 Task: Create a cooking class slide presentation template.
Action: Mouse moved to (49, 46)
Screenshot: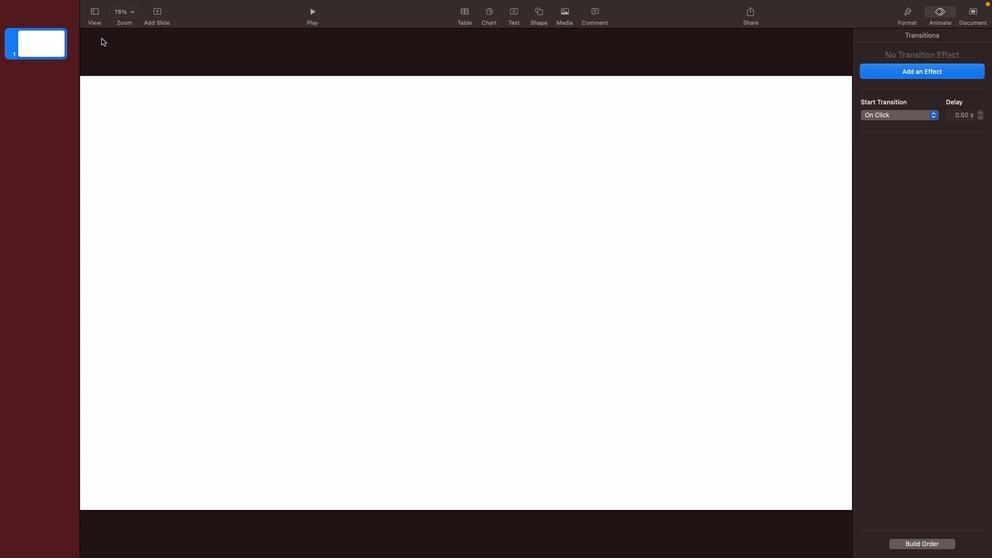 
Action: Mouse pressed left at (49, 46)
Screenshot: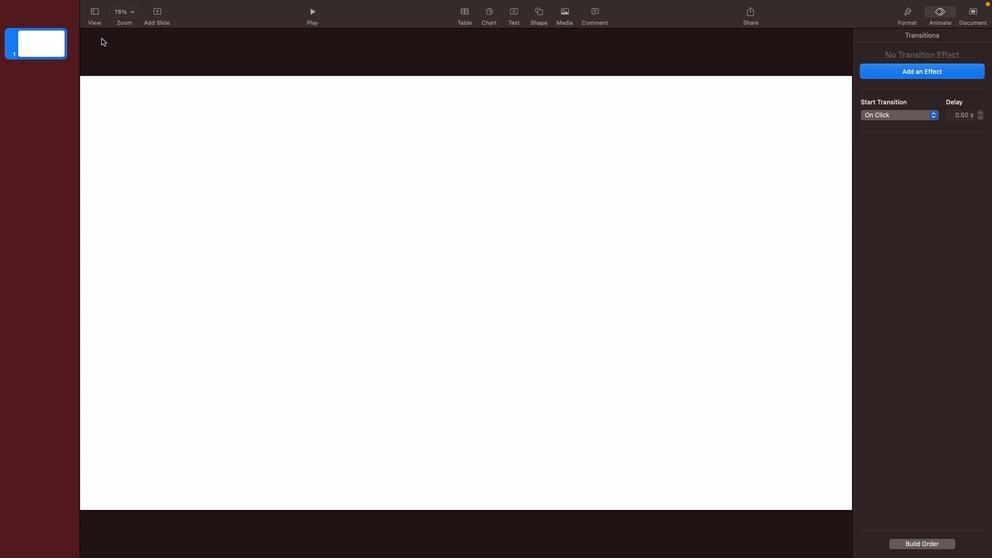 
Action: Mouse moved to (157, 12)
Screenshot: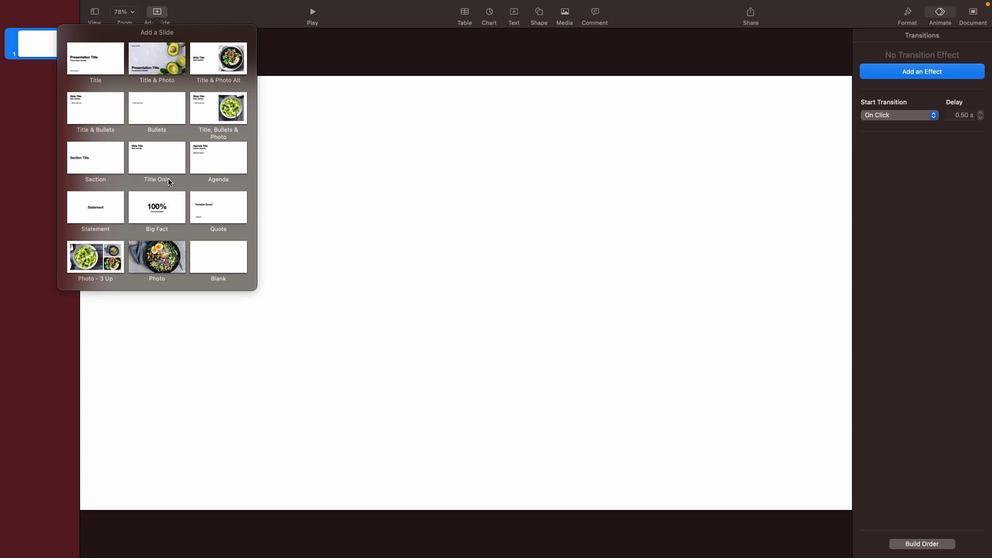 
Action: Mouse pressed left at (157, 12)
Screenshot: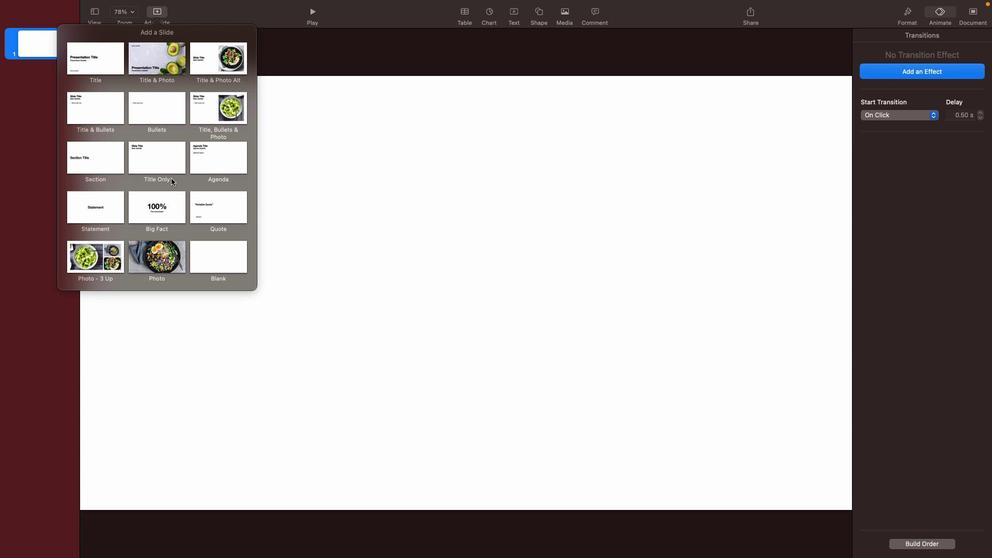 
Action: Mouse moved to (230, 261)
Screenshot: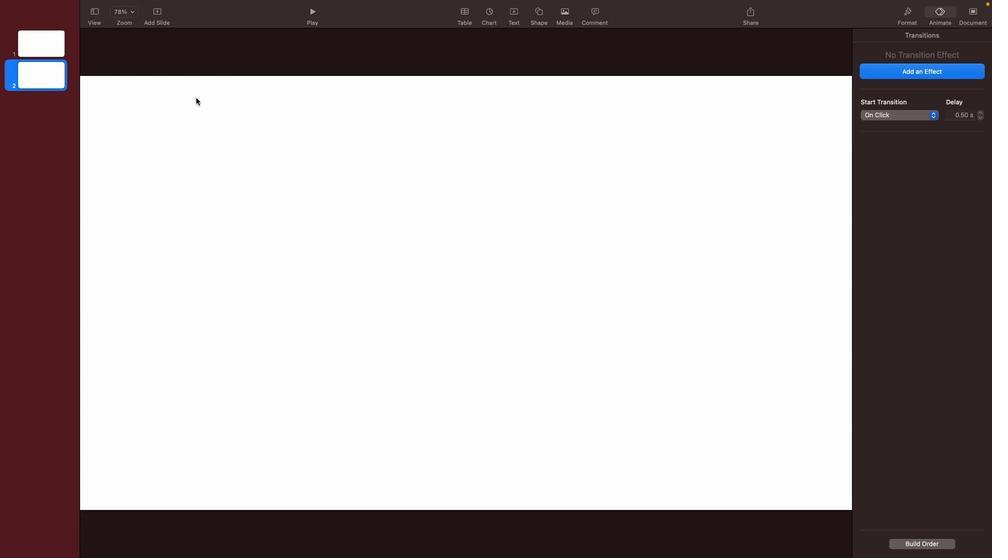 
Action: Mouse pressed left at (230, 261)
Screenshot: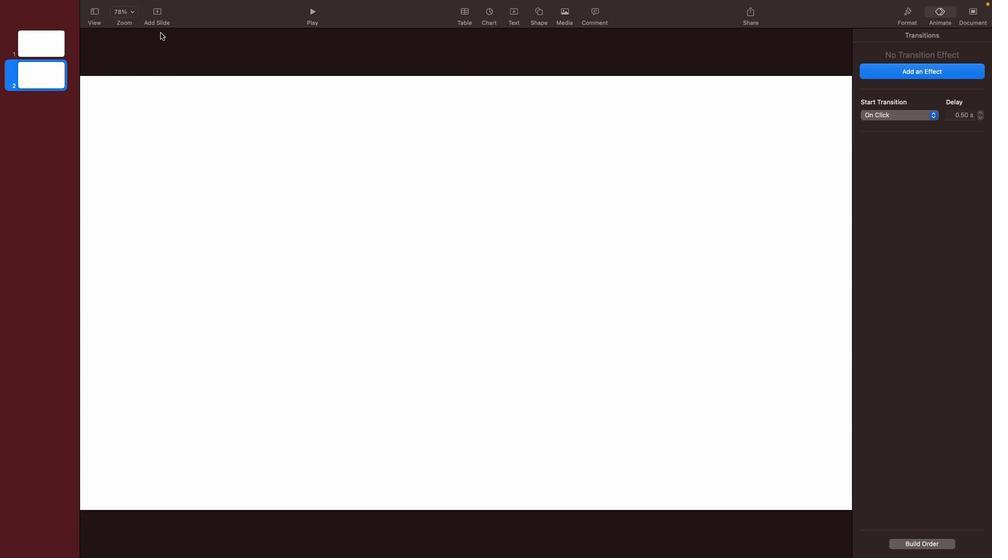 
Action: Mouse moved to (156, 37)
Screenshot: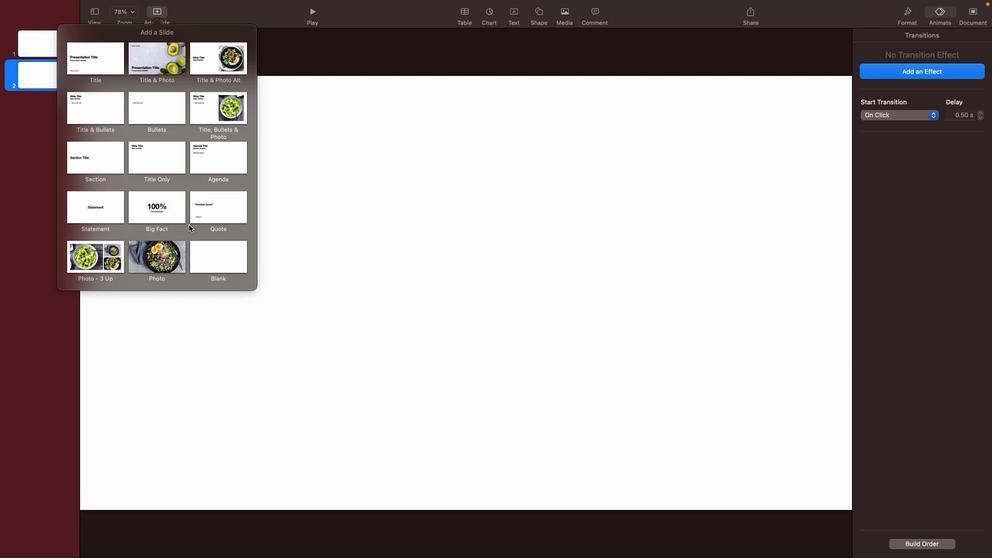 
Action: Mouse pressed left at (156, 37)
Screenshot: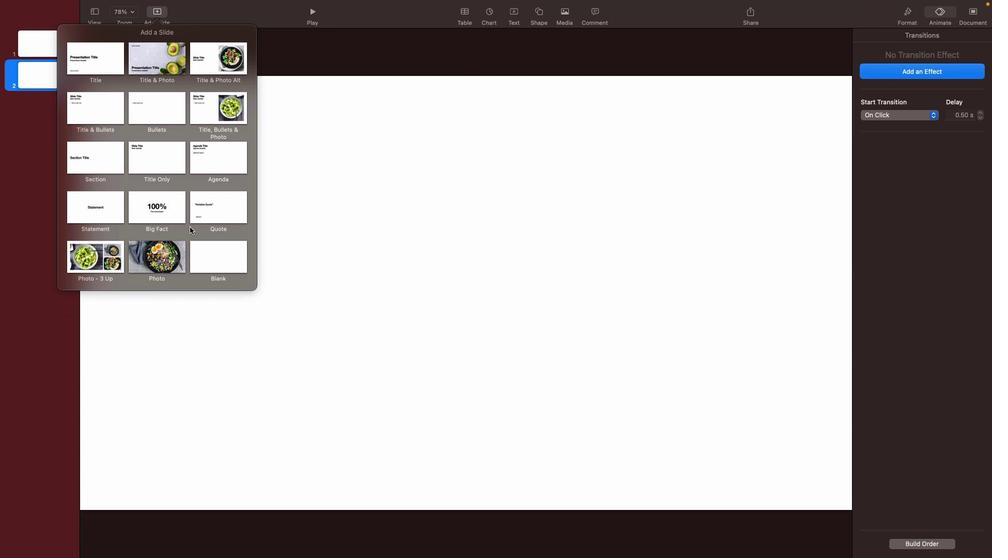 
Action: Mouse moved to (233, 259)
Screenshot: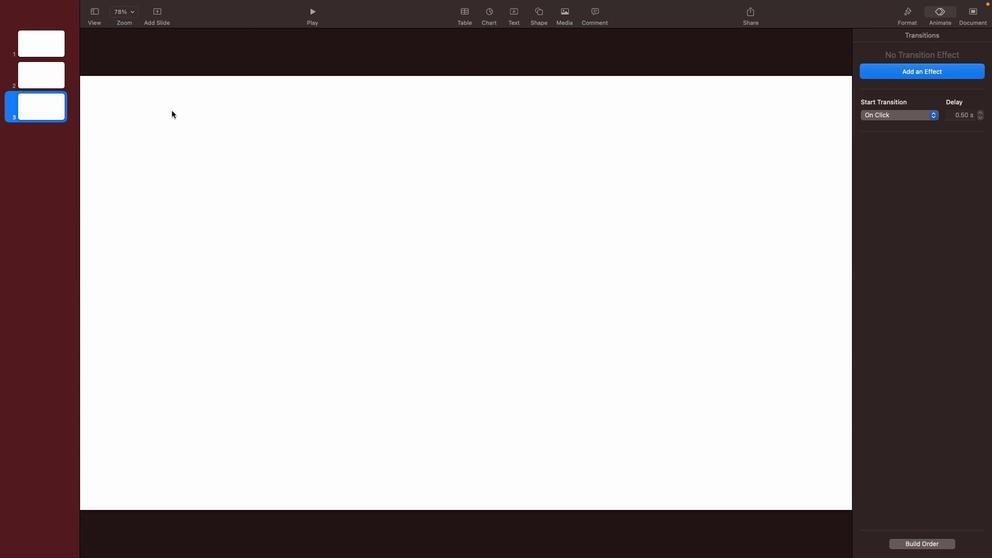 
Action: Mouse pressed left at (233, 259)
Screenshot: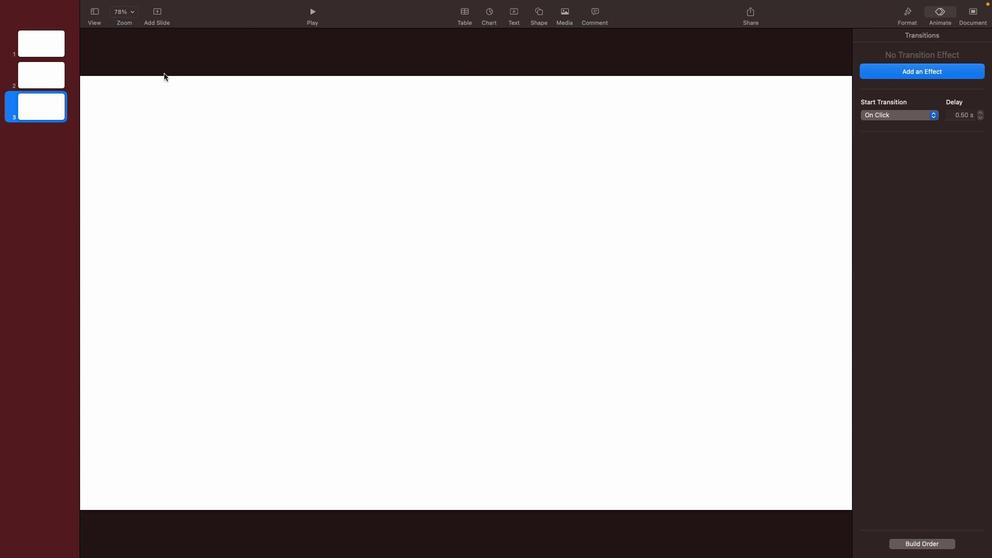 
Action: Mouse moved to (158, 14)
Screenshot: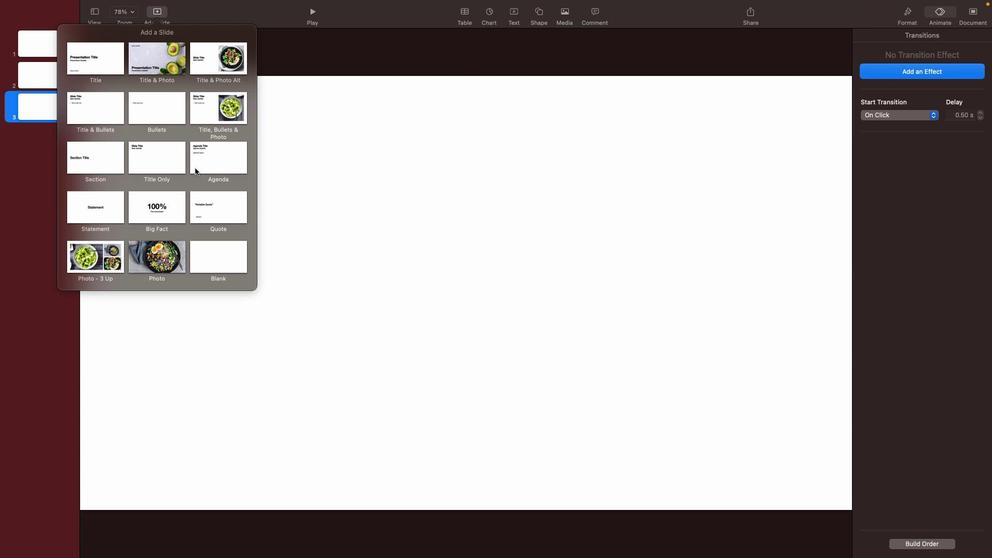 
Action: Mouse pressed left at (158, 14)
Screenshot: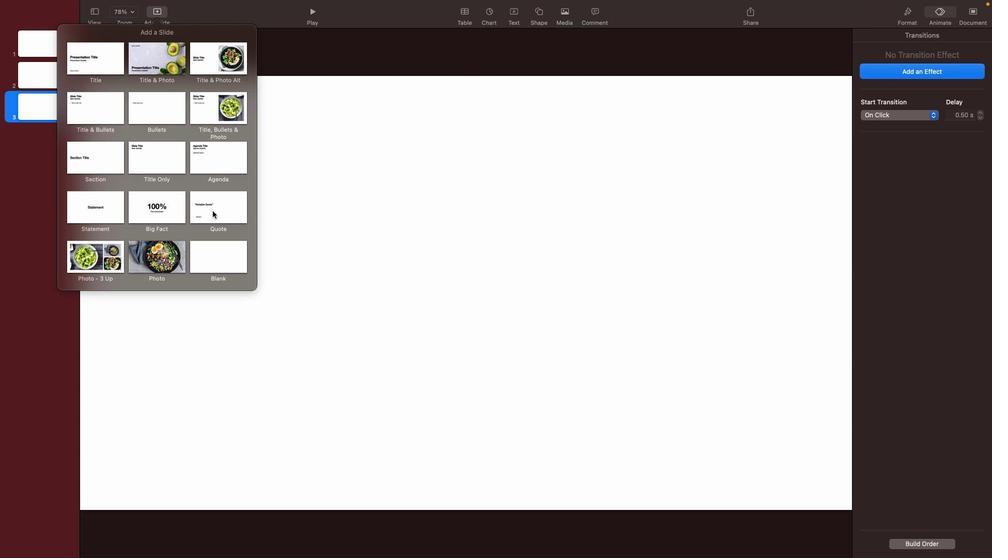 
Action: Mouse moved to (233, 261)
Screenshot: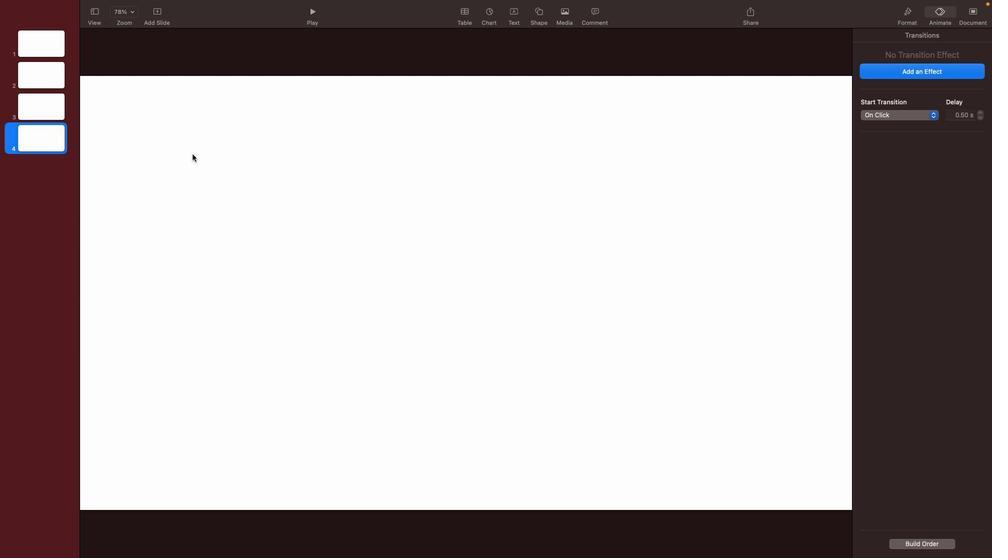 
Action: Mouse pressed left at (233, 261)
Screenshot: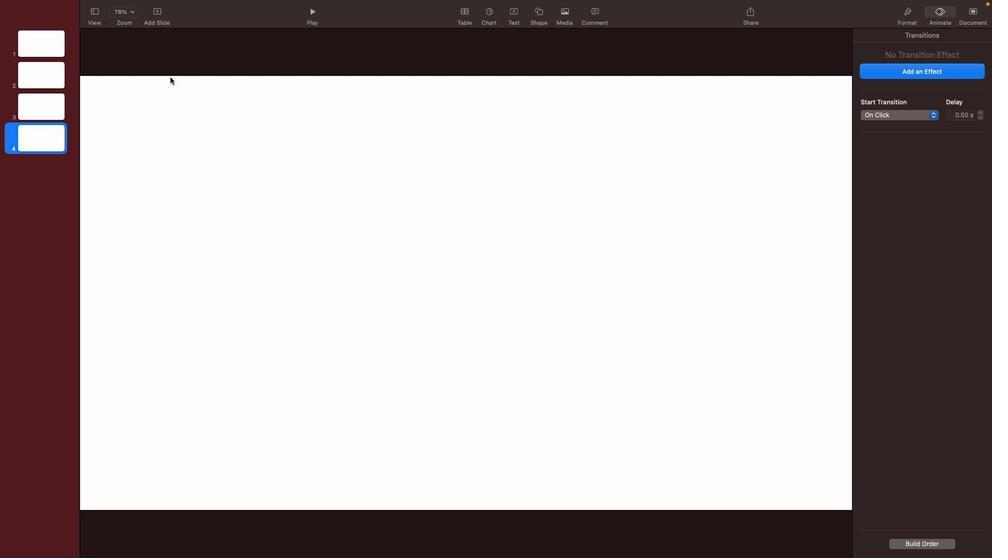 
Action: Mouse moved to (156, 10)
Screenshot: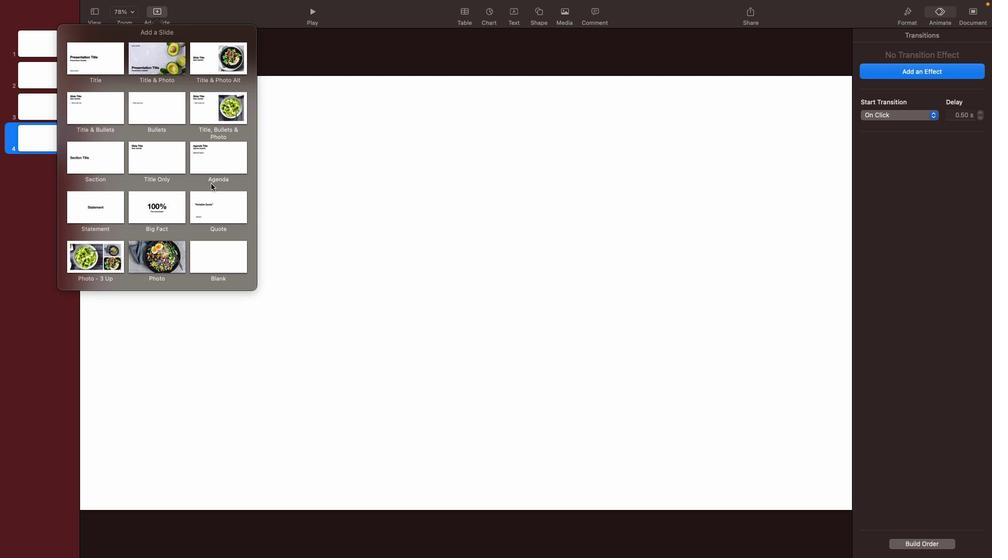 
Action: Mouse pressed left at (156, 10)
Screenshot: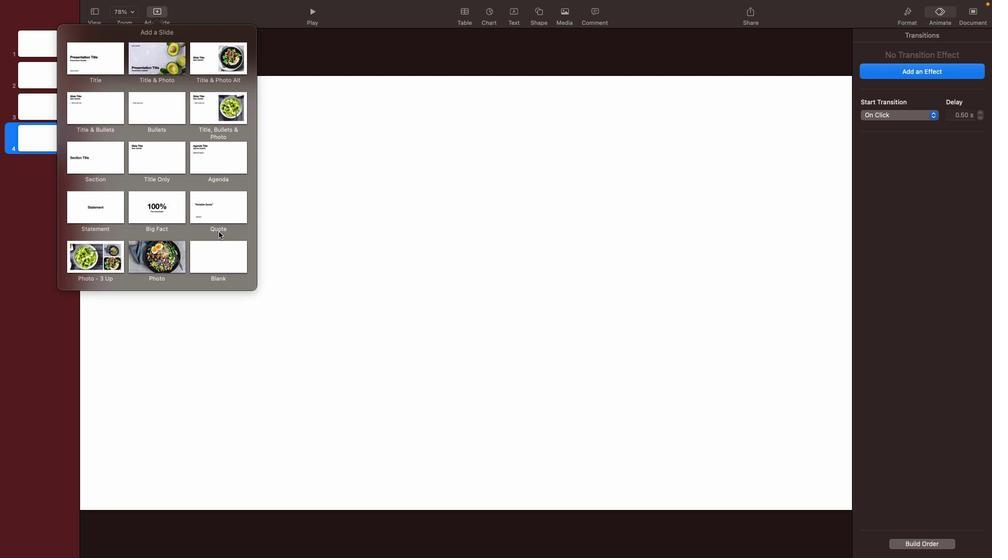
Action: Mouse moved to (229, 252)
Screenshot: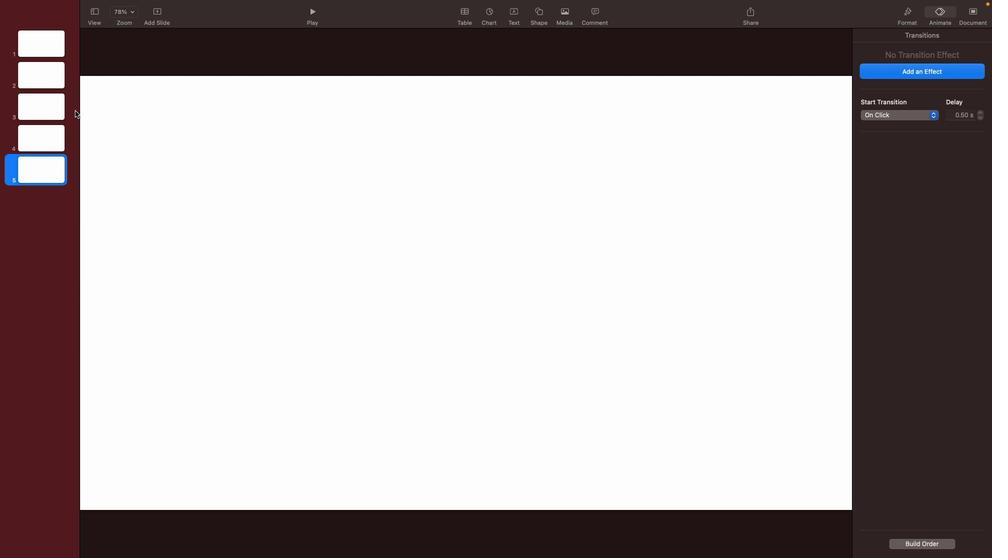 
Action: Mouse pressed left at (229, 252)
Screenshot: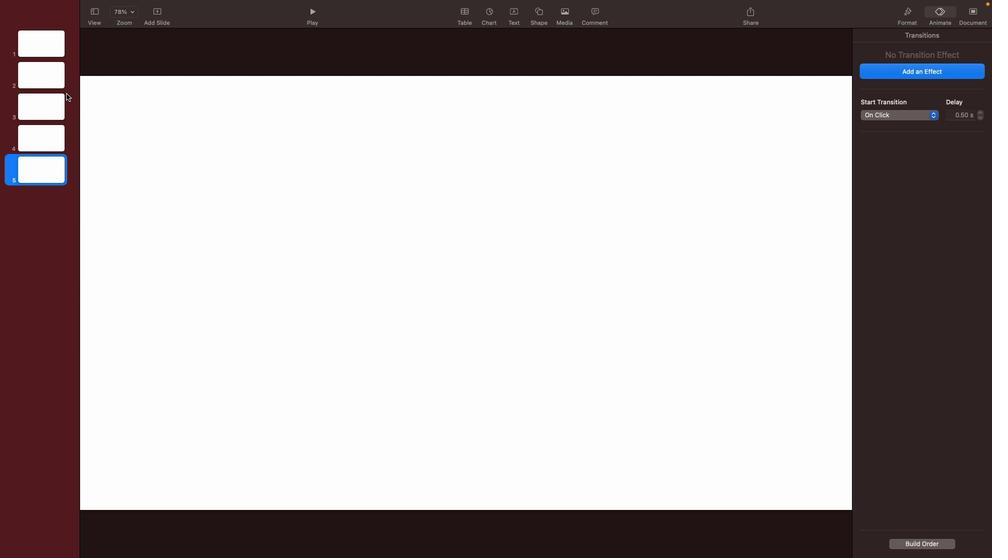
Action: Mouse moved to (151, 6)
Screenshot: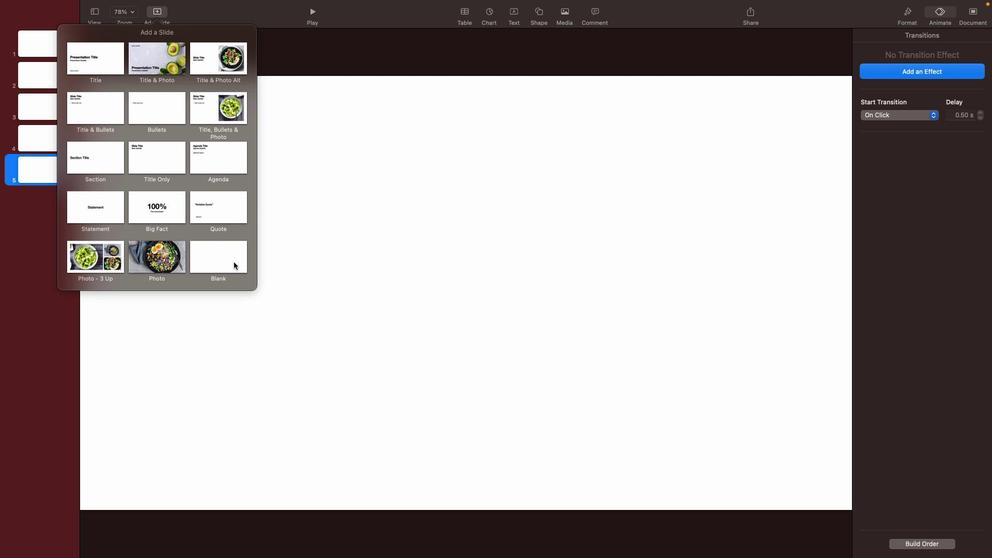 
Action: Mouse pressed left at (151, 6)
Screenshot: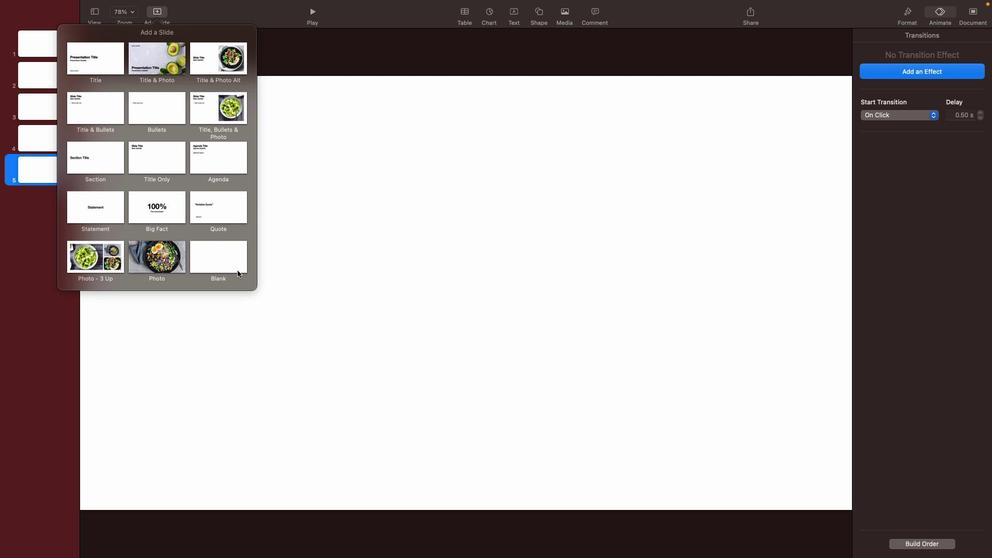 
Action: Mouse moved to (38, 34)
Screenshot: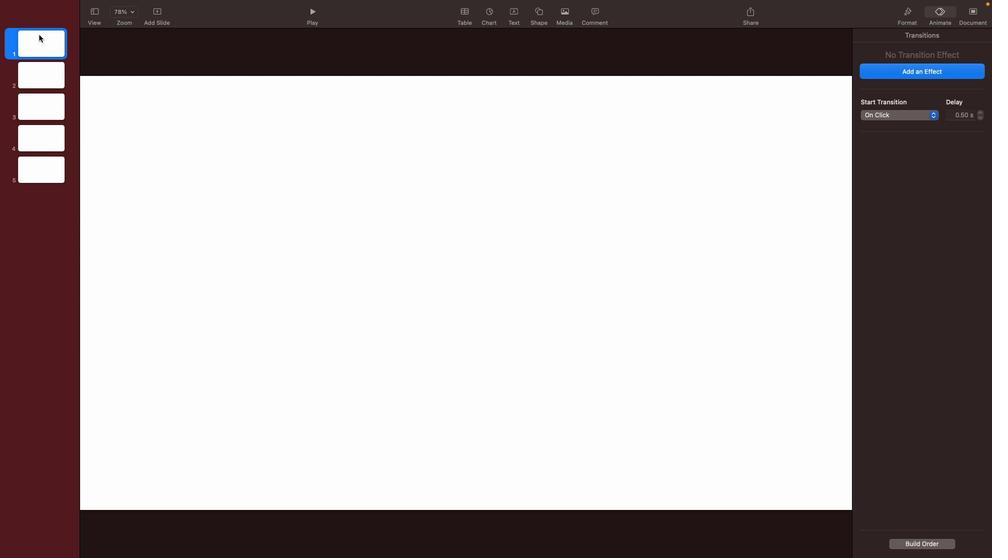 
Action: Mouse pressed left at (38, 34)
Screenshot: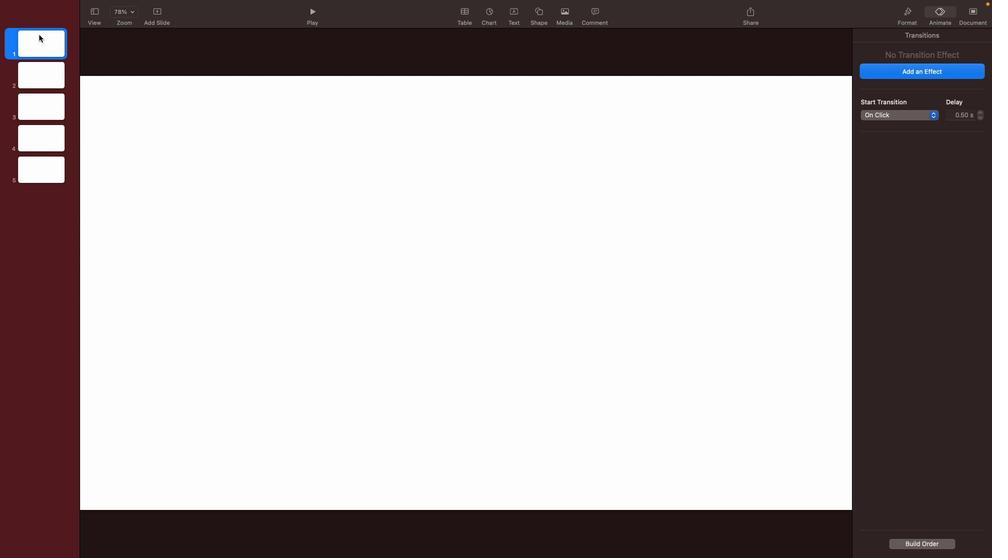 
Action: Mouse moved to (39, 34)
Screenshot: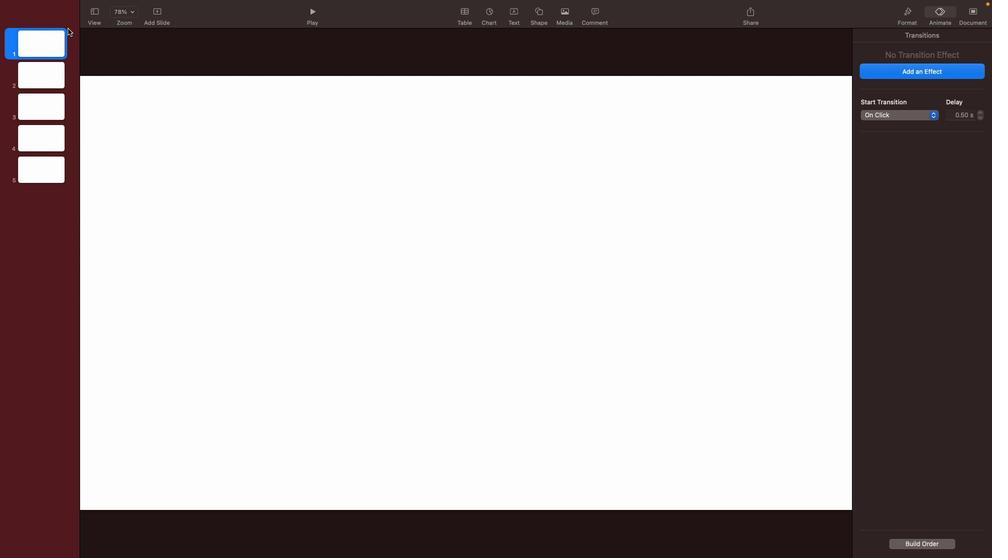 
Action: Mouse pressed left at (39, 34)
Screenshot: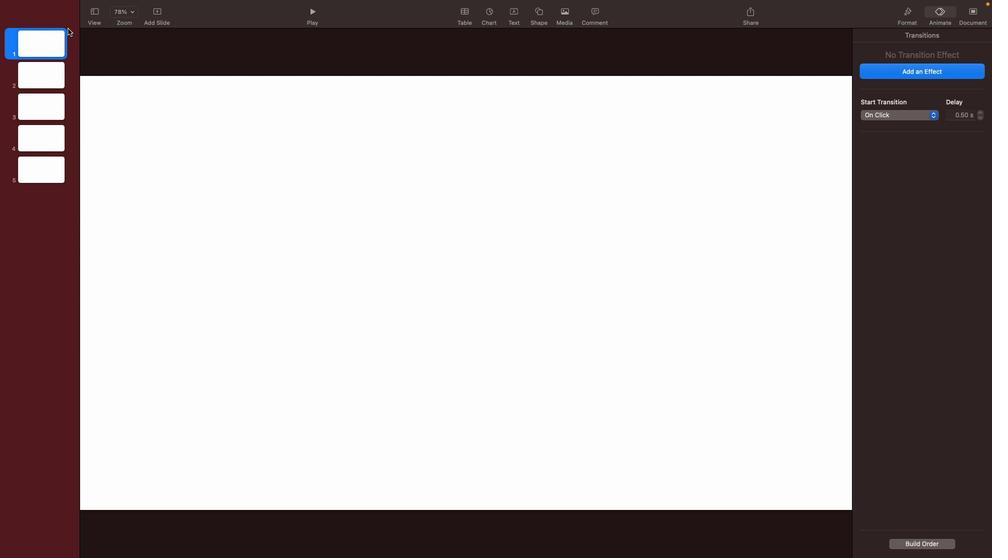 
Action: Mouse moved to (563, 31)
Screenshot: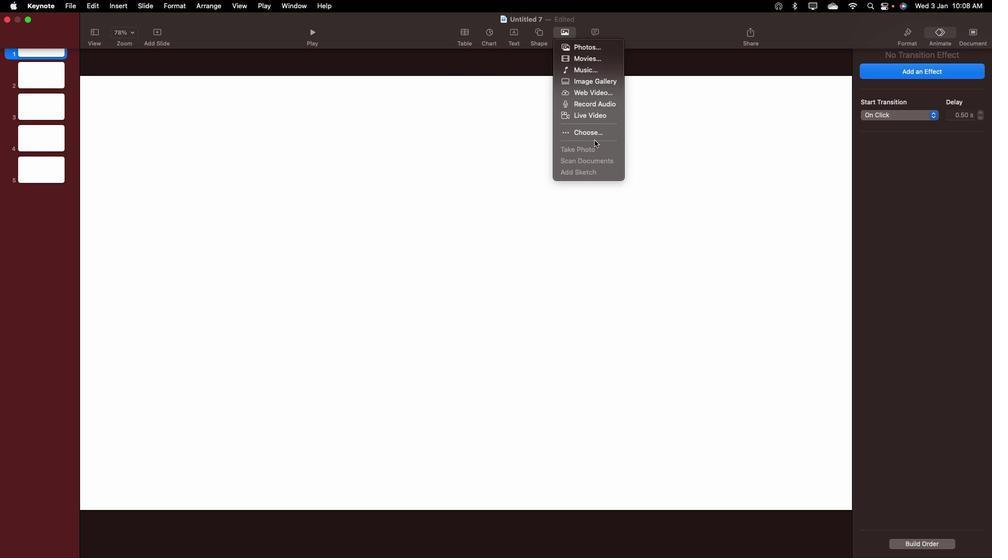 
Action: Mouse pressed left at (563, 31)
Screenshot: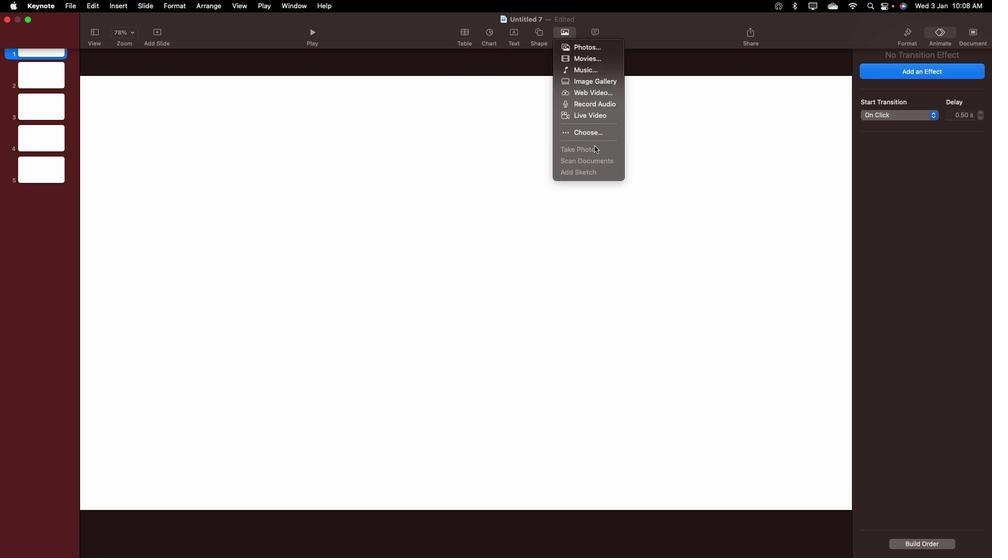 
Action: Mouse moved to (600, 80)
Screenshot: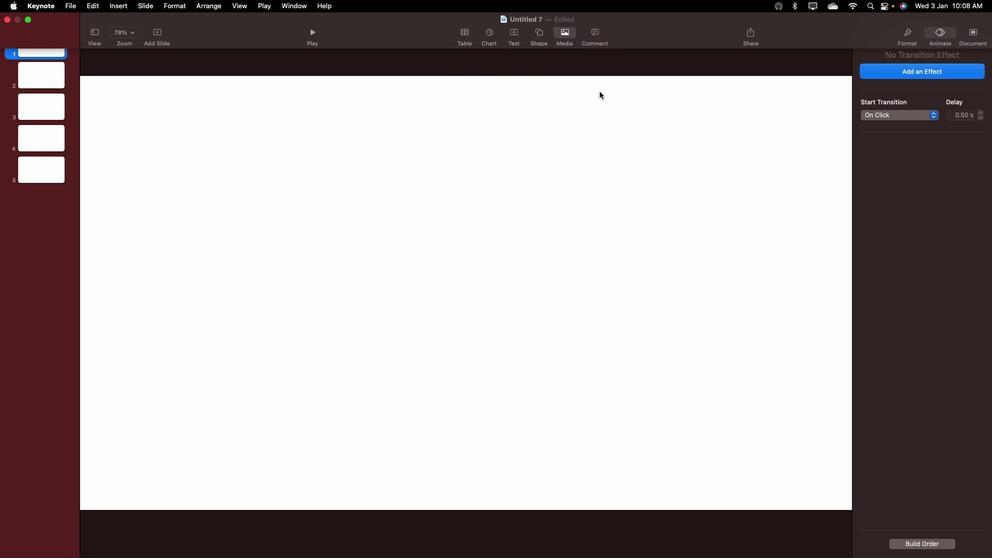 
Action: Mouse pressed left at (600, 80)
Screenshot: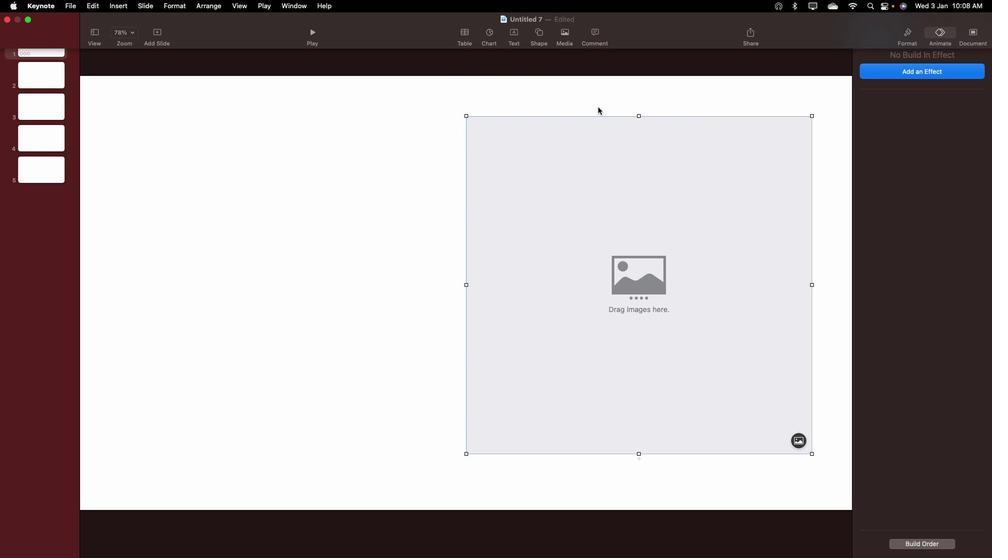 
Action: Mouse moved to (803, 442)
Screenshot: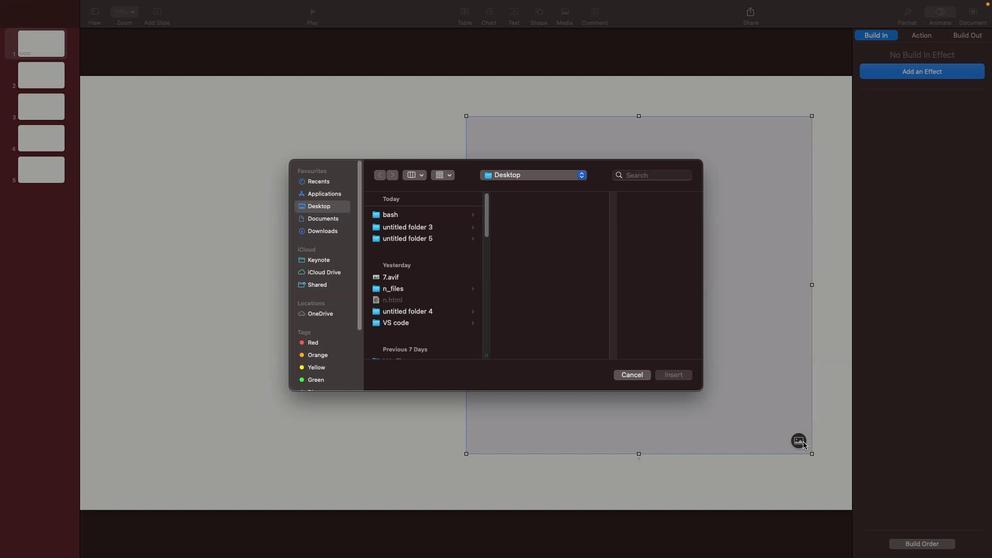 
Action: Mouse pressed left at (803, 442)
Screenshot: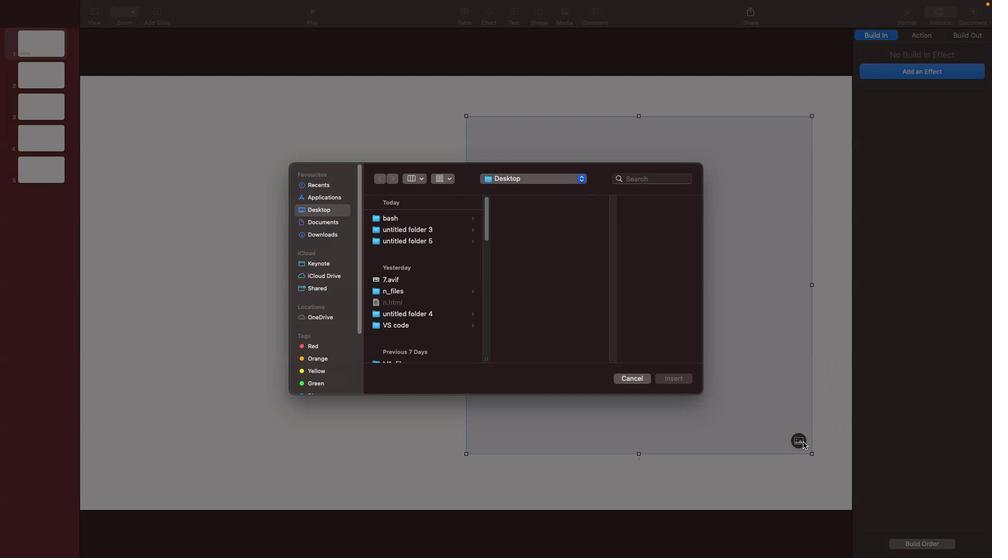
Action: Mouse moved to (425, 241)
Screenshot: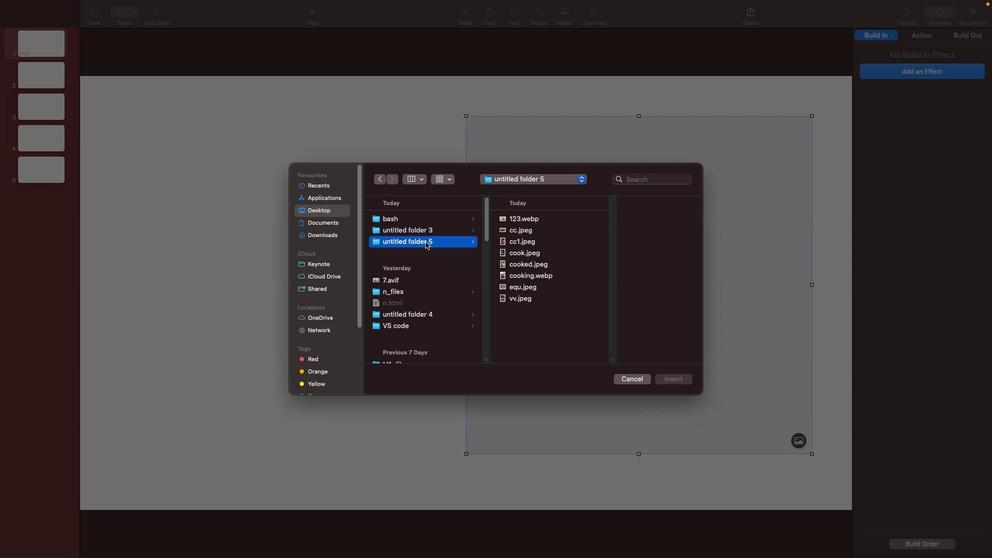 
Action: Mouse pressed left at (425, 241)
Screenshot: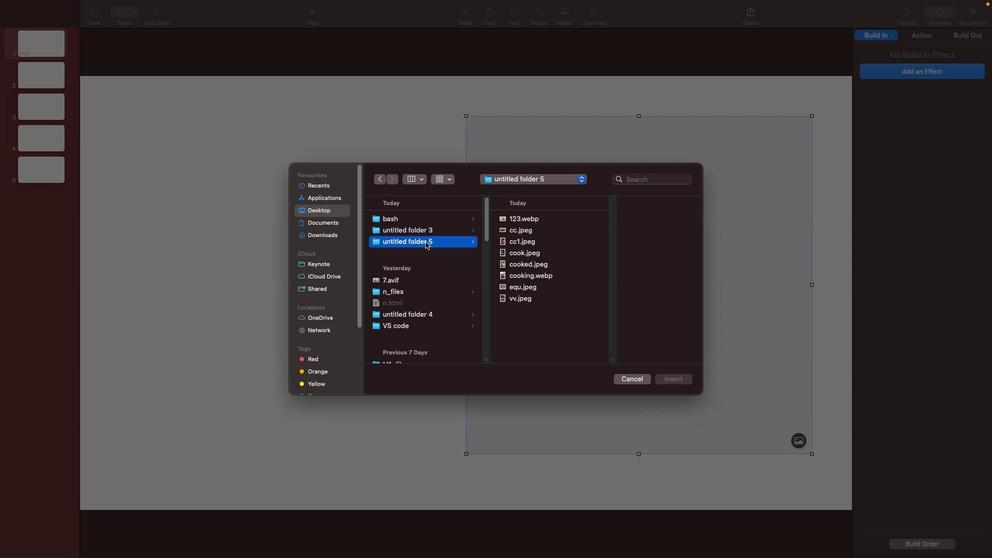
Action: Mouse moved to (527, 255)
Screenshot: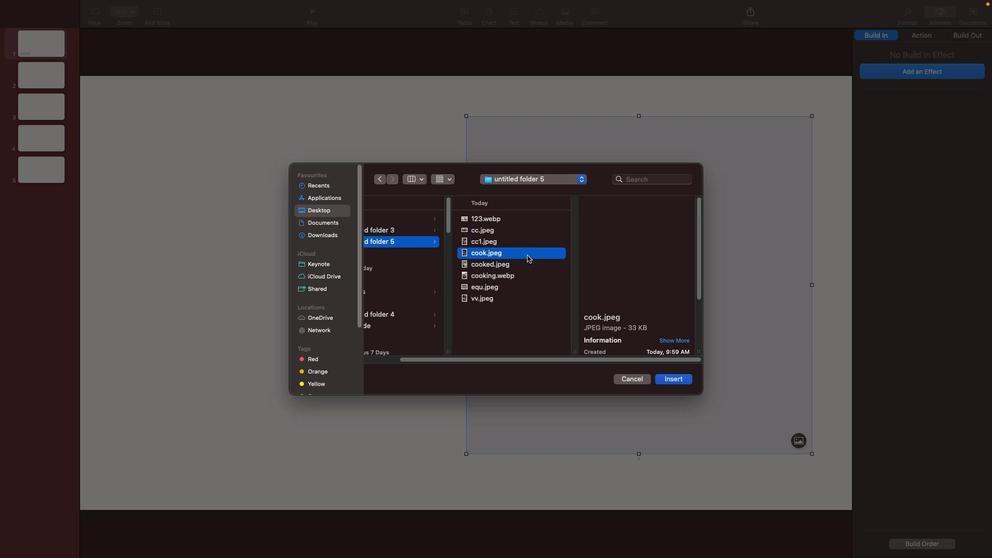 
Action: Mouse pressed left at (527, 255)
Screenshot: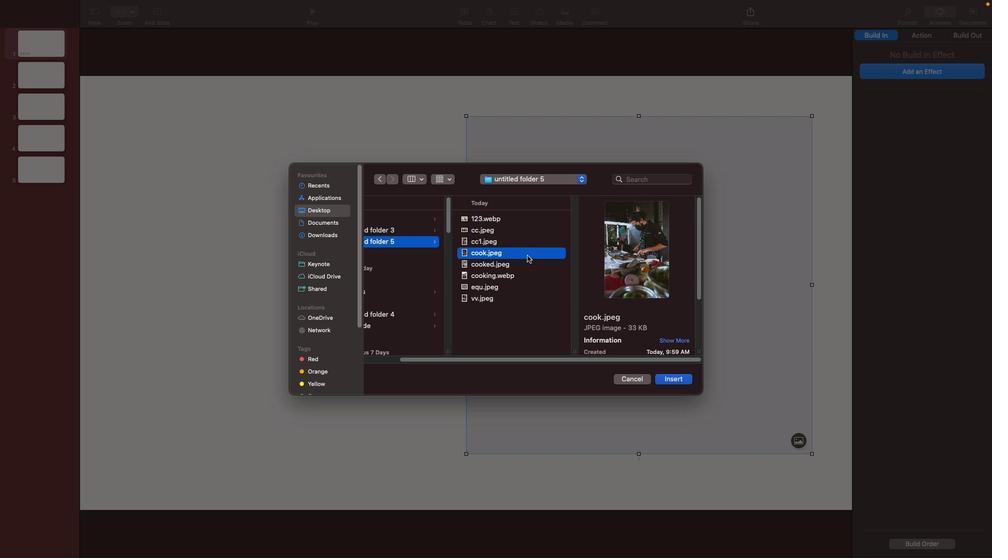 
Action: Mouse moved to (480, 244)
Screenshot: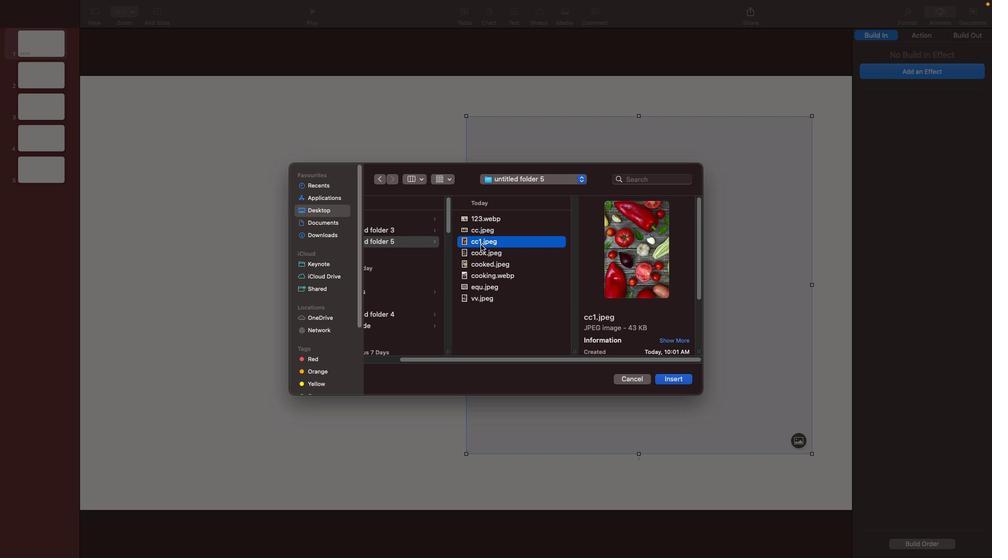 
Action: Mouse pressed left at (480, 244)
Screenshot: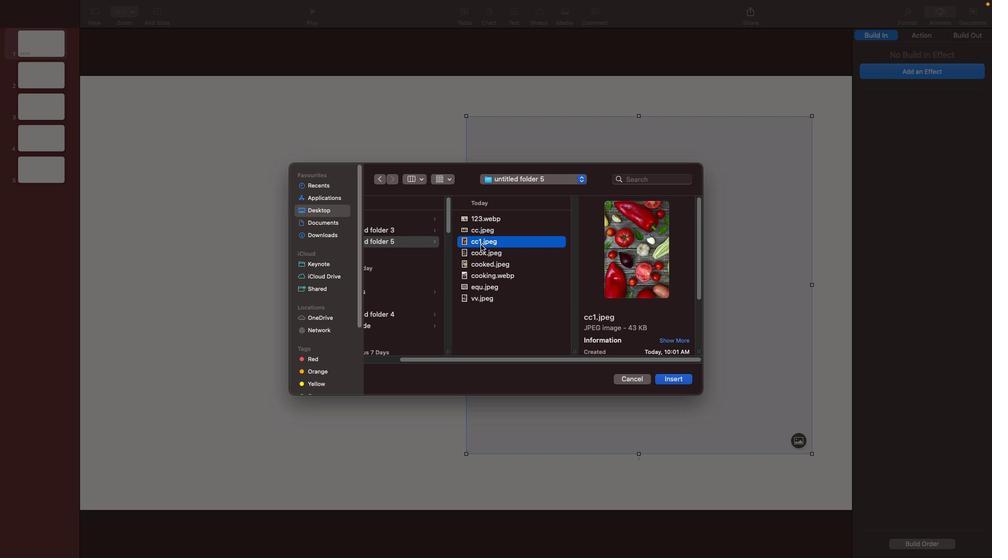 
Action: Mouse moved to (484, 262)
Screenshot: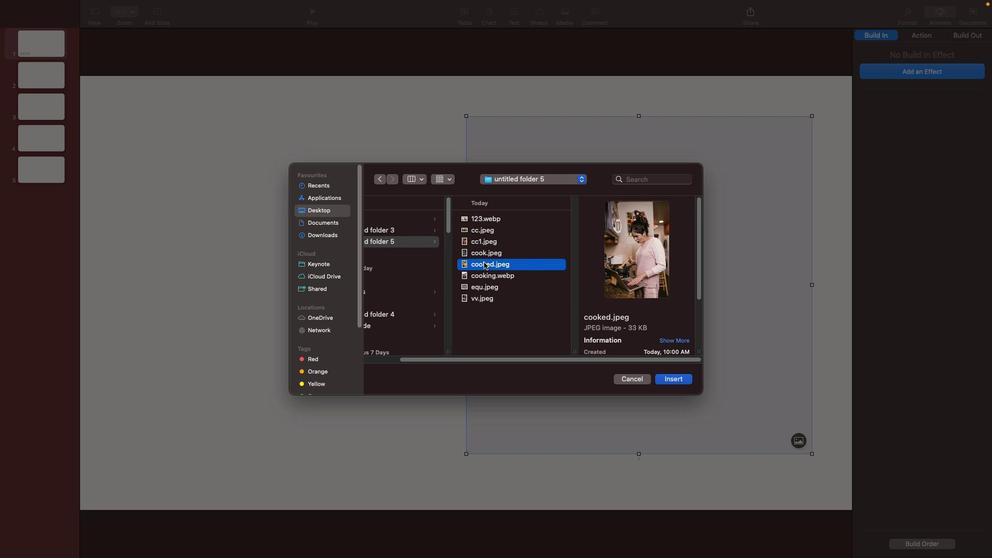 
Action: Mouse pressed left at (484, 262)
Screenshot: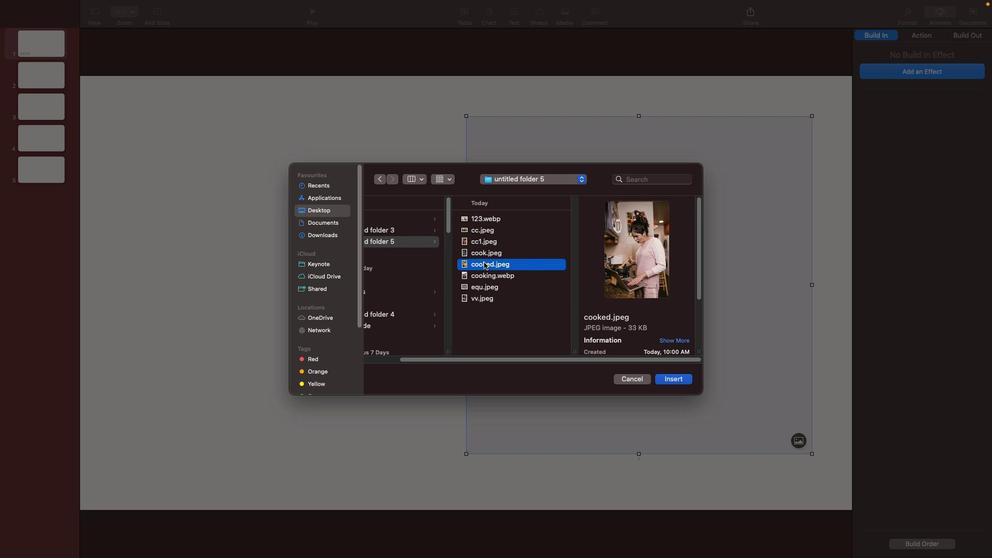 
Action: Mouse moved to (489, 278)
Screenshot: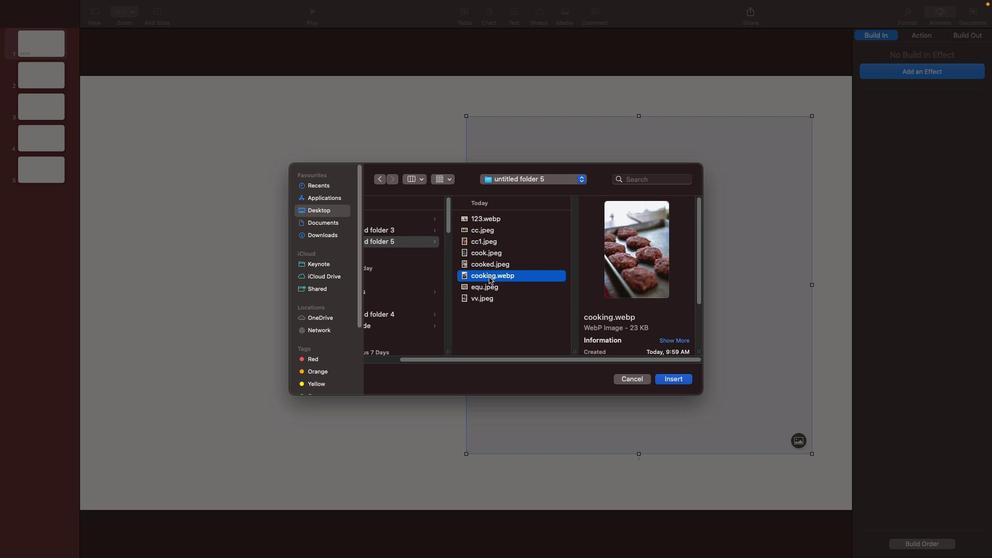 
Action: Mouse pressed left at (489, 278)
Screenshot: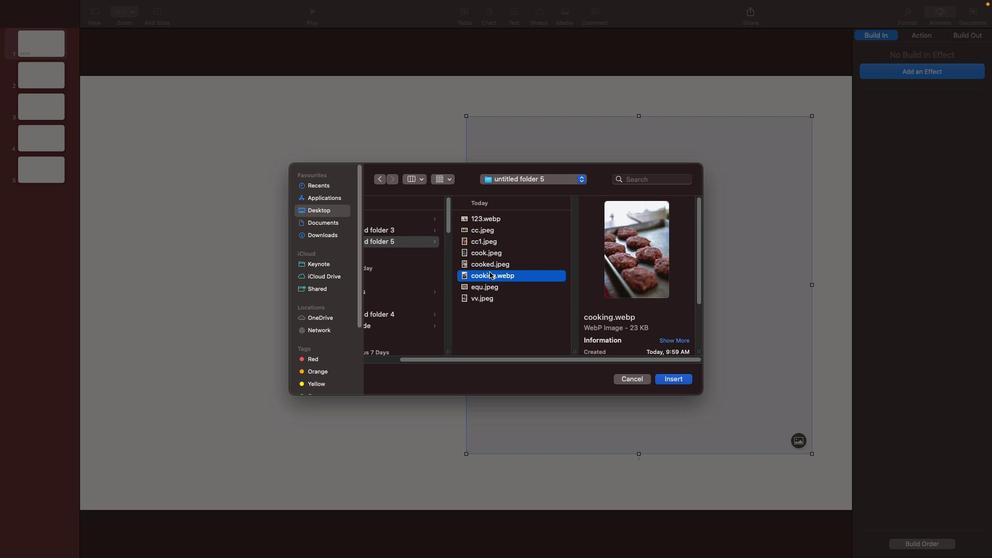
Action: Mouse moved to (485, 234)
Screenshot: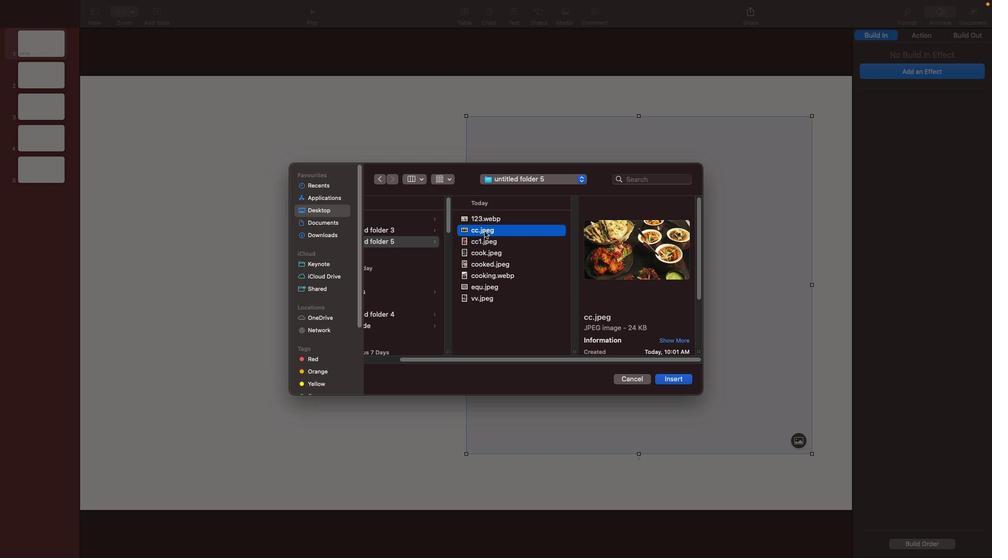 
Action: Mouse pressed left at (485, 234)
Screenshot: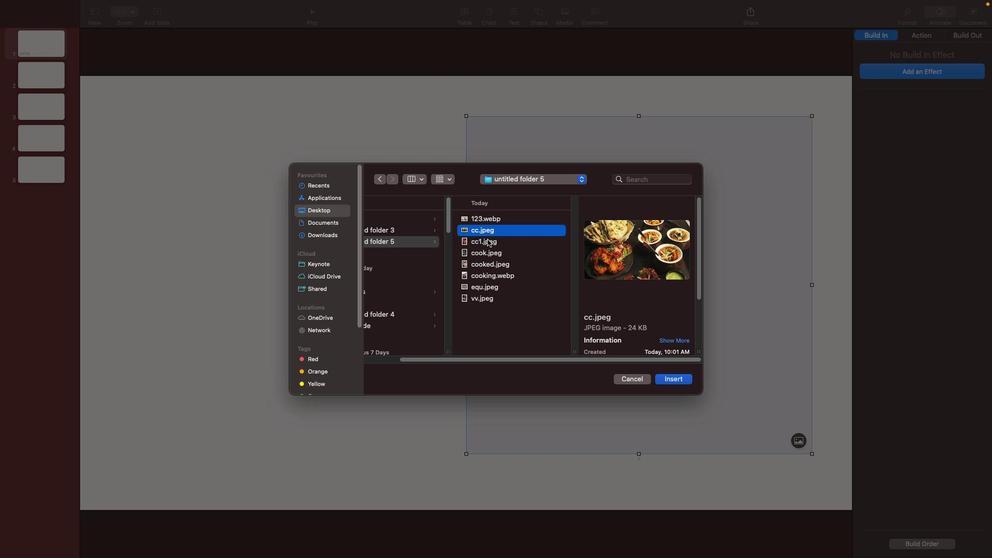 
Action: Mouse moved to (490, 248)
Screenshot: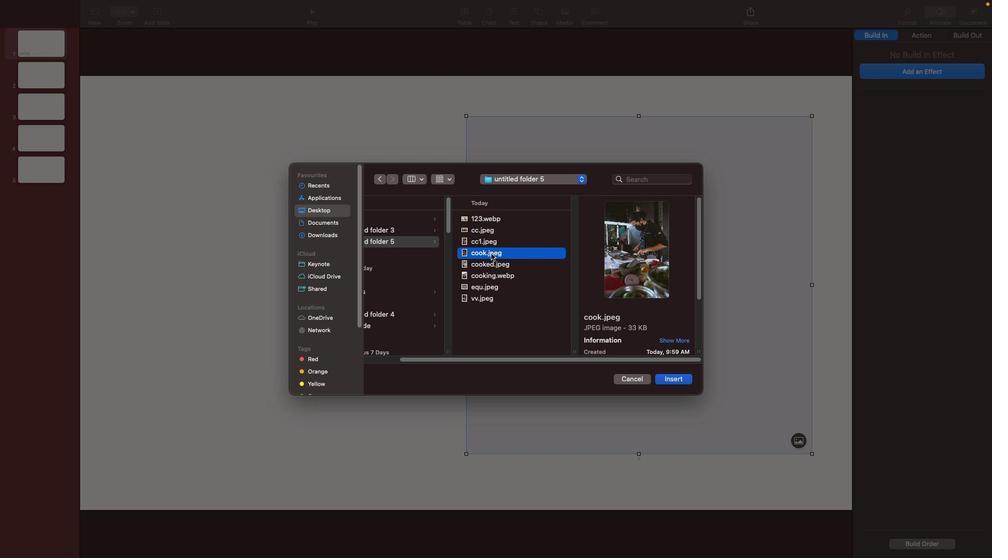 
Action: Mouse pressed left at (490, 248)
Screenshot: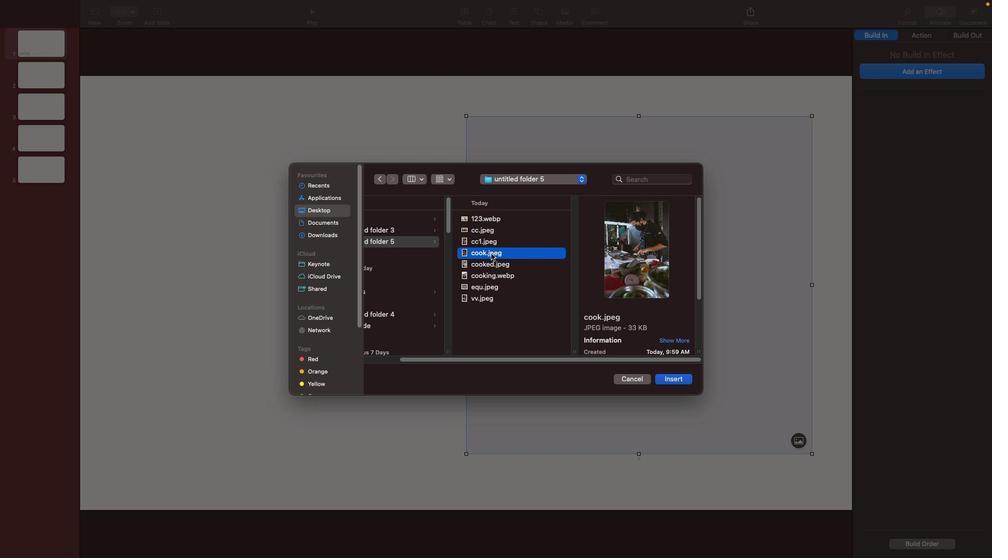
Action: Mouse moved to (670, 381)
Screenshot: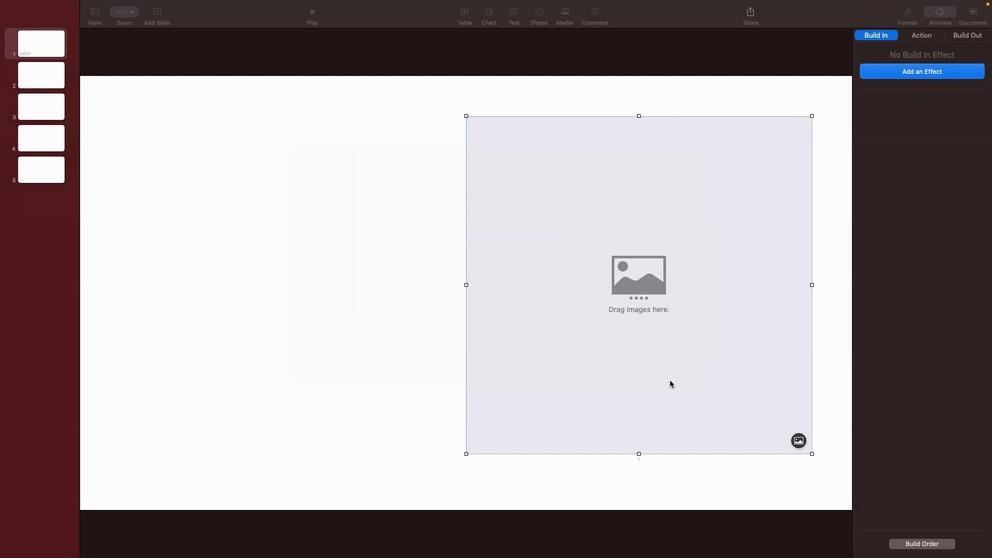 
Action: Mouse pressed left at (670, 381)
Screenshot: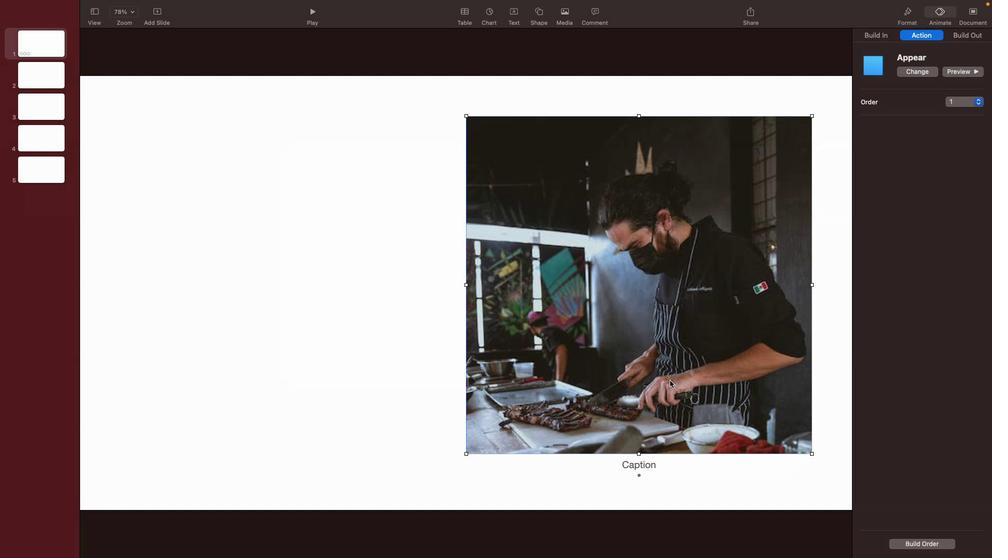 
Action: Mouse moved to (464, 284)
Screenshot: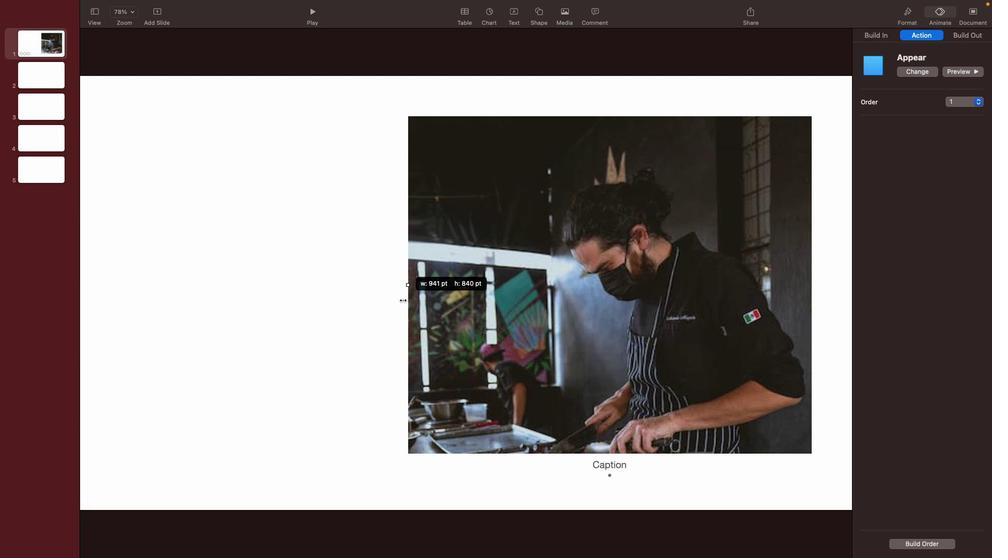 
Action: Mouse pressed left at (464, 284)
Screenshot: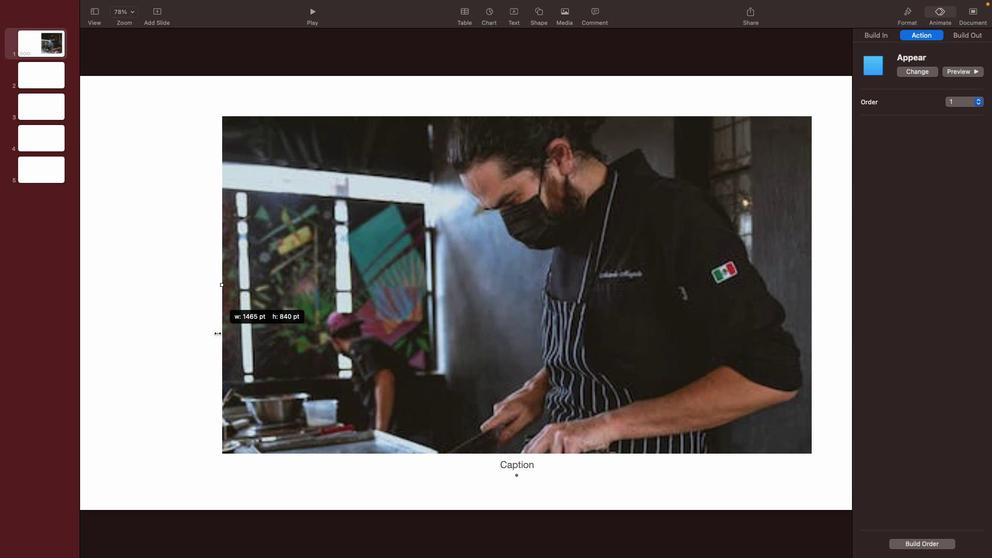 
Action: Mouse moved to (692, 153)
Screenshot: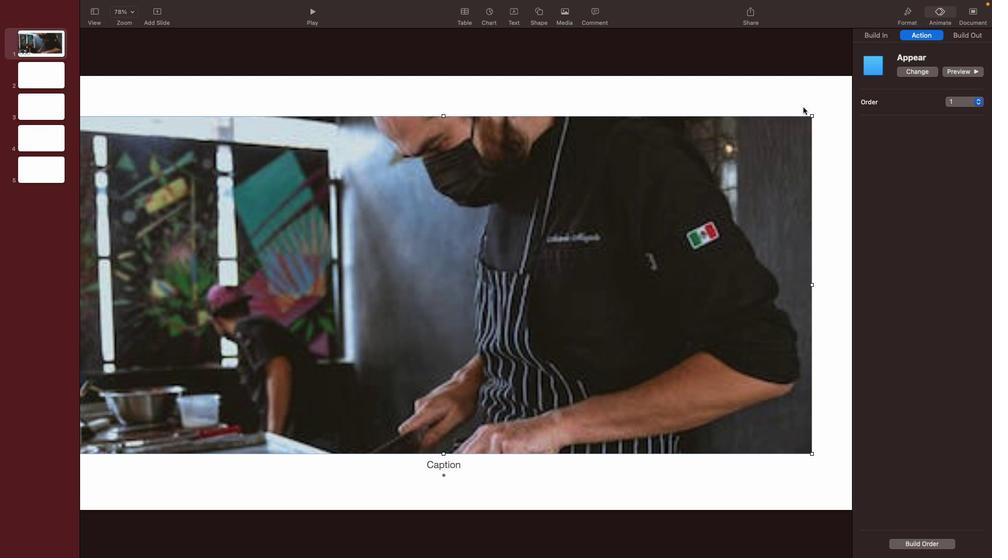
Action: Mouse pressed left at (692, 153)
Screenshot: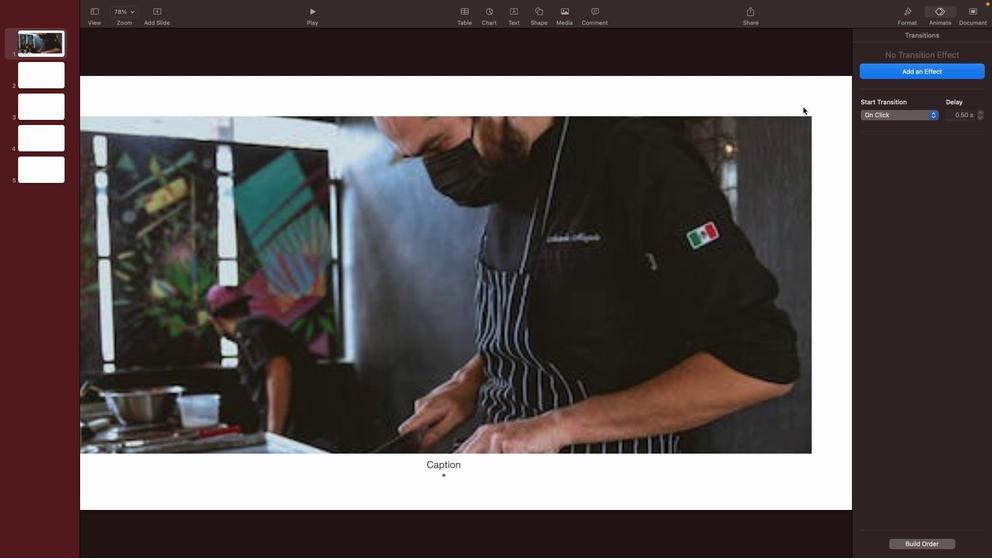 
Action: Mouse moved to (803, 107)
Screenshot: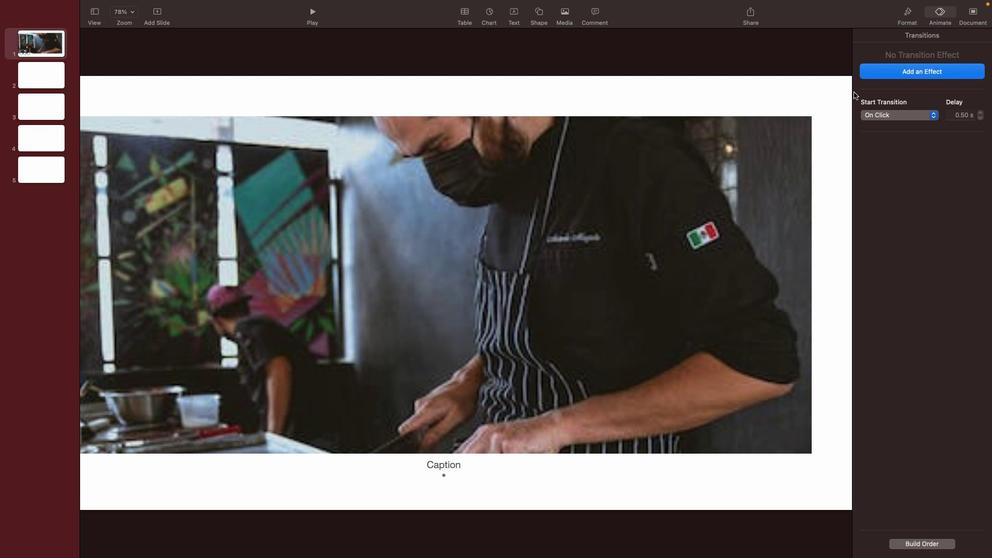 
Action: Mouse pressed left at (803, 107)
Screenshot: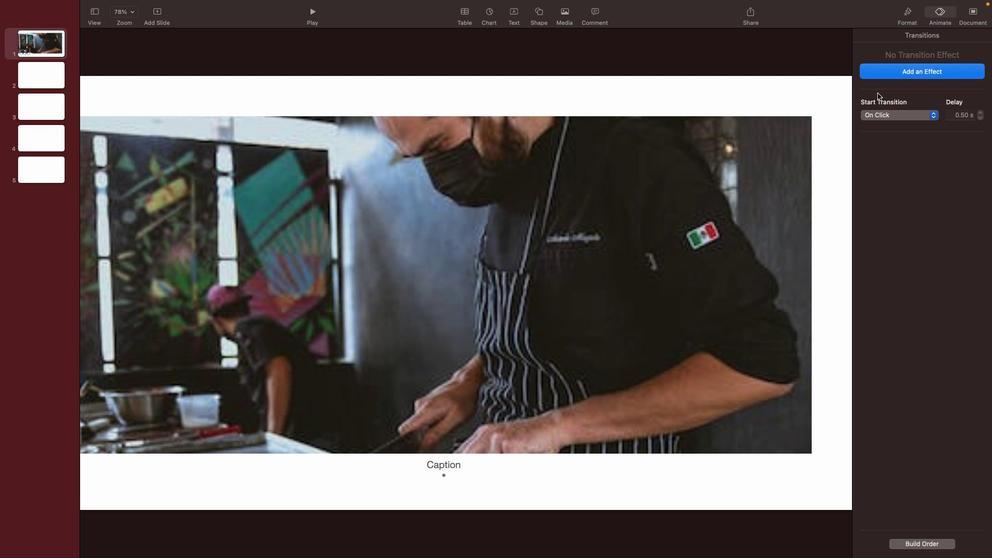 
Action: Mouse moved to (691, 178)
Screenshot: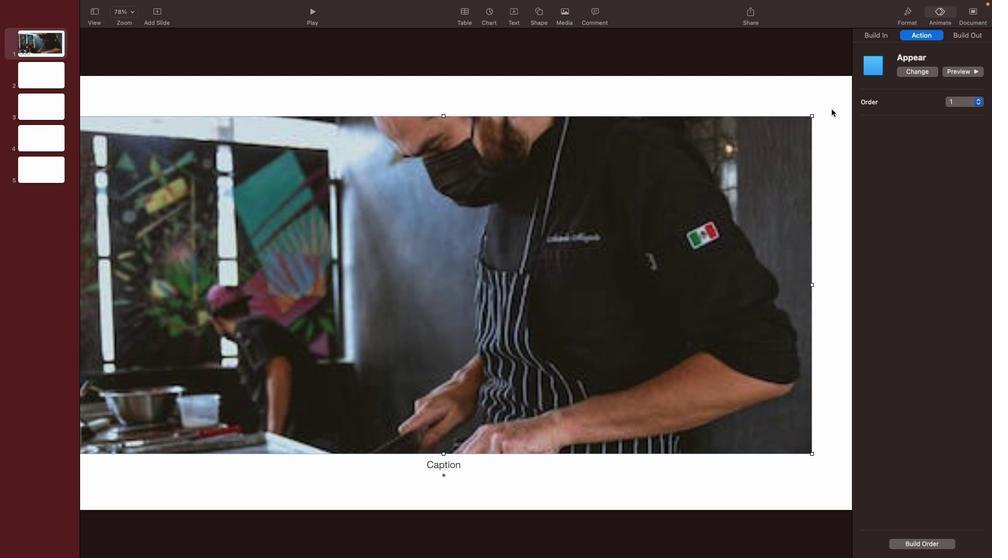 
Action: Mouse pressed left at (691, 178)
Screenshot: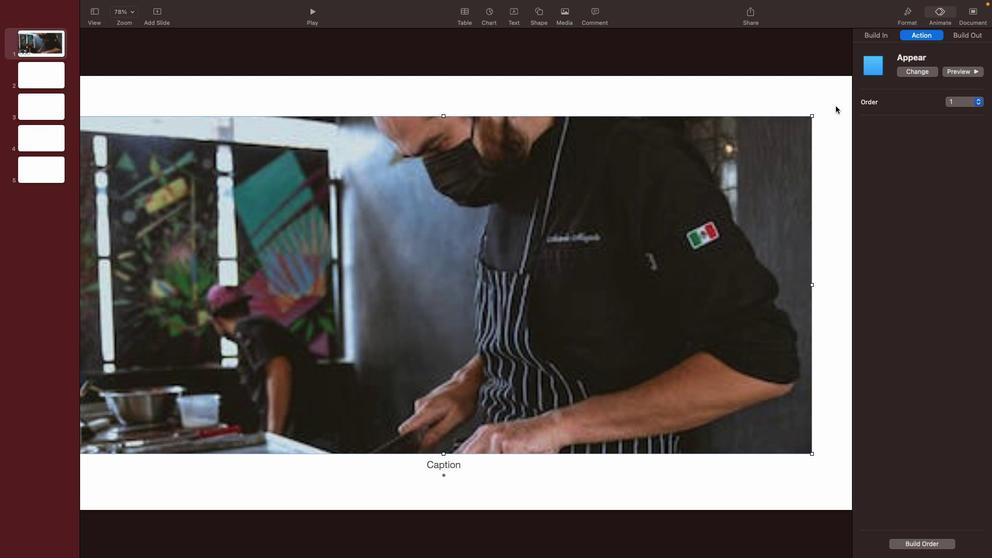 
Action: Mouse moved to (732, 206)
Screenshot: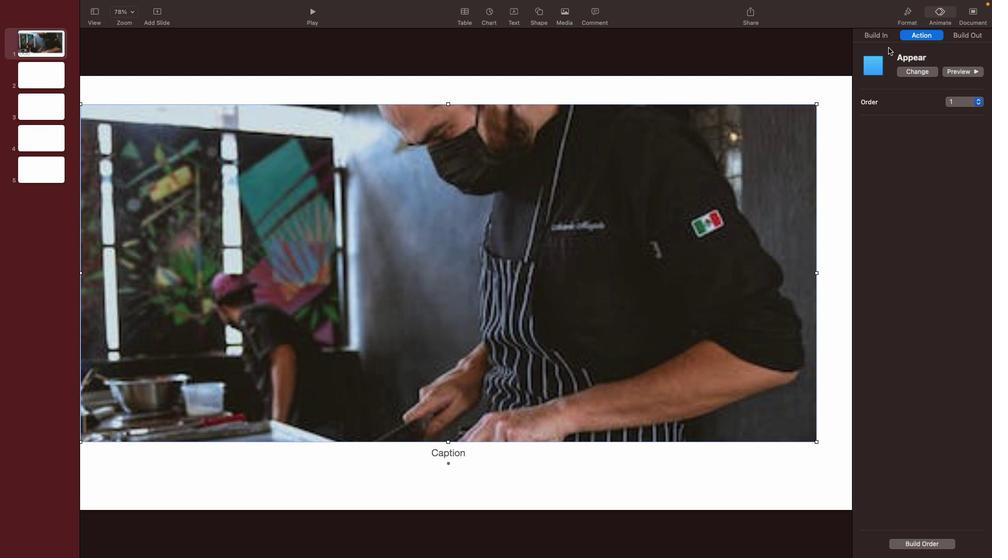 
Action: Mouse pressed left at (732, 206)
Screenshot: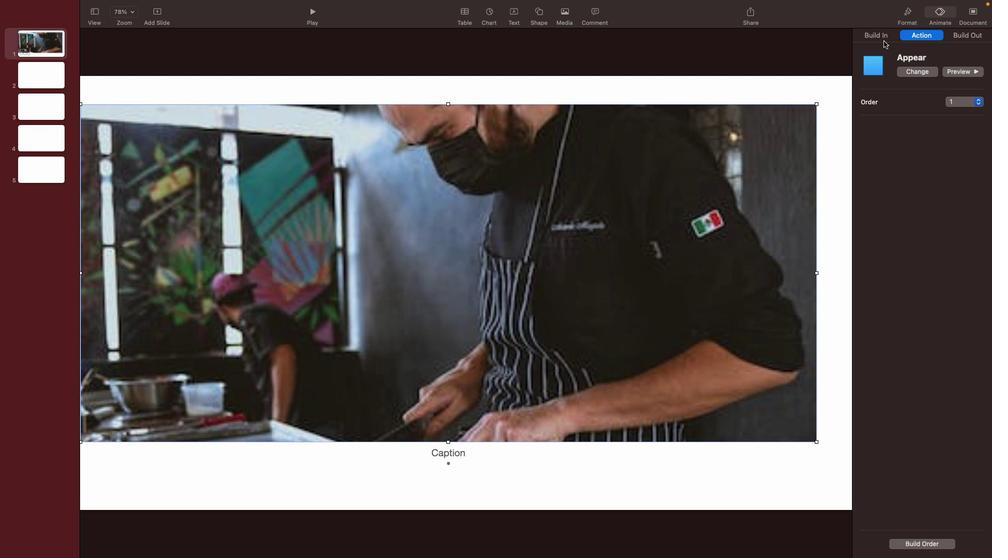 
Action: Mouse moved to (910, 9)
Screenshot: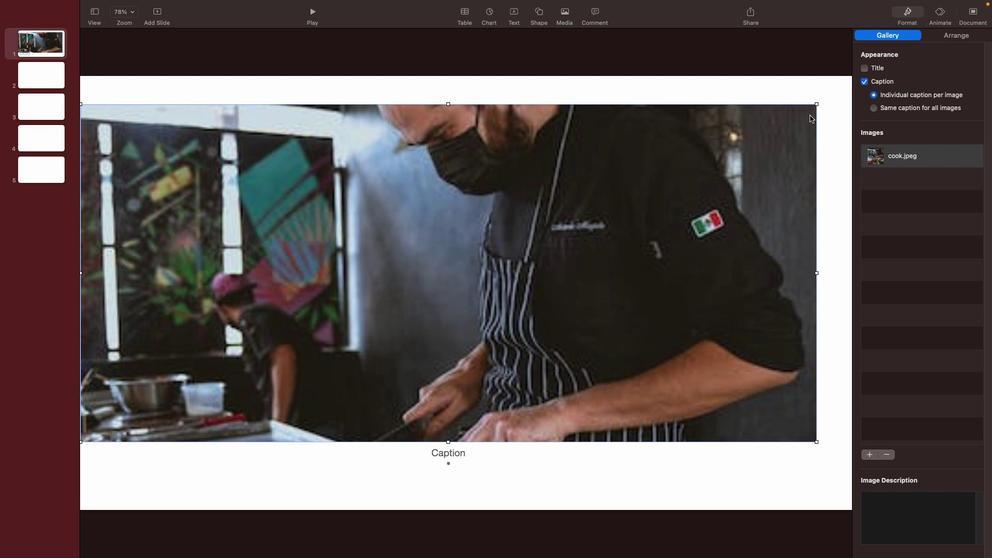 
Action: Mouse pressed left at (910, 9)
Screenshot: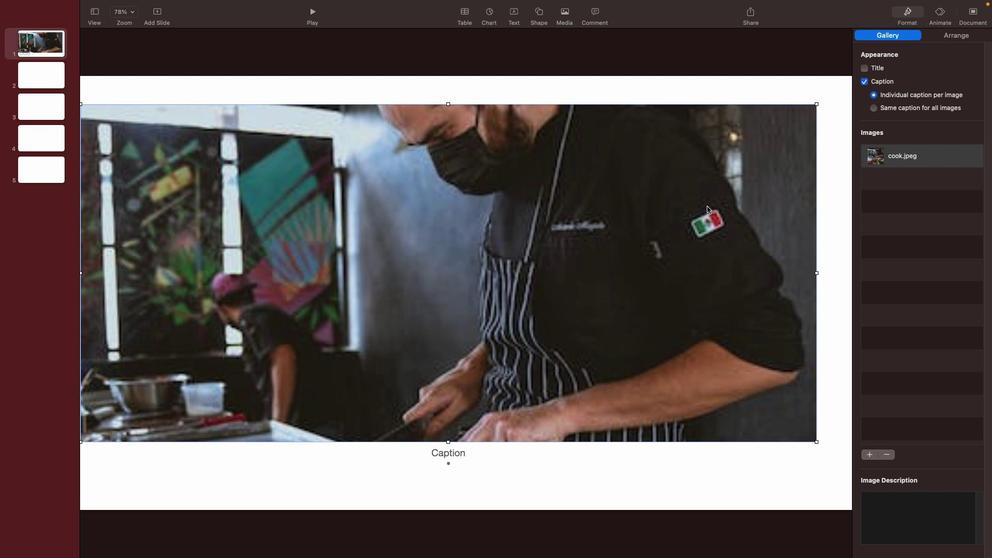 
Action: Mouse moved to (869, 80)
Screenshot: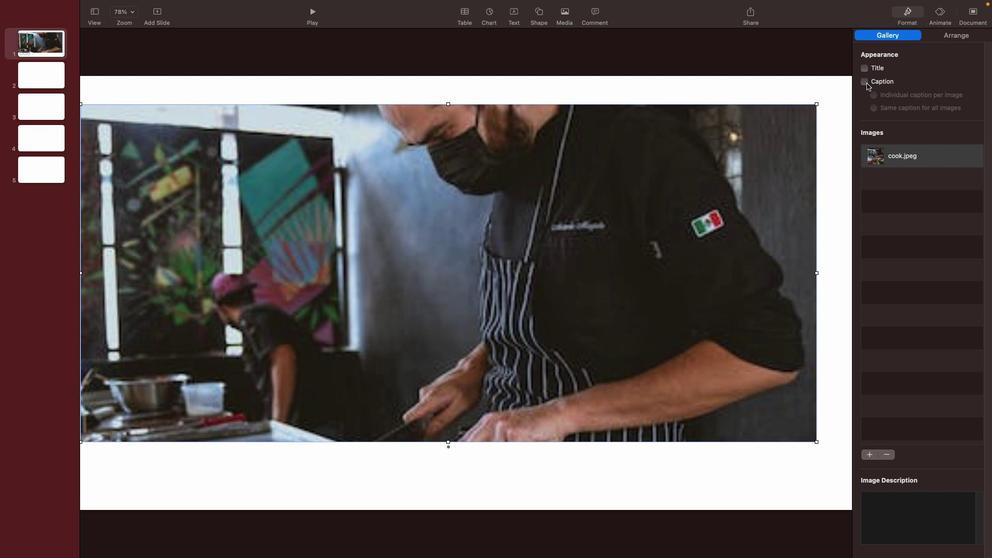 
Action: Mouse pressed left at (869, 80)
Screenshot: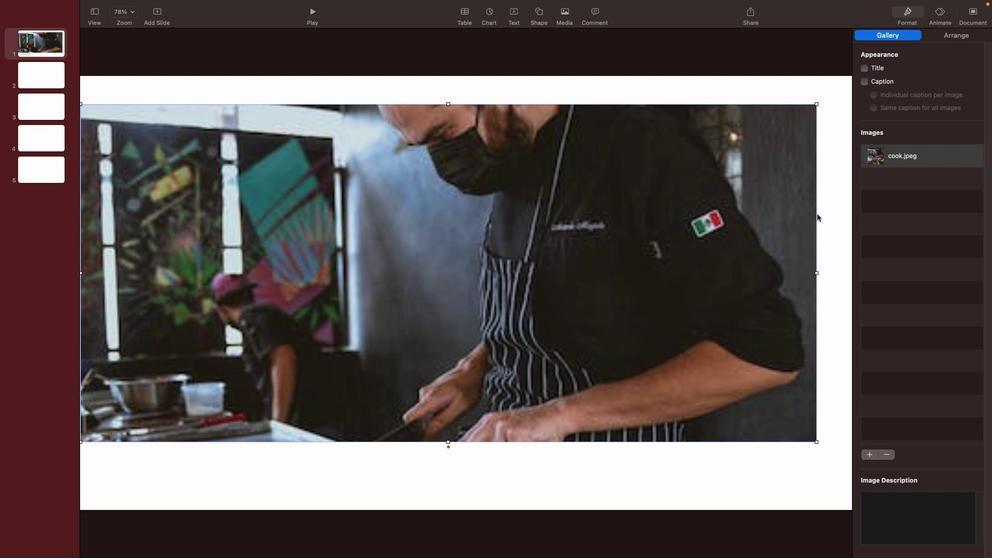 
Action: Mouse moved to (818, 274)
Screenshot: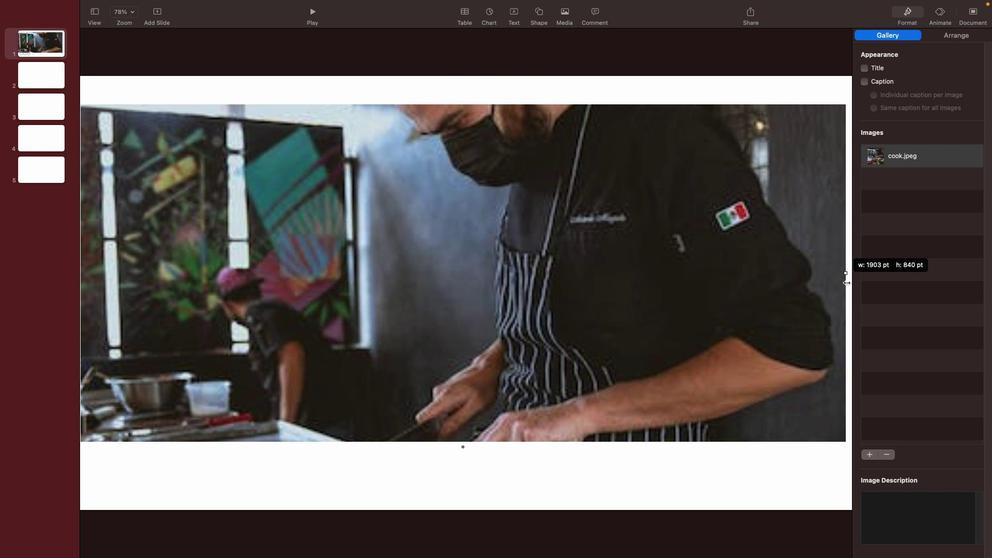 
Action: Mouse pressed left at (818, 274)
Screenshot: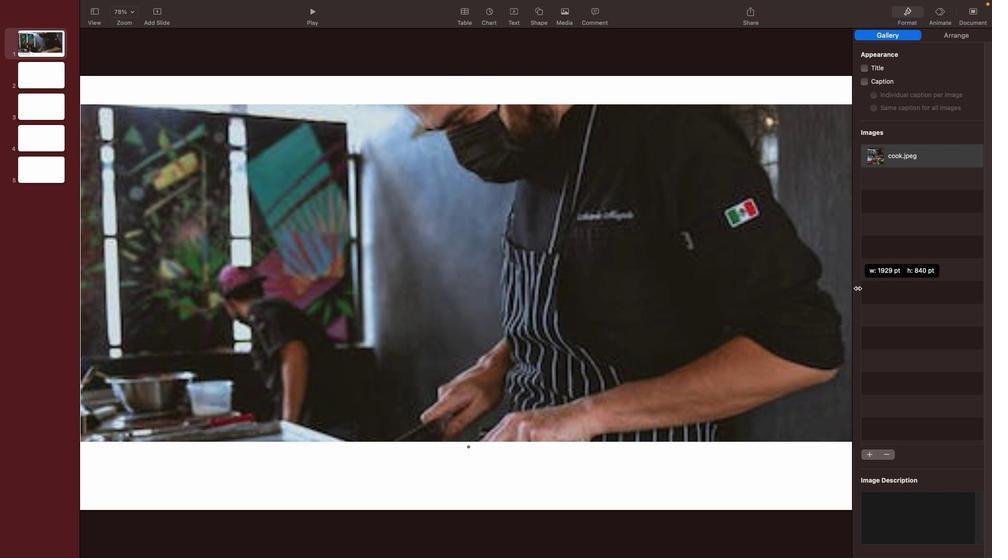 
Action: Mouse moved to (468, 102)
Screenshot: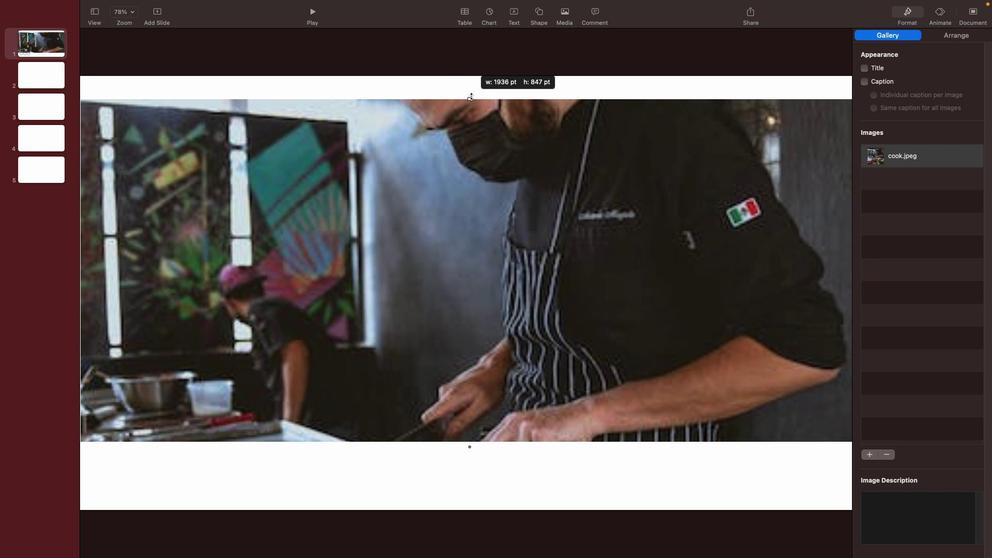 
Action: Mouse pressed left at (468, 102)
Screenshot: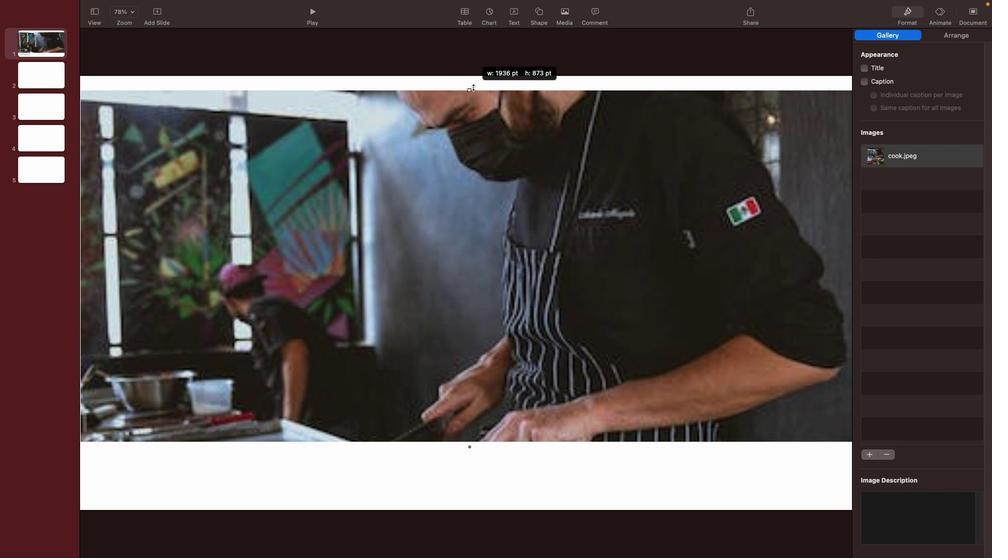 
Action: Mouse moved to (470, 440)
Screenshot: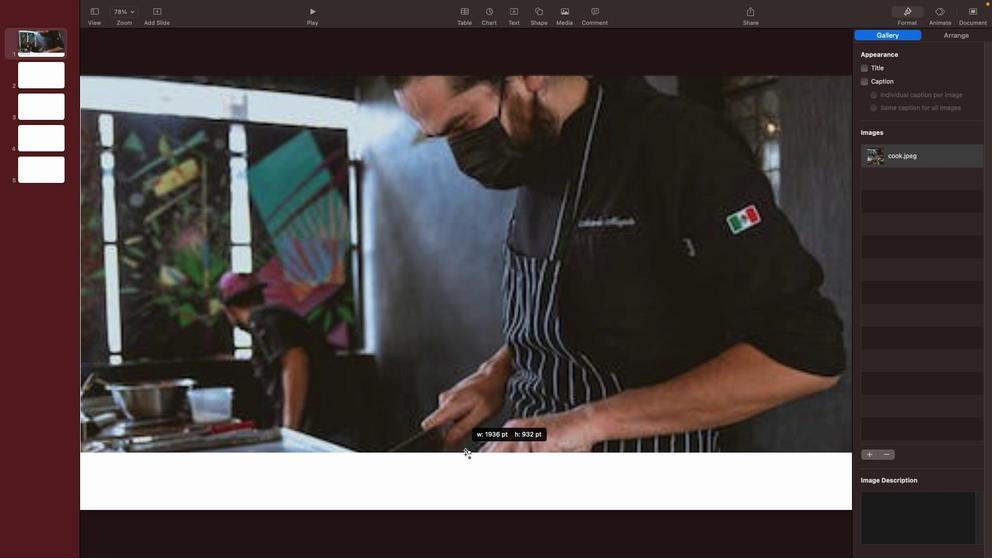 
Action: Mouse pressed left at (470, 440)
Screenshot: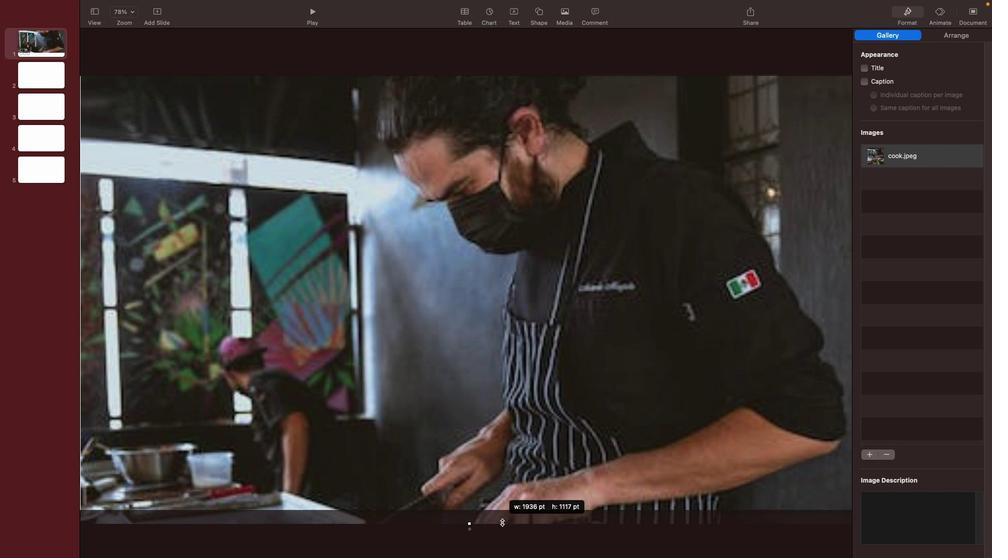 
Action: Mouse moved to (80, 292)
Screenshot: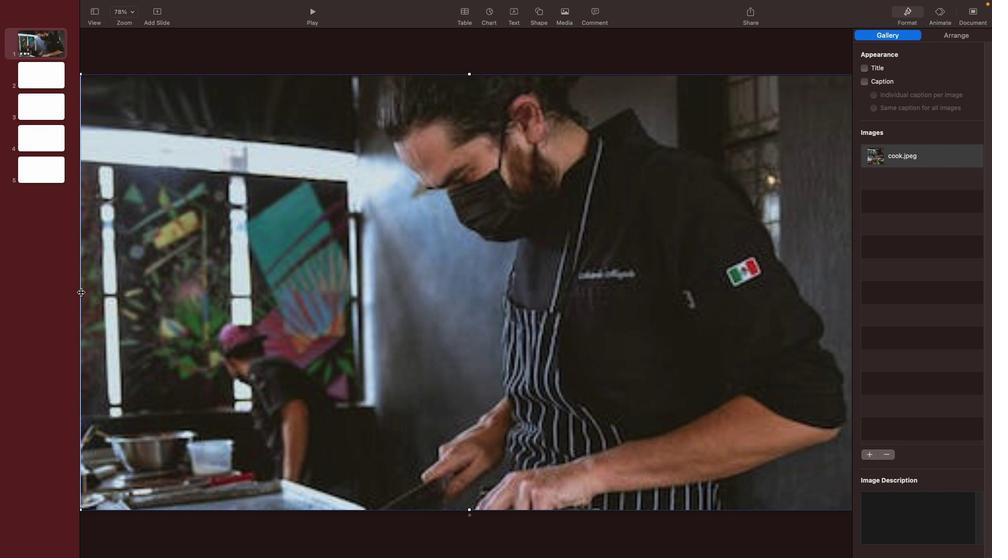 
Action: Mouse pressed left at (80, 292)
Screenshot: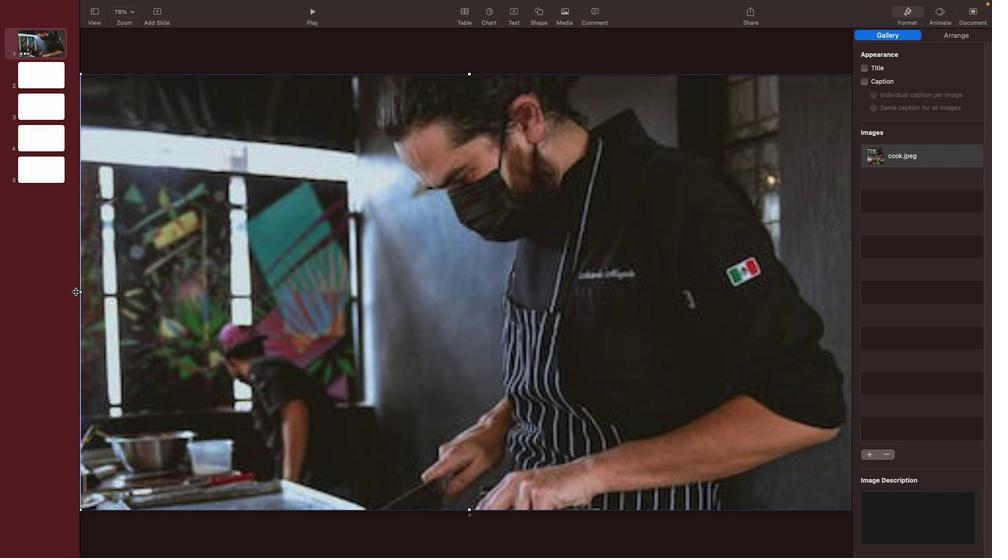 
Action: Mouse moved to (81, 292)
Screenshot: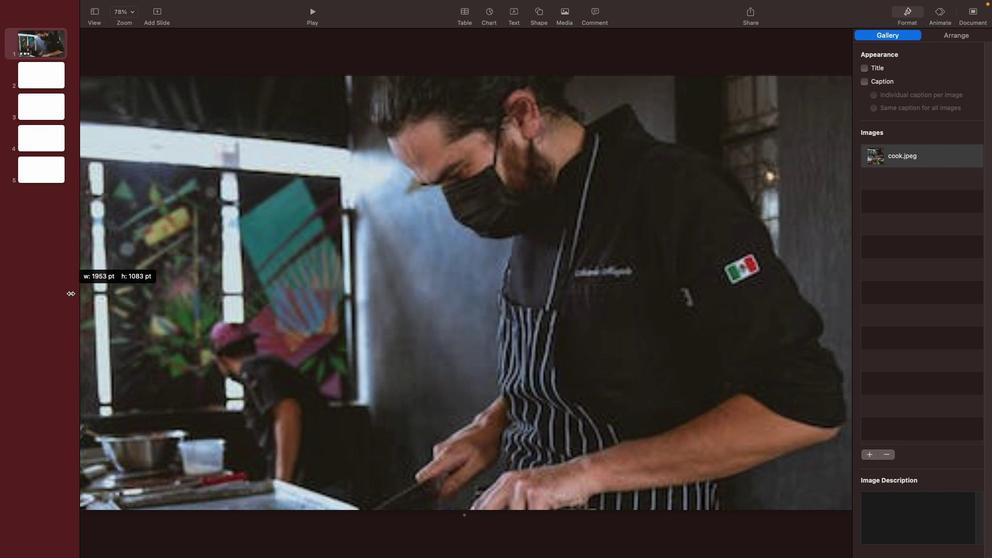 
Action: Mouse pressed left at (81, 292)
Screenshot: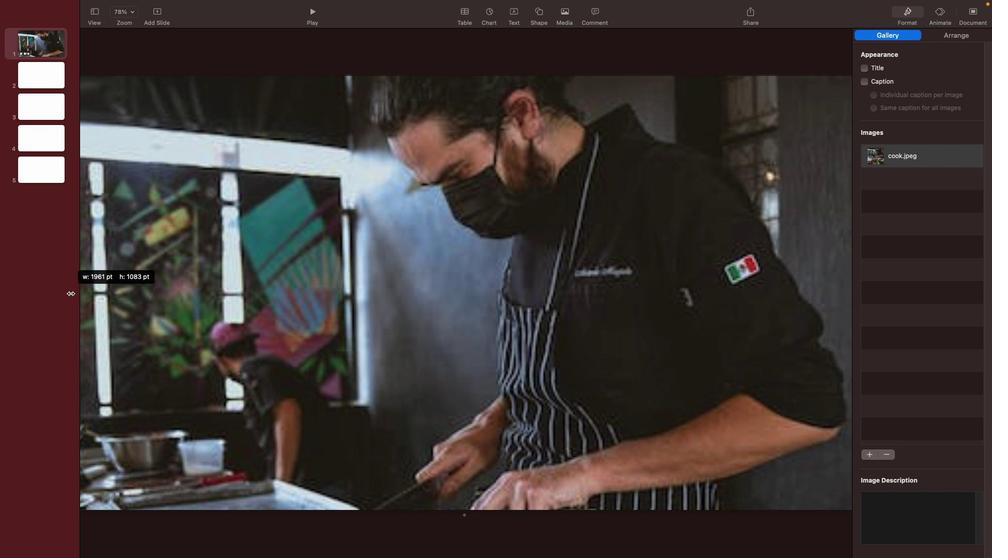 
Action: Mouse moved to (427, 271)
Screenshot: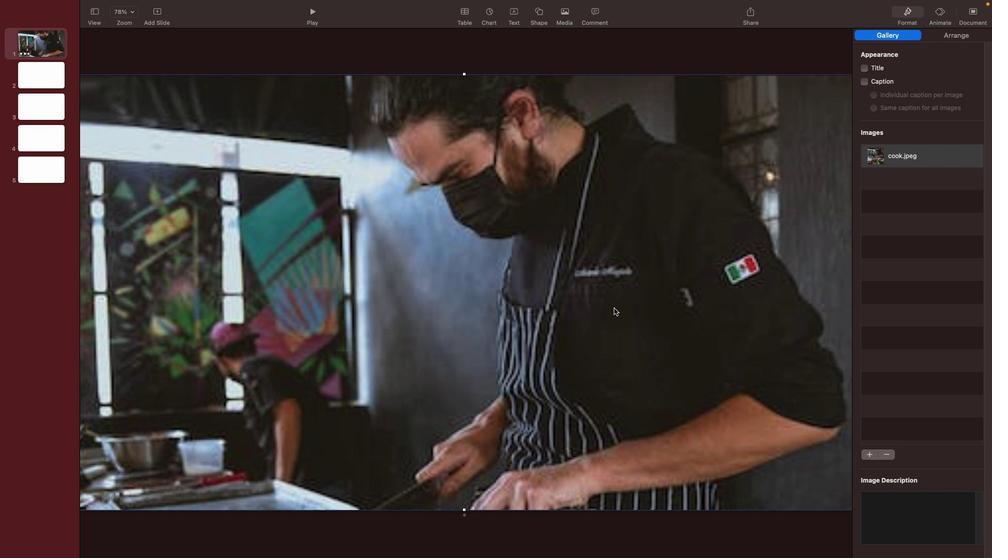 
Action: Mouse pressed left at (427, 271)
Screenshot: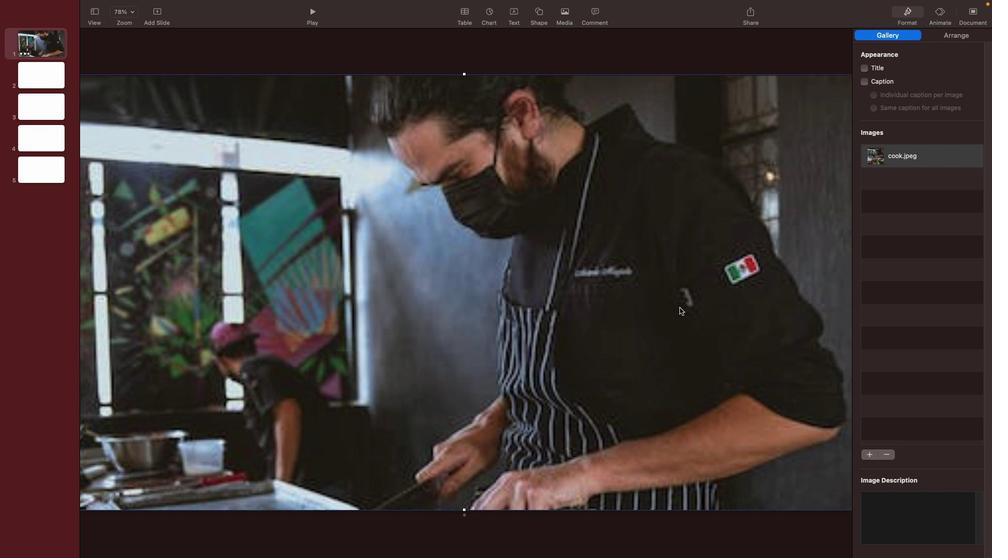
Action: Mouse moved to (767, 204)
Screenshot: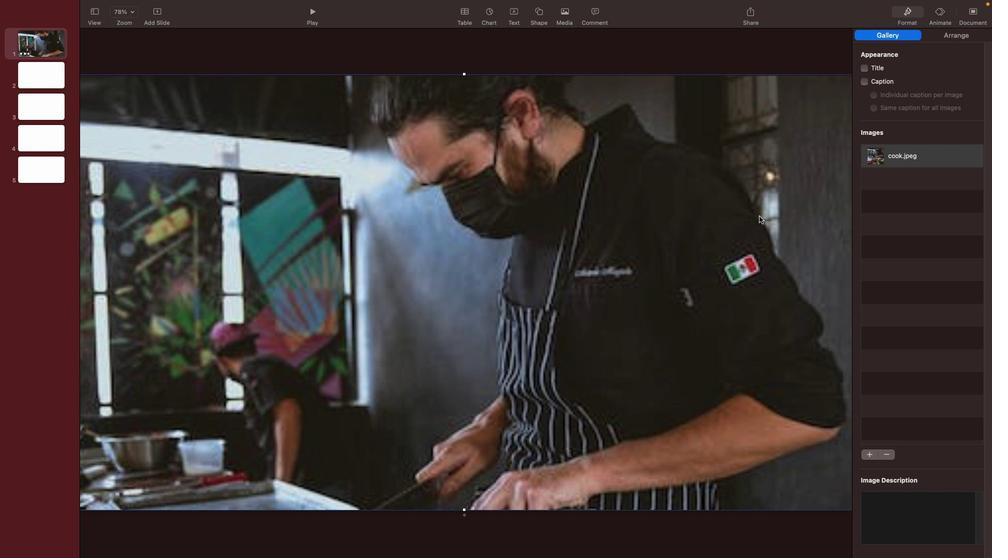 
Action: Mouse pressed left at (767, 204)
Screenshot: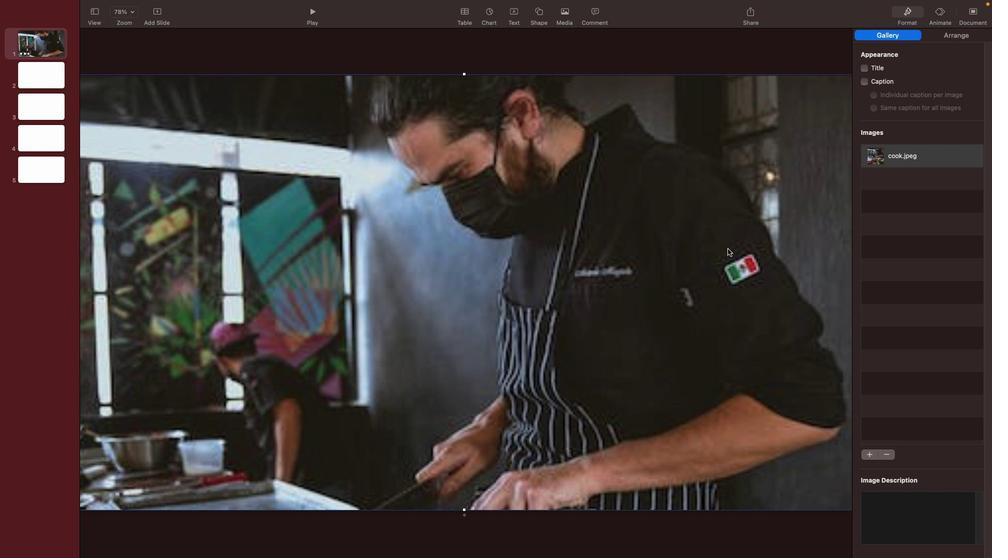 
Action: Mouse moved to (511, 244)
Screenshot: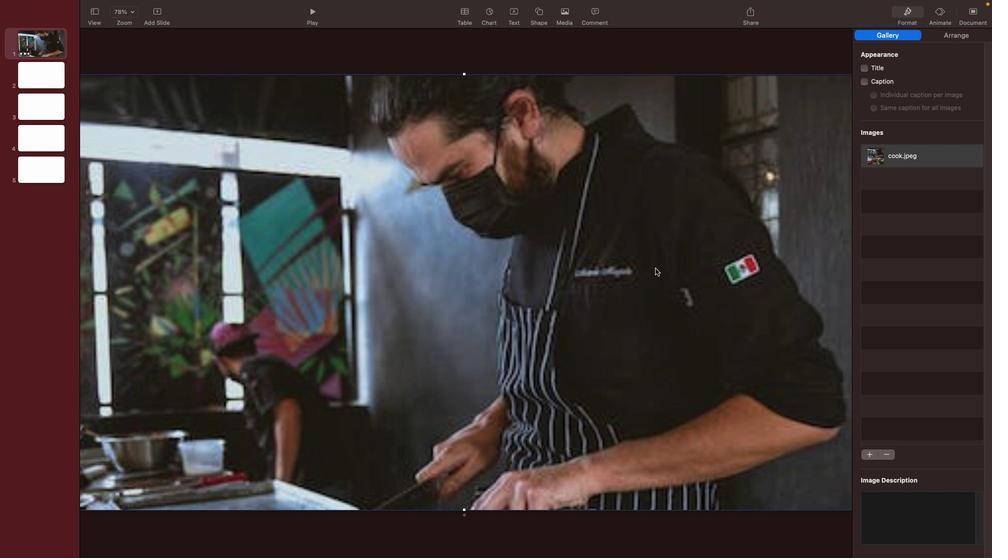 
Action: Mouse pressed left at (511, 244)
Screenshot: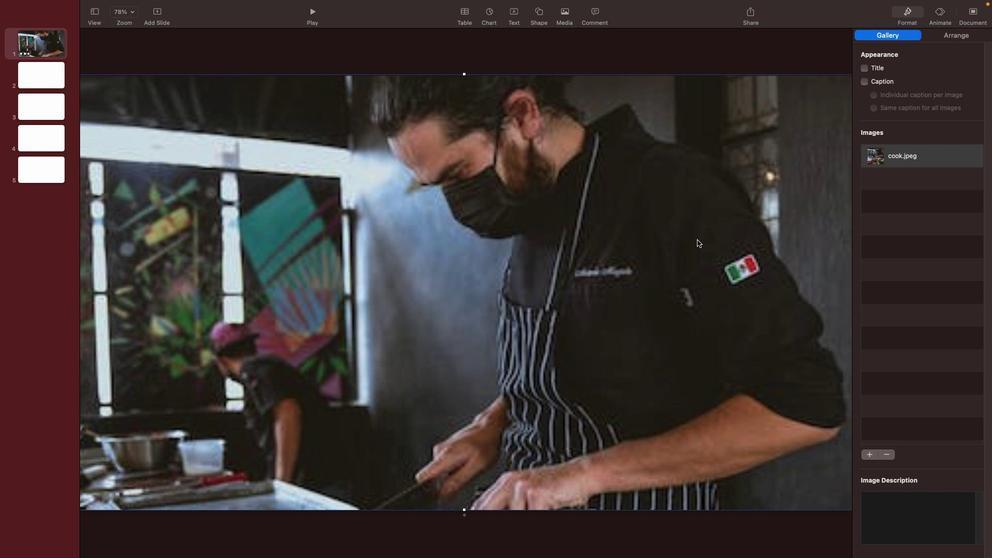 
Action: Mouse moved to (814, 121)
Screenshot: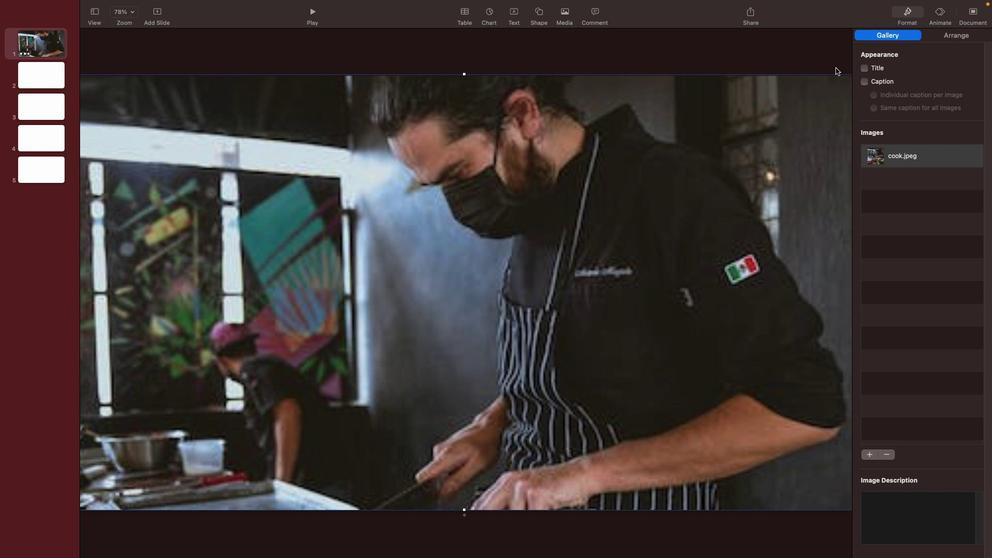 
Action: Mouse pressed left at (814, 121)
Screenshot: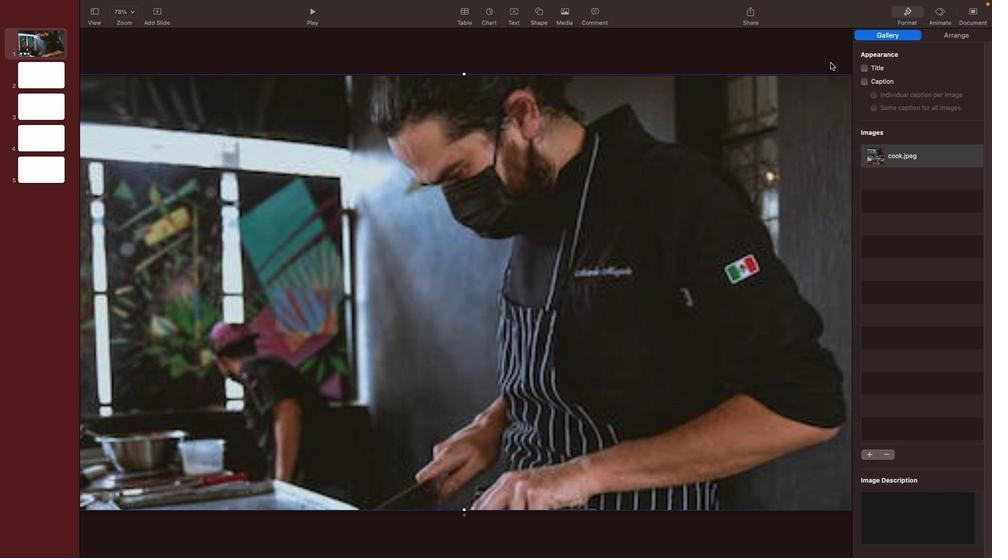 
Action: Mouse moved to (828, 59)
Screenshot: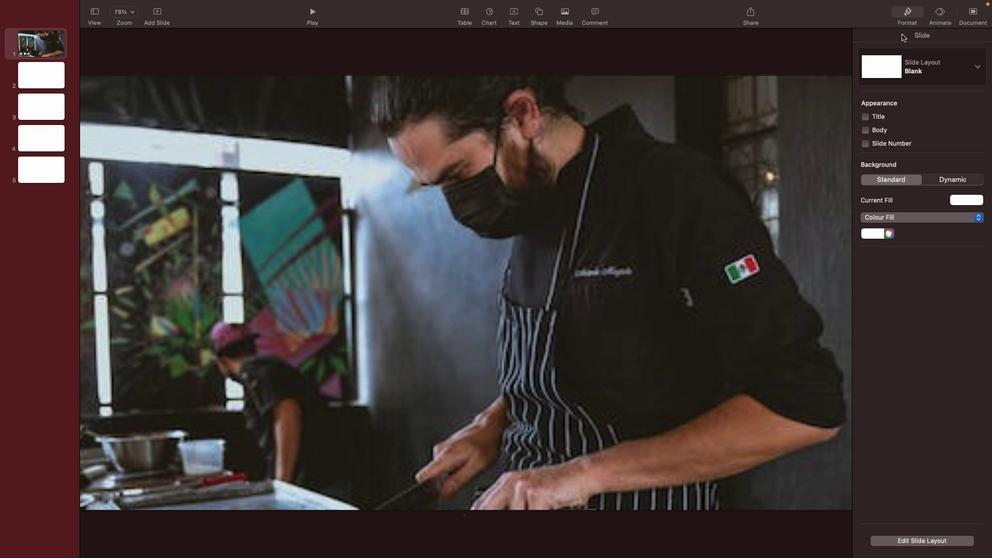 
Action: Mouse pressed left at (828, 59)
Screenshot: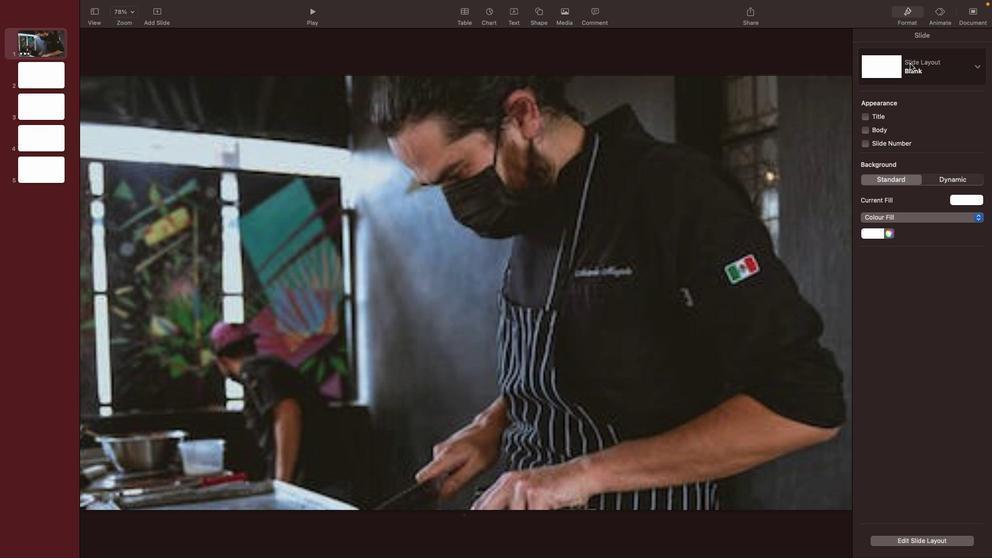 
Action: Mouse moved to (861, 115)
Screenshot: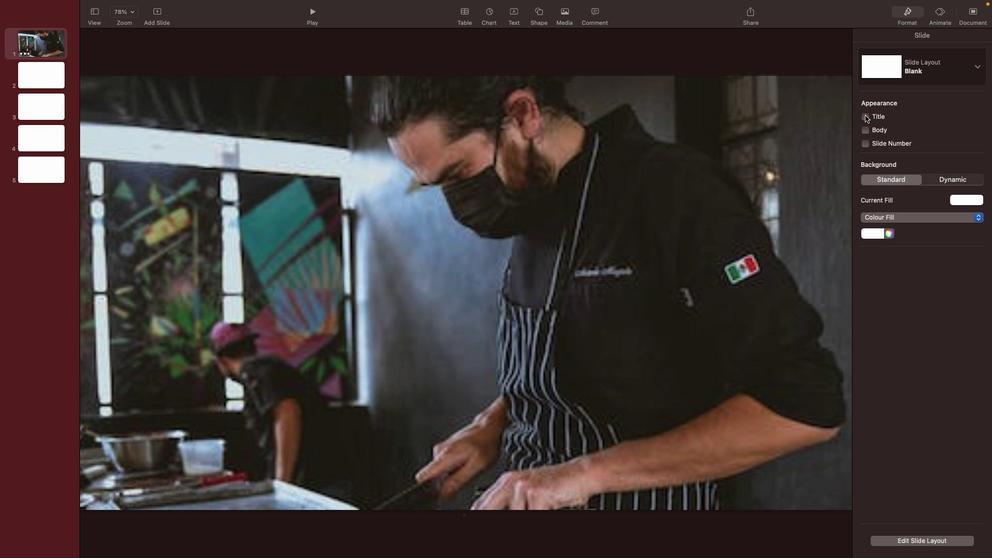 
Action: Mouse pressed left at (861, 115)
Screenshot: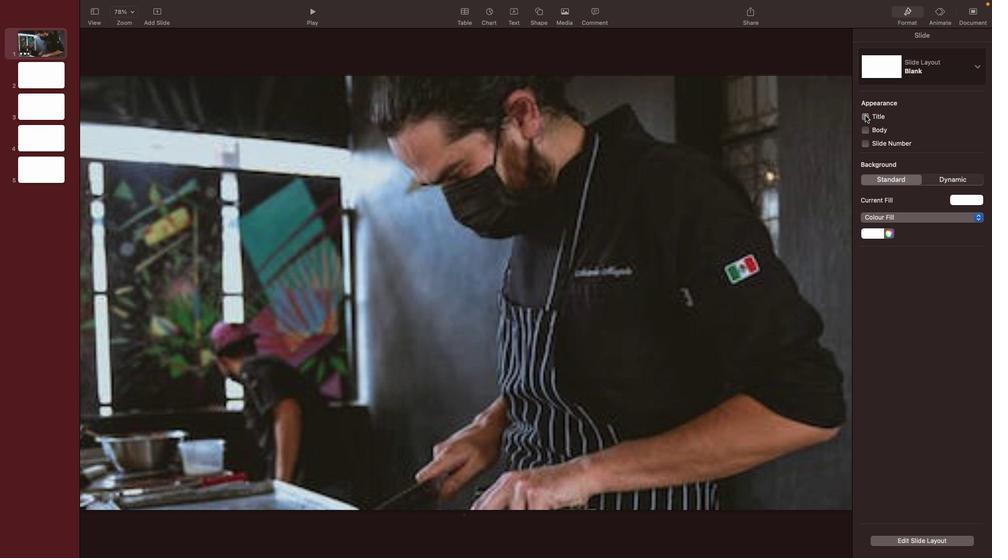 
Action: Mouse moved to (865, 115)
Screenshot: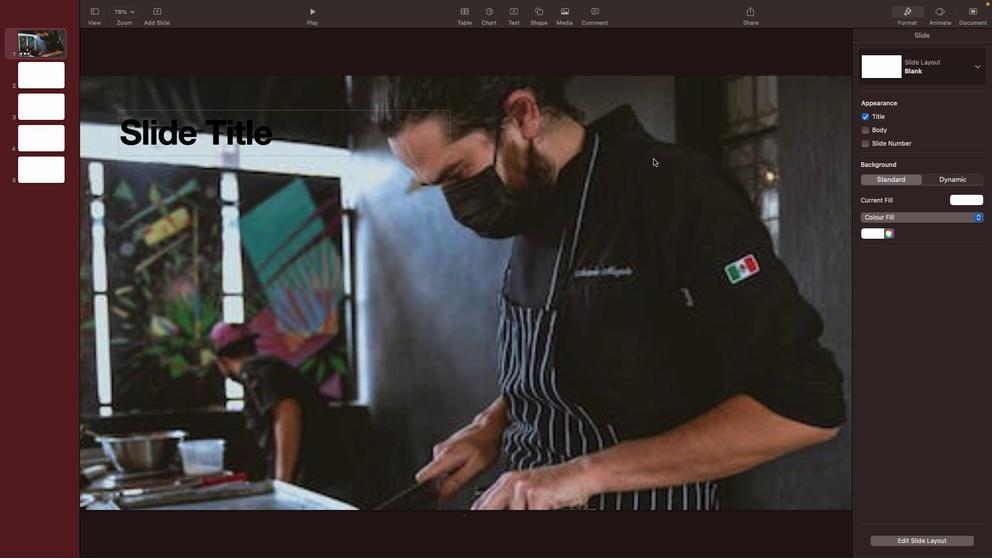
Action: Mouse pressed left at (865, 115)
Screenshot: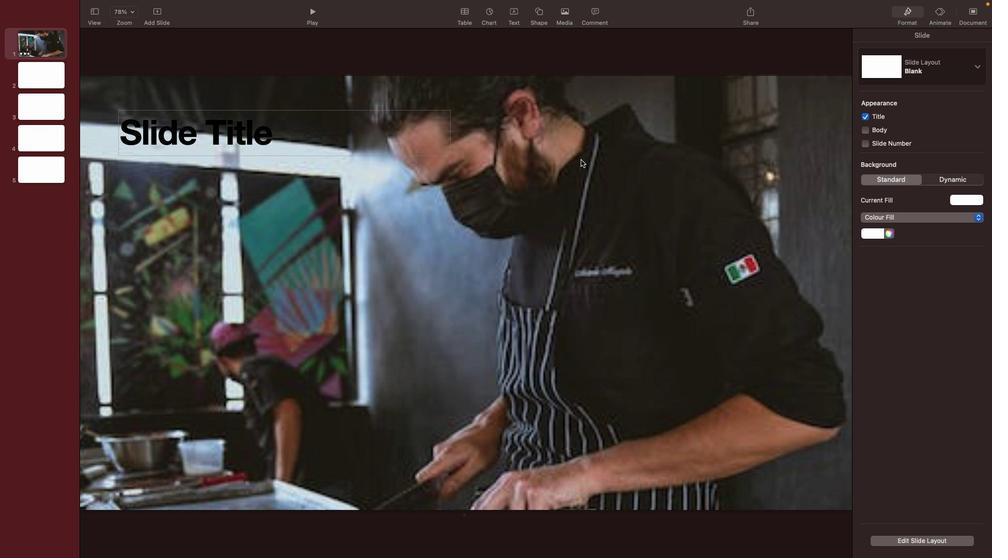 
Action: Mouse moved to (448, 130)
Screenshot: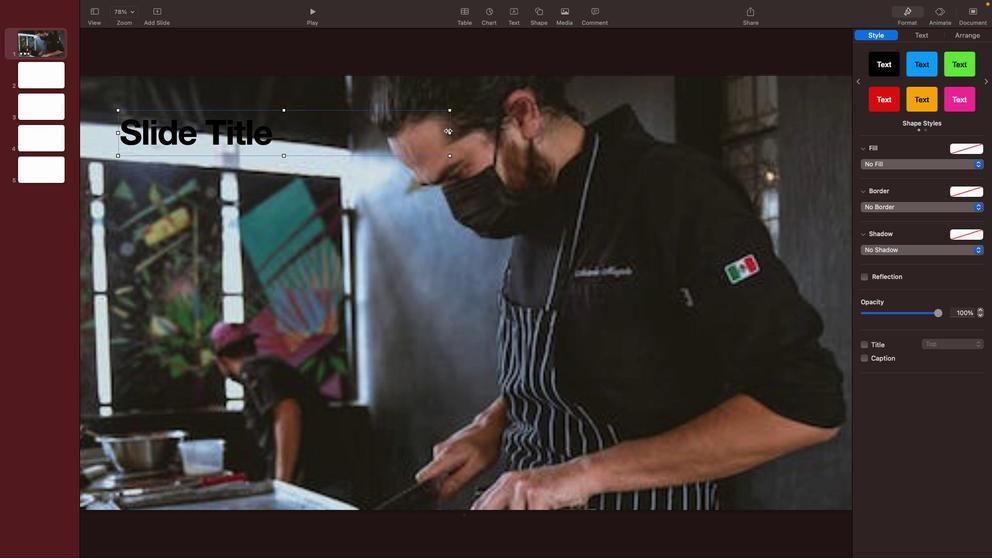 
Action: Mouse pressed left at (448, 130)
Screenshot: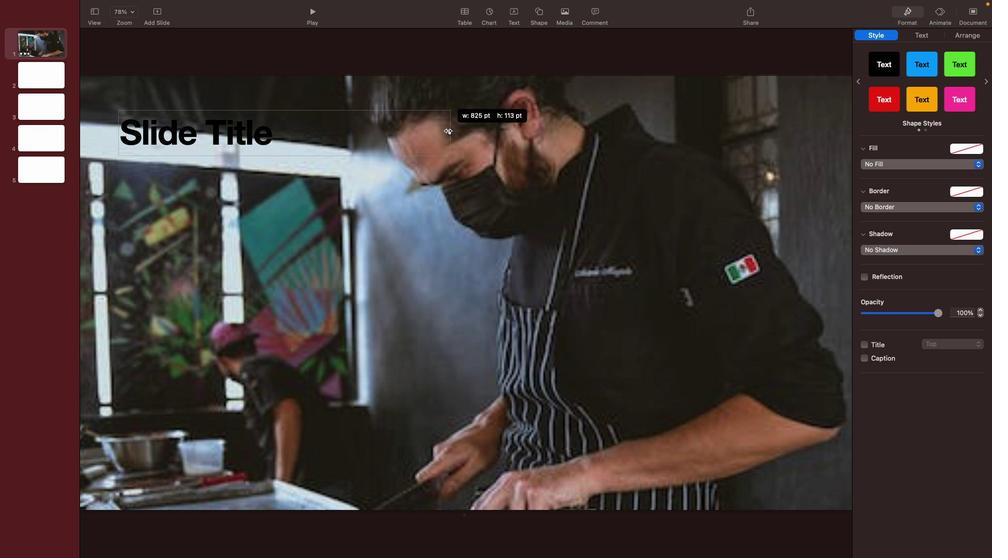 
Action: Mouse pressed left at (448, 130)
Screenshot: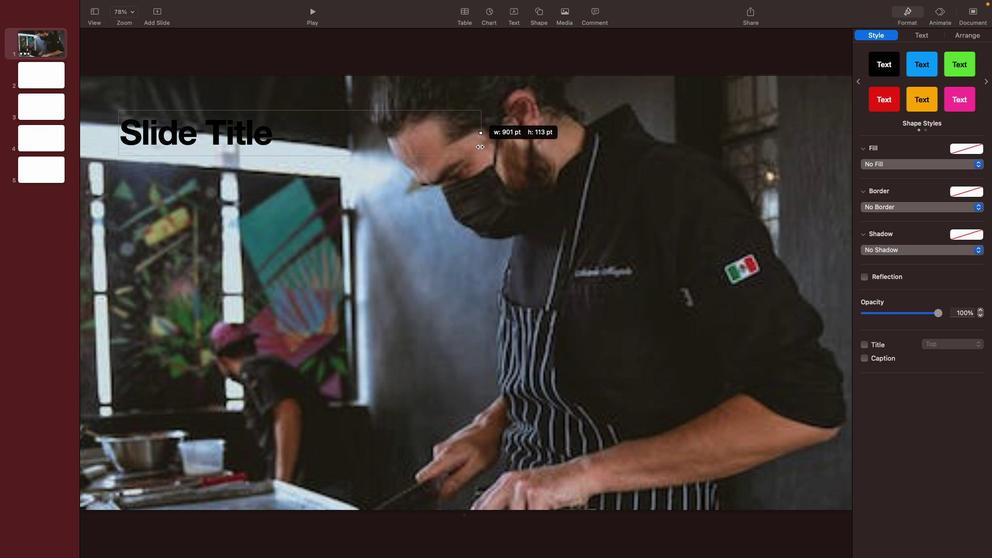 
Action: Mouse moved to (315, 154)
Screenshot: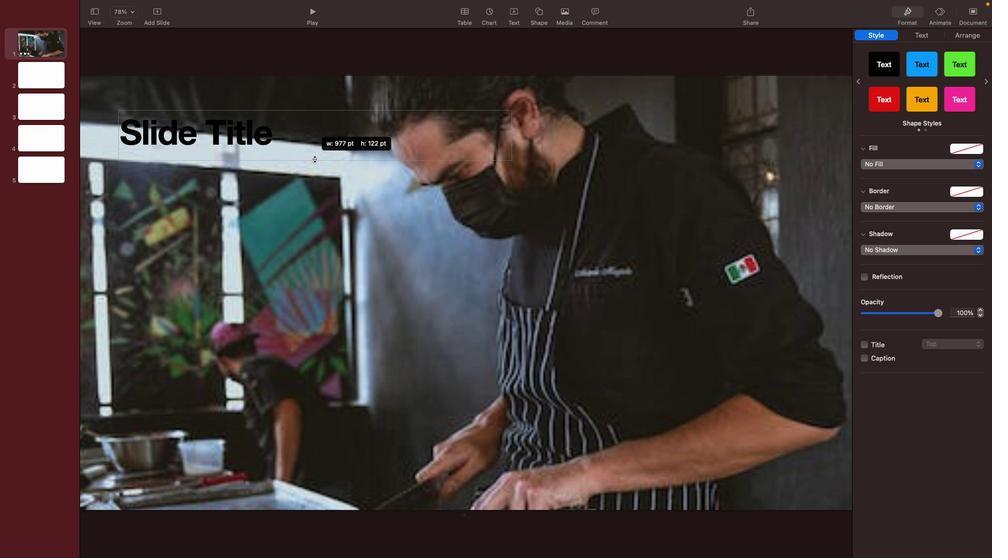 
Action: Mouse pressed left at (315, 154)
Screenshot: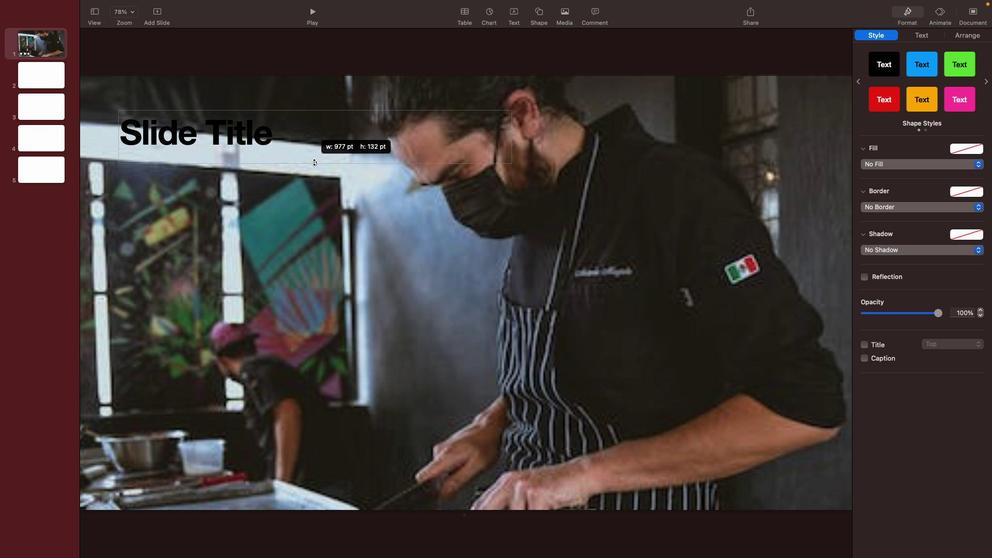 
Action: Mouse moved to (313, 146)
Screenshot: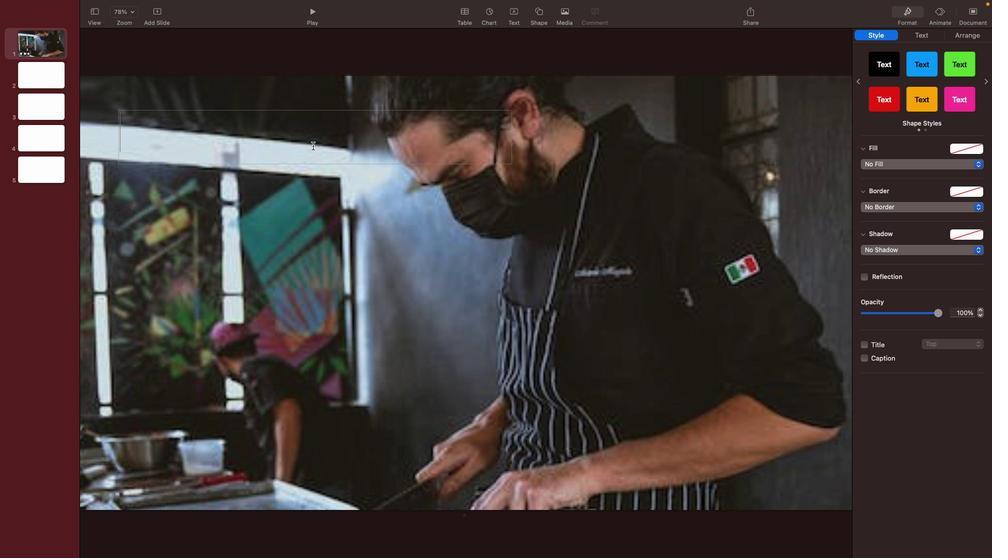 
Action: Mouse pressed left at (313, 146)
Screenshot: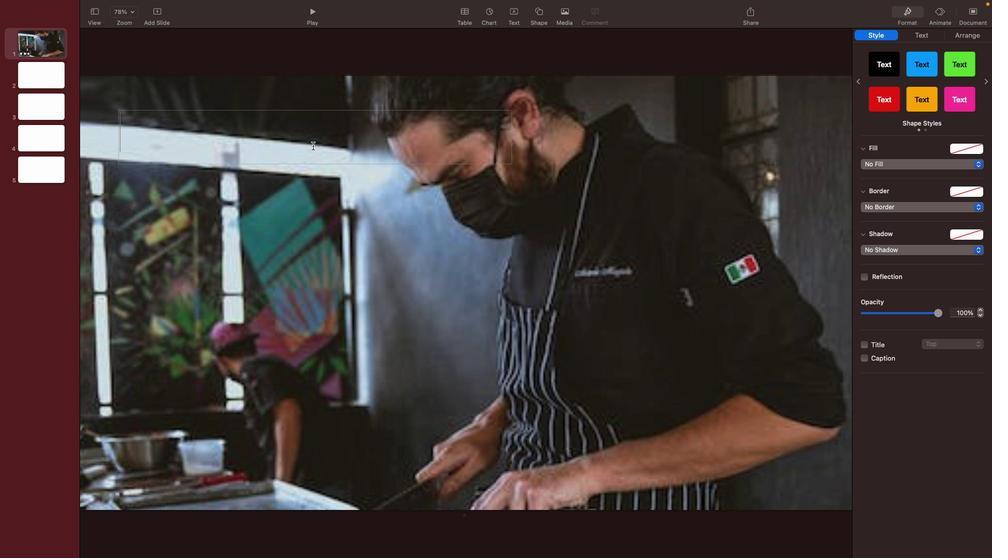 
Action: Key pressed Key.shiftKey.caps_lock'C''O''O''K''I''N''G'Key.spaceKey.spaceKey.space'C''L''A''S''S''S'Key.backspace
Screenshot: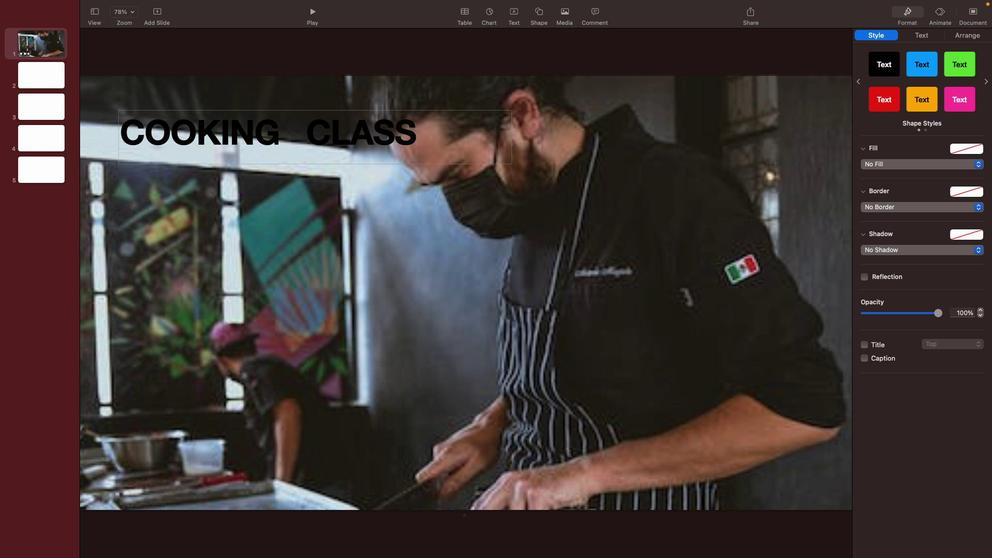 
Action: Mouse moved to (541, 12)
Screenshot: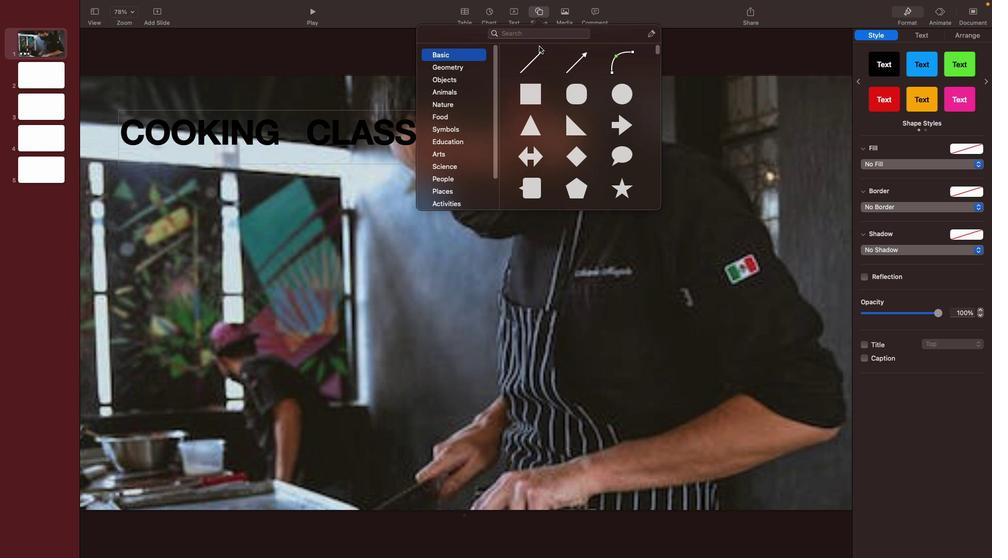 
Action: Mouse pressed left at (541, 12)
Screenshot: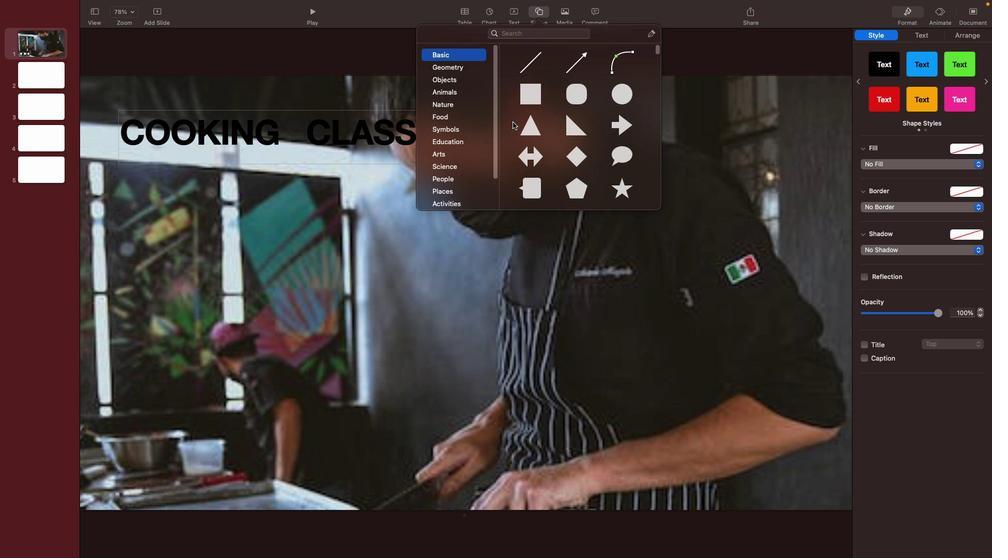 
Action: Mouse moved to (443, 118)
Screenshot: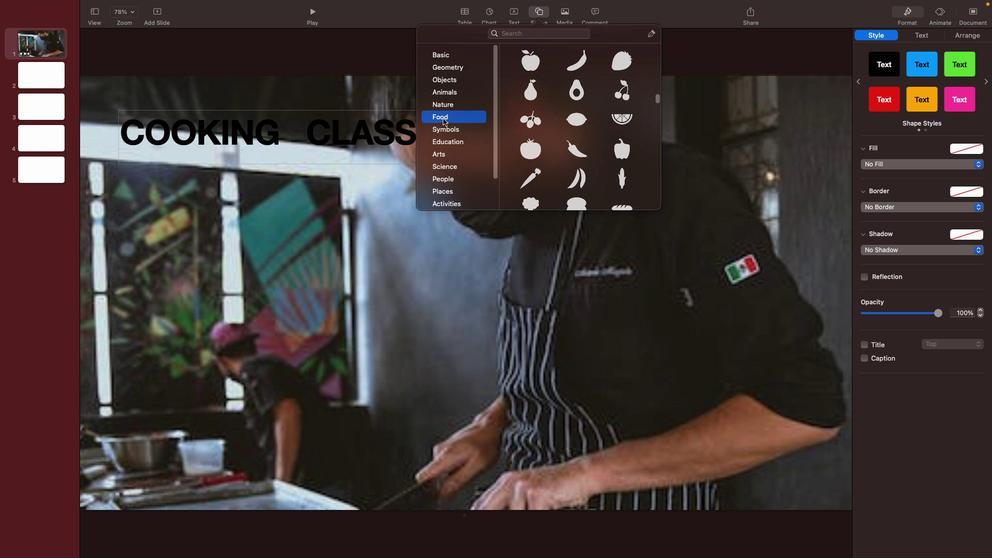
Action: Mouse pressed left at (443, 118)
Screenshot: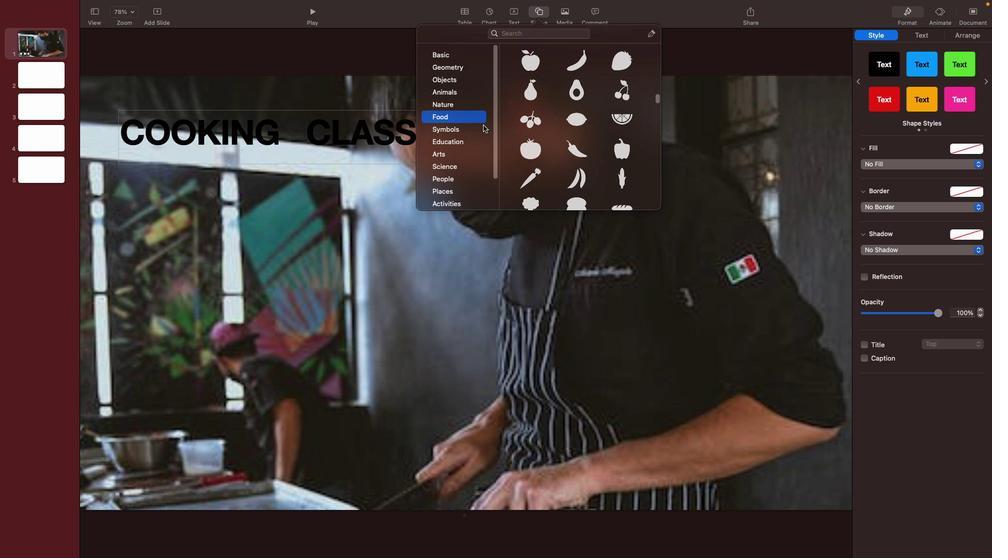 
Action: Mouse moved to (577, 162)
Screenshot: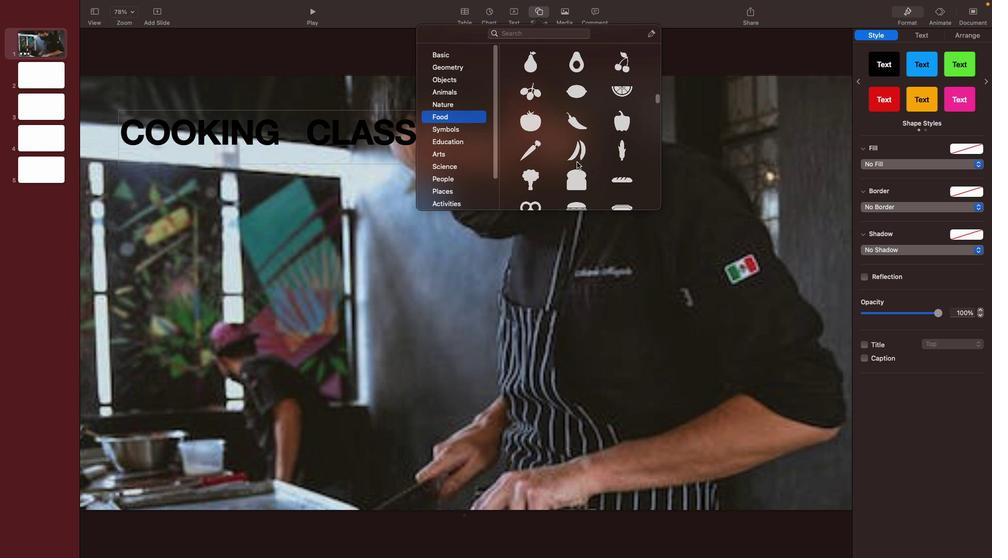 
Action: Mouse scrolled (577, 162) with delta (0, 0)
Screenshot: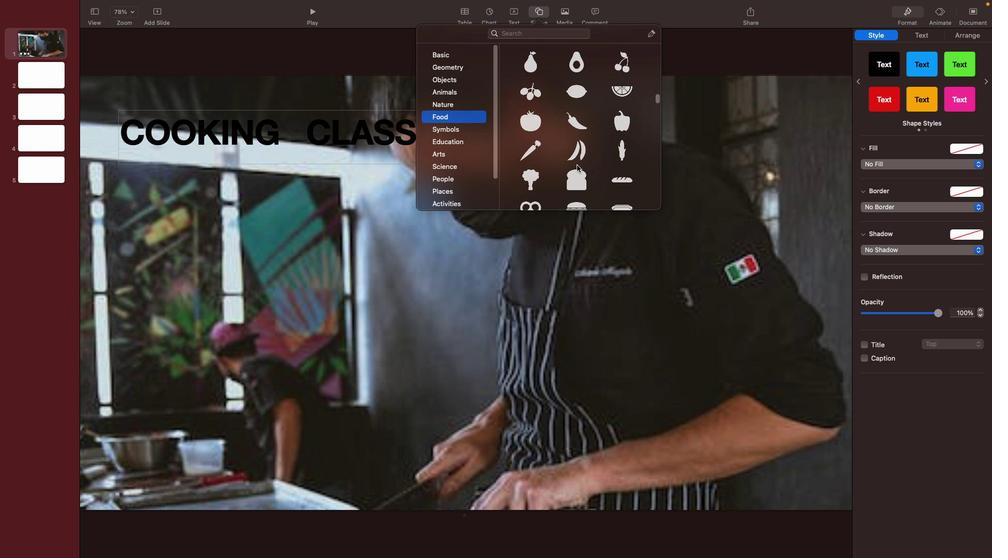 
Action: Mouse scrolled (577, 162) with delta (0, 0)
Screenshot: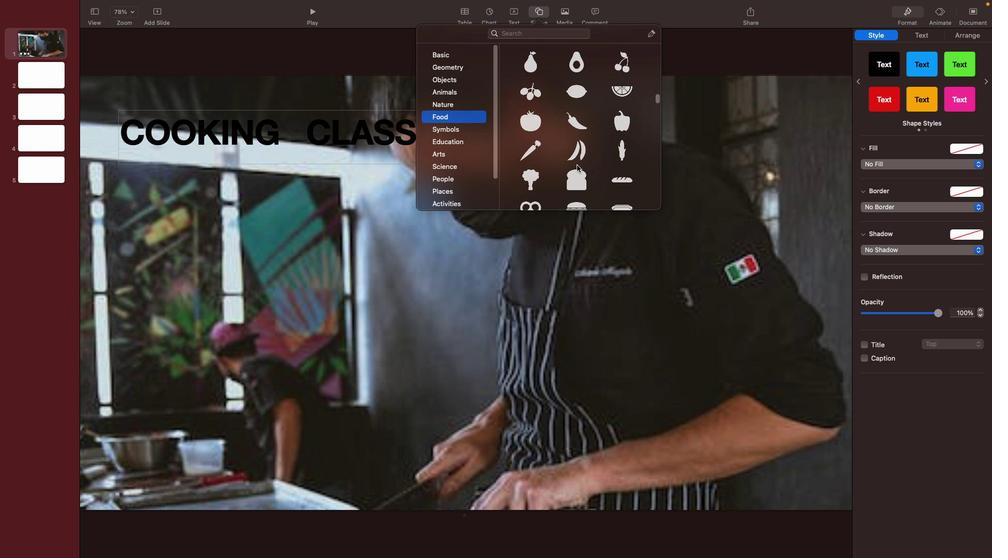 
Action: Mouse scrolled (577, 162) with delta (0, -1)
Screenshot: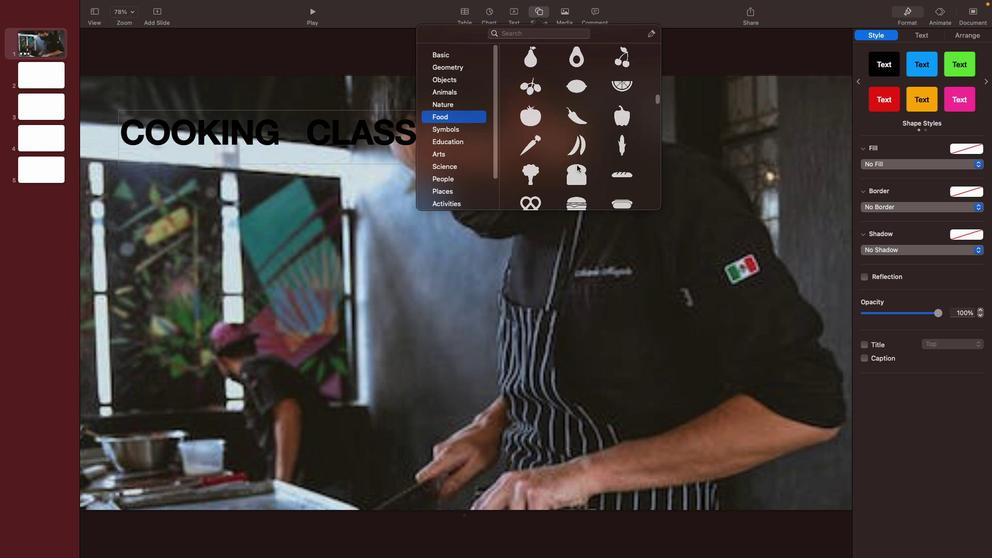 
Action: Mouse scrolled (577, 162) with delta (0, -1)
Screenshot: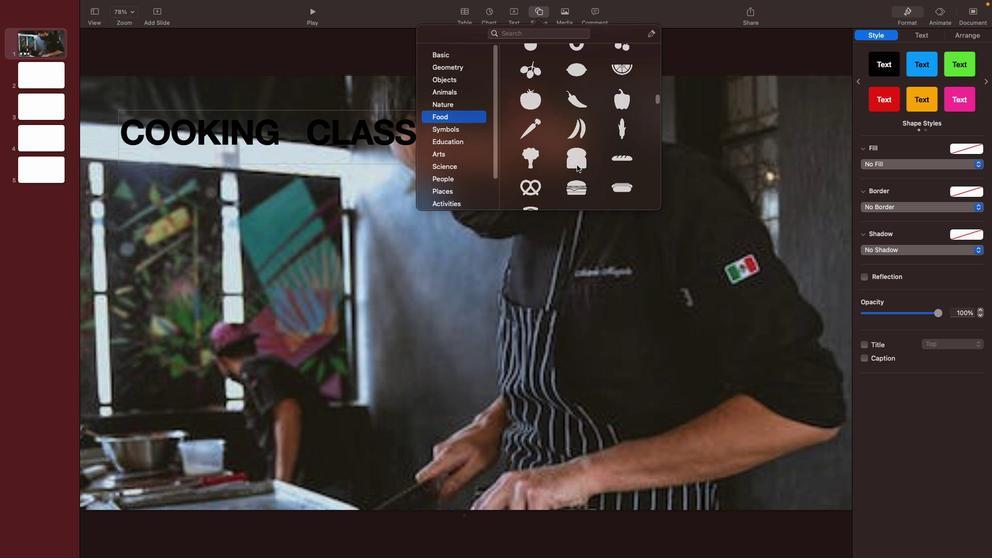 
Action: Mouse moved to (577, 165)
Screenshot: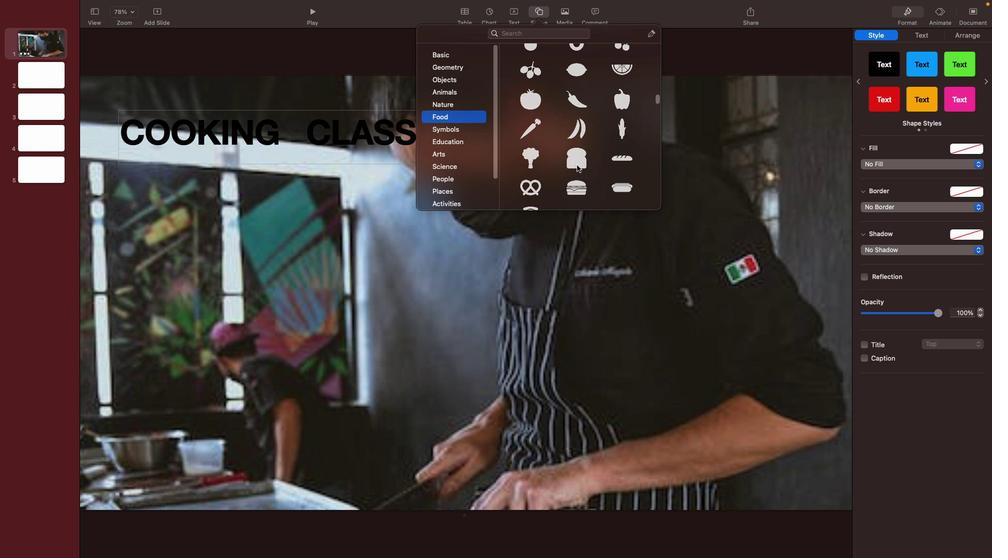 
Action: Mouse scrolled (577, 165) with delta (0, 0)
Screenshot: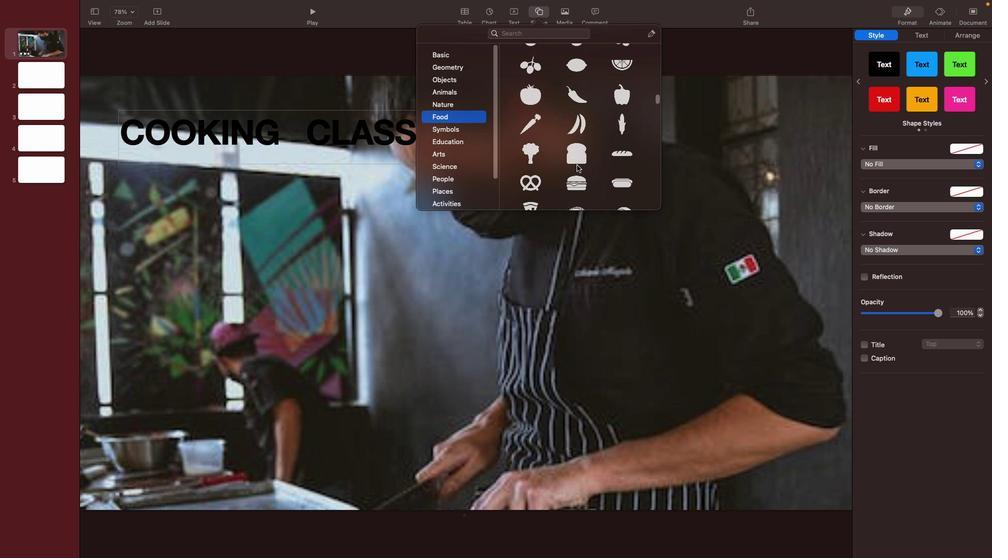 
Action: Mouse scrolled (577, 165) with delta (0, 0)
Screenshot: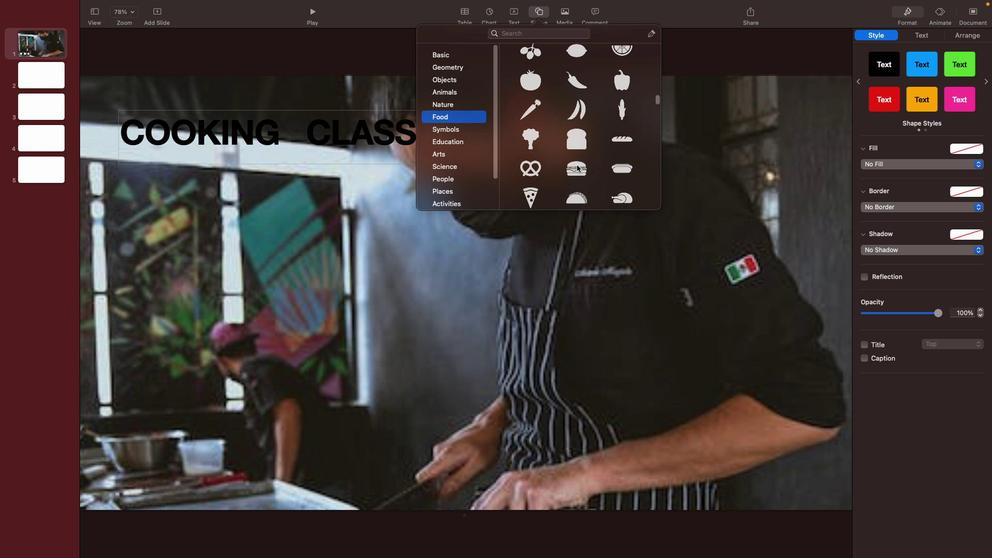 
Action: Mouse scrolled (577, 165) with delta (0, -1)
Screenshot: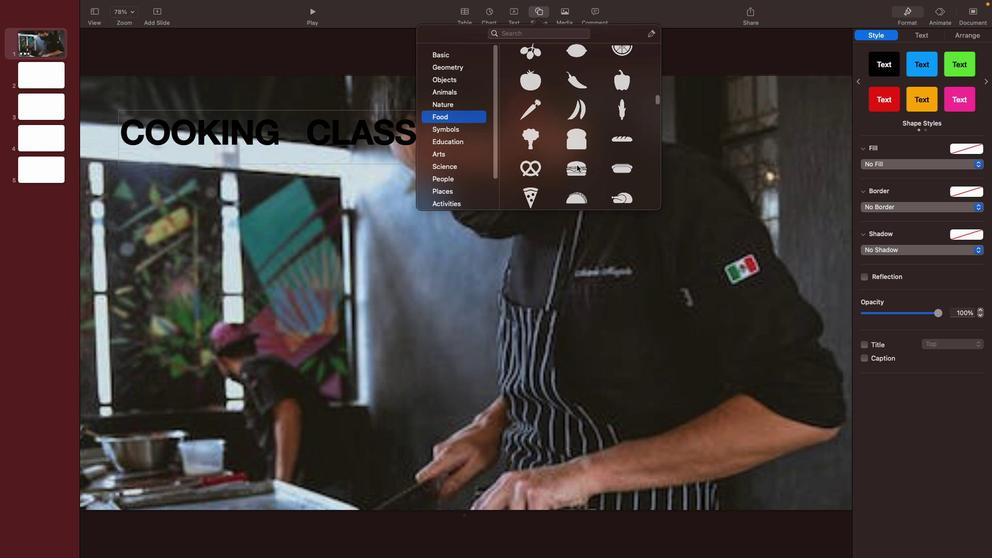 
Action: Mouse scrolled (577, 165) with delta (0, 0)
Screenshot: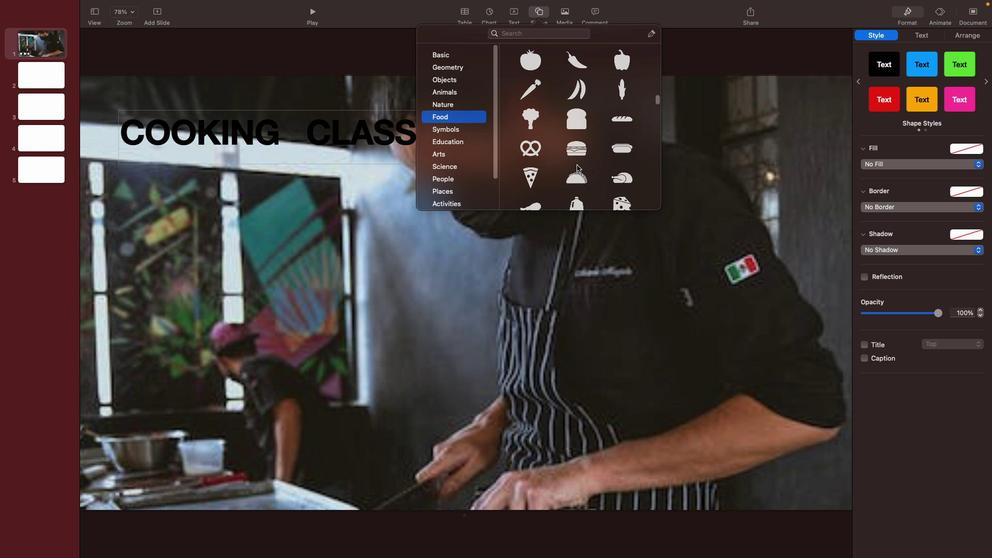 
Action: Mouse scrolled (577, 165) with delta (0, 0)
Screenshot: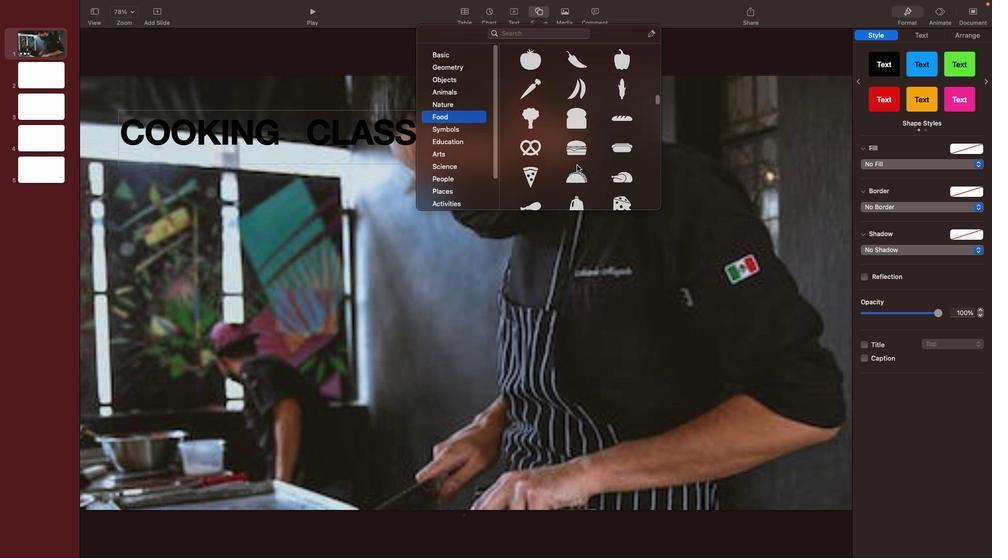 
Action: Mouse scrolled (577, 165) with delta (0, -1)
Screenshot: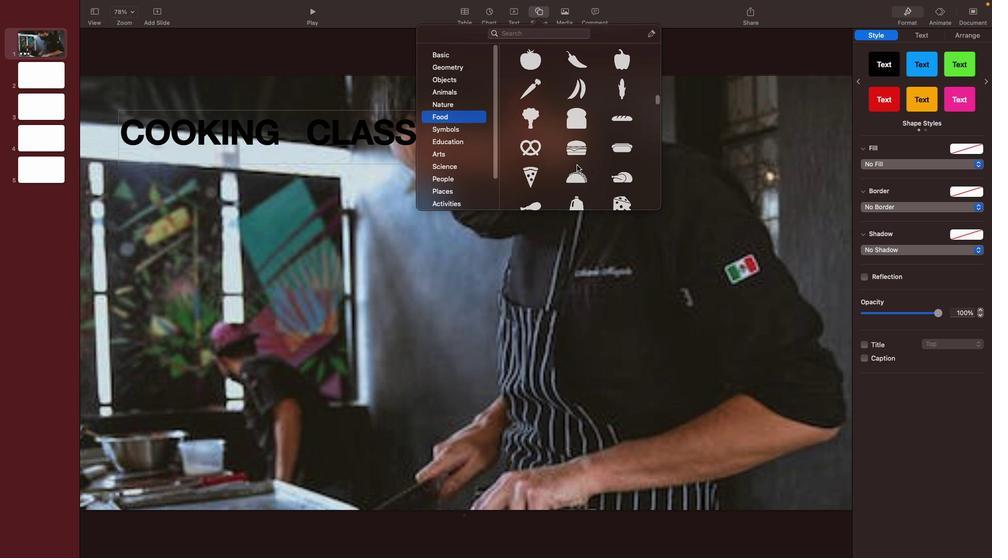 
Action: Mouse scrolled (577, 165) with delta (0, -1)
Screenshot: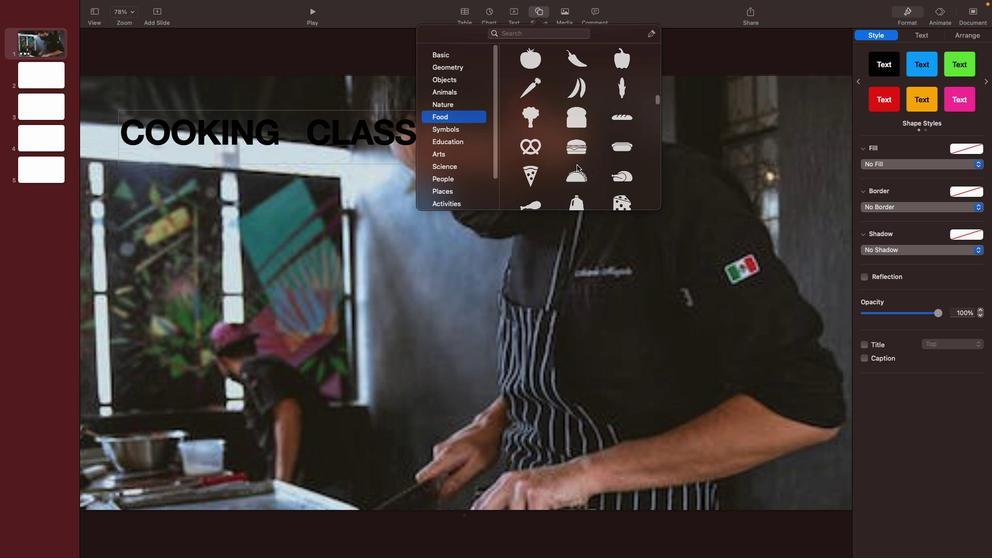 
Action: Mouse scrolled (577, 165) with delta (0, 0)
Screenshot: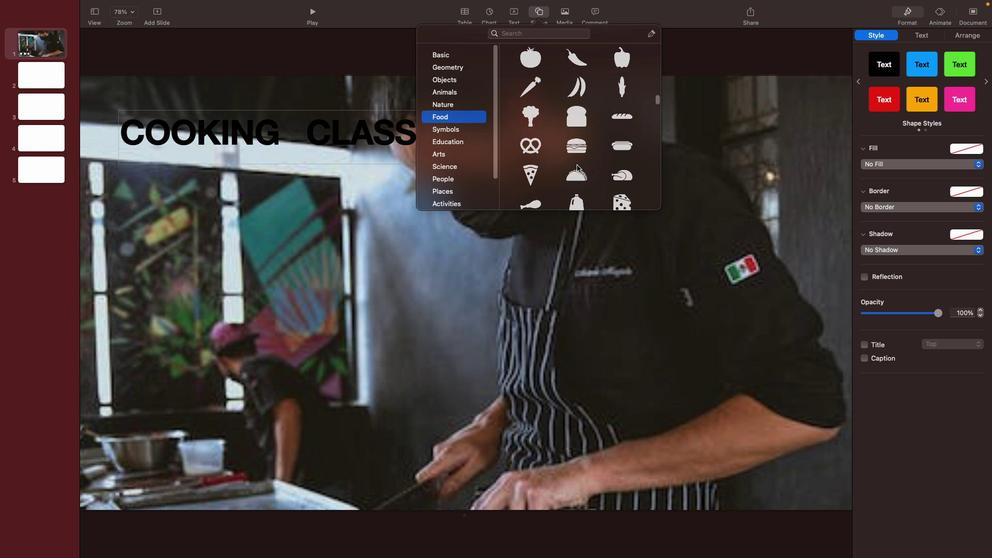 
Action: Mouse scrolled (577, 165) with delta (0, 0)
Screenshot: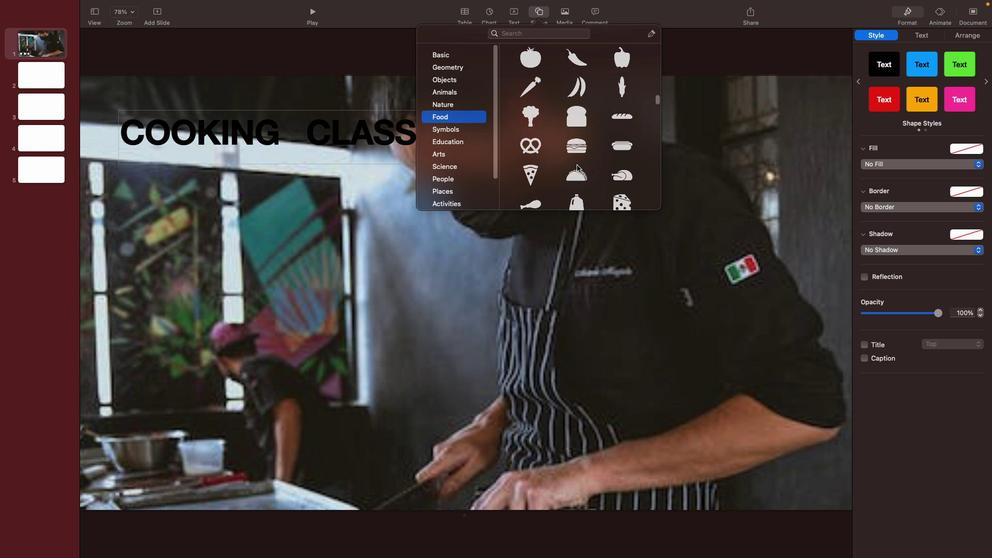 
Action: Mouse scrolled (577, 165) with delta (0, 0)
Screenshot: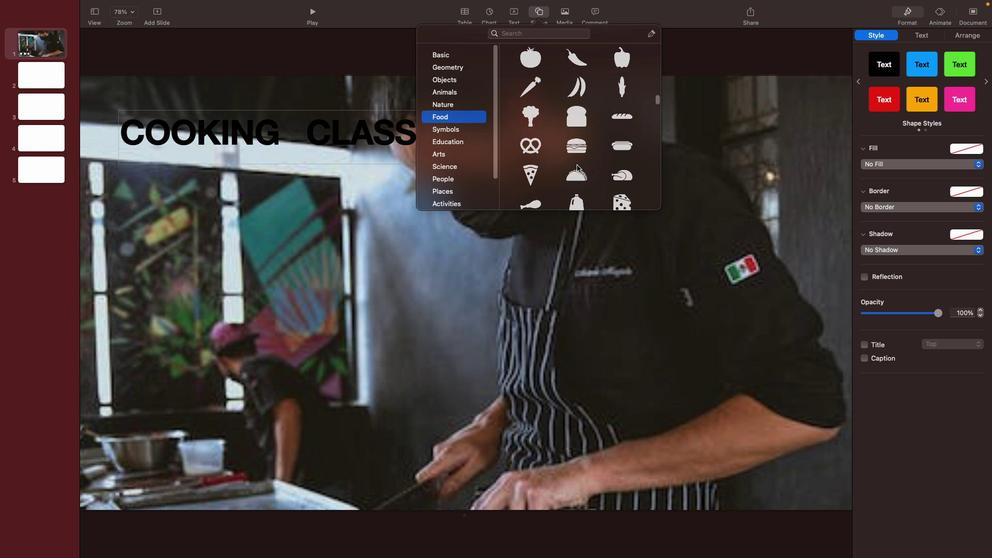 
Action: Mouse scrolled (577, 165) with delta (0, 0)
Screenshot: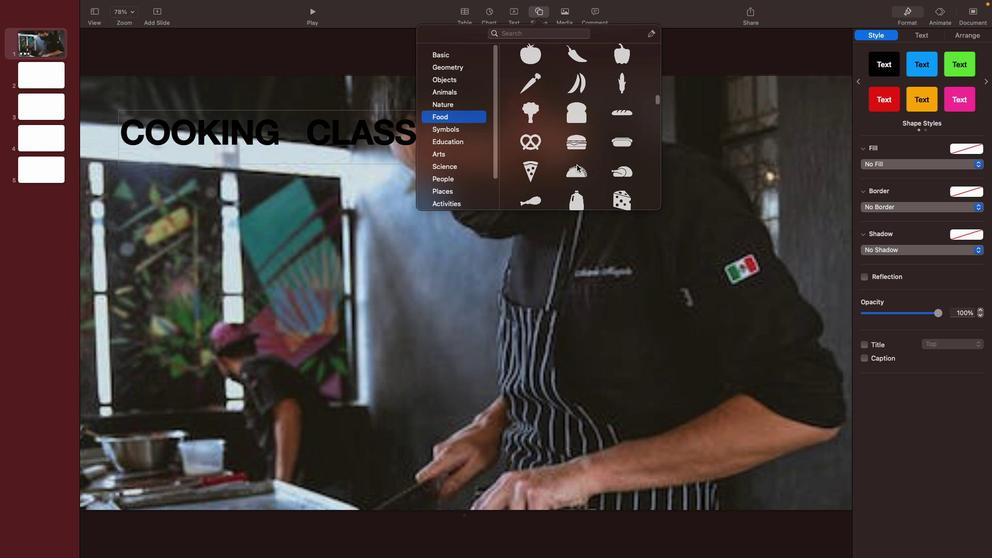 
Action: Mouse scrolled (577, 165) with delta (0, 0)
Screenshot: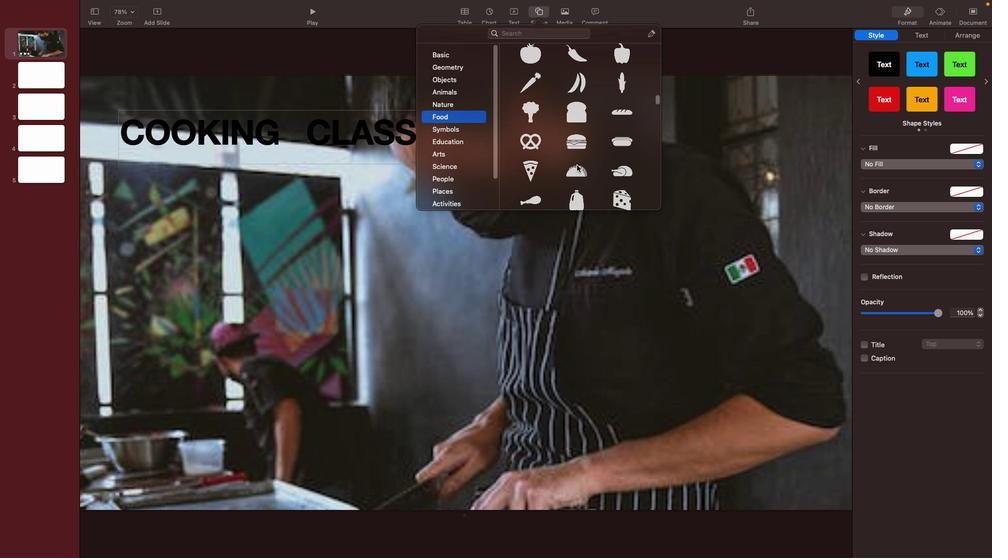
Action: Mouse scrolled (577, 165) with delta (0, 0)
Screenshot: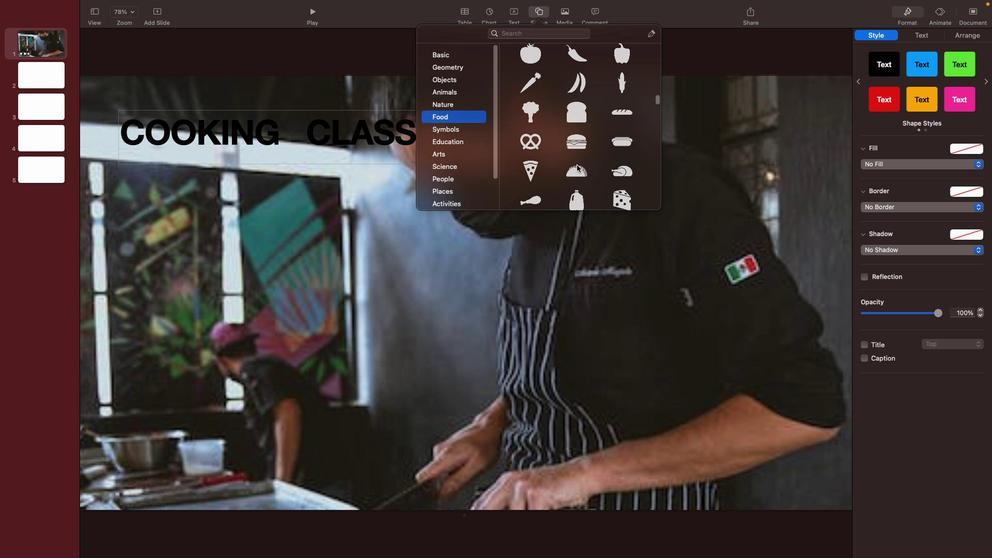 
Action: Mouse scrolled (577, 165) with delta (0, 0)
Screenshot: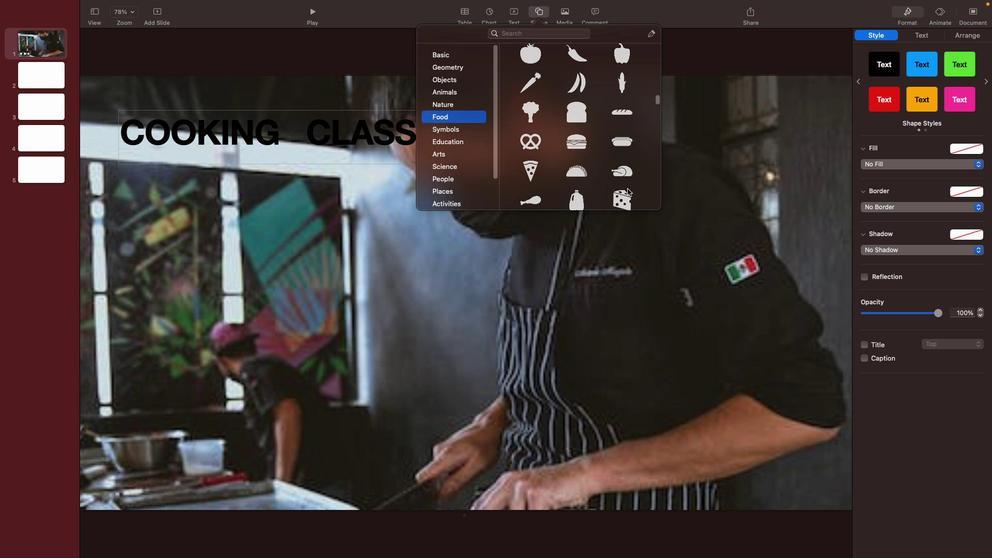 
Action: Mouse moved to (579, 140)
Screenshot: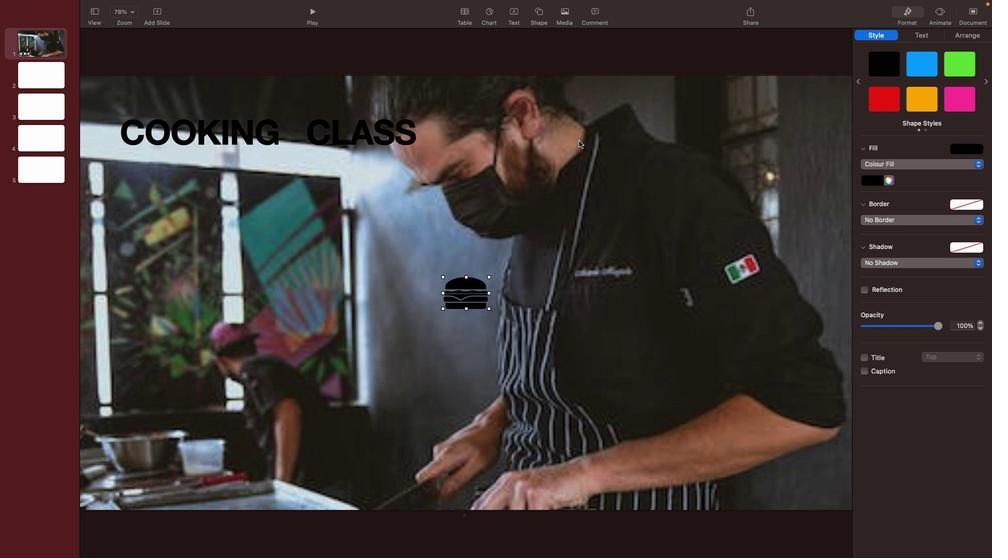 
Action: Mouse pressed left at (579, 140)
Screenshot: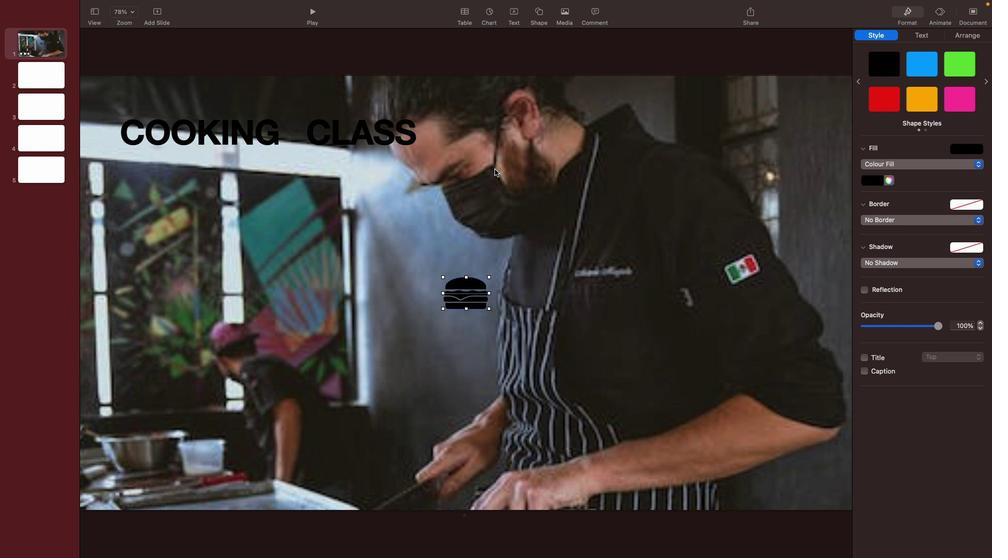 
Action: Mouse moved to (482, 295)
Screenshot: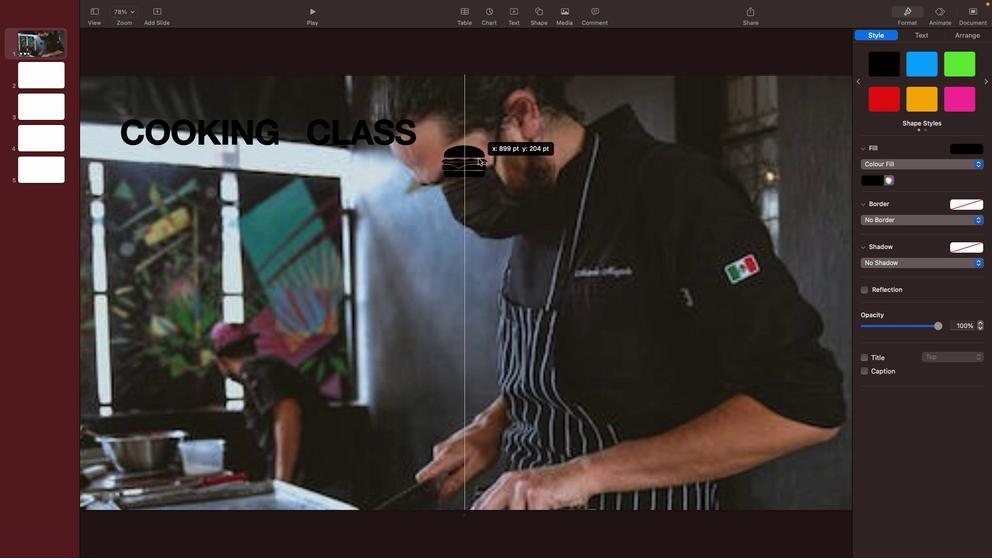 
Action: Mouse pressed left at (482, 295)
Screenshot: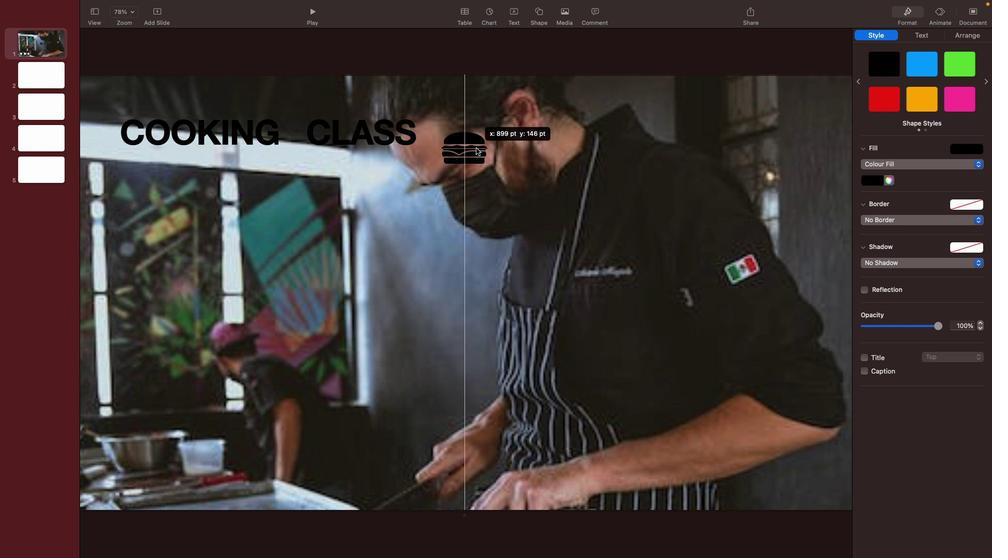 
Action: Mouse moved to (355, 134)
Screenshot: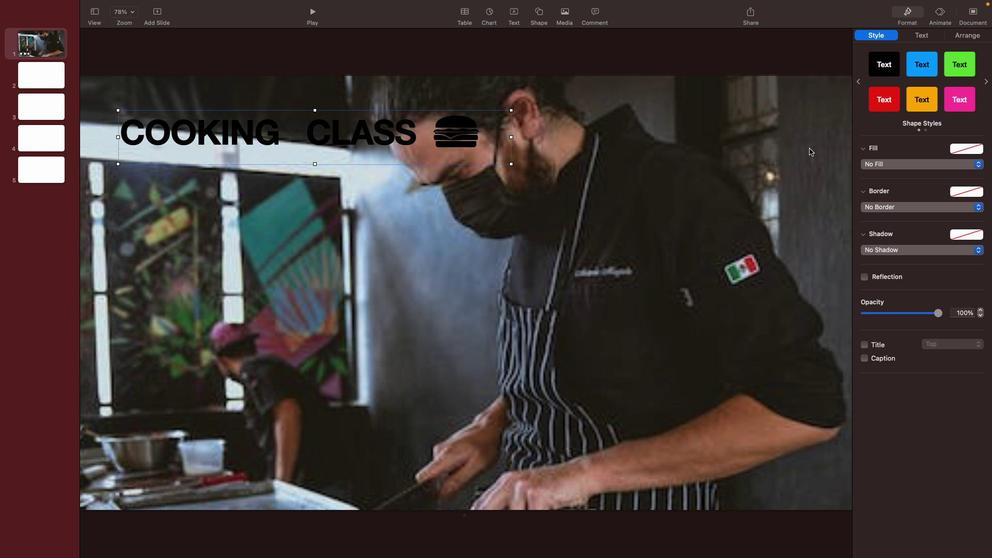 
Action: Mouse pressed left at (355, 134)
Screenshot: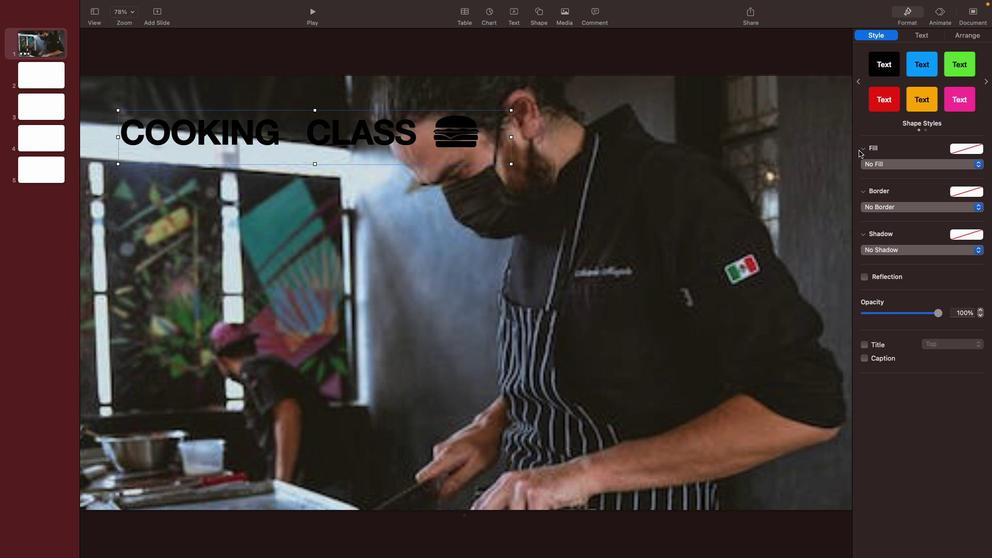 
Action: Mouse moved to (864, 191)
Screenshot: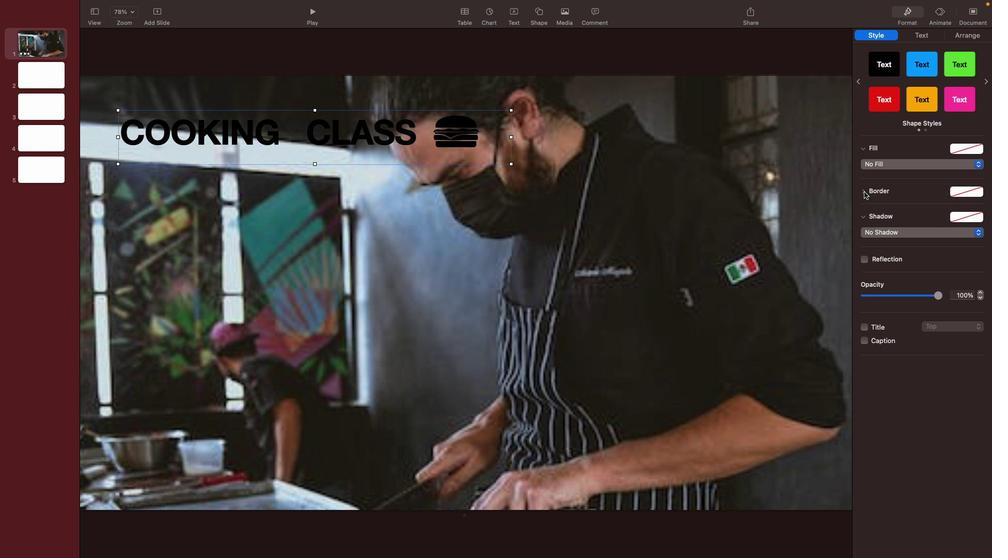 
Action: Mouse pressed left at (864, 191)
Screenshot: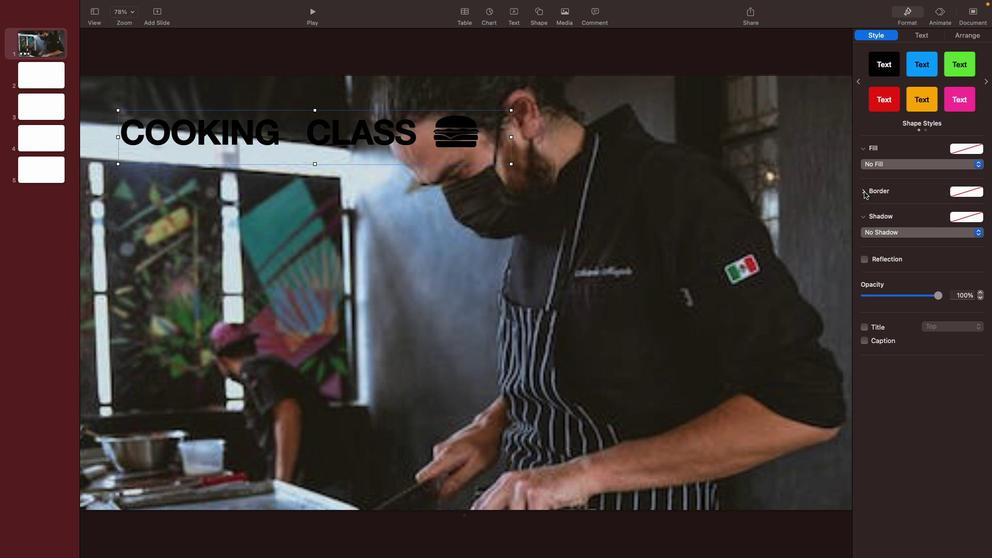 
Action: Mouse moved to (864, 192)
Screenshot: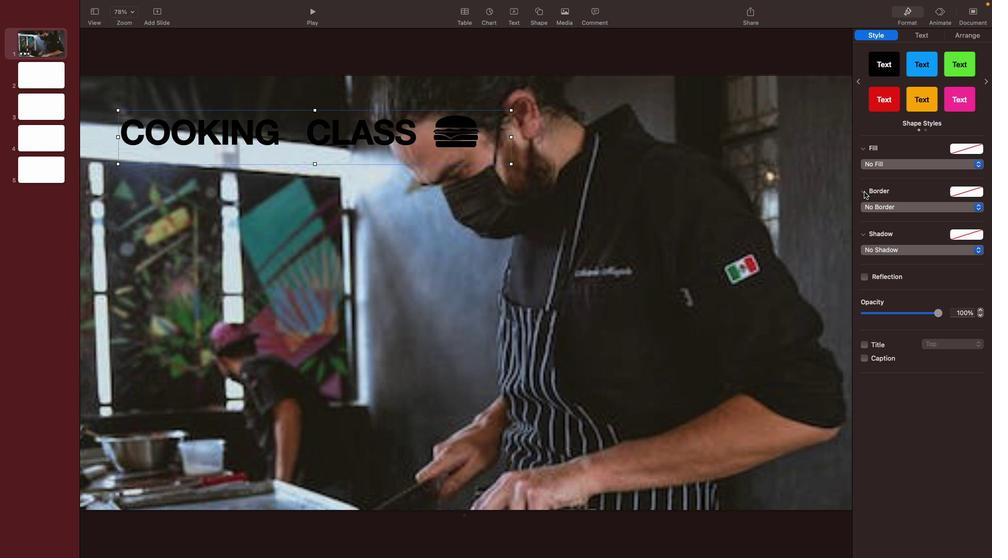 
Action: Mouse pressed left at (864, 192)
Screenshot: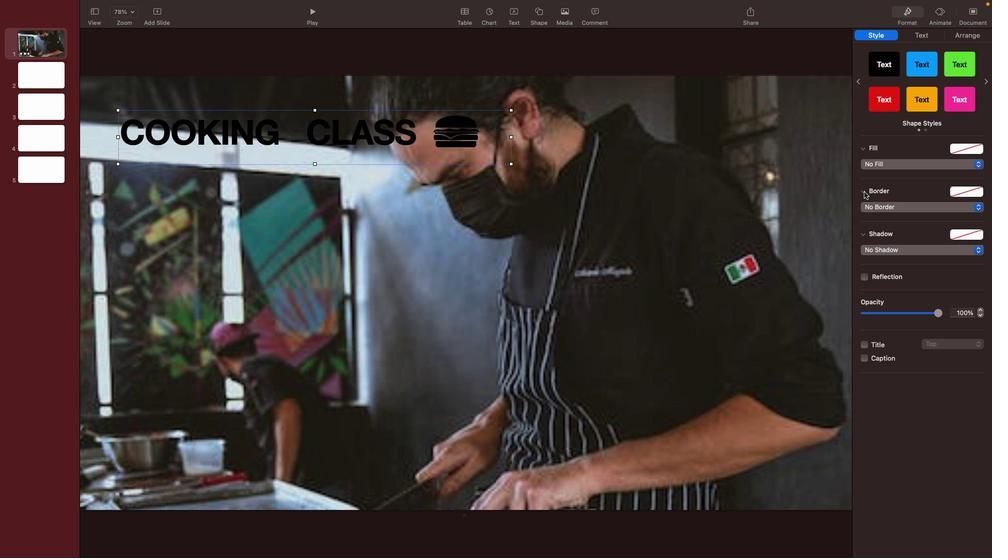 
Action: Mouse pressed left at (864, 192)
Screenshot: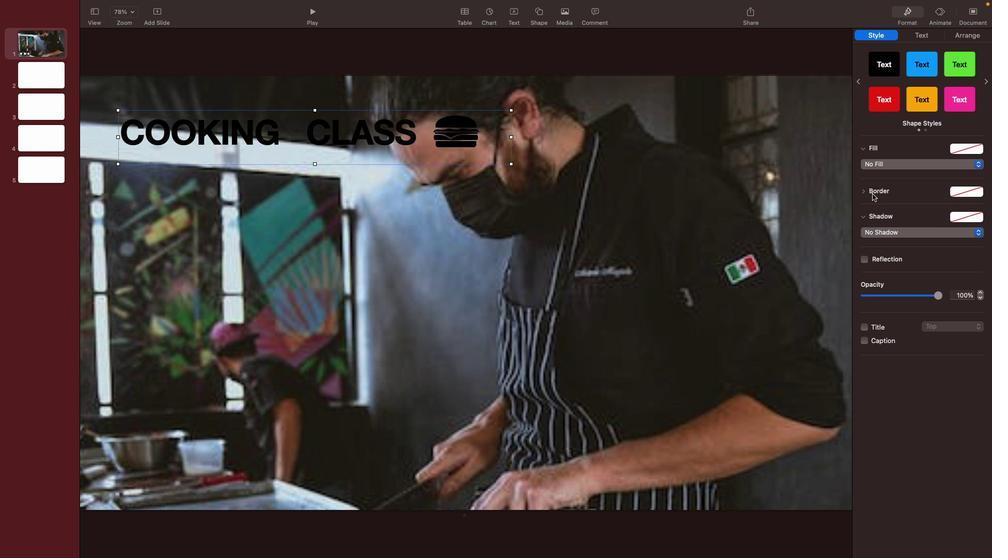 
Action: Mouse moved to (862, 190)
Screenshot: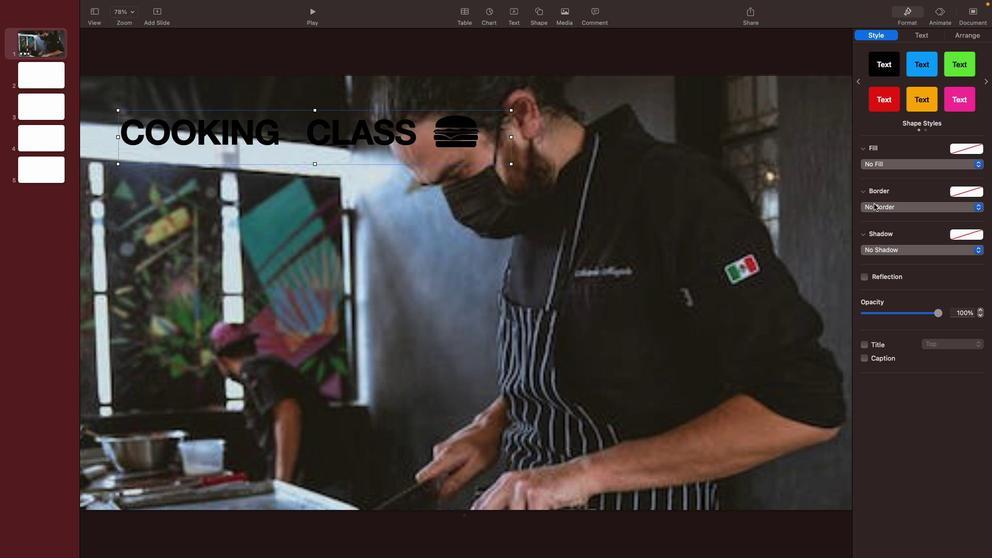 
Action: Mouse pressed left at (862, 190)
Screenshot: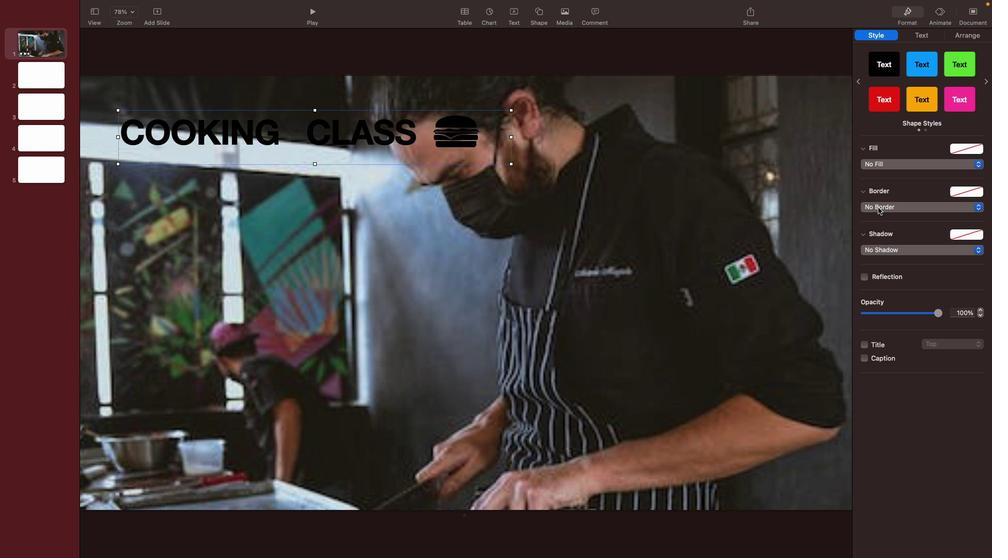 
Action: Mouse moved to (979, 207)
Screenshot: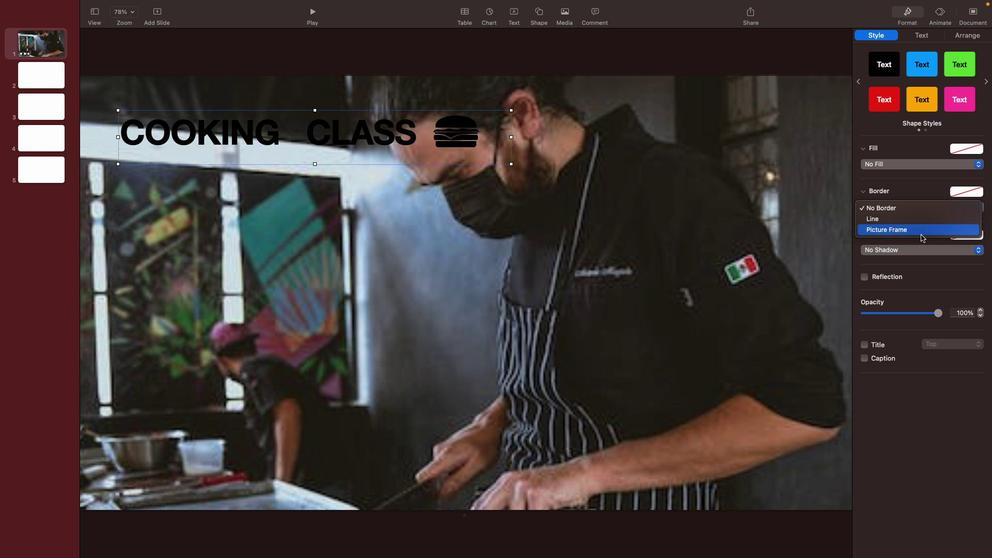 
Action: Mouse pressed left at (979, 207)
Screenshot: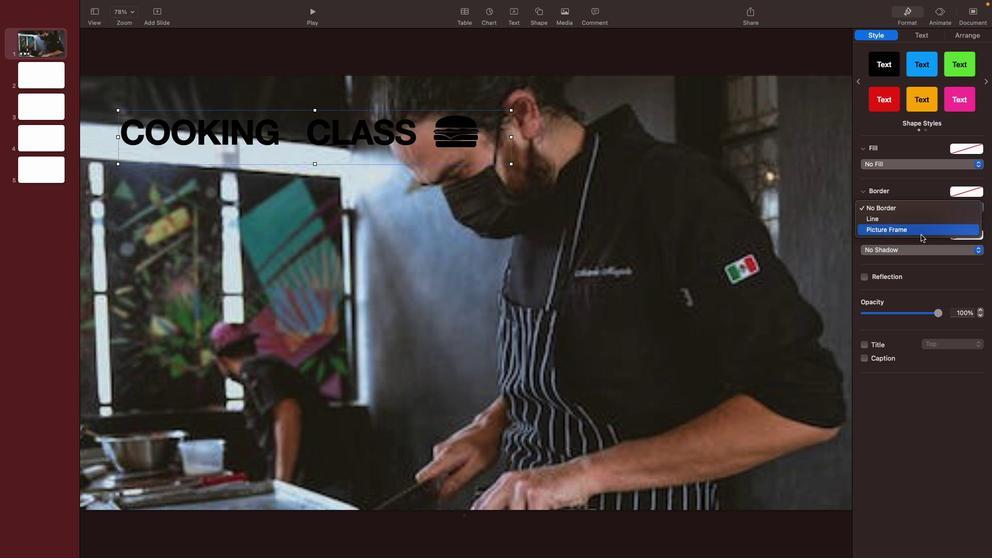 
Action: Mouse moved to (919, 234)
Screenshot: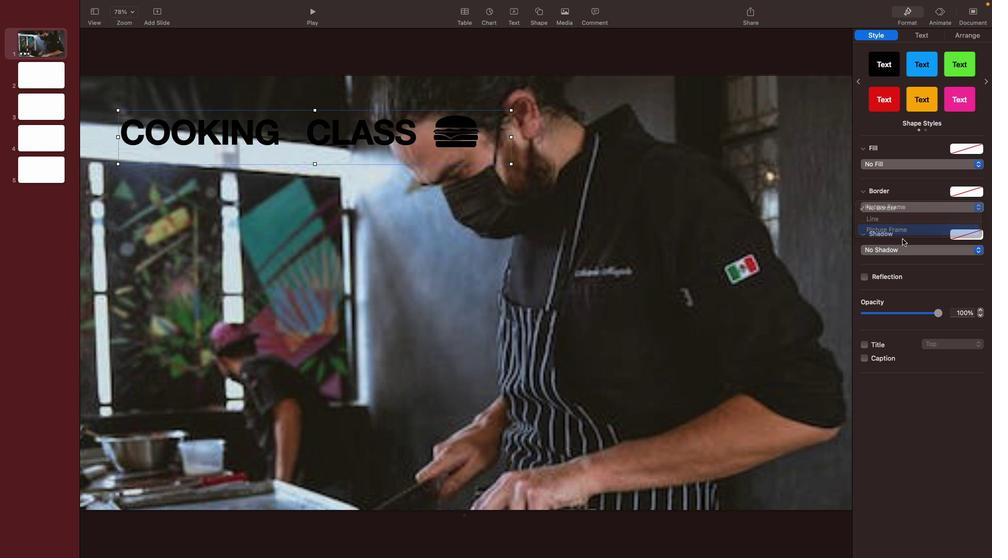 
Action: Mouse pressed left at (919, 234)
Screenshot: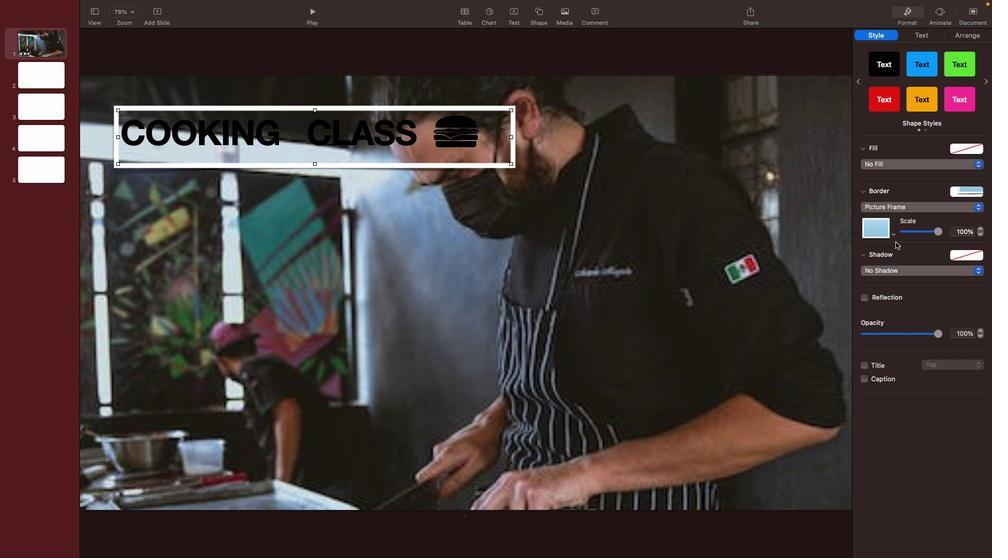
Action: Mouse moved to (898, 235)
Screenshot: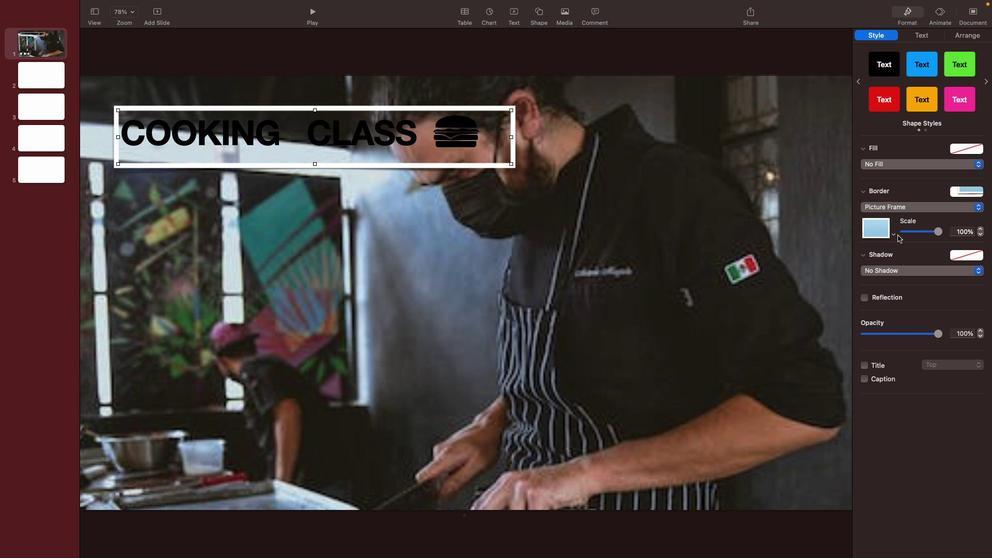 
Action: Mouse pressed left at (898, 235)
Screenshot: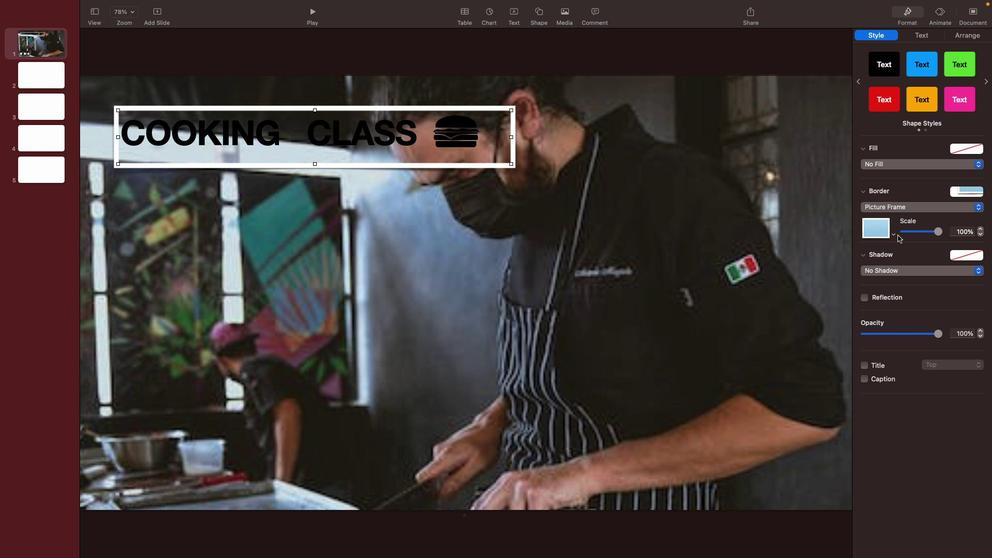 
Action: Mouse moved to (893, 236)
Screenshot: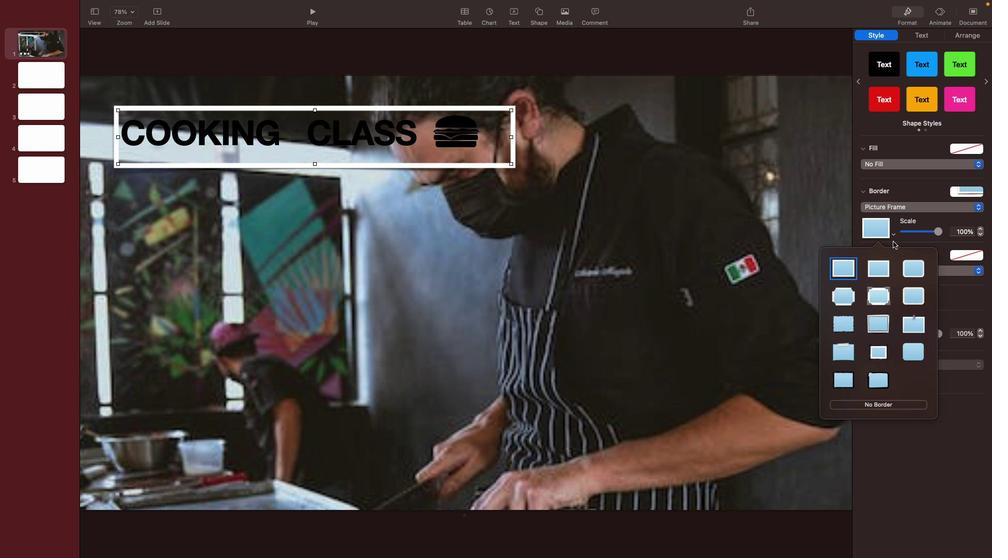 
Action: Mouse pressed left at (893, 236)
Screenshot: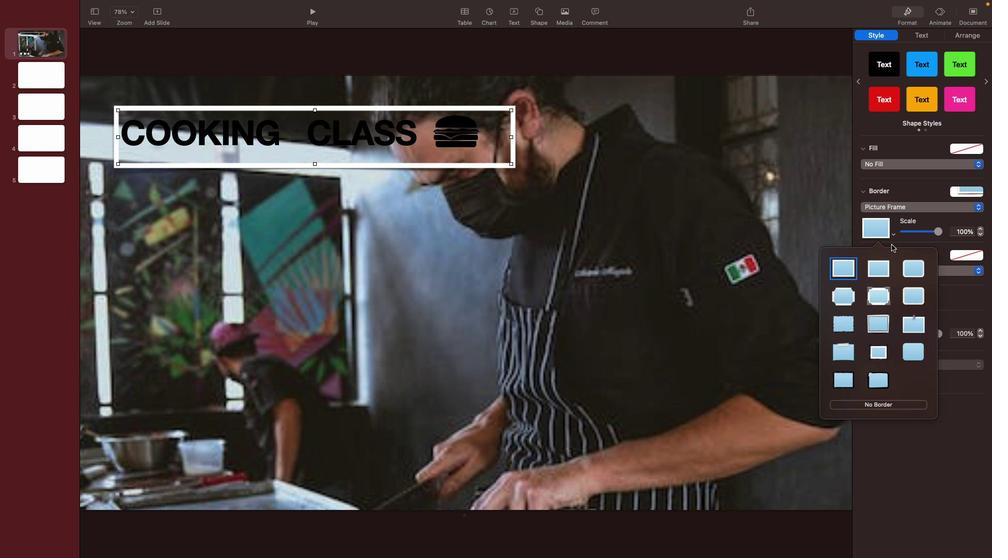 
Action: Mouse moved to (880, 356)
Screenshot: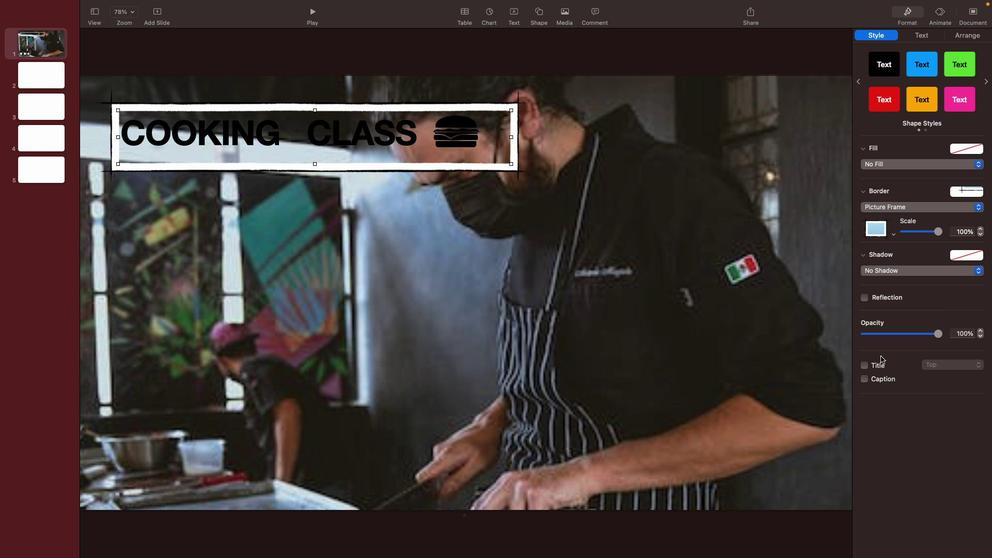 
Action: Mouse pressed left at (880, 356)
Screenshot: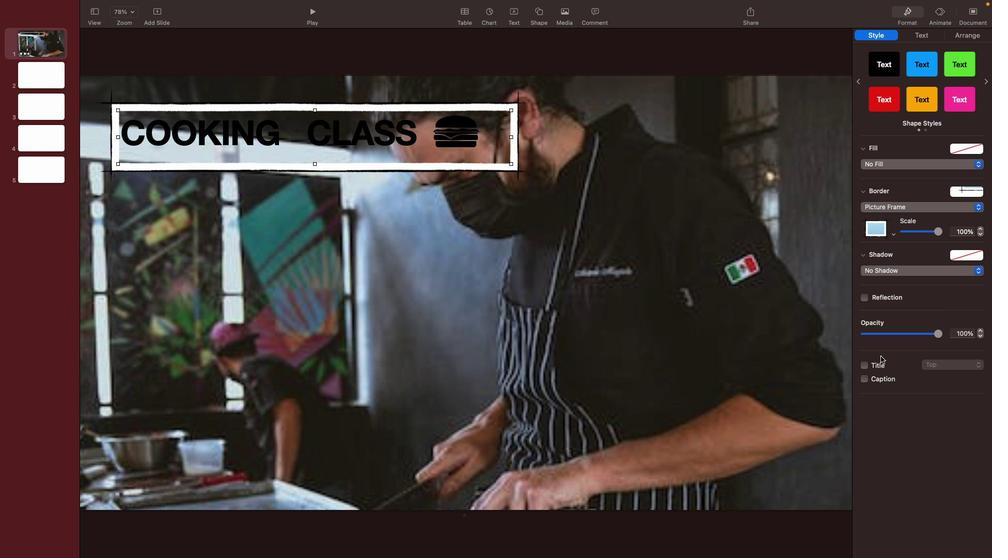 
Action: Mouse moved to (497, 151)
Screenshot: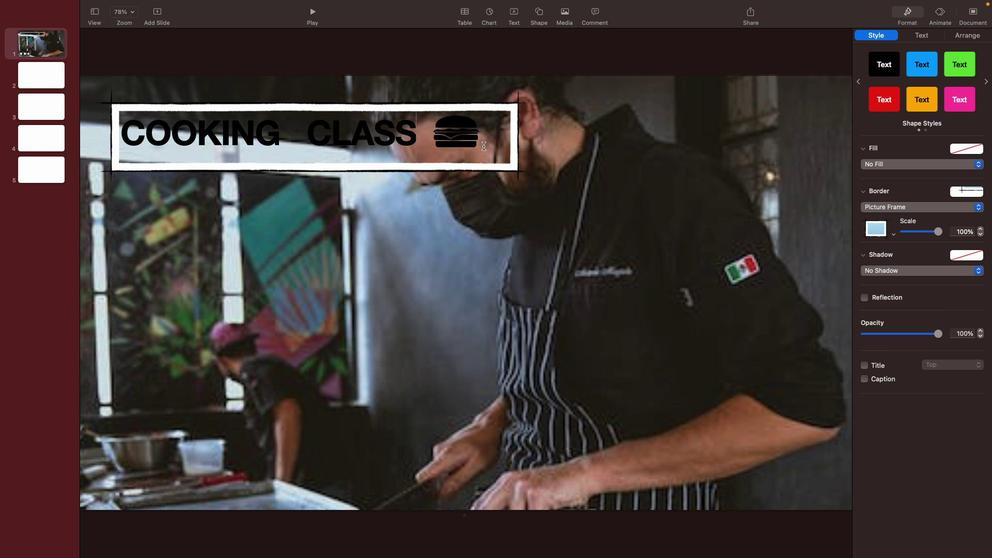 
Action: Mouse pressed left at (497, 151)
Screenshot: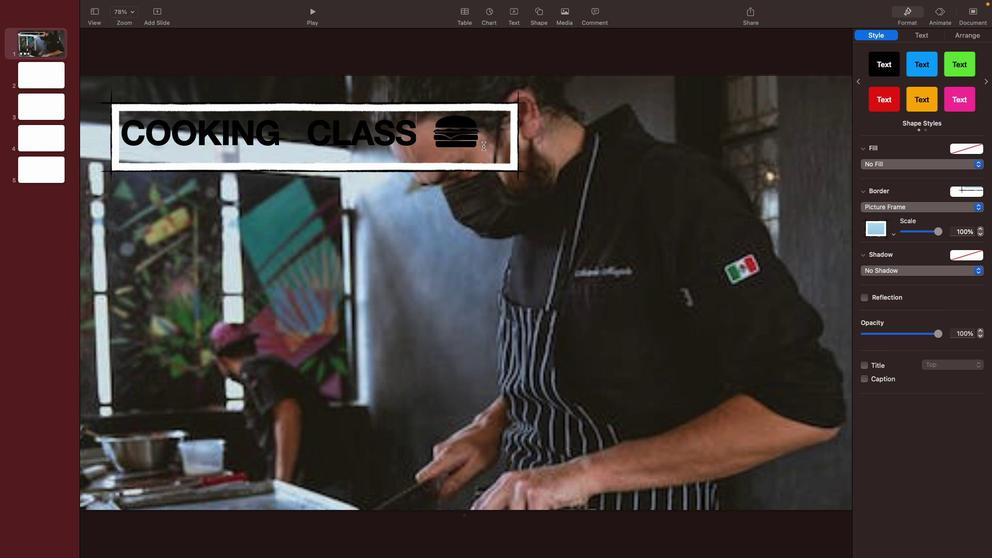 
Action: Mouse moved to (865, 258)
Screenshot: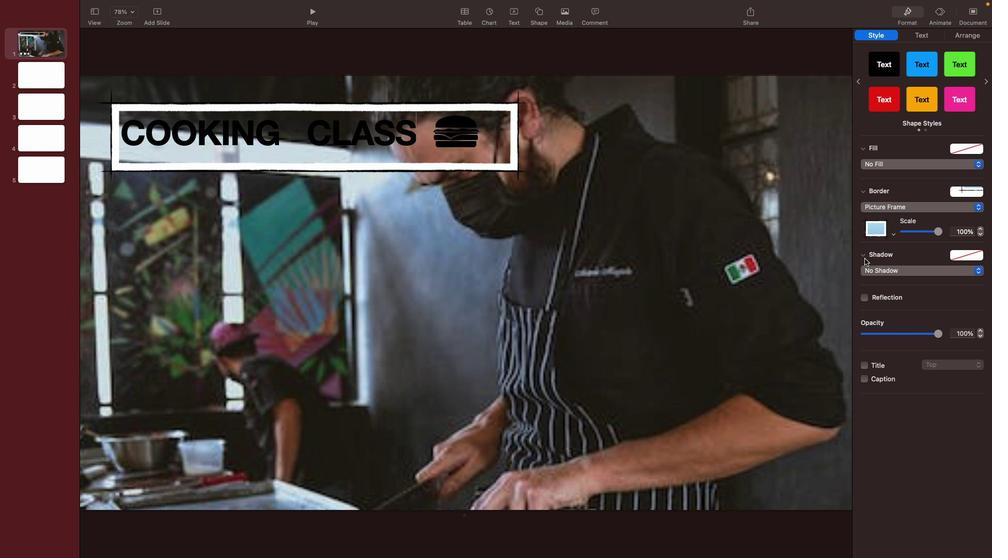 
Action: Mouse pressed left at (865, 258)
Screenshot: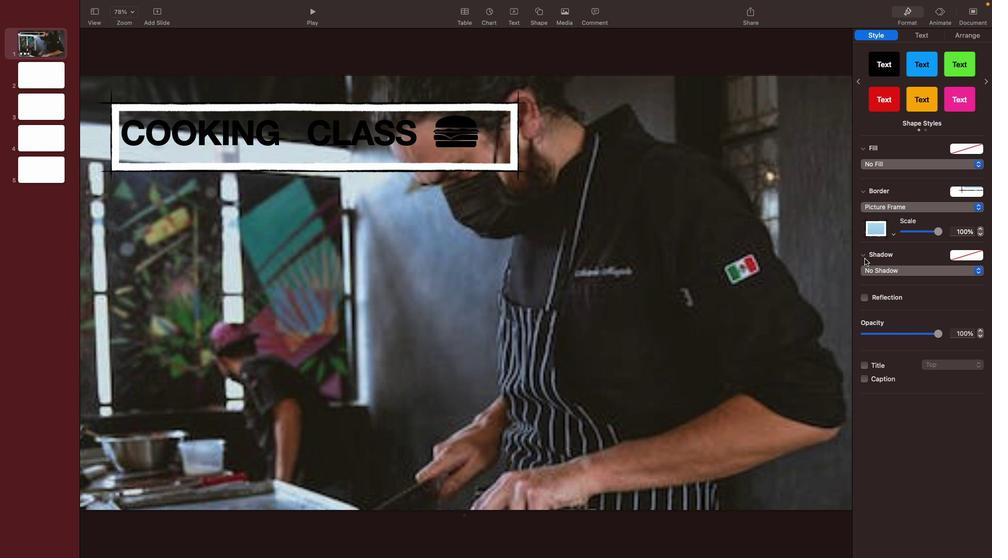 
Action: Mouse moved to (863, 254)
Screenshot: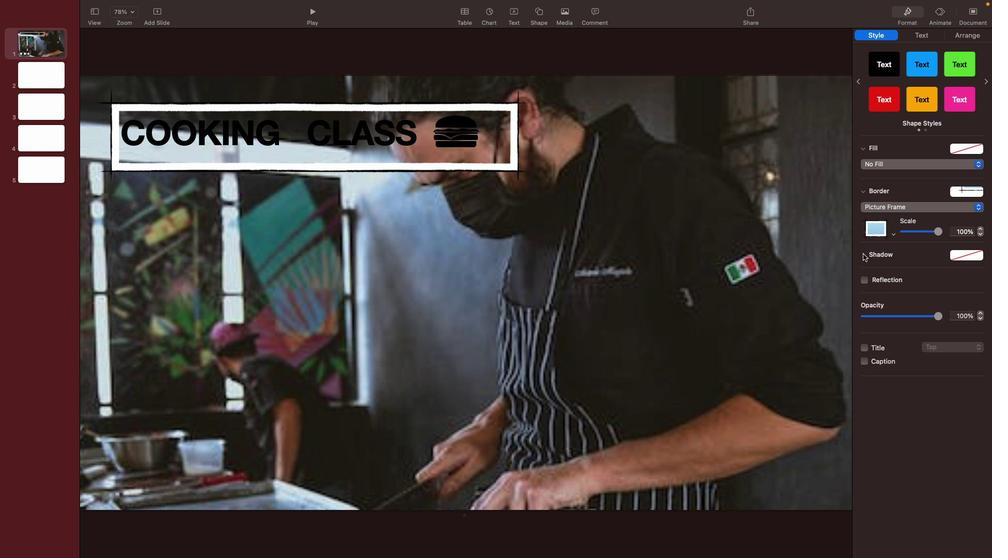 
Action: Mouse pressed left at (863, 254)
Screenshot: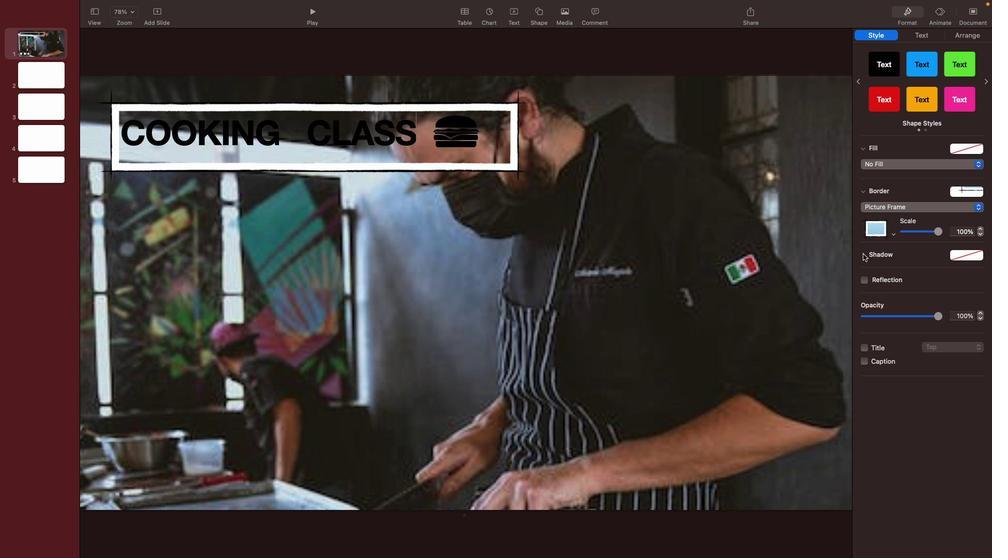 
Action: Mouse pressed left at (863, 254)
Screenshot: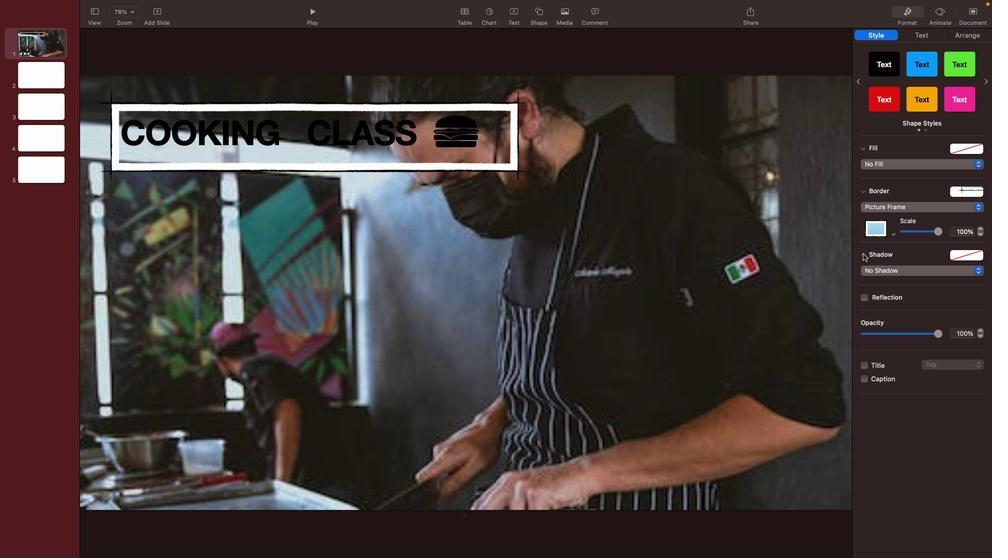 
Action: Mouse moved to (592, 271)
Screenshot: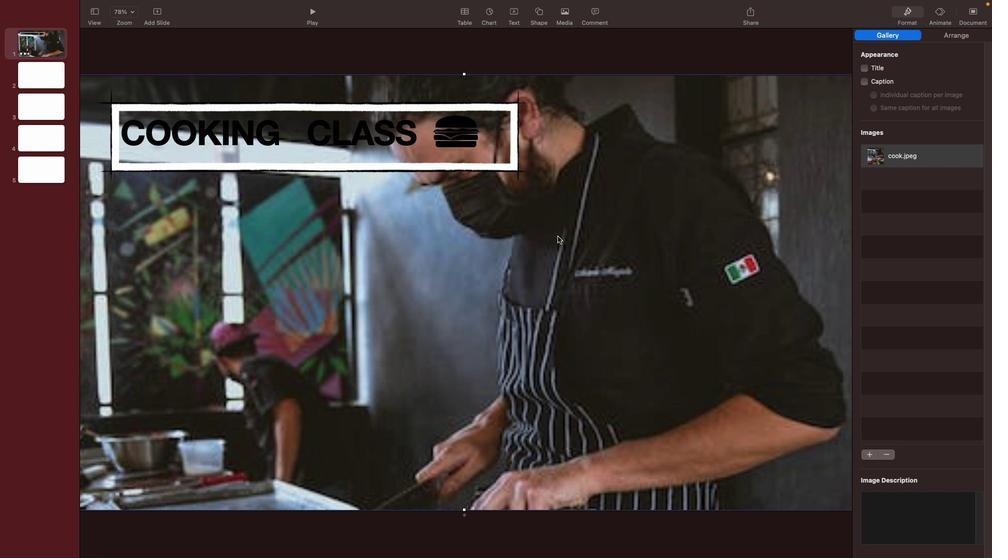 
Action: Mouse pressed left at (592, 271)
Screenshot: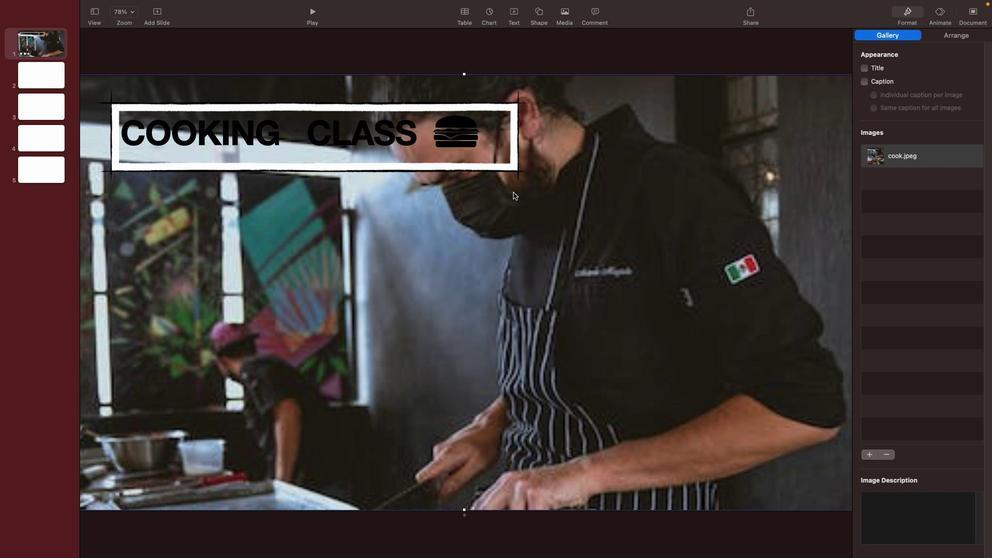 
Action: Mouse moved to (492, 137)
Screenshot: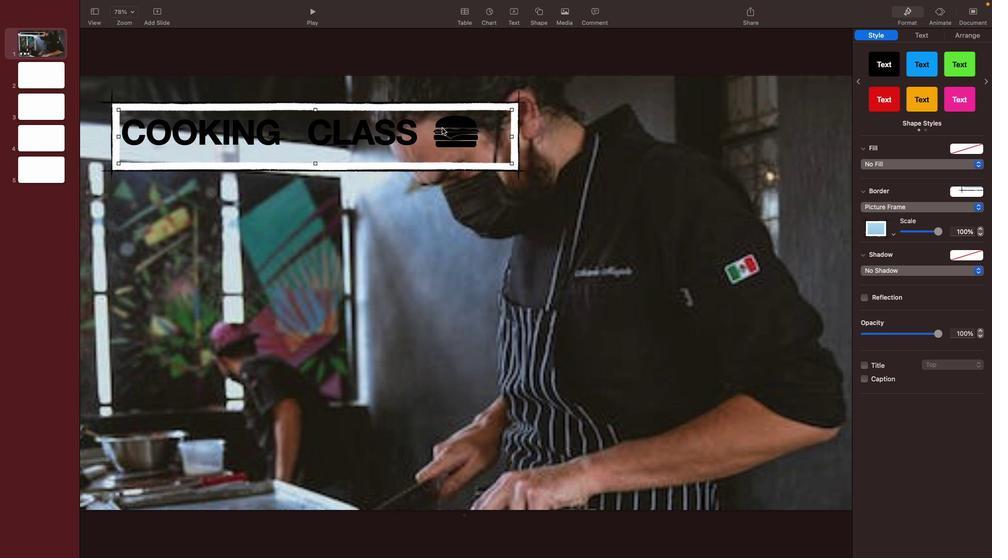 
Action: Mouse pressed left at (492, 137)
Screenshot: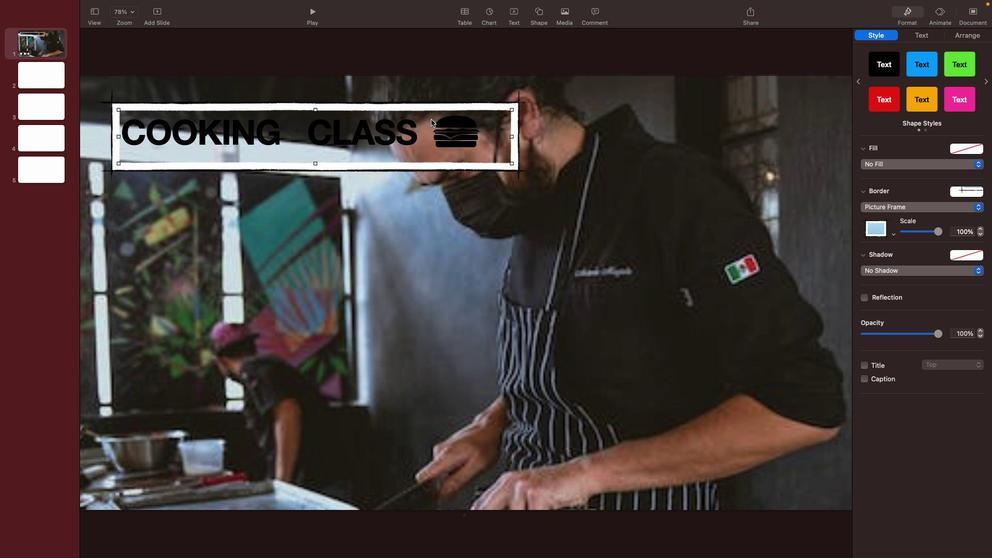 
Action: Mouse moved to (120, 124)
Screenshot: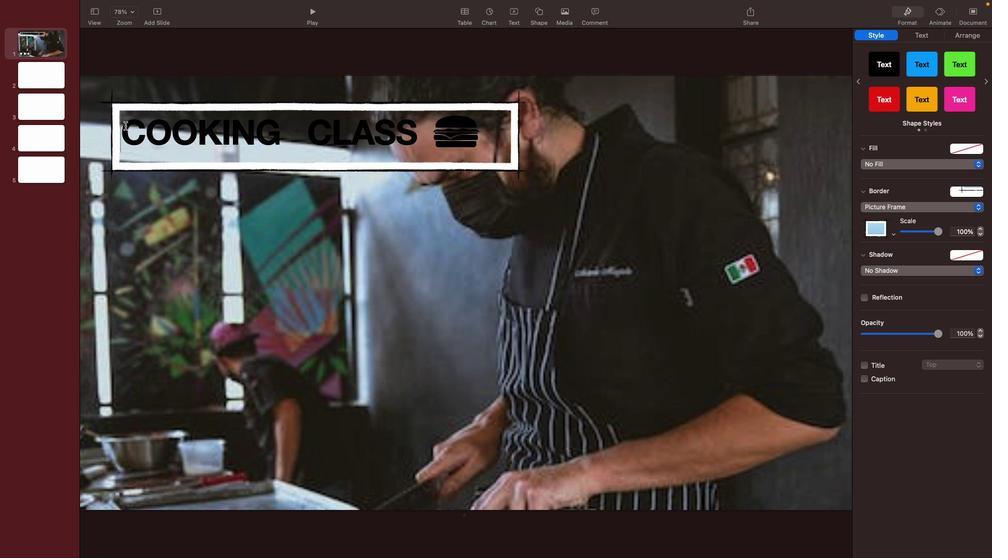 
Action: Mouse pressed left at (120, 124)
Screenshot: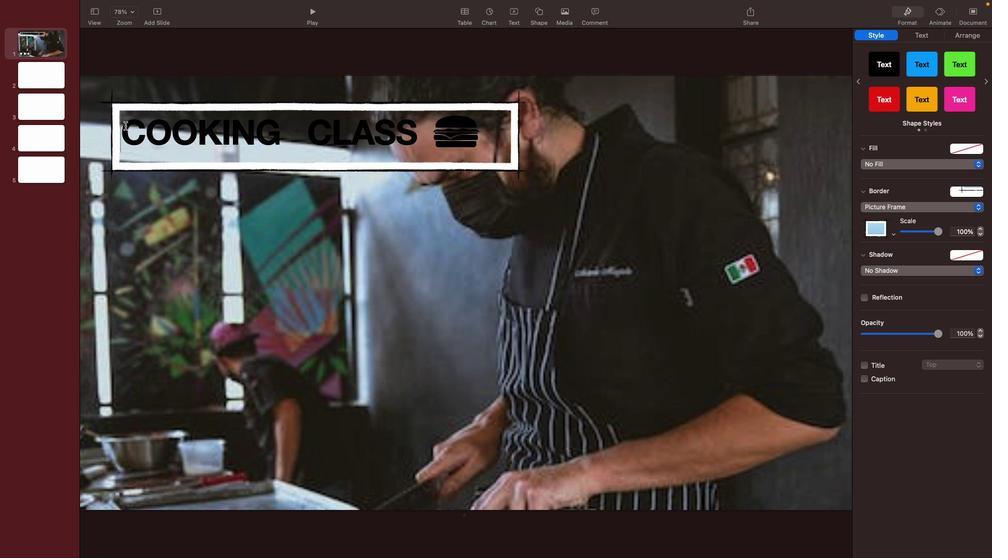 
Action: Mouse moved to (206, 122)
Screenshot: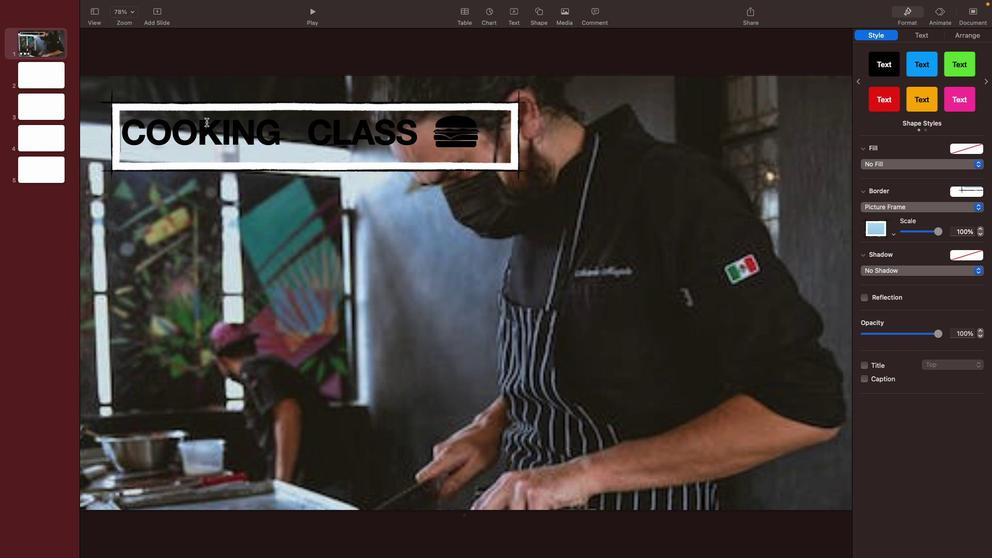 
Action: Key pressed Key.spaceKey.spaceKey.spaceKey.backspaceKey.backspace
Screenshot: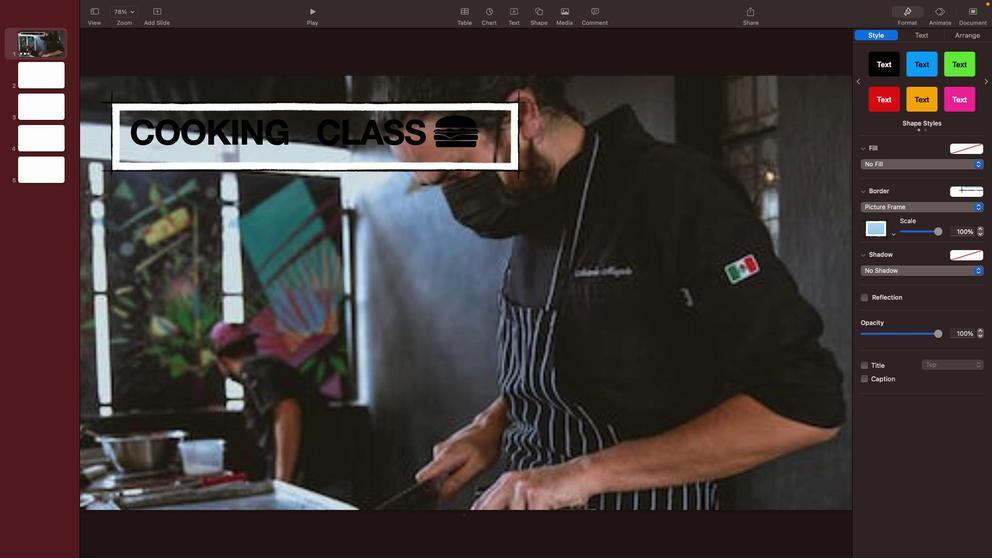 
Action: Mouse moved to (458, 137)
Screenshot: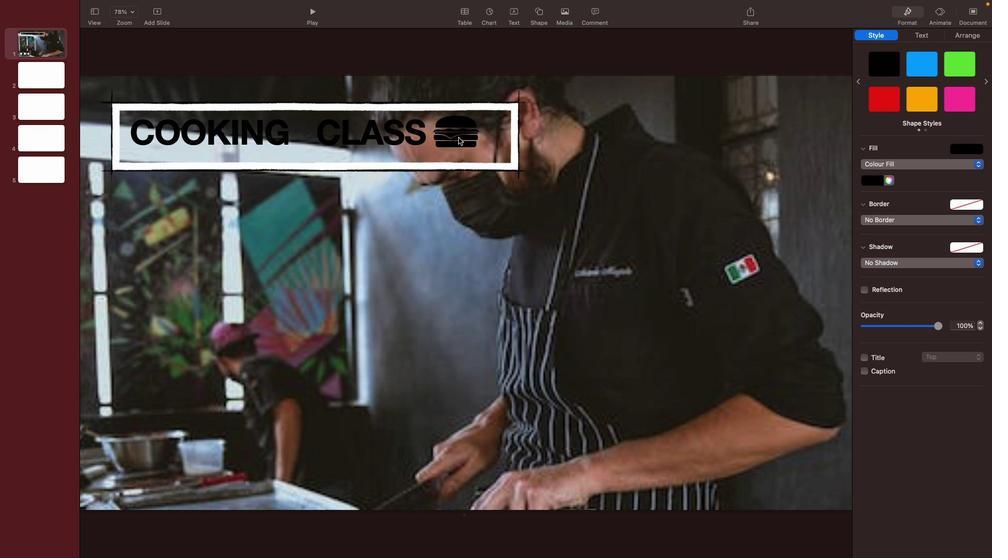 
Action: Mouse pressed left at (458, 137)
Screenshot: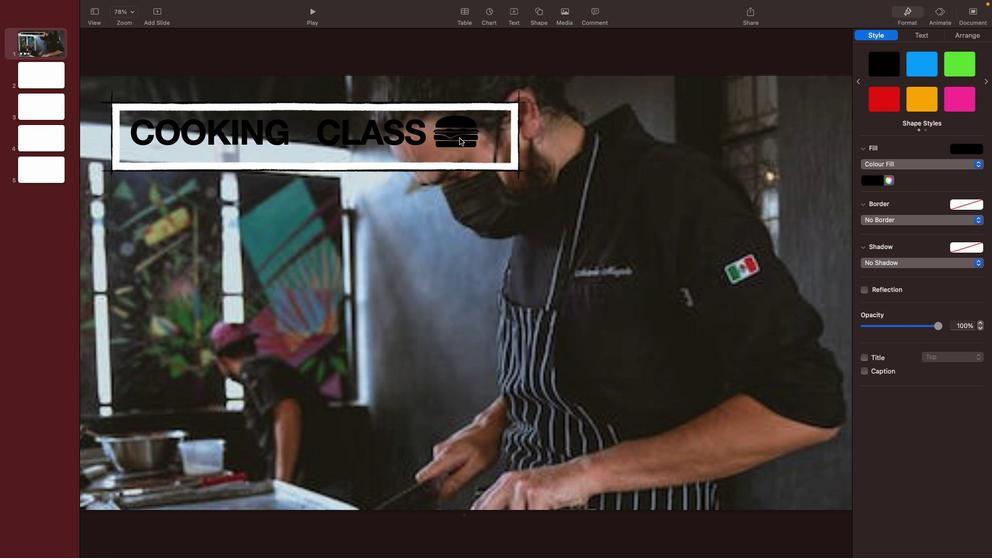 
Action: Mouse pressed left at (458, 137)
Screenshot: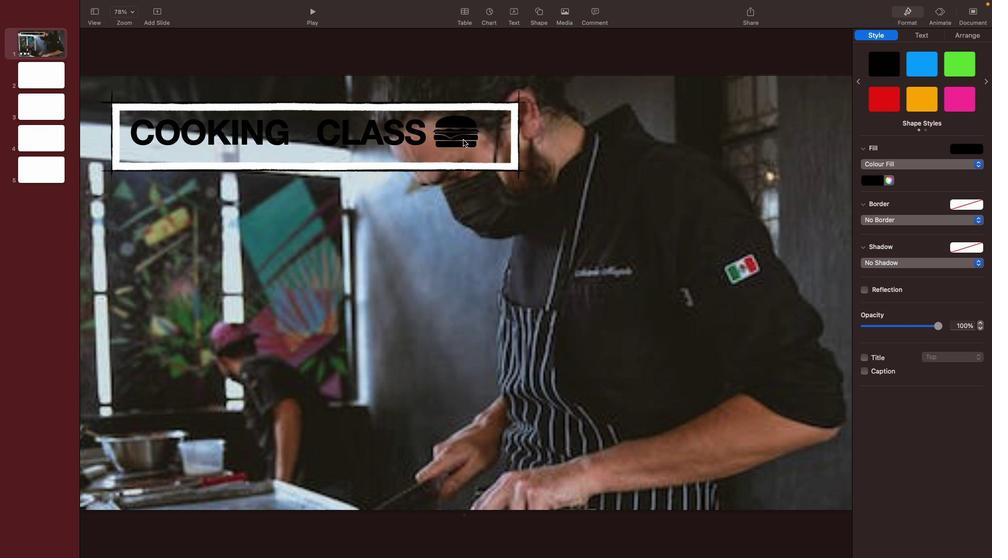 
Action: Mouse moved to (465, 139)
Screenshot: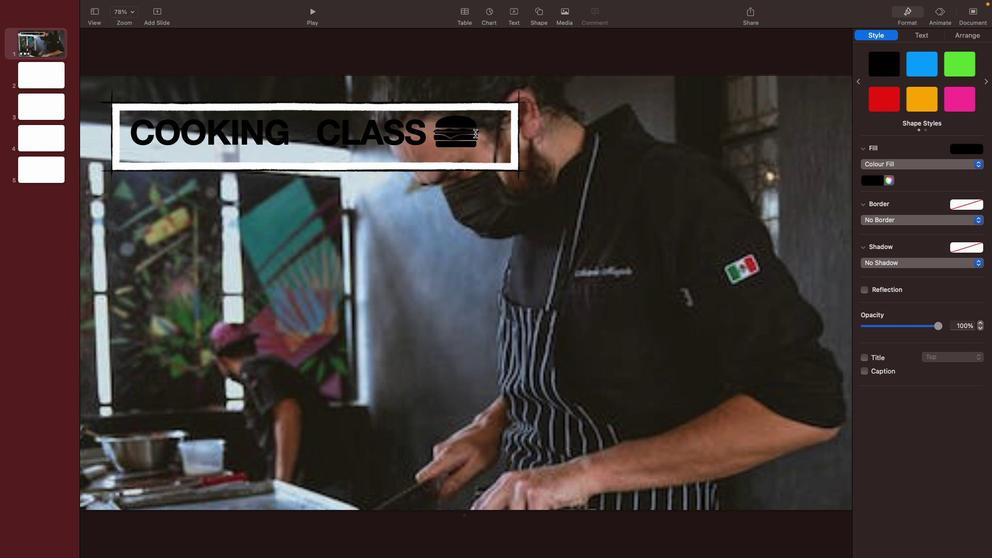 
Action: Mouse pressed left at (465, 139)
Screenshot: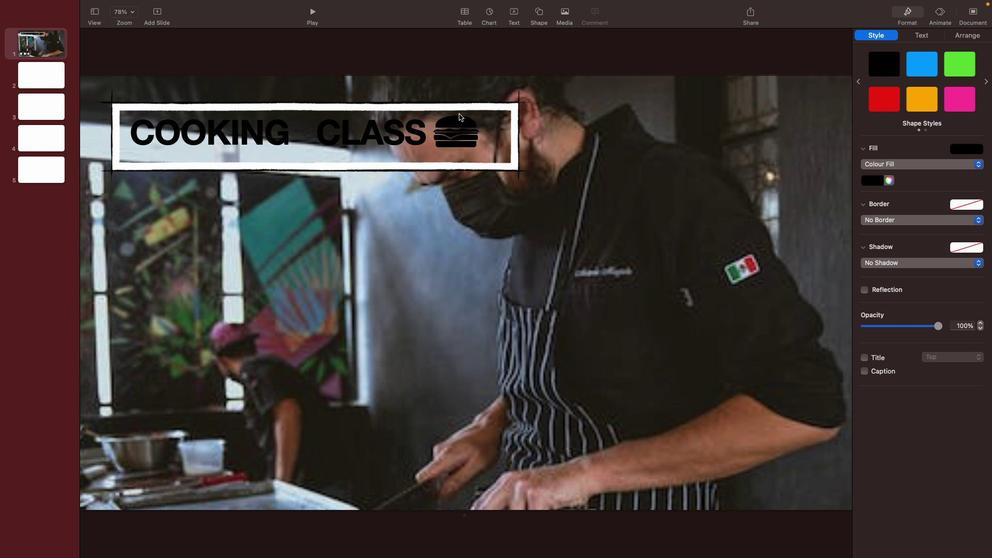 
Action: Mouse moved to (458, 113)
Screenshot: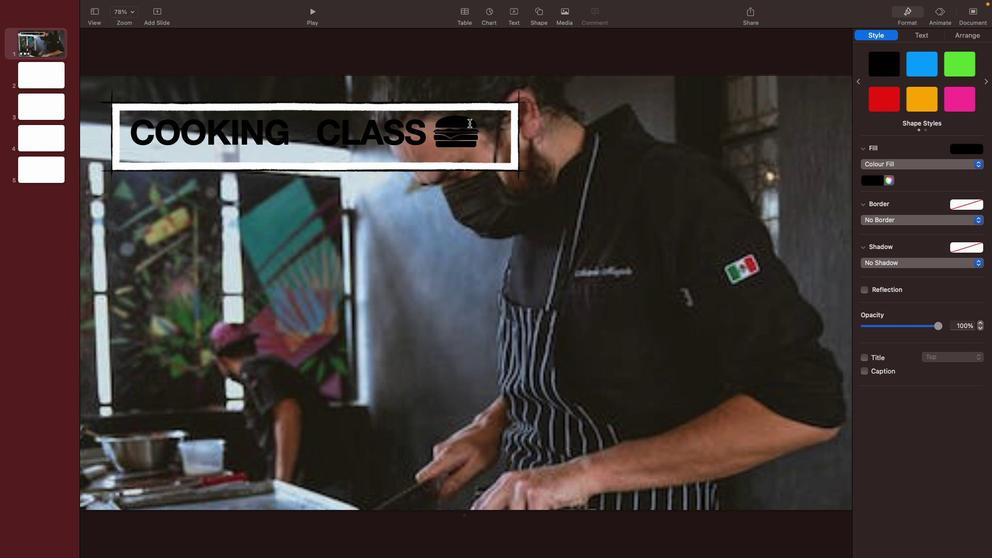 
Action: Mouse pressed left at (458, 113)
Screenshot: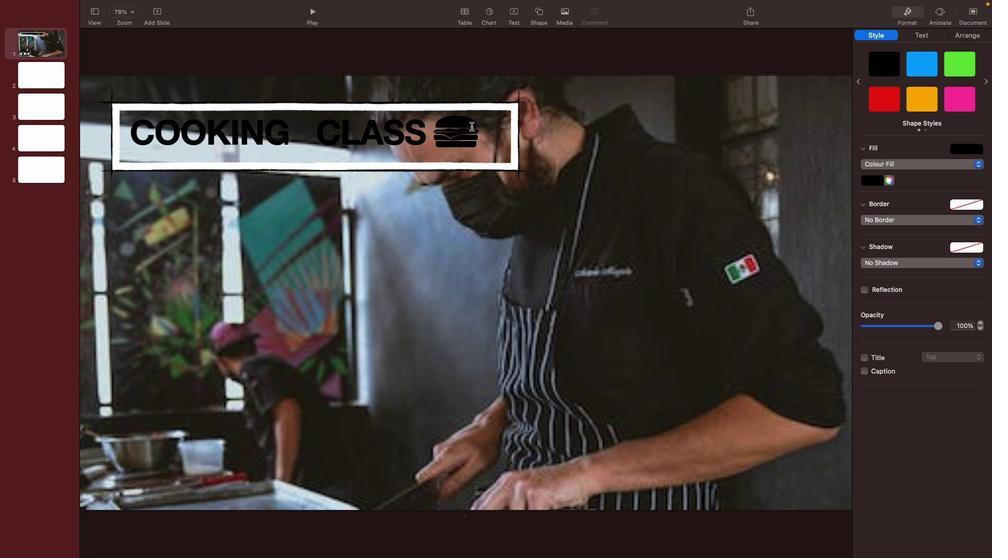 
Action: Mouse moved to (471, 126)
Screenshot: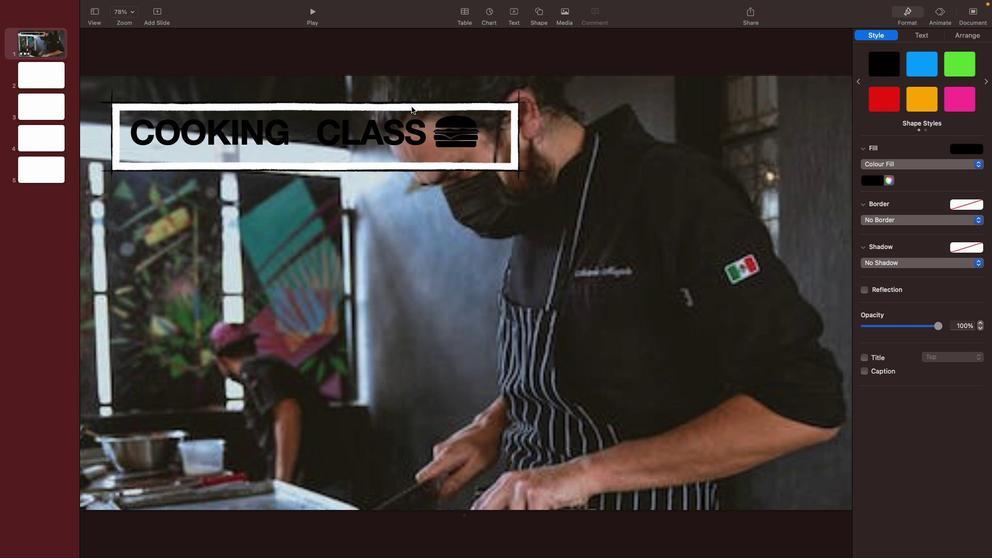 
Action: Mouse pressed left at (471, 126)
Screenshot: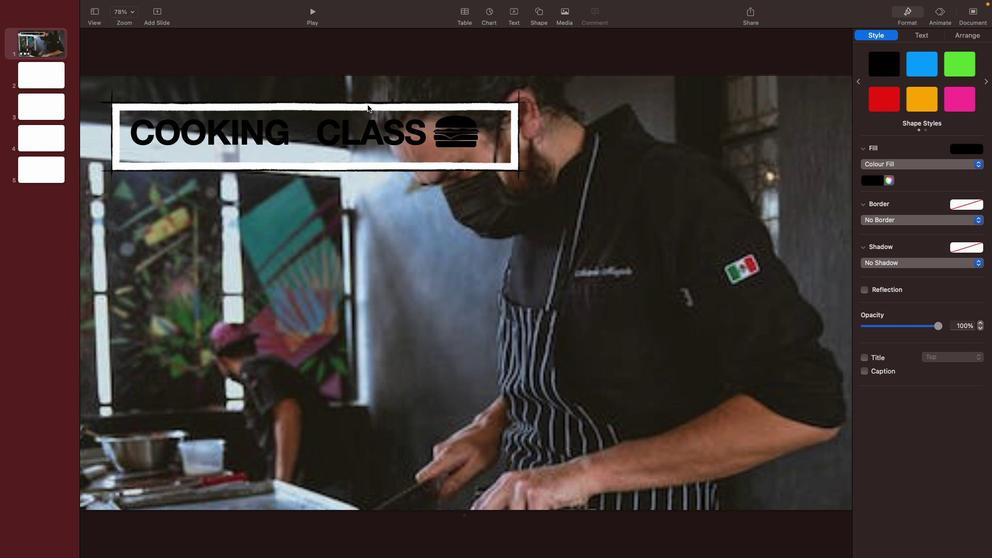 
Action: Mouse moved to (367, 104)
Screenshot: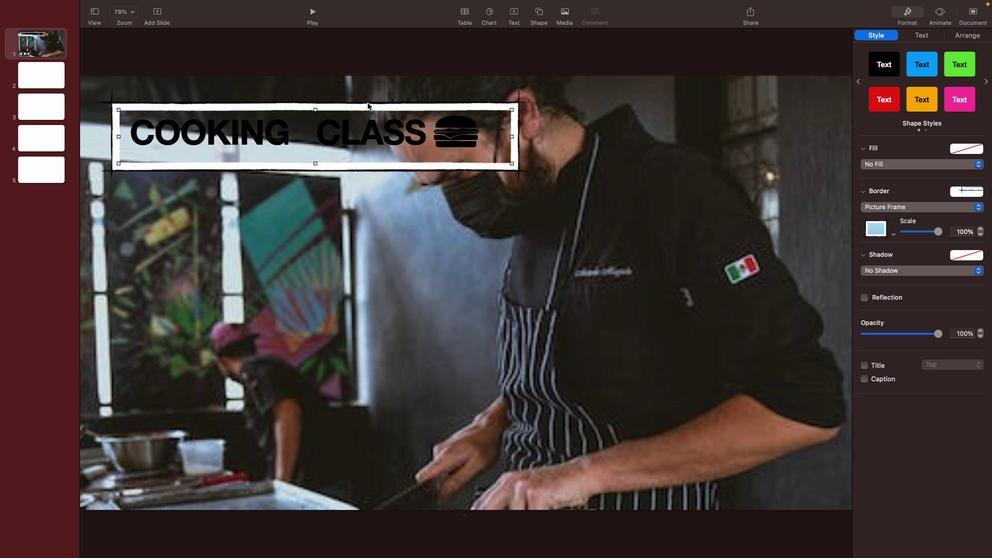 
Action: Mouse pressed left at (367, 104)
Screenshot: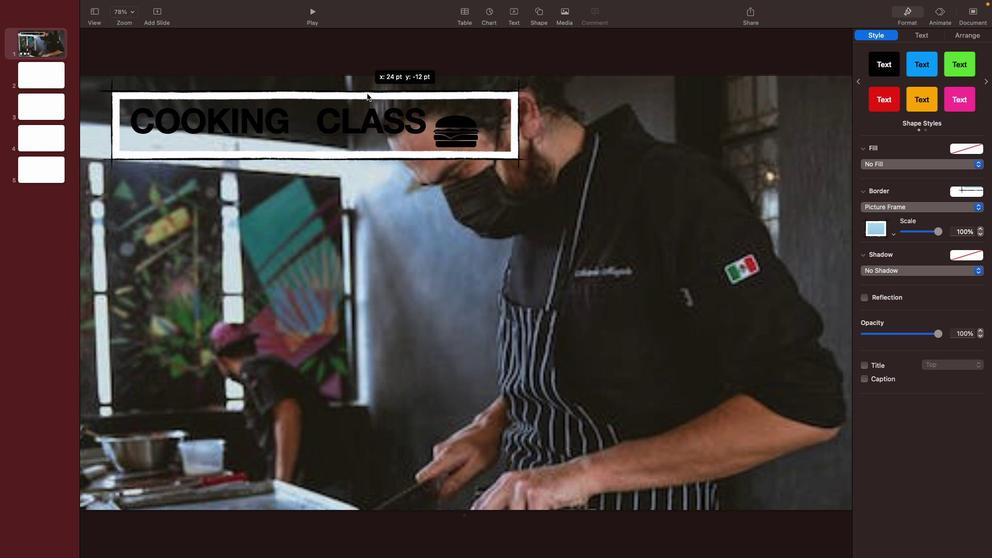 
Action: Mouse moved to (482, 147)
Screenshot: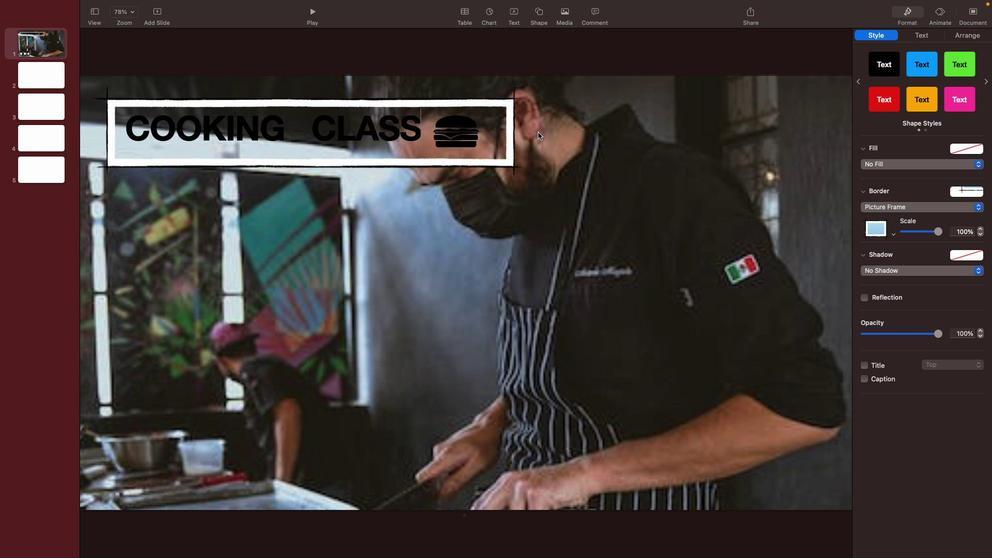
Action: Mouse pressed left at (482, 147)
Screenshot: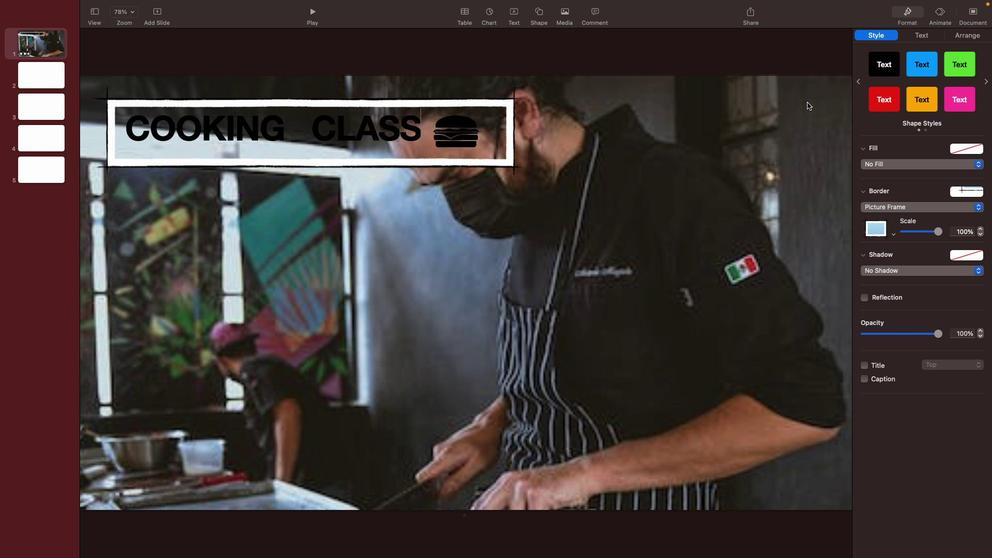 
Action: Mouse moved to (958, 68)
Screenshot: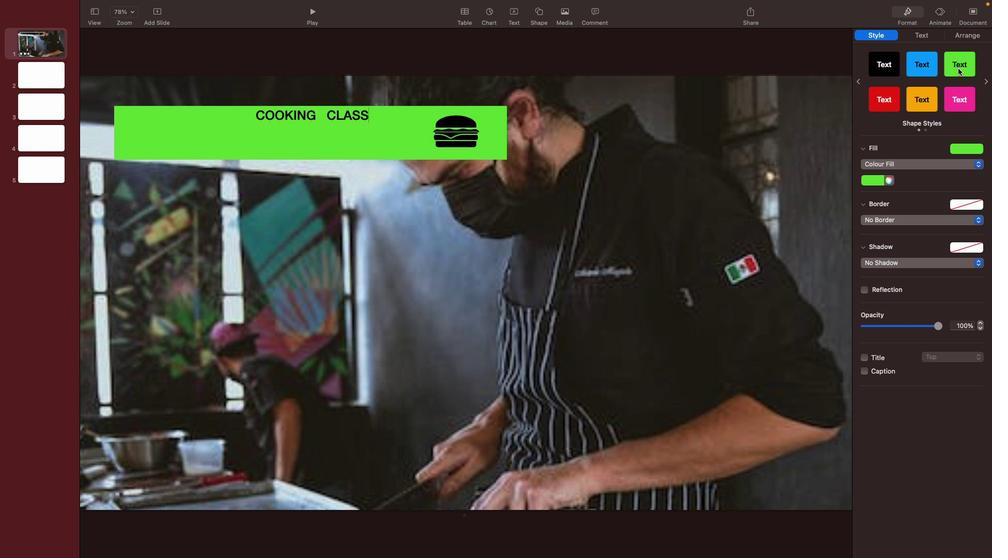 
Action: Mouse pressed left at (958, 68)
Screenshot: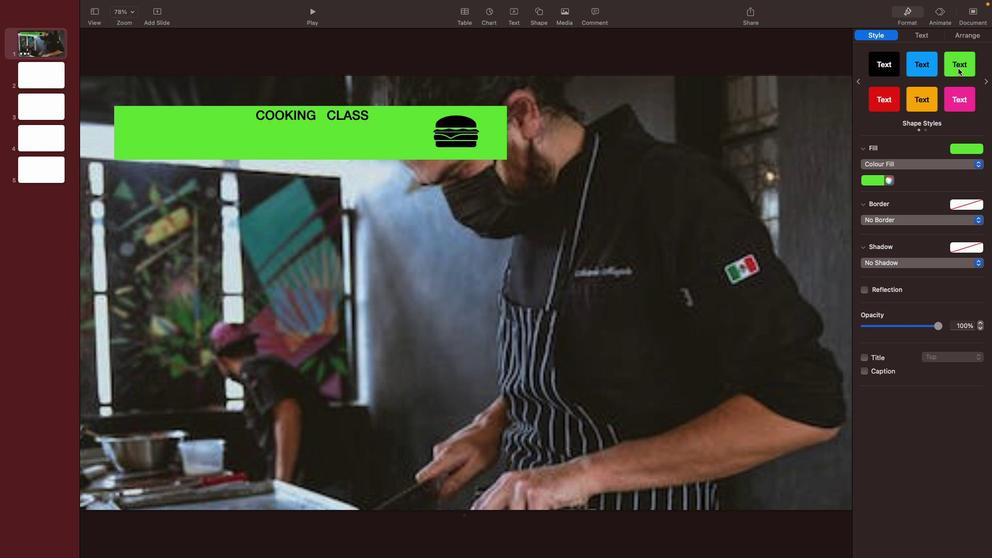 
Action: Mouse moved to (855, 80)
Screenshot: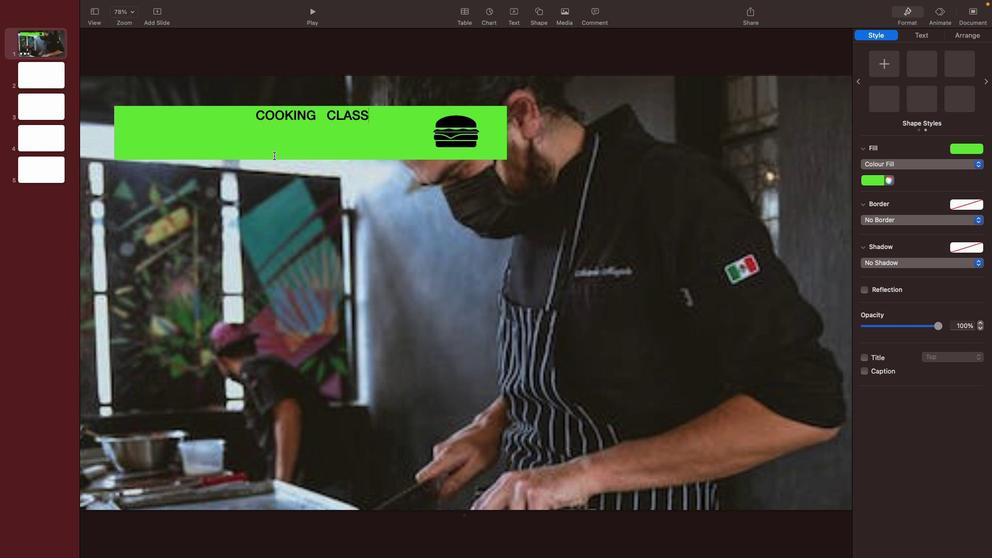 
Action: Mouse pressed left at (855, 80)
Screenshot: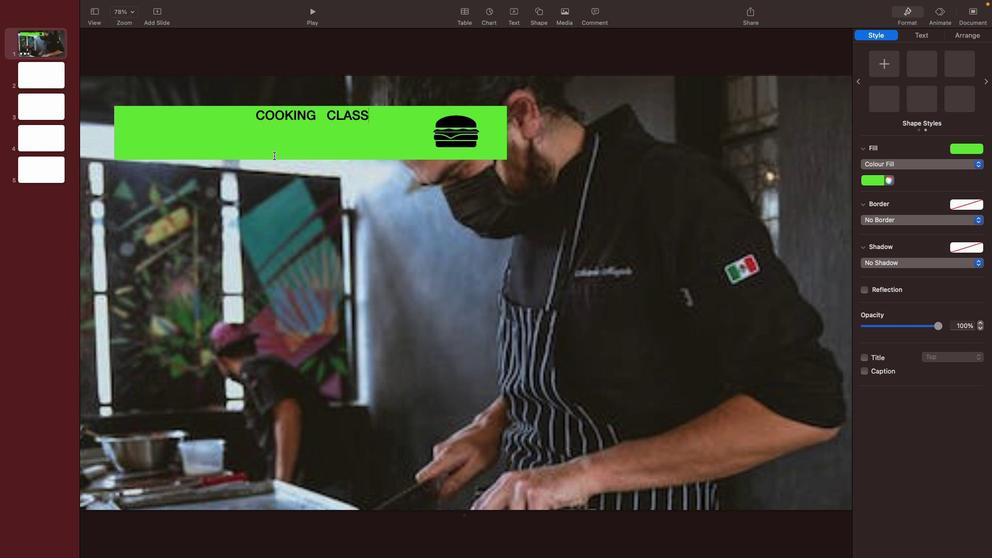 
Action: Mouse moved to (264, 146)
Screenshot: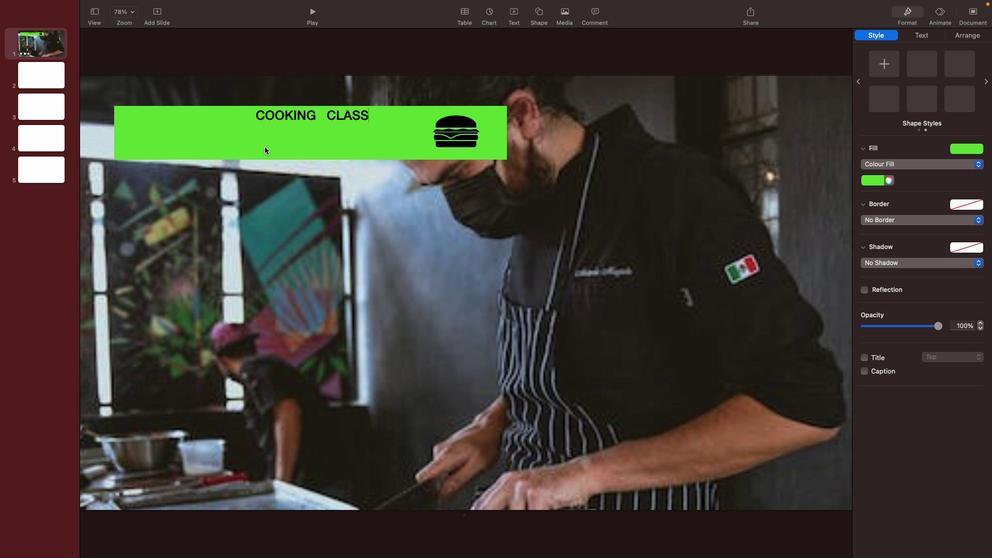 
Action: Mouse pressed left at (264, 146)
Screenshot: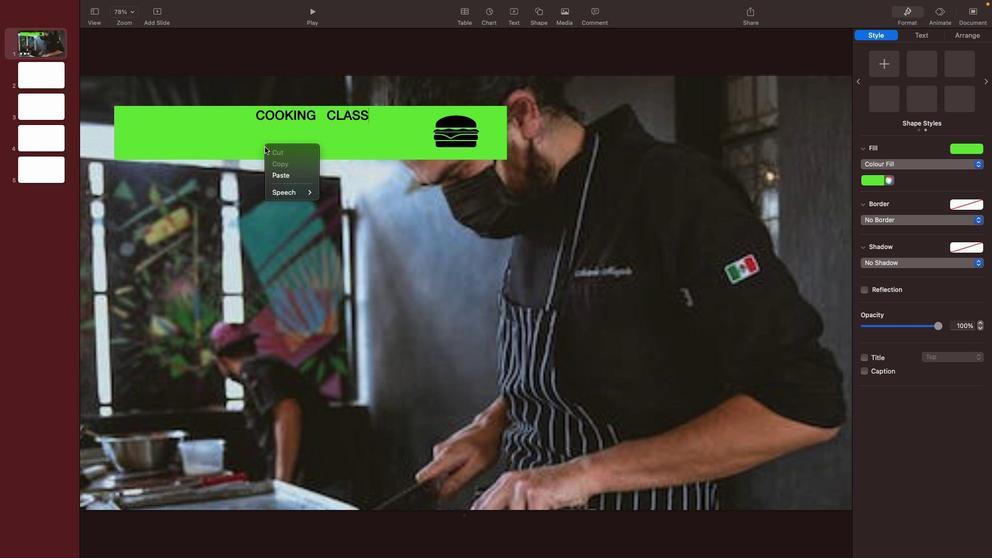 
Action: Mouse moved to (264, 146)
Screenshot: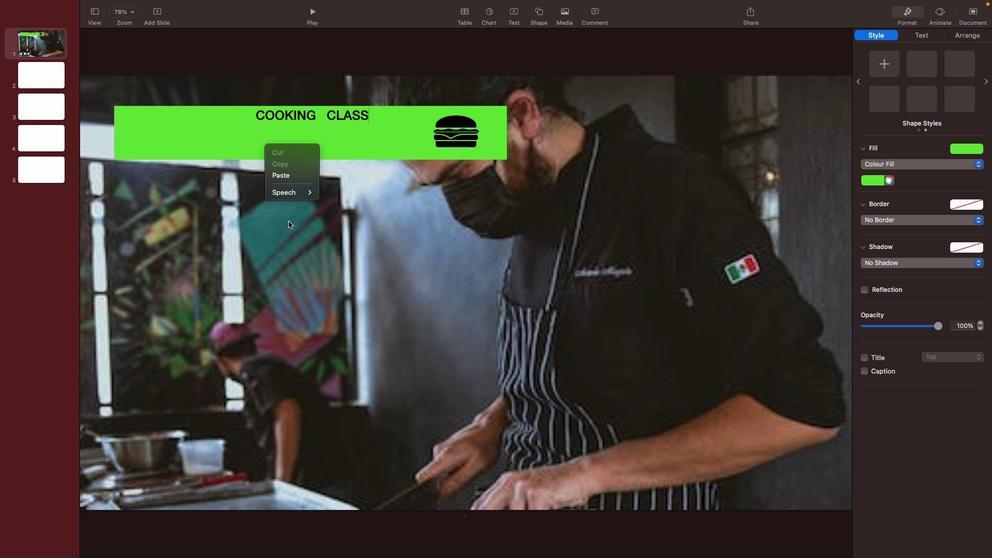 
Action: Mouse pressed right at (264, 146)
Screenshot: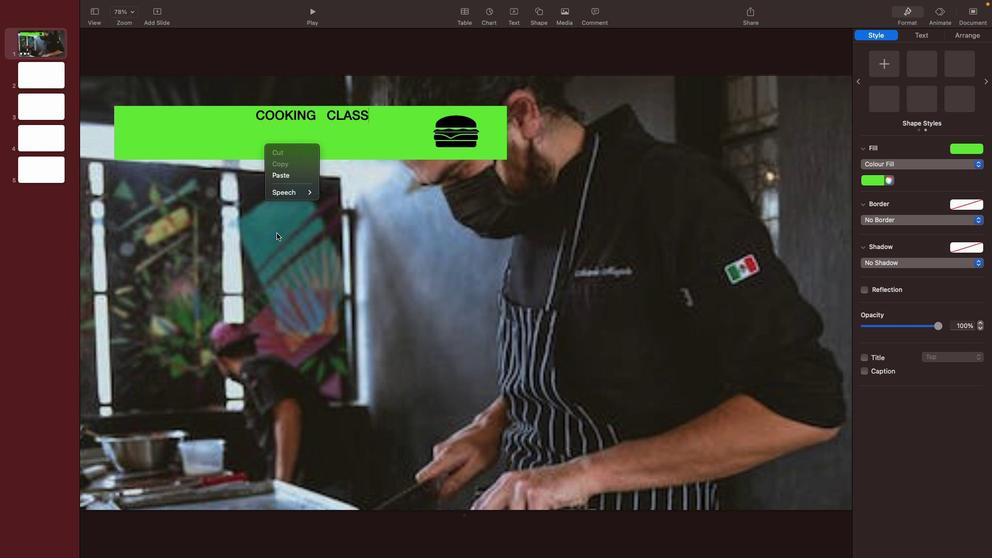 
Action: Mouse moved to (377, 169)
Screenshot: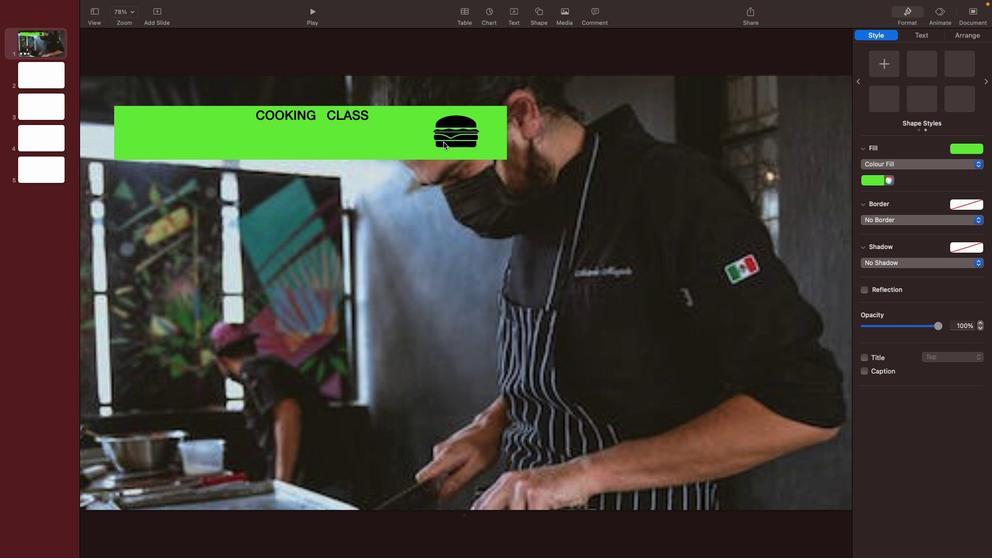 
Action: Mouse pressed left at (377, 169)
Screenshot: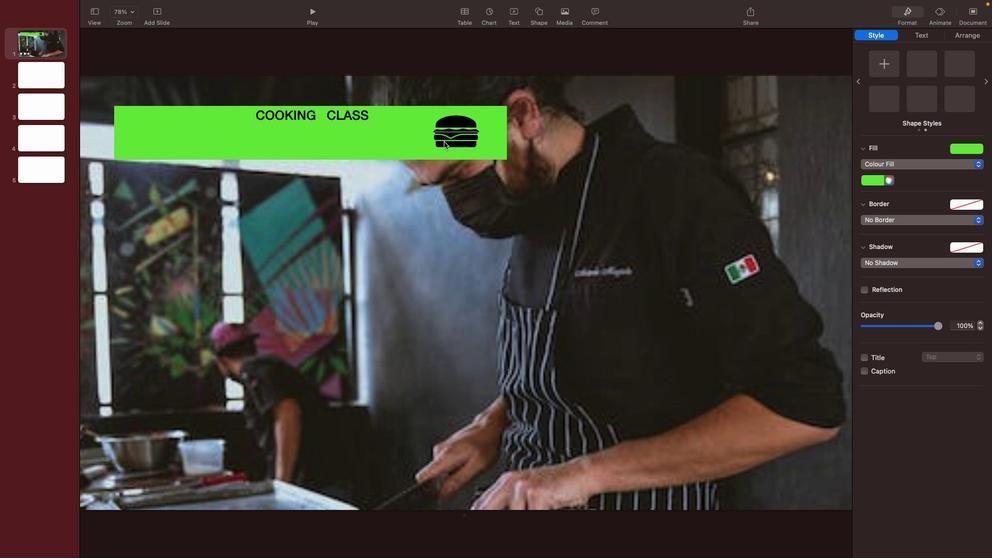 
Action: Mouse moved to (444, 142)
Screenshot: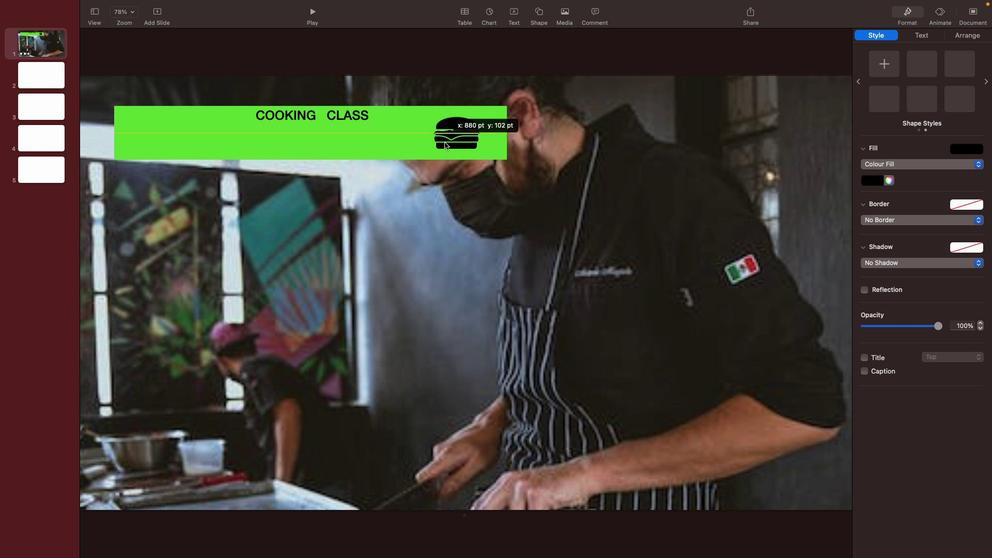 
Action: Mouse pressed left at (444, 142)
Screenshot: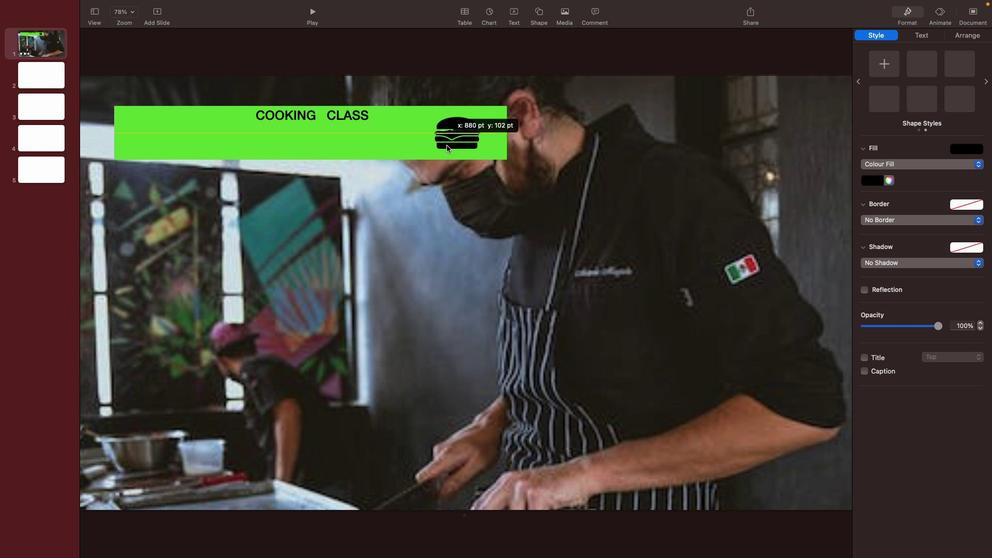 
Action: Mouse moved to (341, 116)
Screenshot: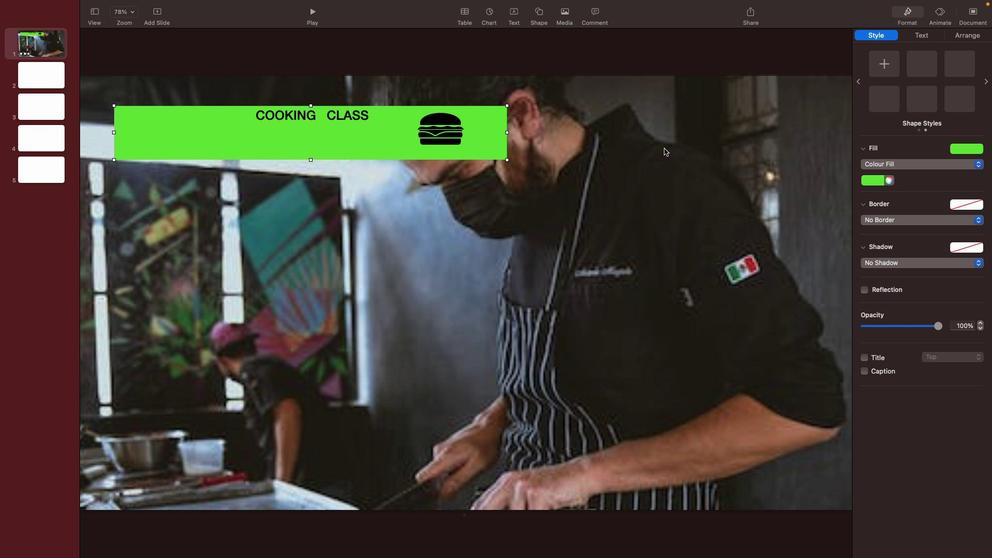 
Action: Mouse pressed left at (341, 116)
Screenshot: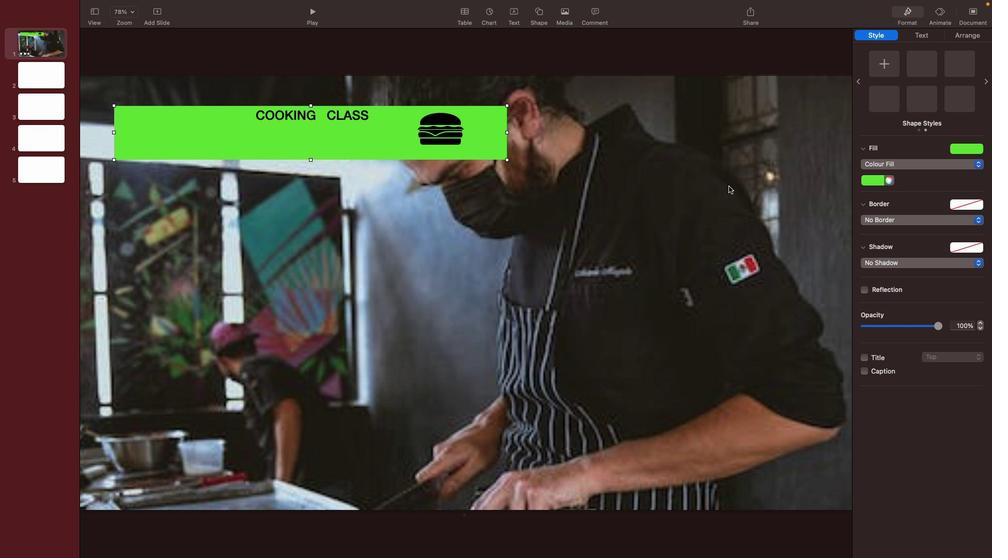 
Action: Mouse moved to (890, 178)
Screenshot: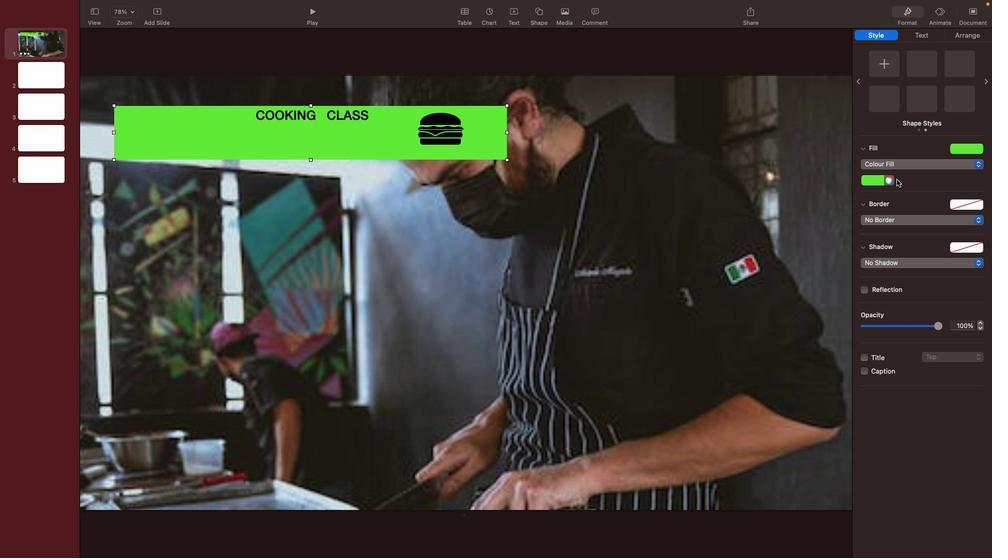 
Action: Mouse pressed left at (890, 178)
Screenshot: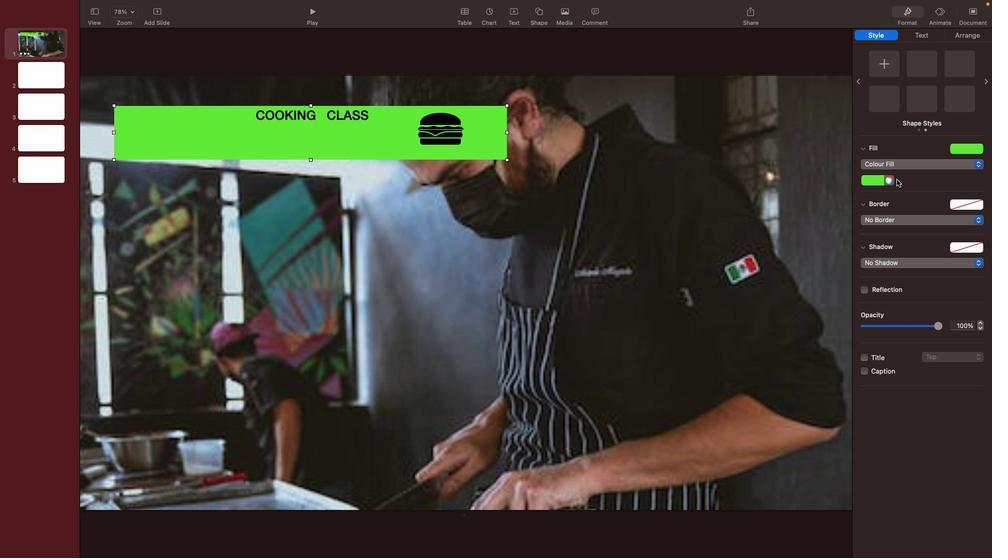 
Action: Mouse moved to (893, 181)
Screenshot: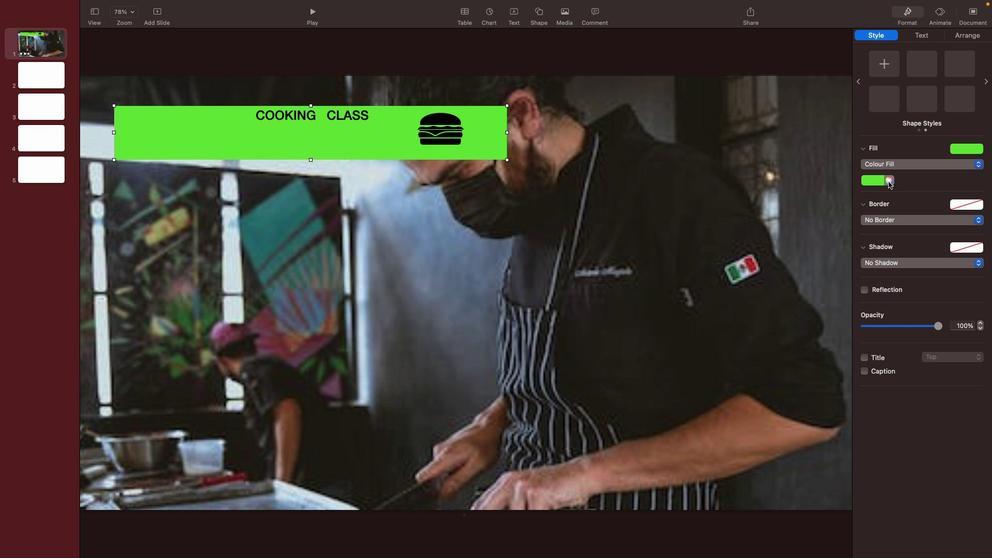 
Action: Mouse pressed left at (893, 181)
Screenshot: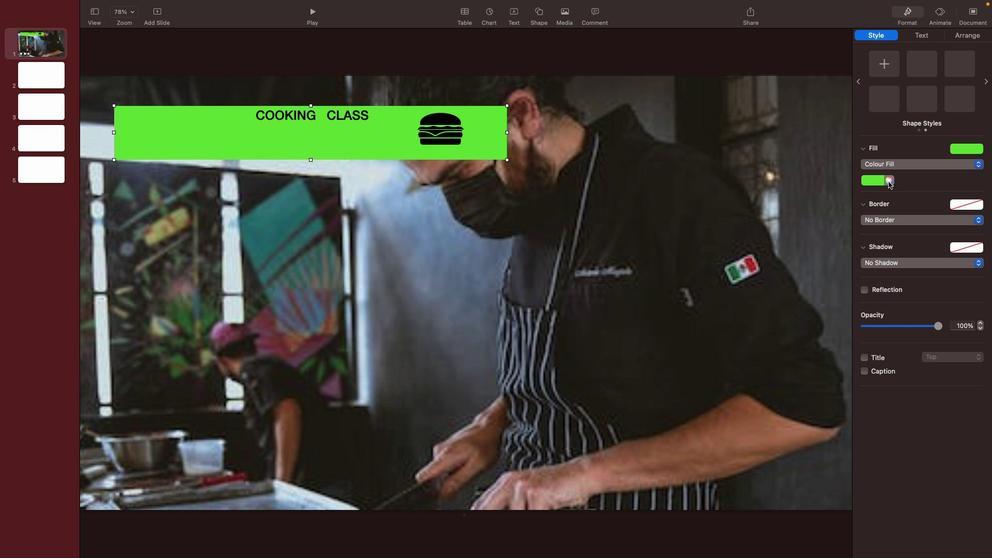 
Action: Mouse moved to (890, 180)
Screenshot: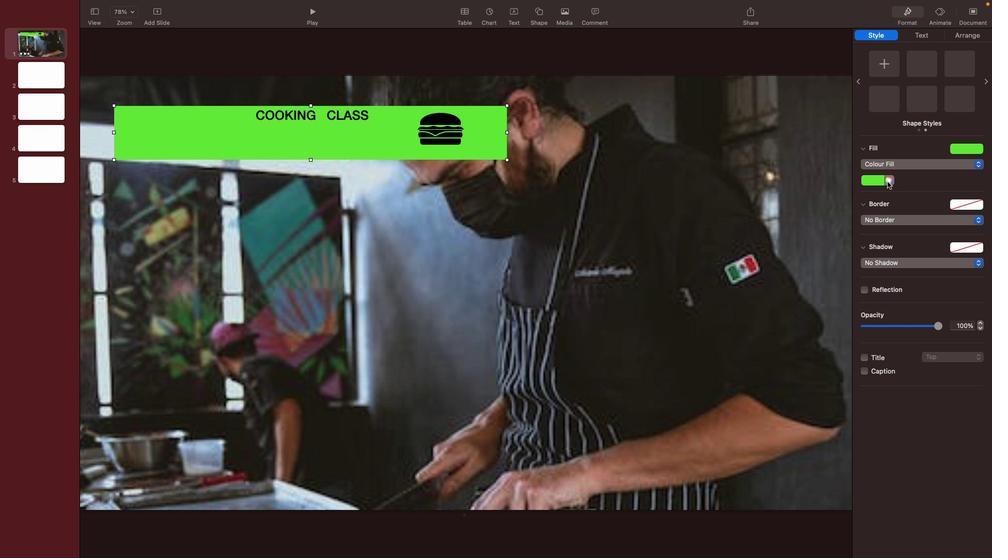 
Action: Mouse pressed left at (890, 180)
Screenshot: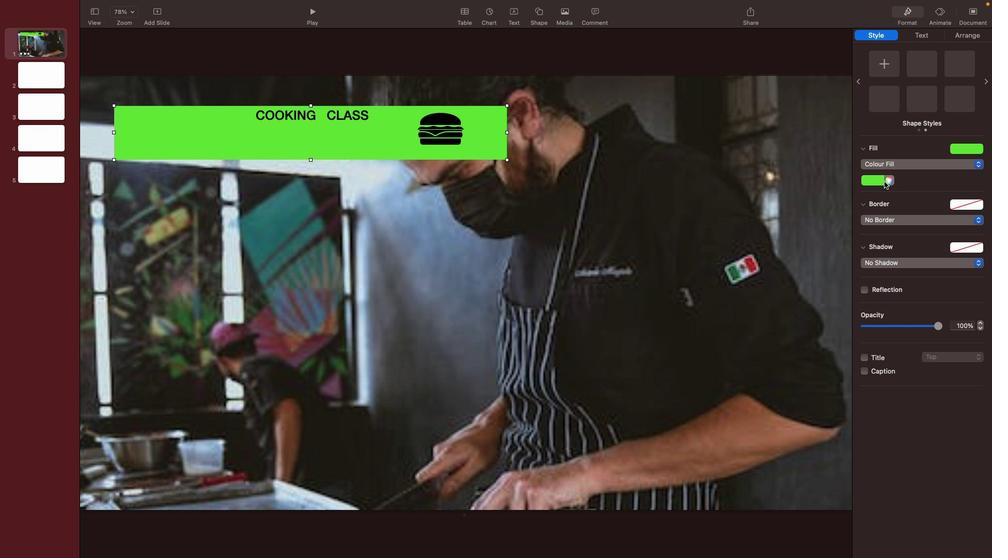 
Action: Mouse moved to (885, 181)
Screenshot: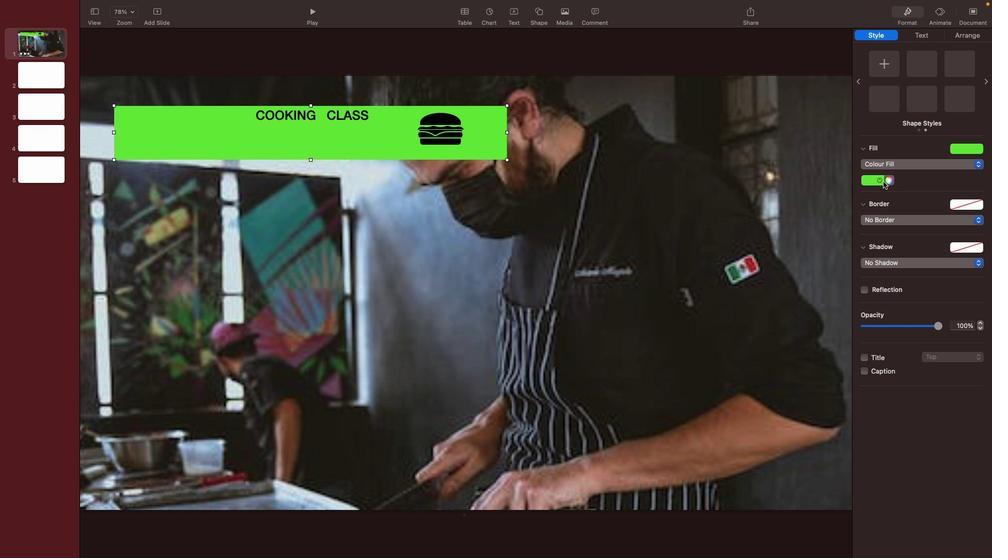 
Action: Mouse pressed left at (885, 181)
Screenshot: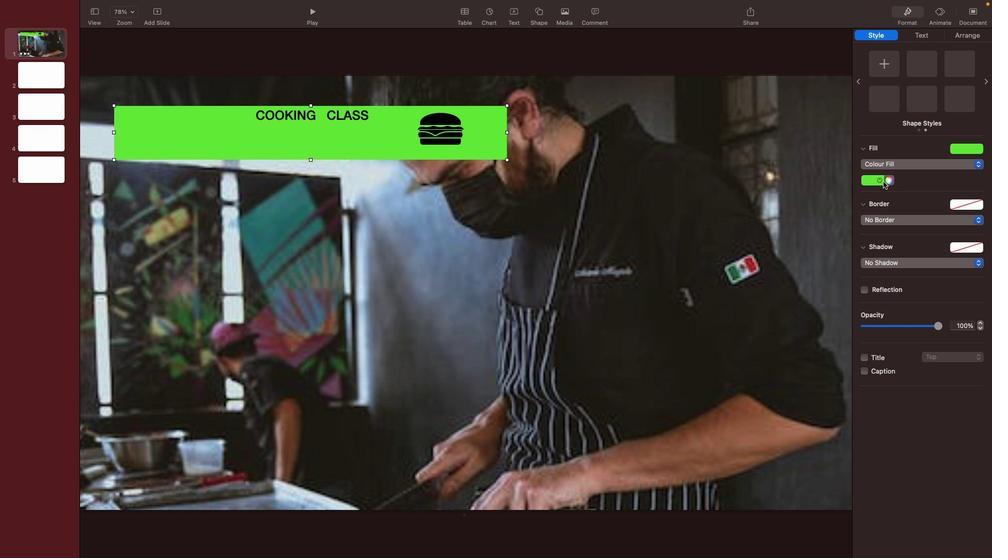 
Action: Mouse moved to (879, 181)
Screenshot: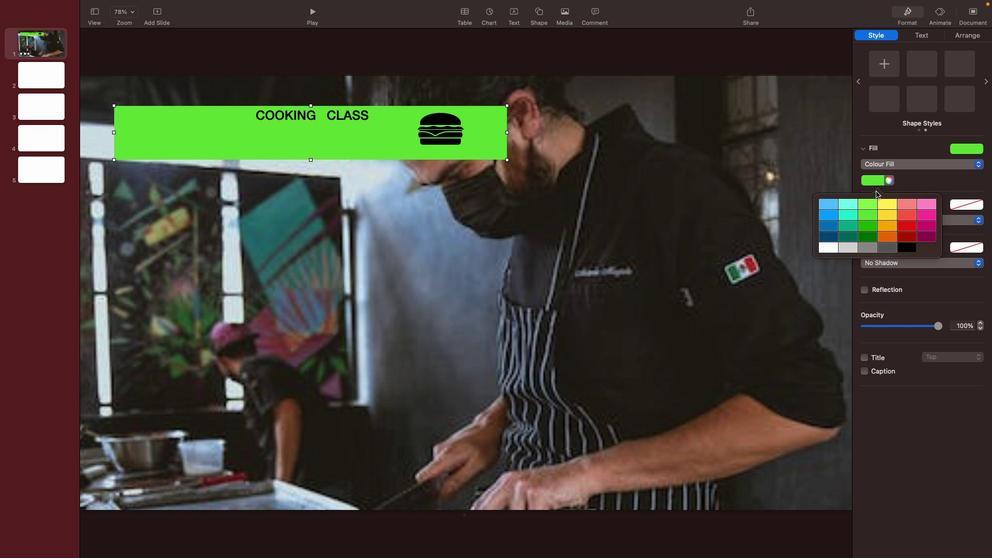 
Action: Mouse pressed left at (879, 181)
Screenshot: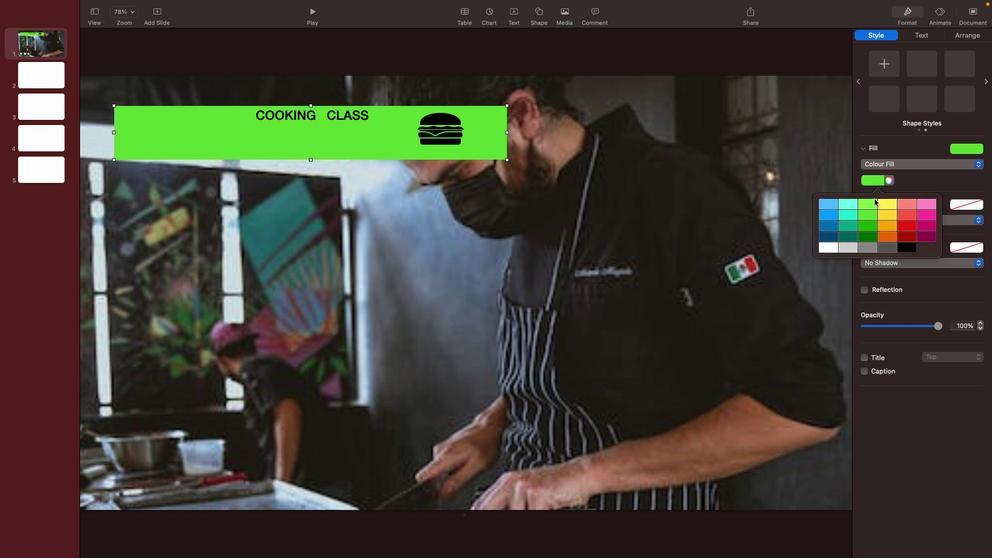 
Action: Mouse moved to (834, 203)
Screenshot: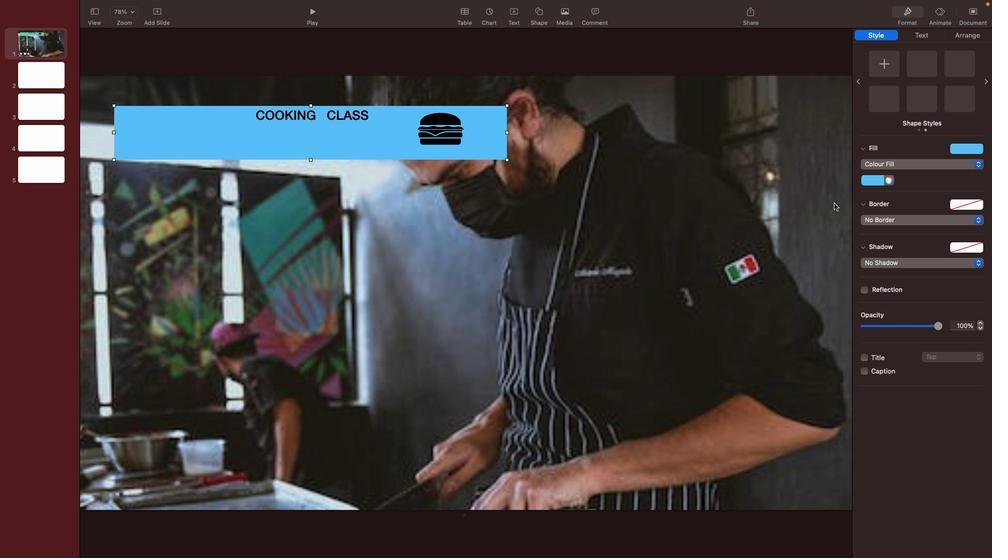 
Action: Mouse pressed left at (834, 203)
Screenshot: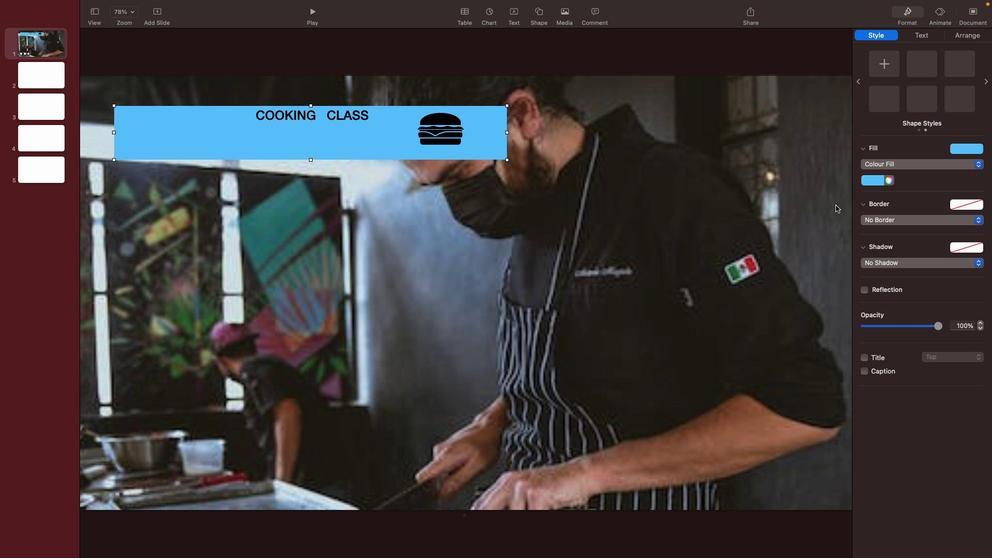 
Action: Mouse moved to (872, 180)
Screenshot: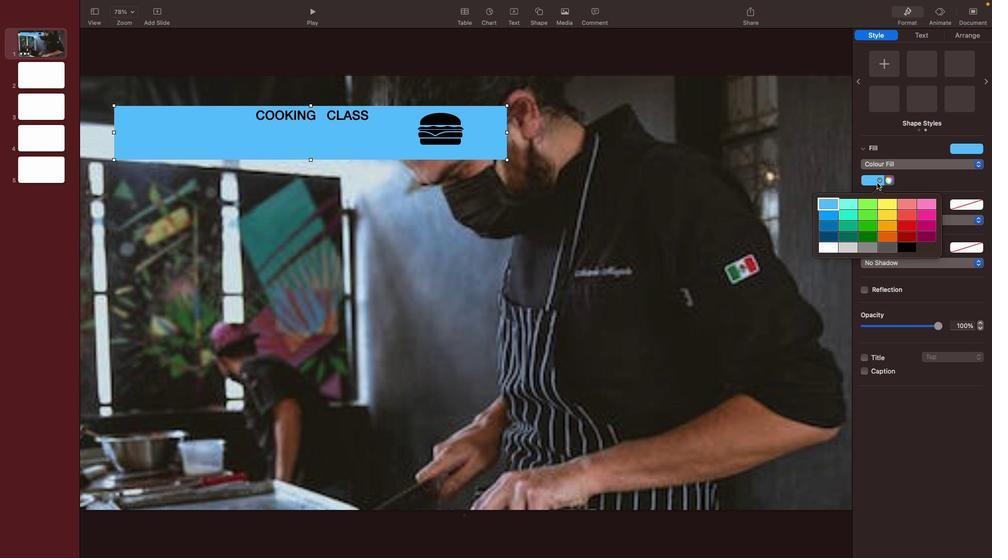
Action: Mouse pressed left at (872, 180)
Screenshot: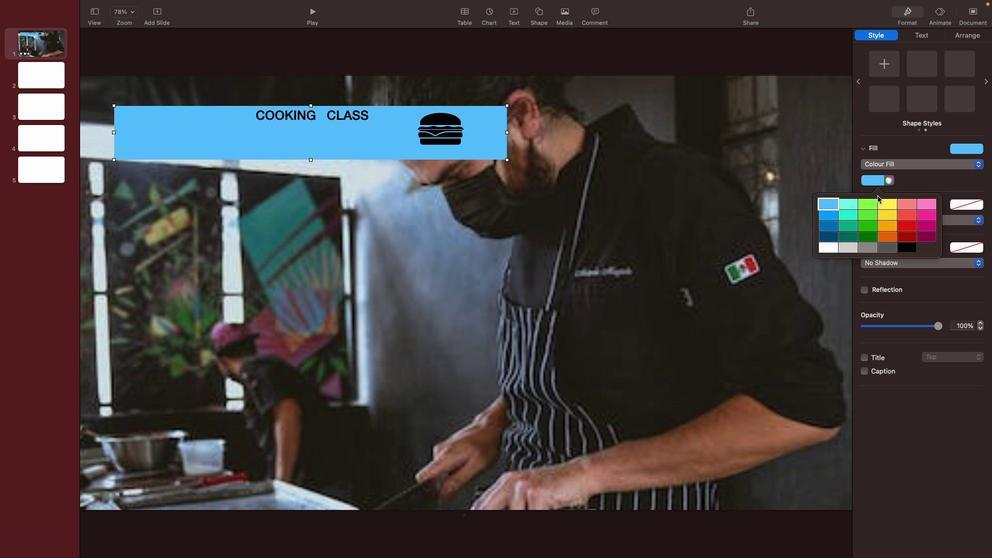 
Action: Mouse moved to (862, 247)
Screenshot: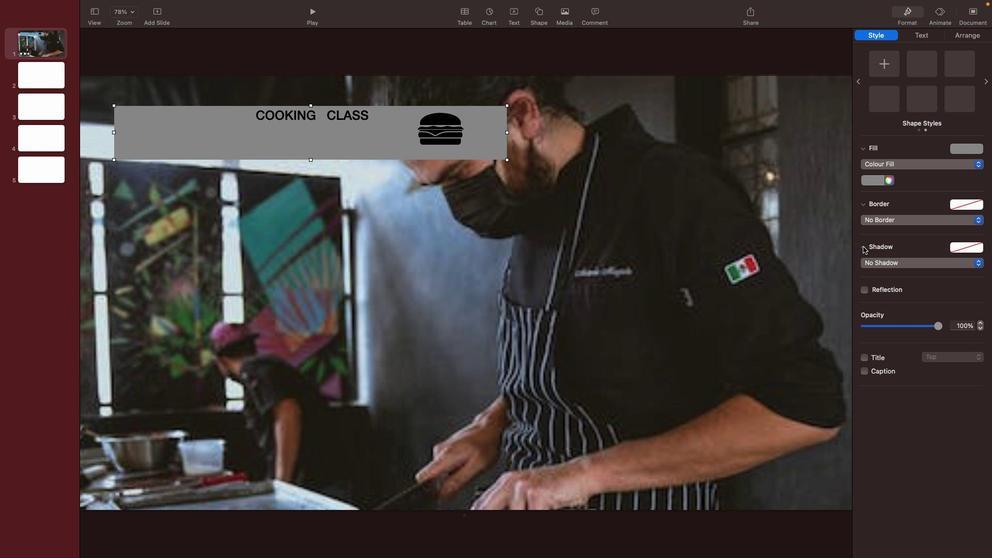 
Action: Mouse pressed left at (862, 247)
Screenshot: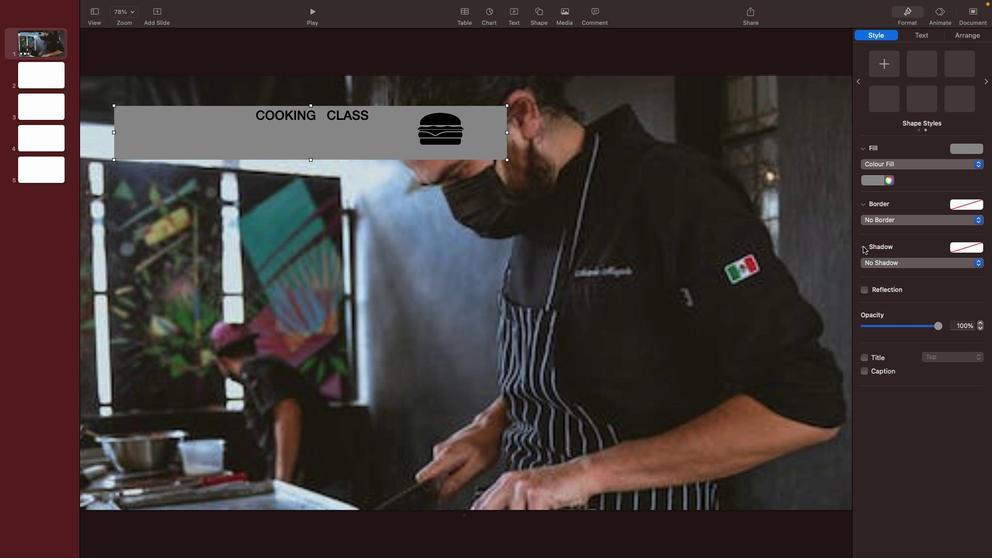 
Action: Mouse moved to (981, 219)
Screenshot: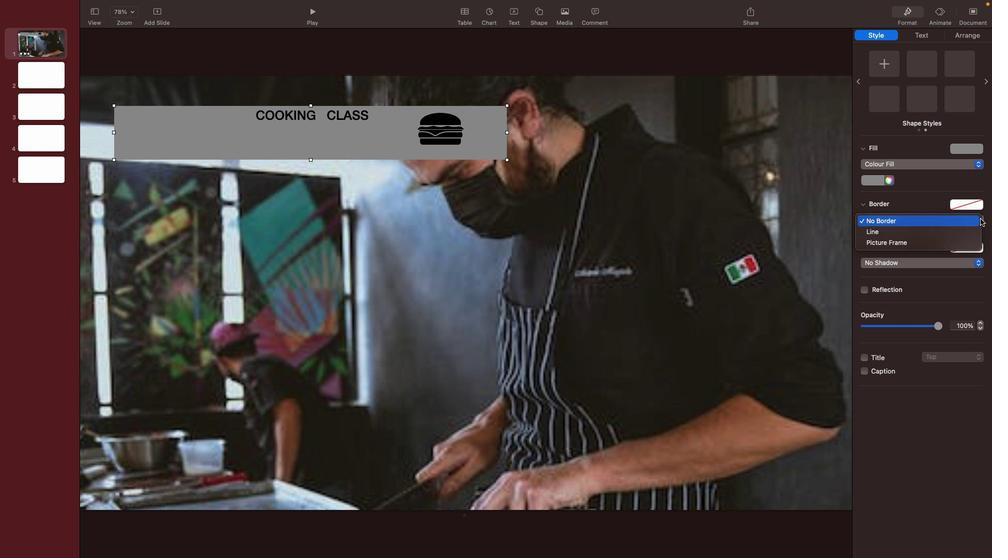 
Action: Mouse pressed left at (981, 219)
Screenshot: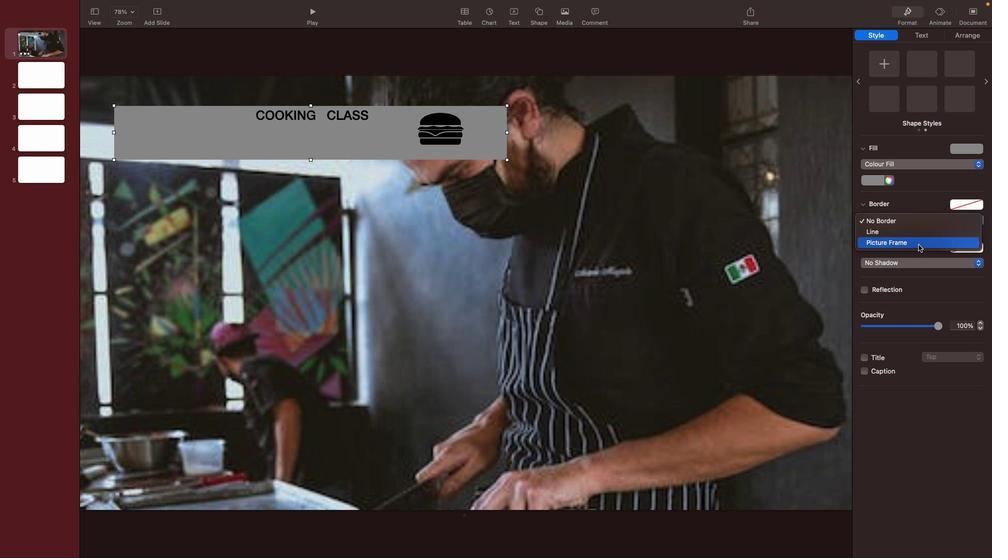 
Action: Mouse moved to (918, 245)
Screenshot: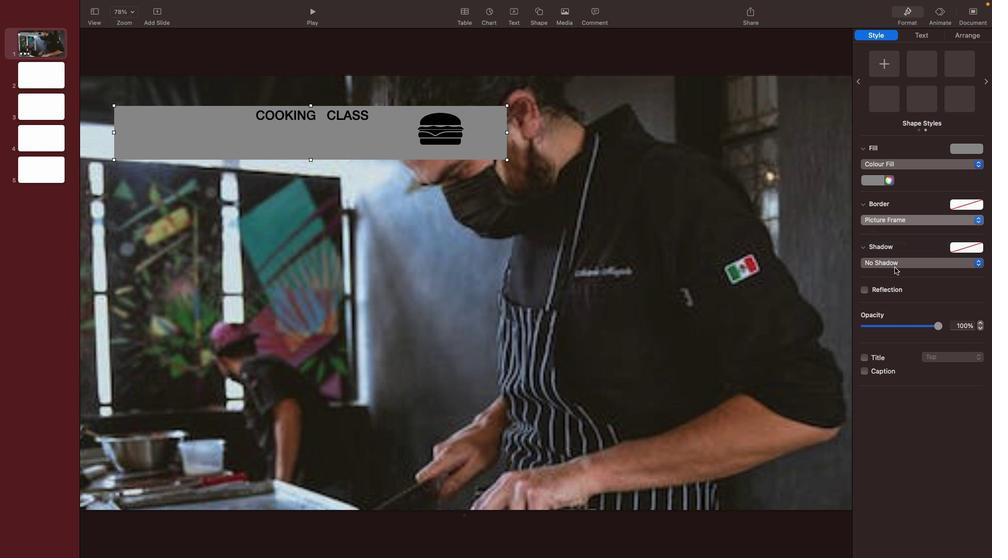 
Action: Mouse pressed left at (918, 245)
Screenshot: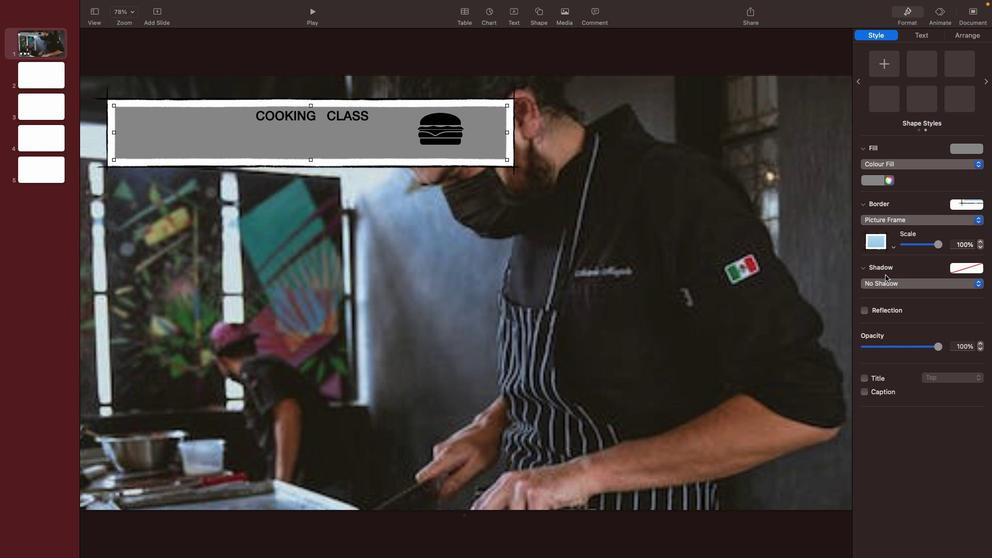 
Action: Mouse moved to (325, 115)
Screenshot: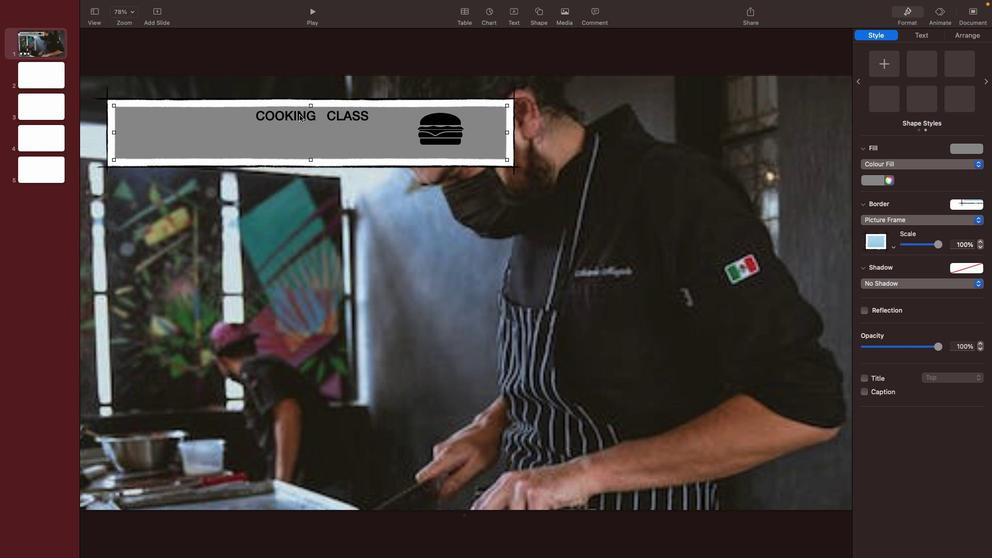 
Action: Mouse pressed left at (325, 115)
Screenshot: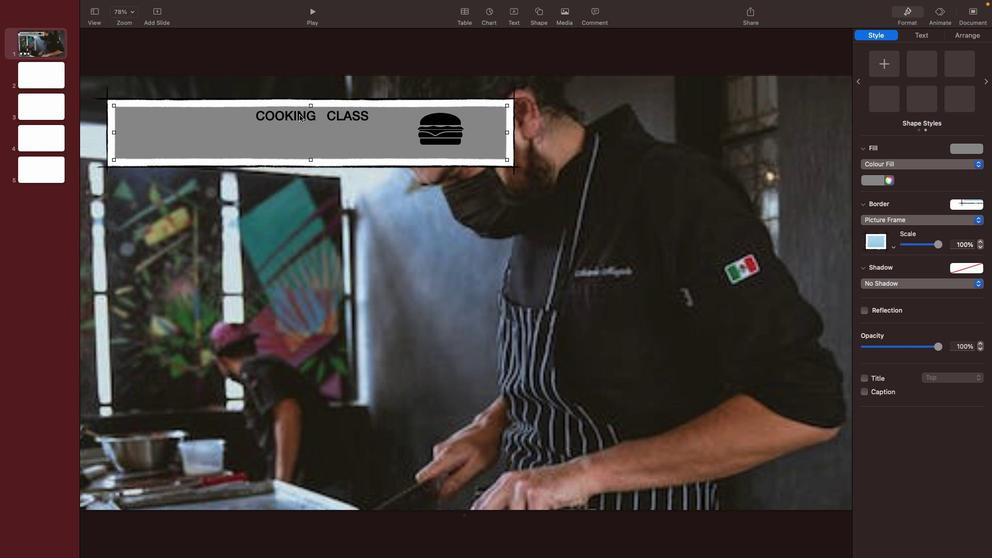 
Action: Mouse moved to (299, 115)
Screenshot: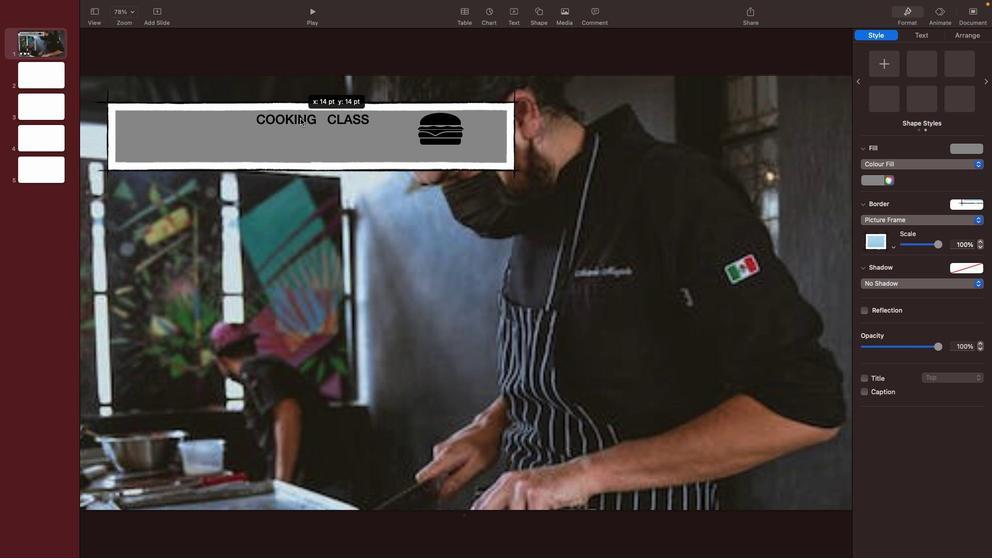 
Action: Mouse pressed left at (299, 115)
Screenshot: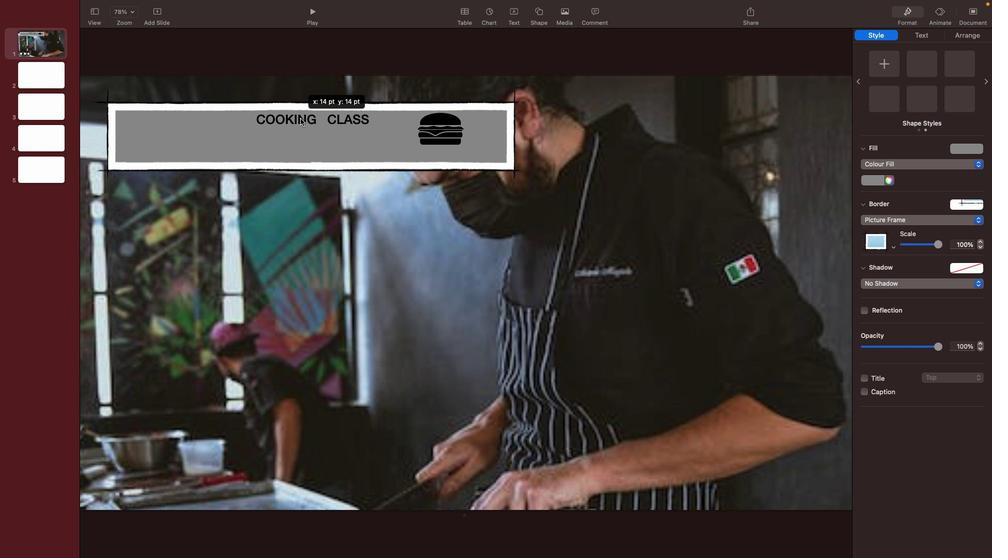 
Action: Mouse moved to (372, 115)
Screenshot: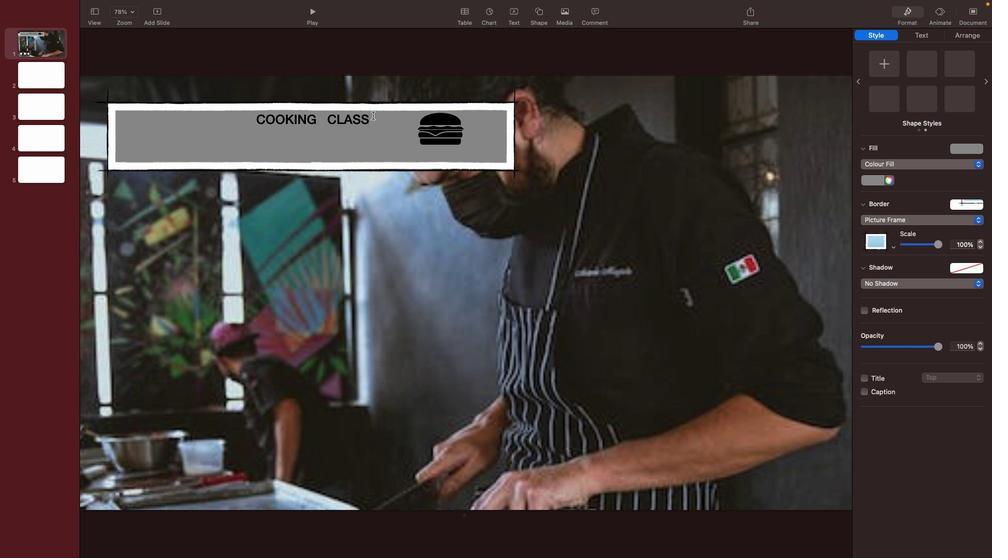 
Action: Mouse pressed left at (372, 115)
Screenshot: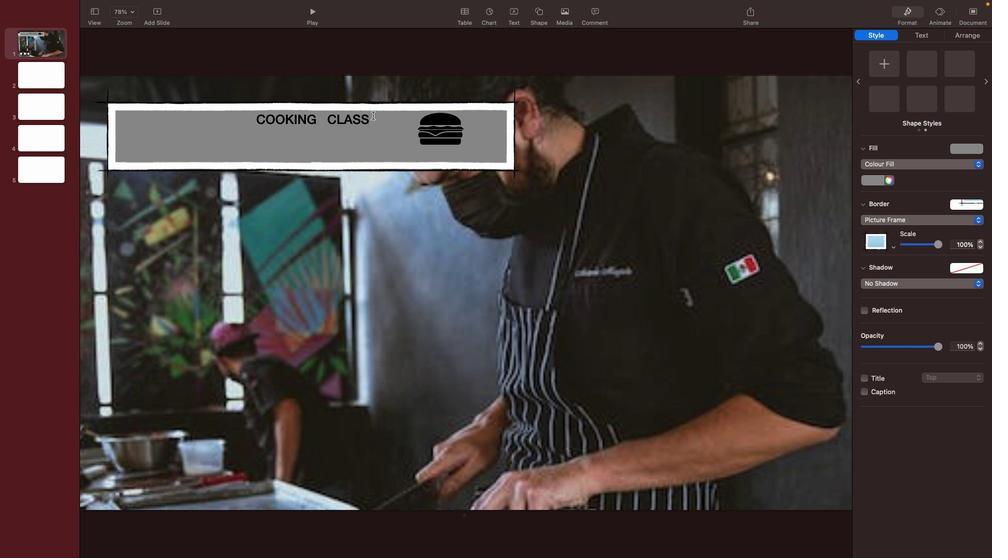 
Action: Mouse moved to (391, 111)
Screenshot: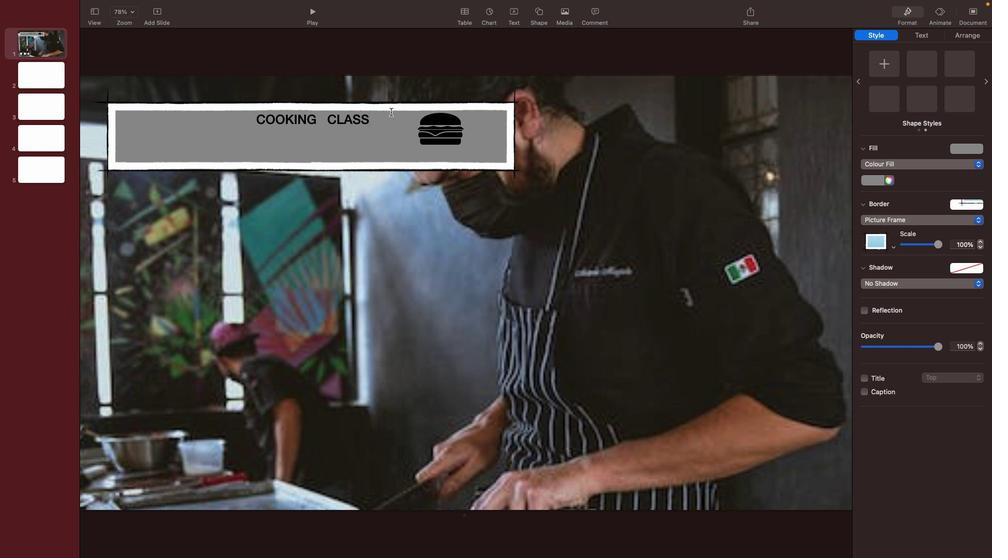 
Action: Key pressed Key.backspaceKey.backspaceKey.backspaceKey.backspaceKey.backspaceKey.backspaceKey.backspaceKey.backspaceKey.backspaceKey.backspaceKey.backspaceKey.backspaceKey.backspaceKey.backspaceKey.backspaceKey.backspaceKey.backspaceKey.backspaceKey.backspaceKey.backspaceKey.backspaceKey.backspaceKey.backspace
Screenshot: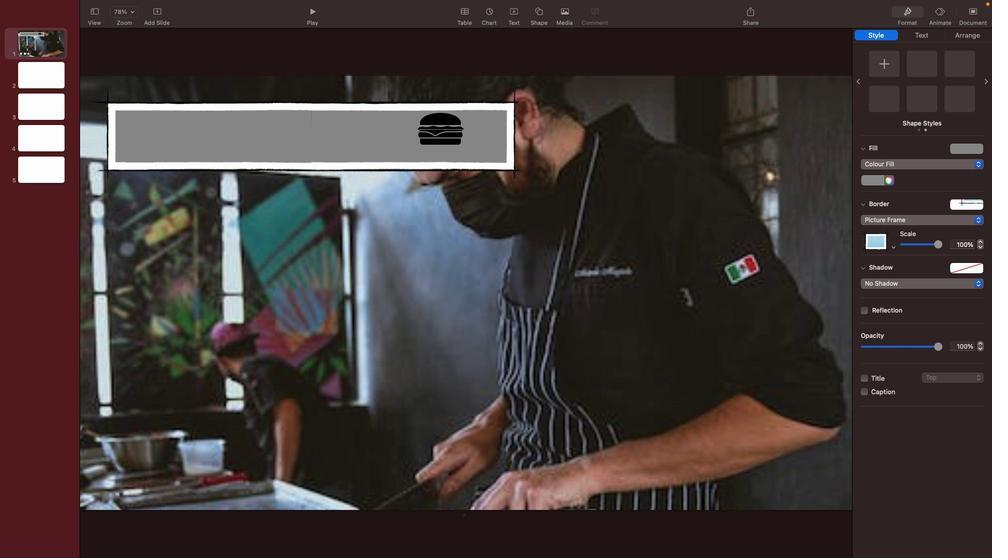 
Action: Mouse moved to (390, 123)
Screenshot: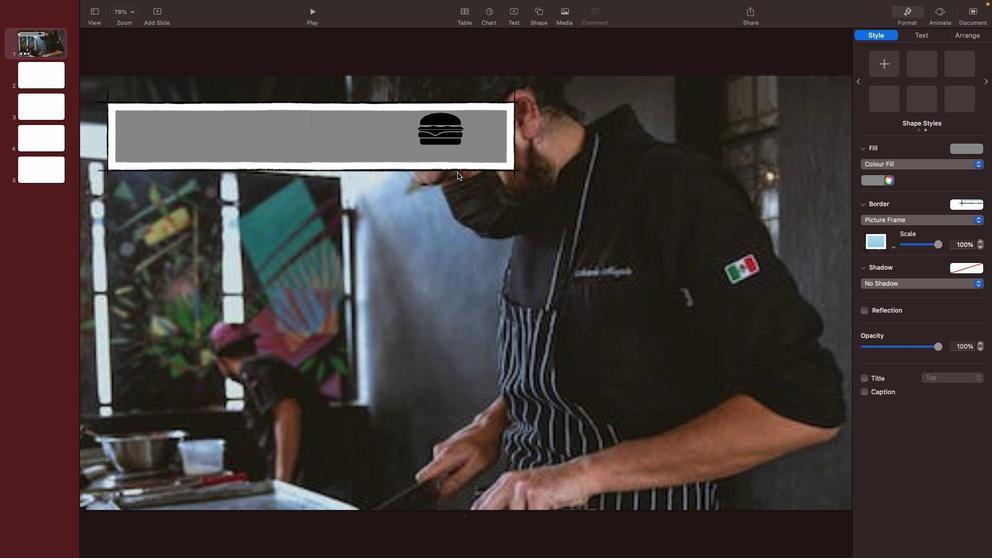 
Action: Mouse pressed left at (390, 123)
Screenshot: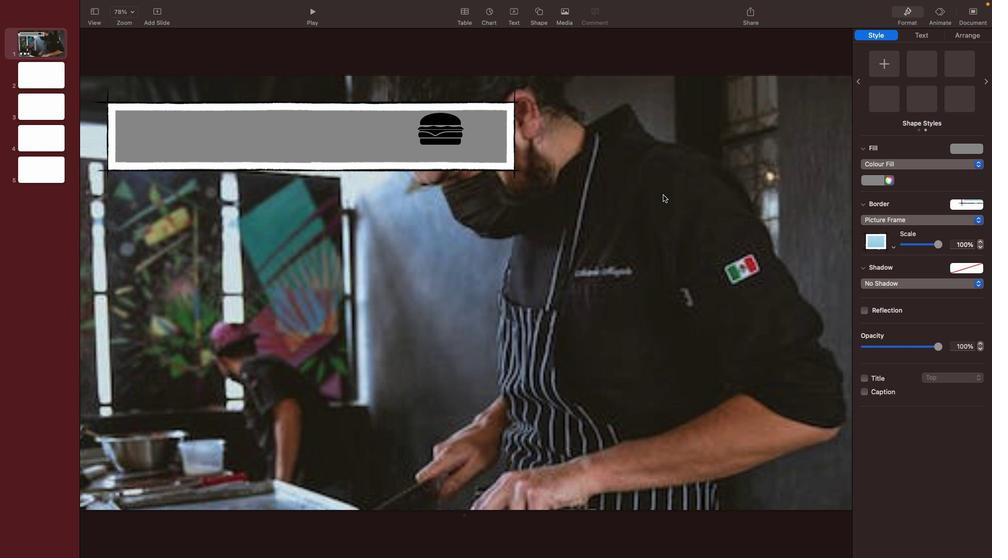 
Action: Mouse moved to (319, 129)
Screenshot: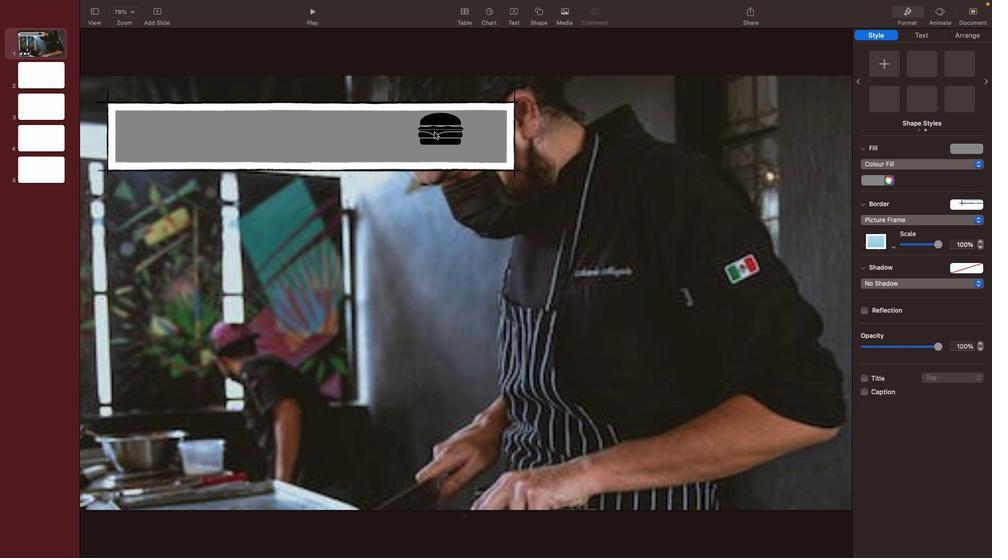 
Action: Mouse pressed left at (319, 129)
Screenshot: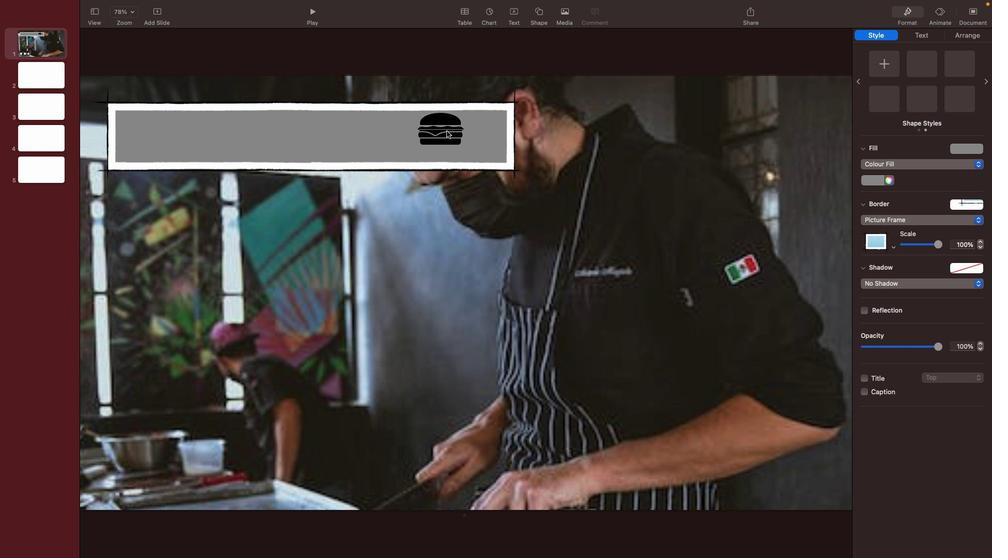 
Action: Mouse moved to (446, 131)
Screenshot: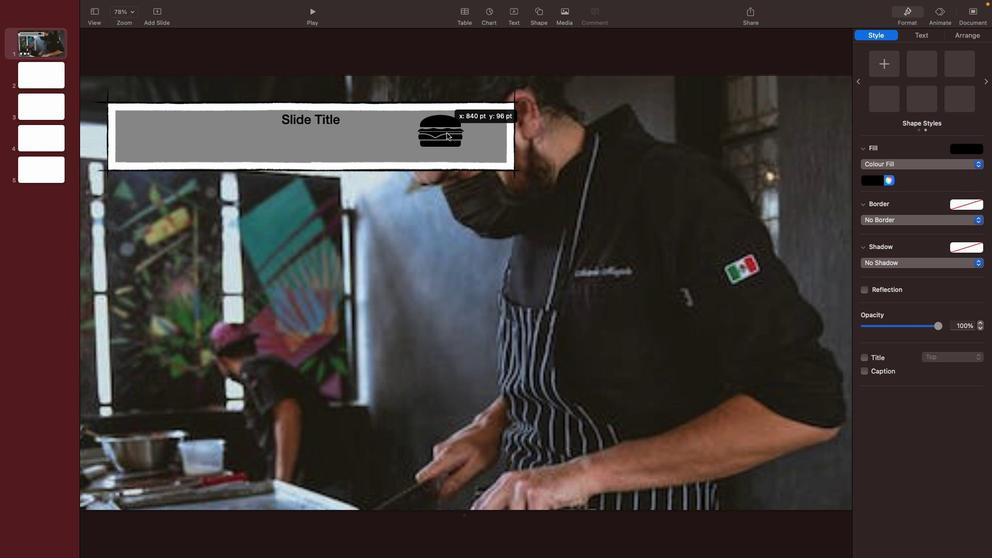 
Action: Mouse pressed left at (446, 131)
Screenshot: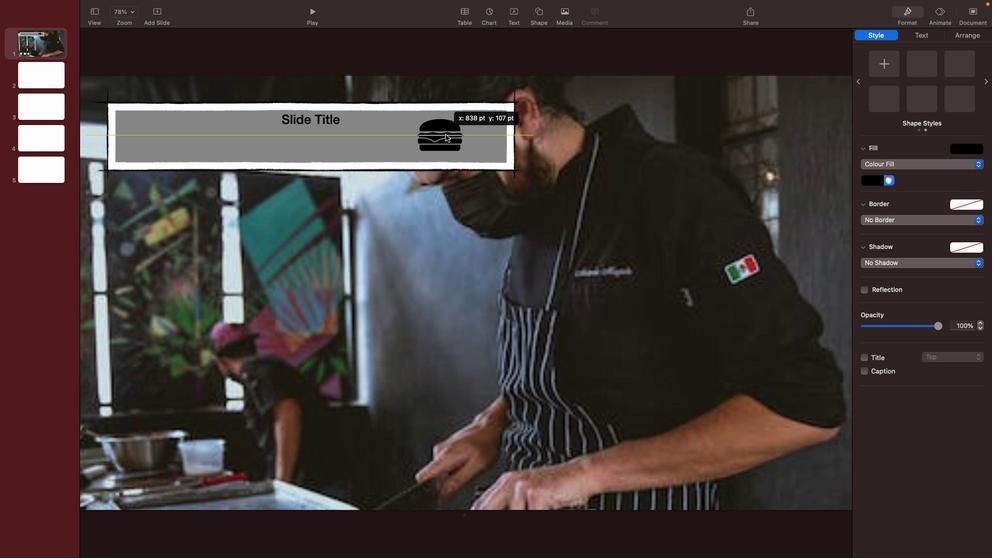 
Action: Mouse moved to (325, 119)
Screenshot: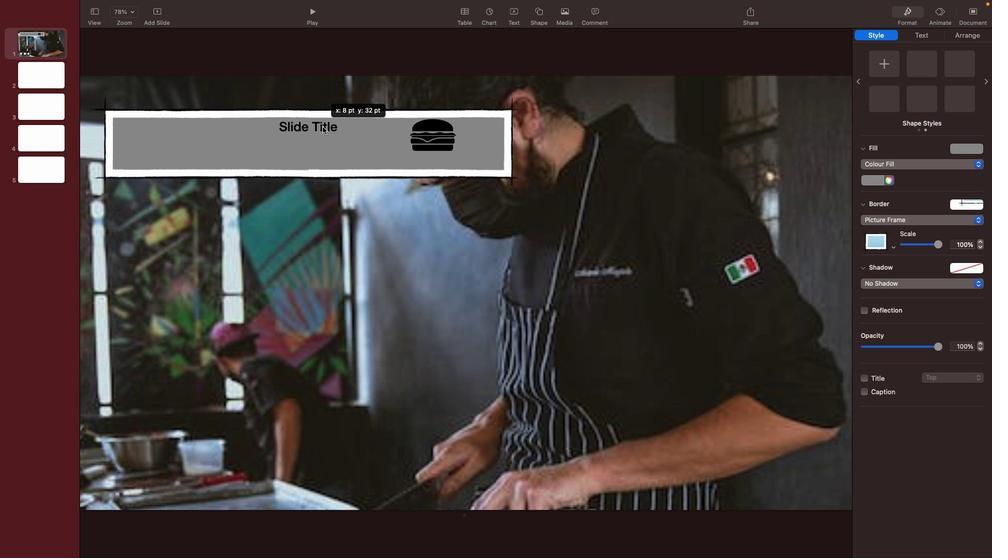 
Action: Mouse pressed left at (325, 119)
Screenshot: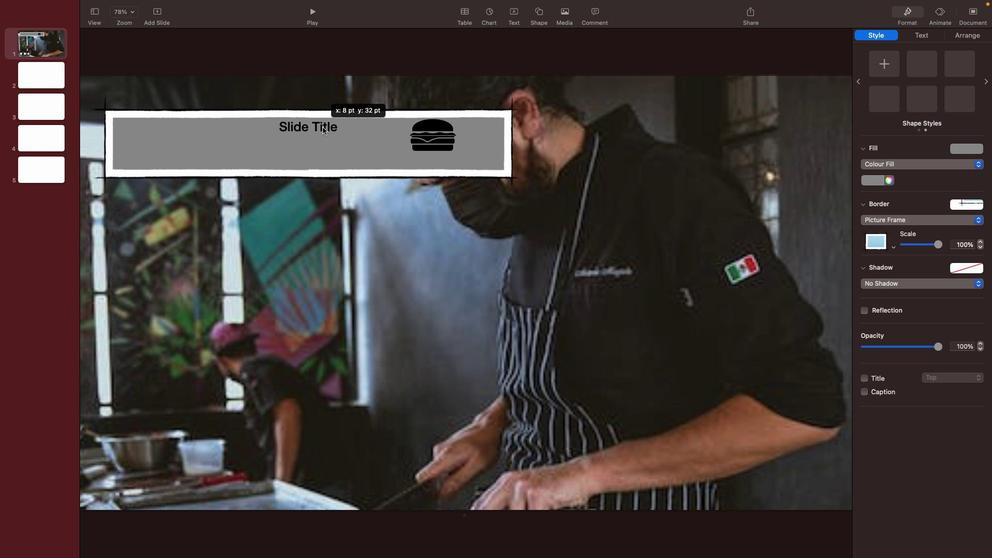 
Action: Mouse moved to (440, 131)
Screenshot: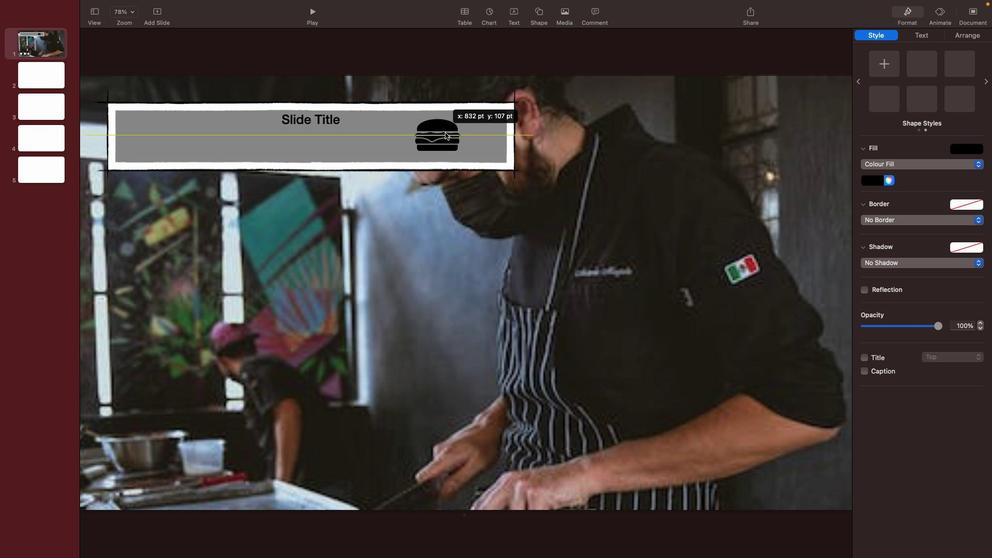 
Action: Mouse pressed left at (440, 131)
Screenshot: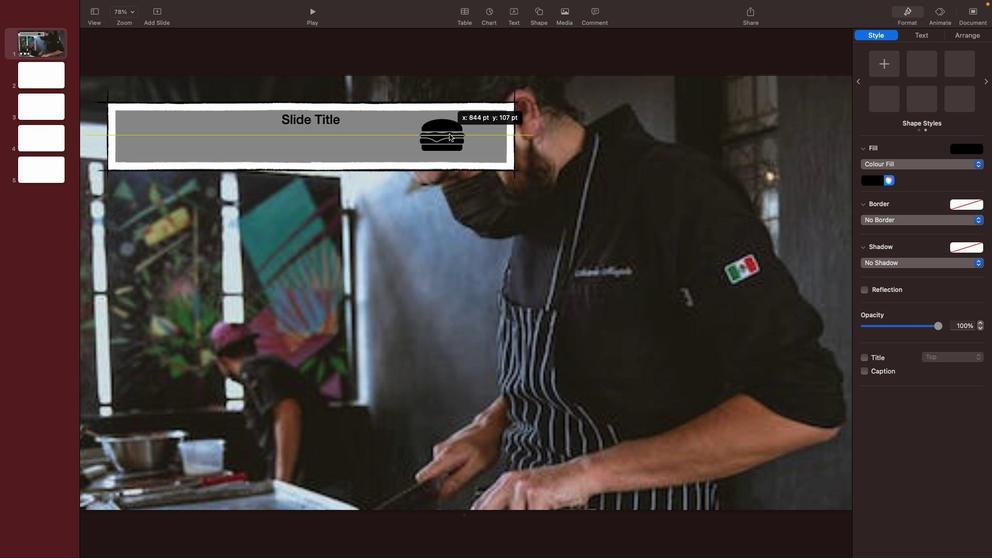 
Action: Mouse moved to (312, 117)
Screenshot: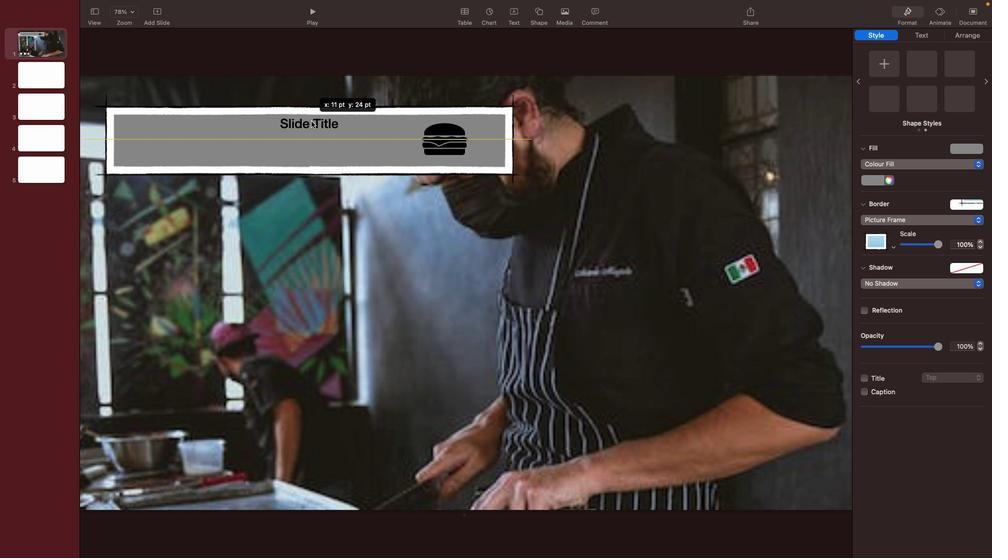 
Action: Mouse pressed left at (312, 117)
Screenshot: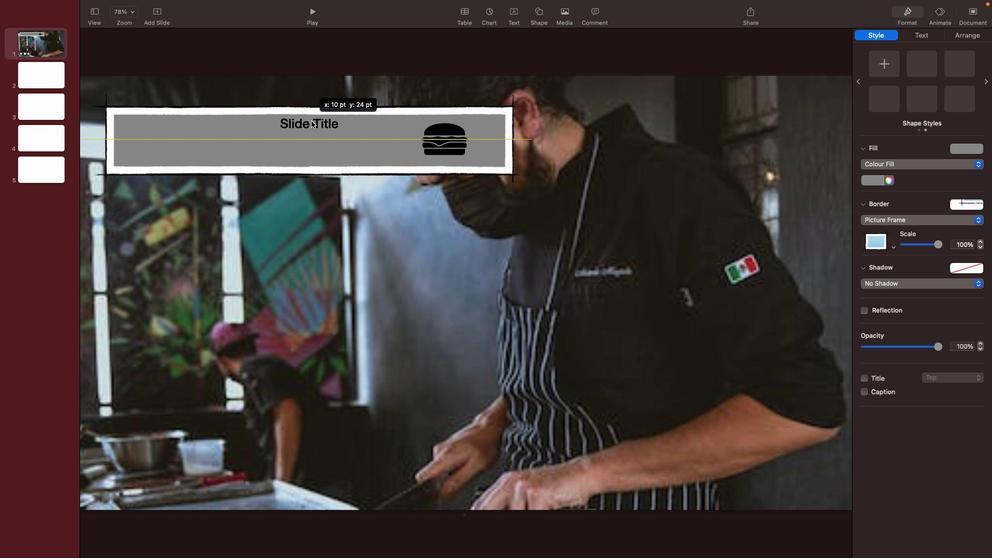 
Action: Mouse moved to (272, 133)
Screenshot: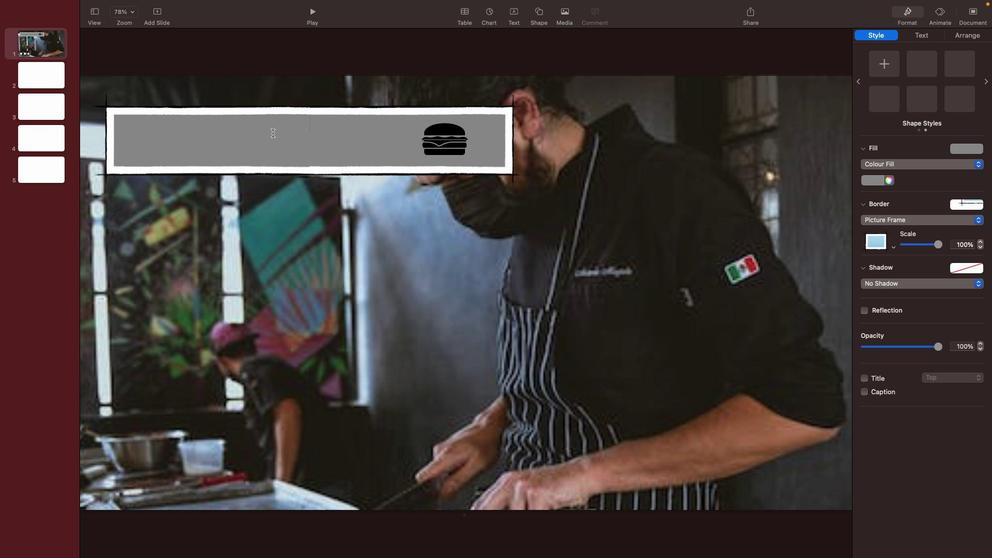 
Action: Mouse pressed left at (272, 133)
Screenshot: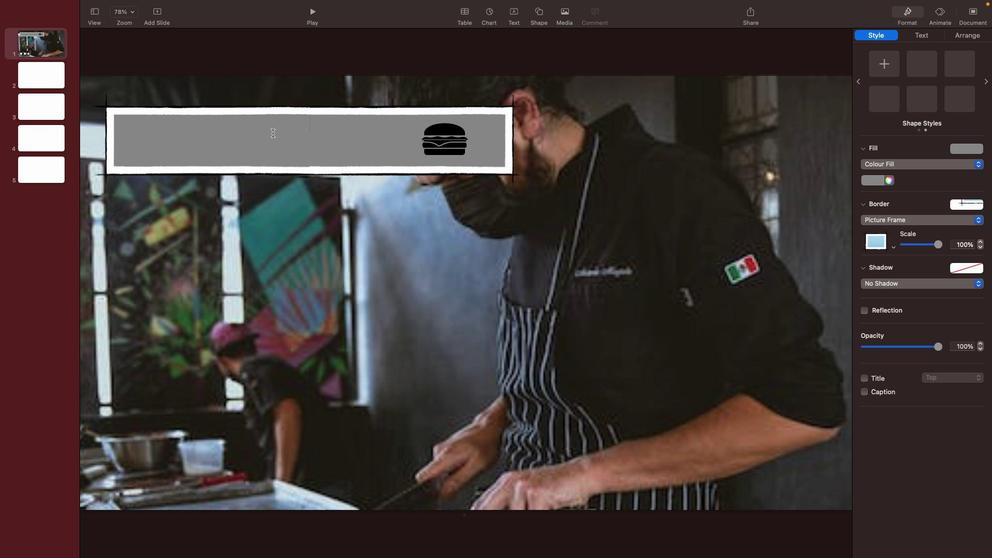 
Action: Mouse pressed left at (272, 133)
Screenshot: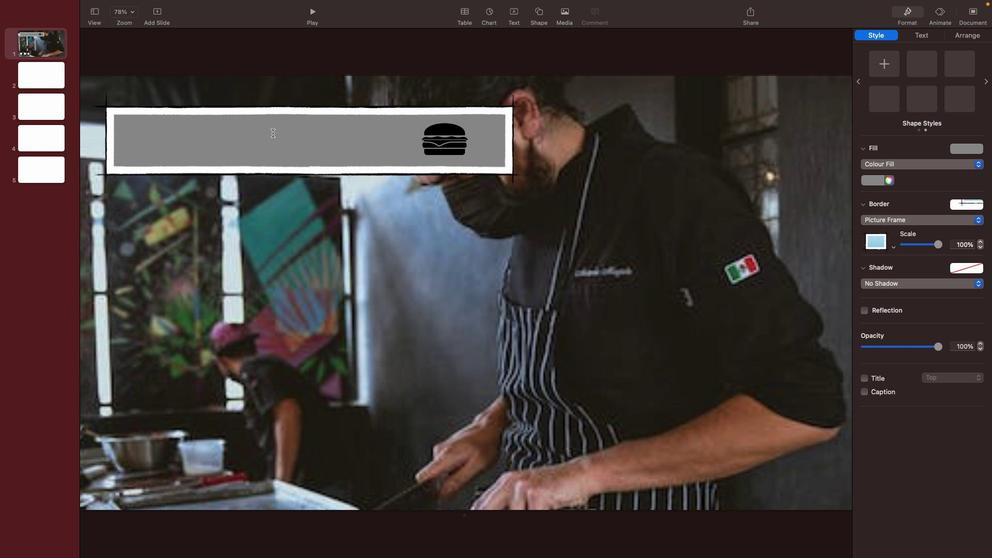 
Action: Key pressed Key.space'C''O''O''O'Key.backspaceKey.backspaceKey.backspaceKey.backspace
Screenshot: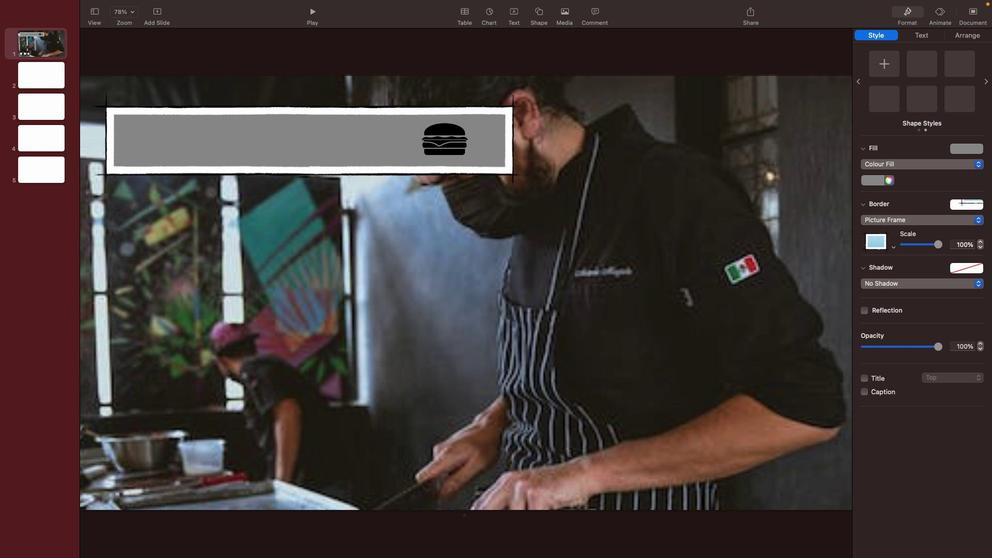 
Action: Mouse moved to (510, 16)
Screenshot: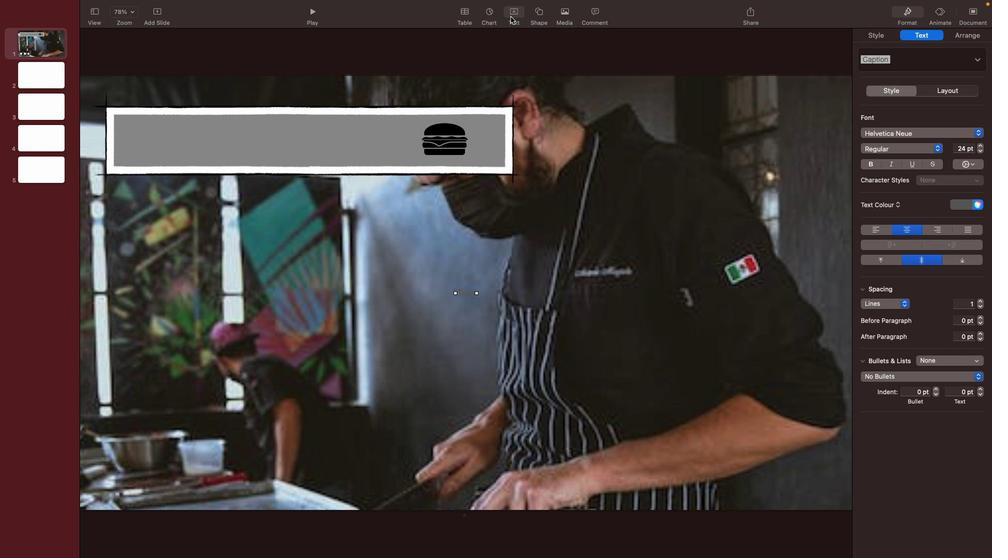 
Action: Mouse pressed left at (510, 16)
Screenshot: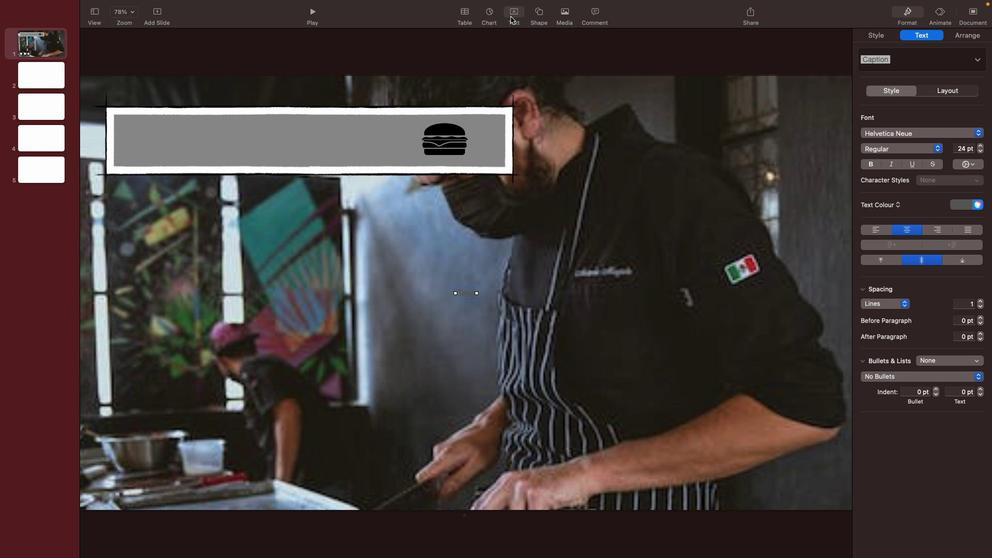 
Action: Mouse moved to (982, 146)
Screenshot: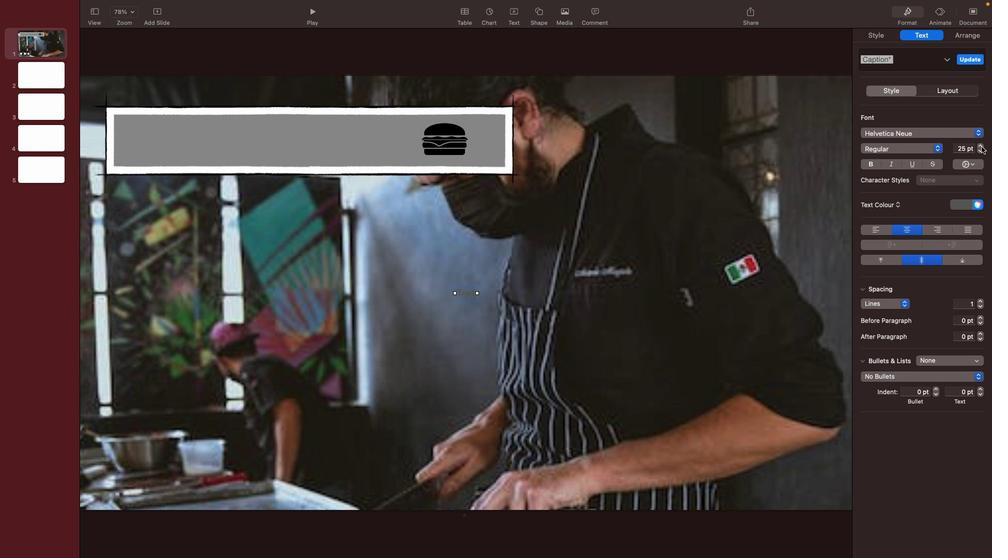 
Action: Mouse pressed left at (982, 146)
Screenshot: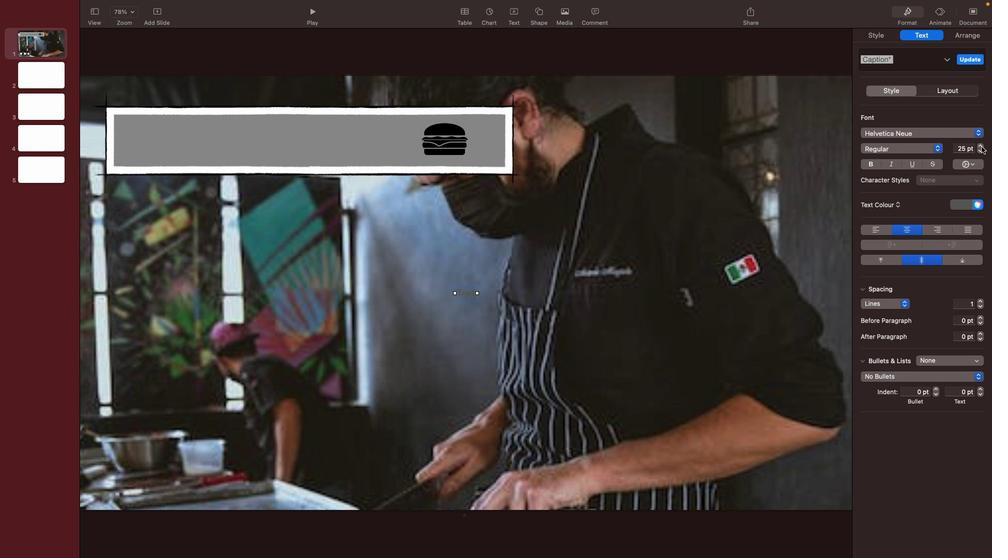 
Action: Mouse pressed left at (982, 146)
Screenshot: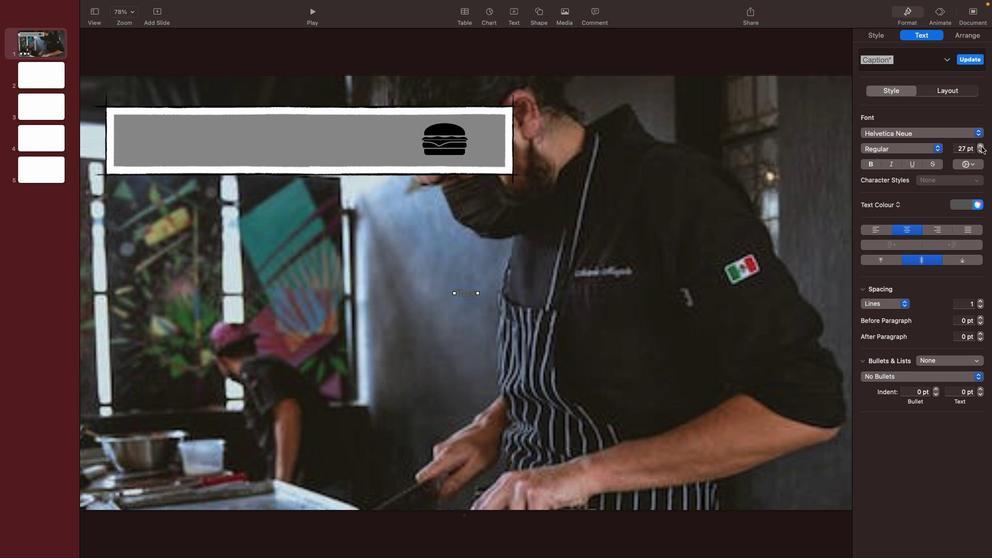 
Action: Mouse pressed left at (982, 146)
Screenshot: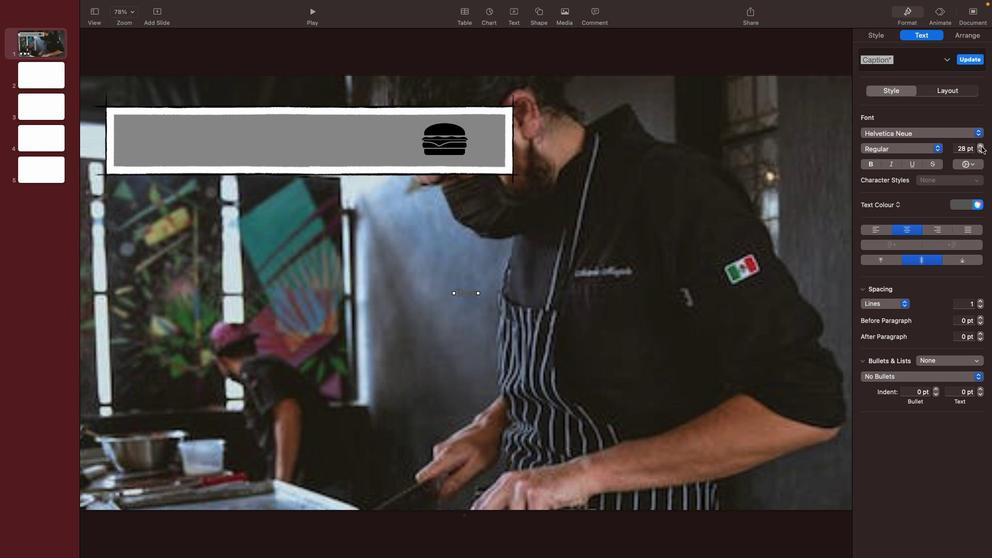 
Action: Mouse moved to (981, 155)
Screenshot: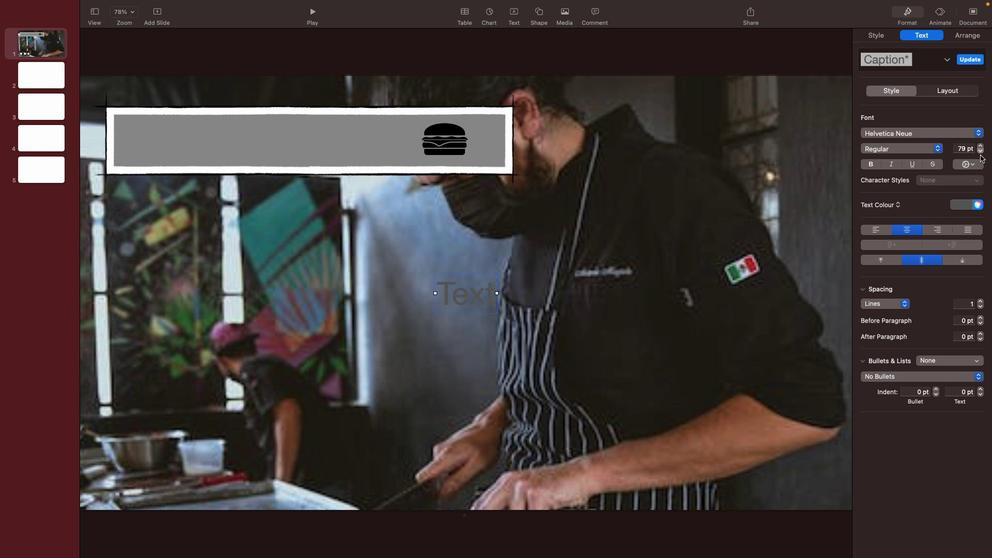 
Action: Mouse pressed left at (981, 155)
Screenshot: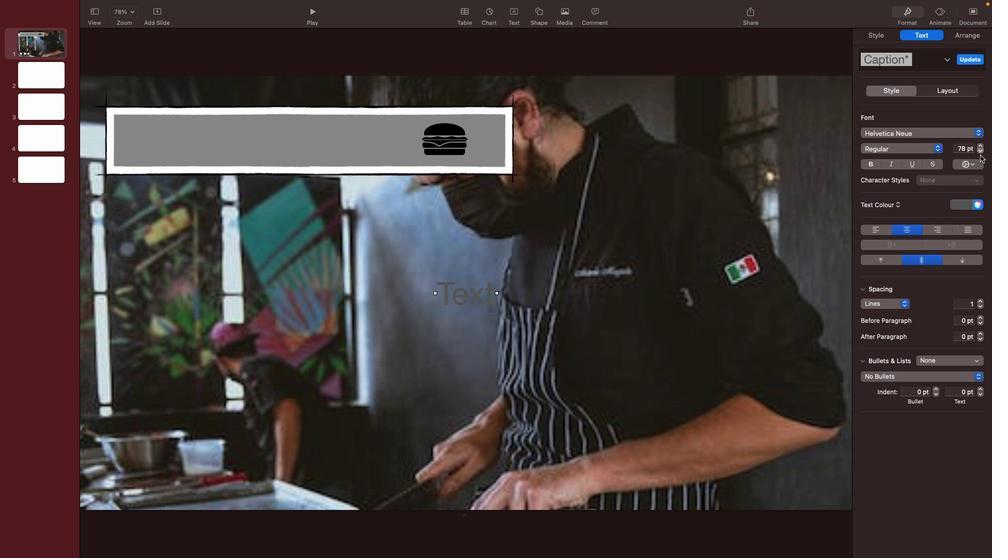 
Action: Mouse moved to (458, 308)
Screenshot: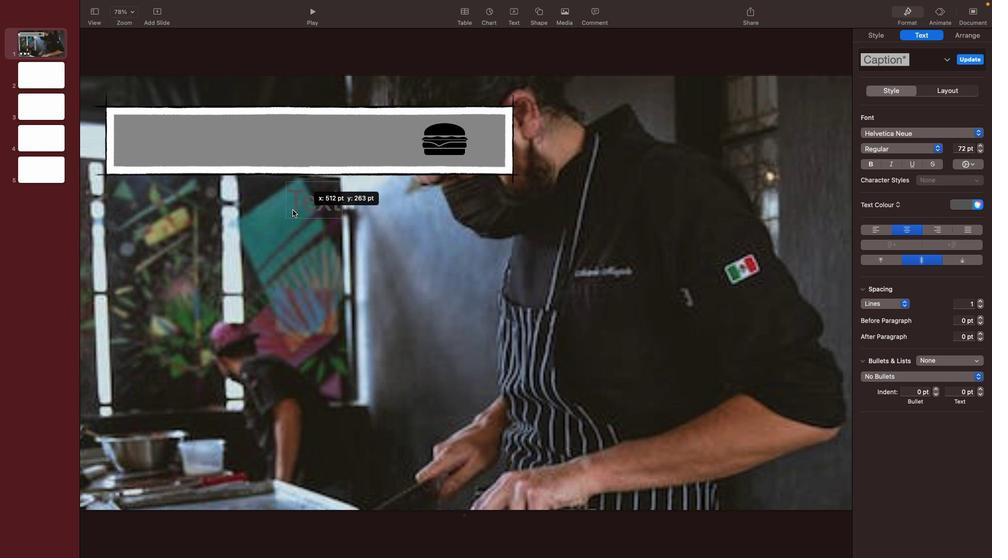 
Action: Mouse pressed left at (458, 308)
Screenshot: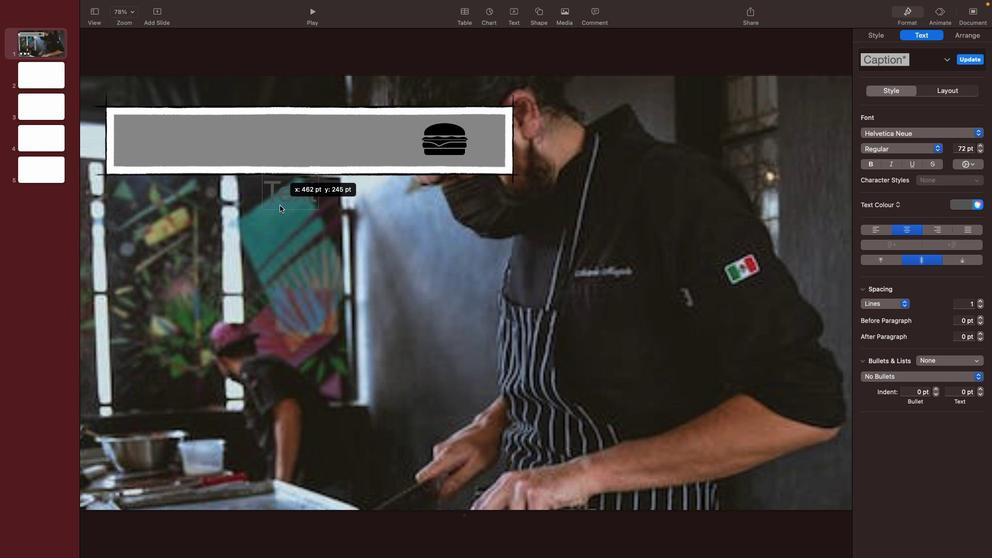 
Action: Mouse moved to (236, 146)
Screenshot: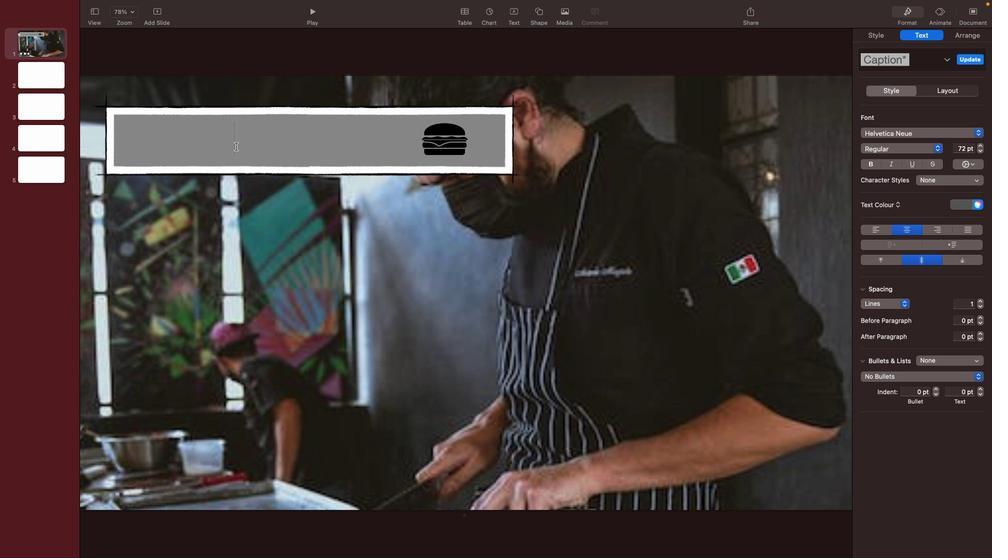 
Action: Mouse pressed left at (236, 146)
Screenshot: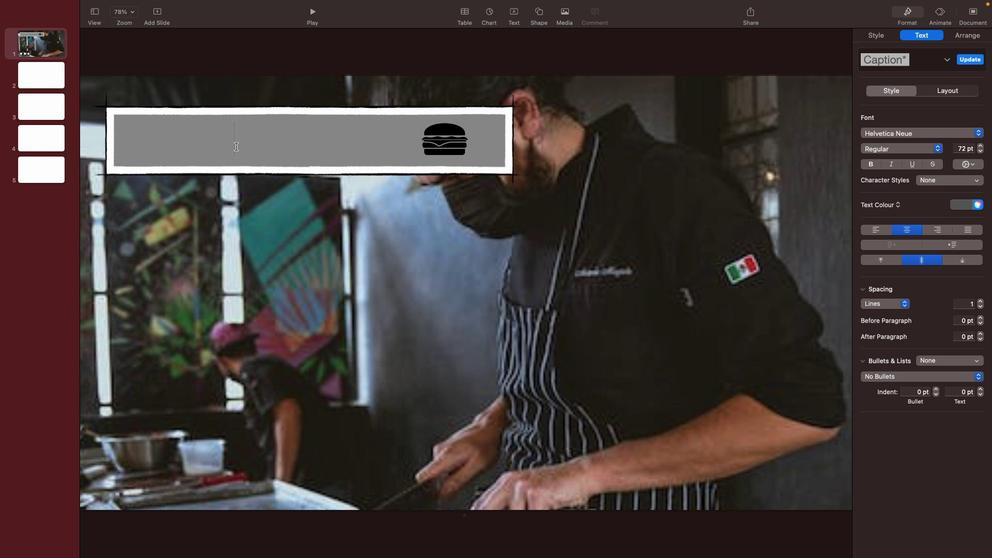 
Action: Key pressed 'C''O''O''O'Key.backspace
Screenshot: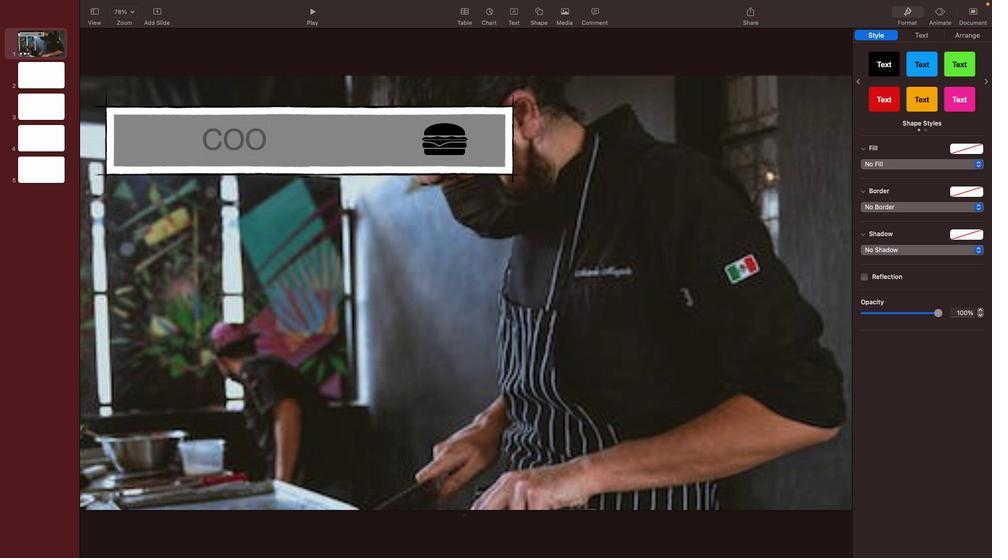 
Action: Mouse moved to (250, 135)
Screenshot: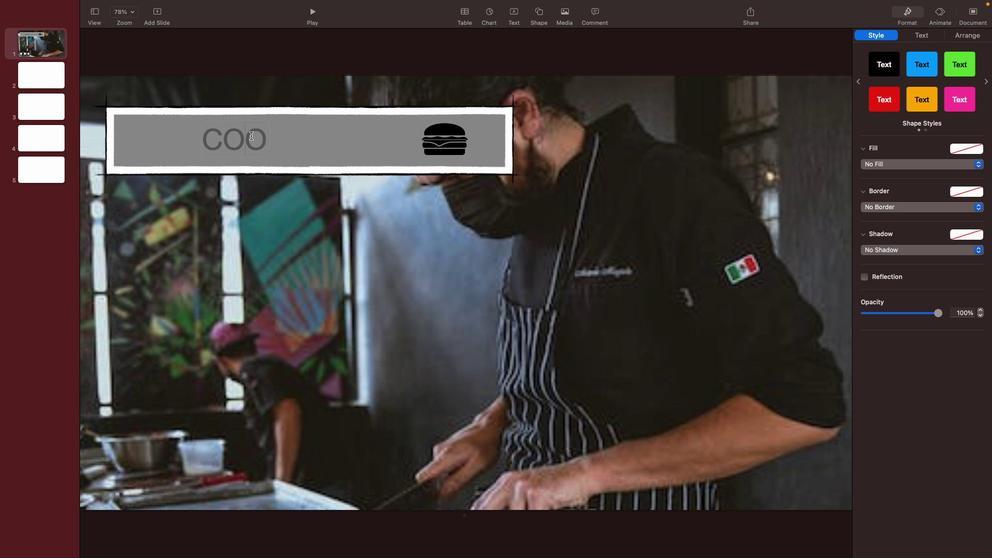 
Action: Mouse pressed left at (250, 135)
Screenshot: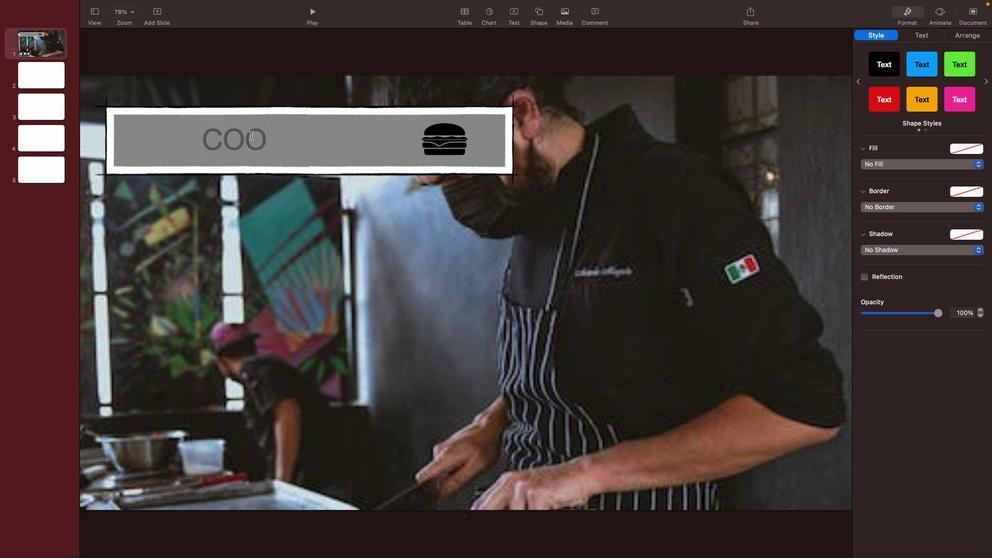 
Action: Mouse moved to (241, 141)
Screenshot: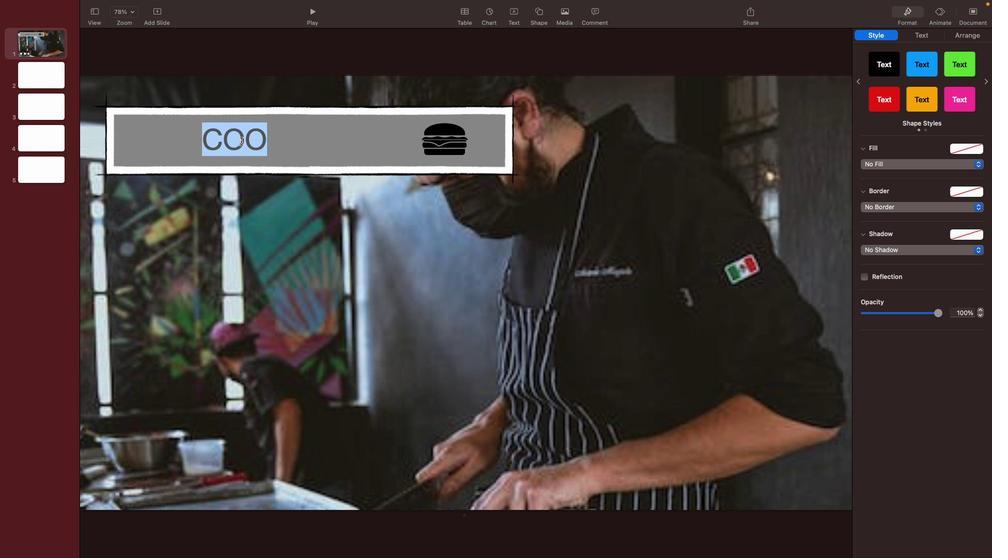 
Action: Mouse pressed left at (241, 141)
Screenshot: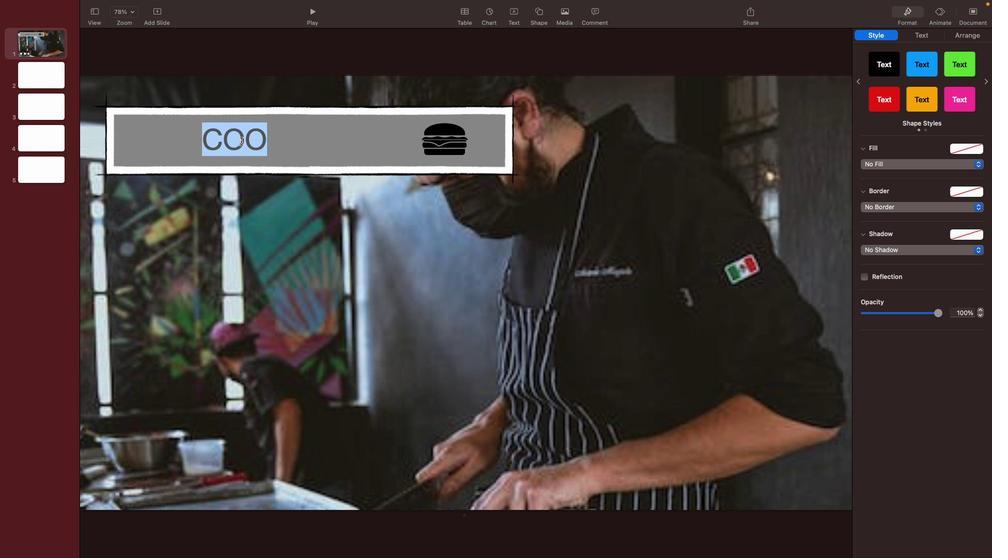 
Action: Mouse moved to (241, 141)
Screenshot: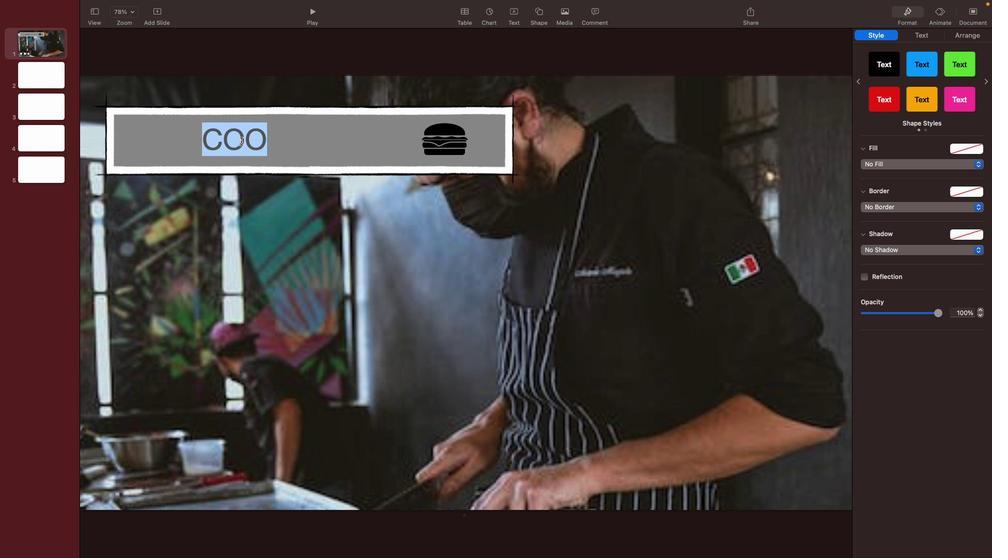 
Action: Mouse pressed left at (241, 141)
Screenshot: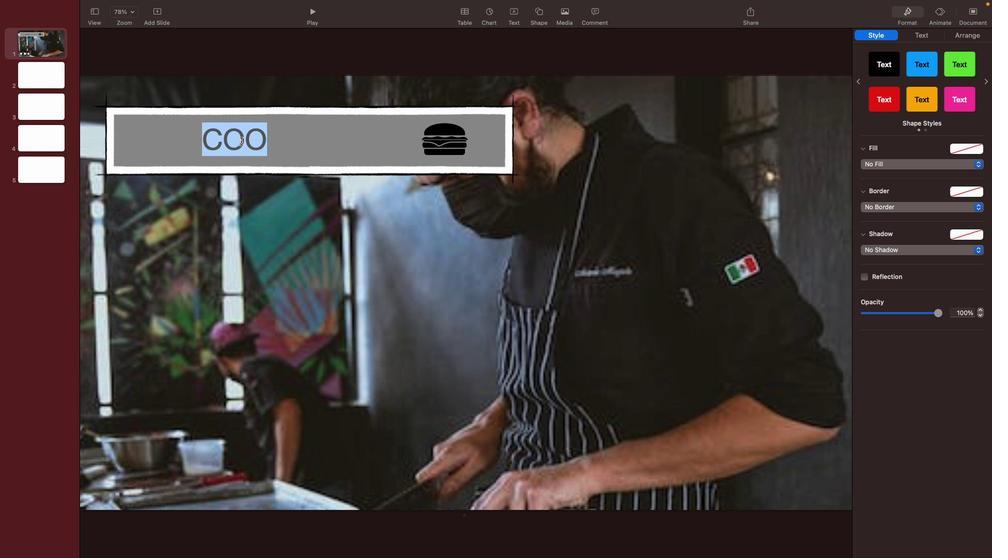 
Action: Mouse moved to (260, 133)
Screenshot: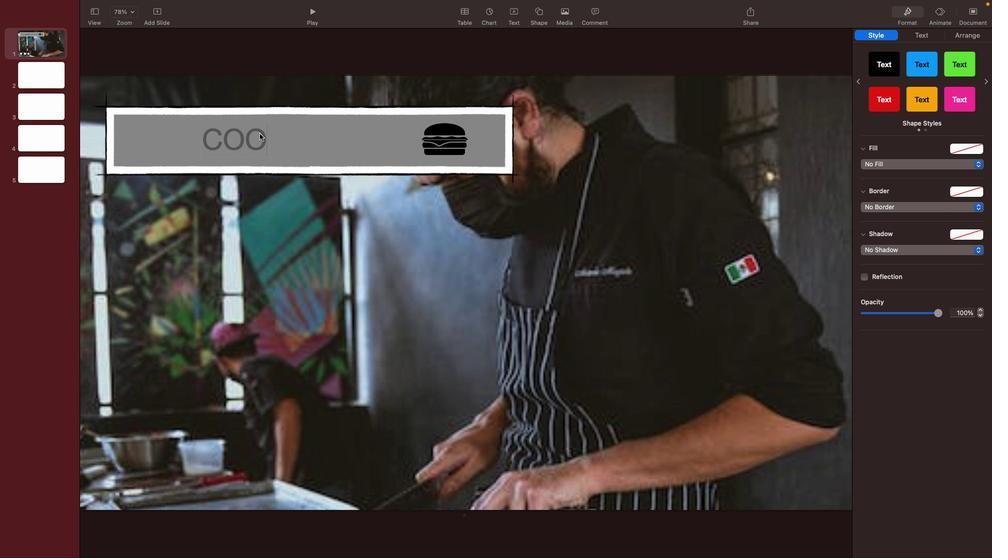 
Action: Mouse pressed left at (260, 133)
Screenshot: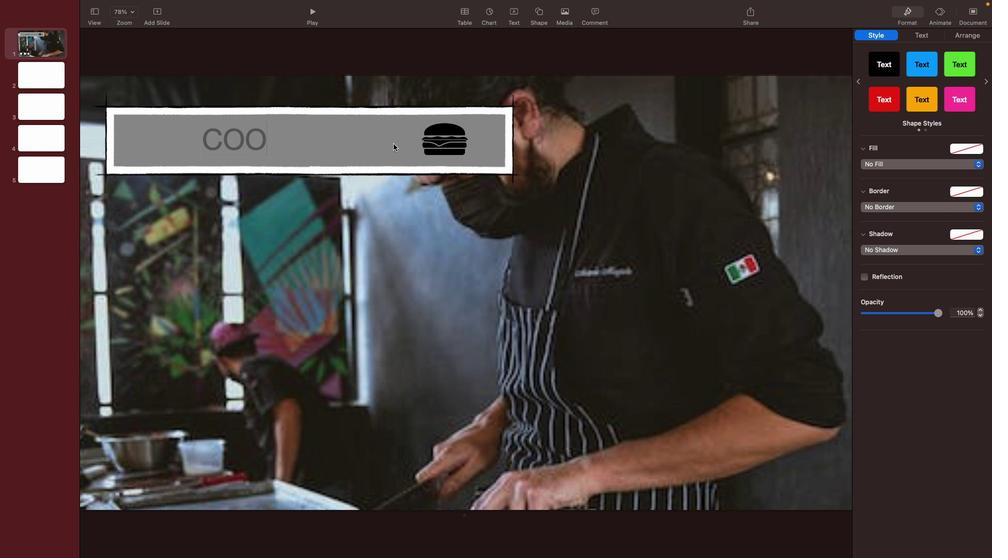 
Action: Mouse moved to (861, 154)
Screenshot: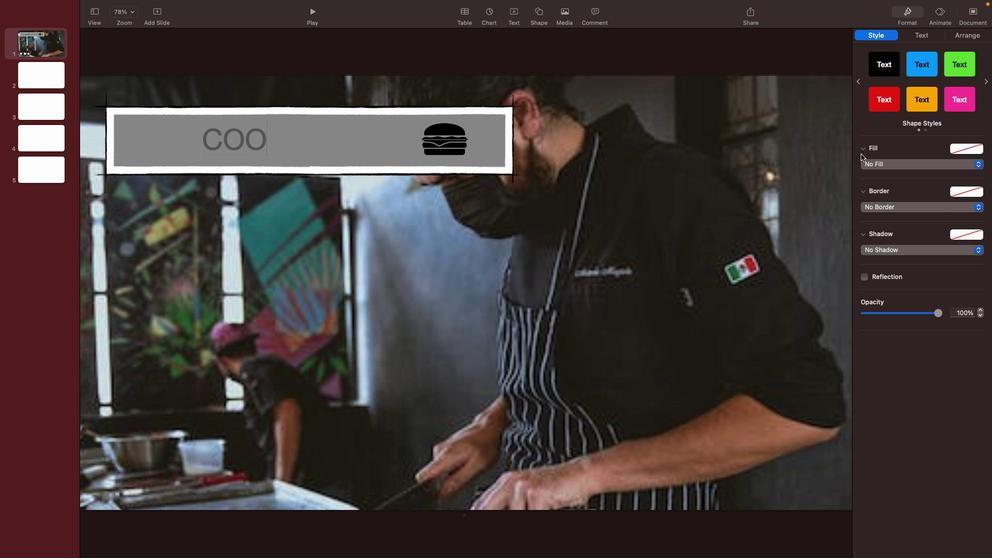 
Action: Mouse pressed left at (861, 154)
Screenshot: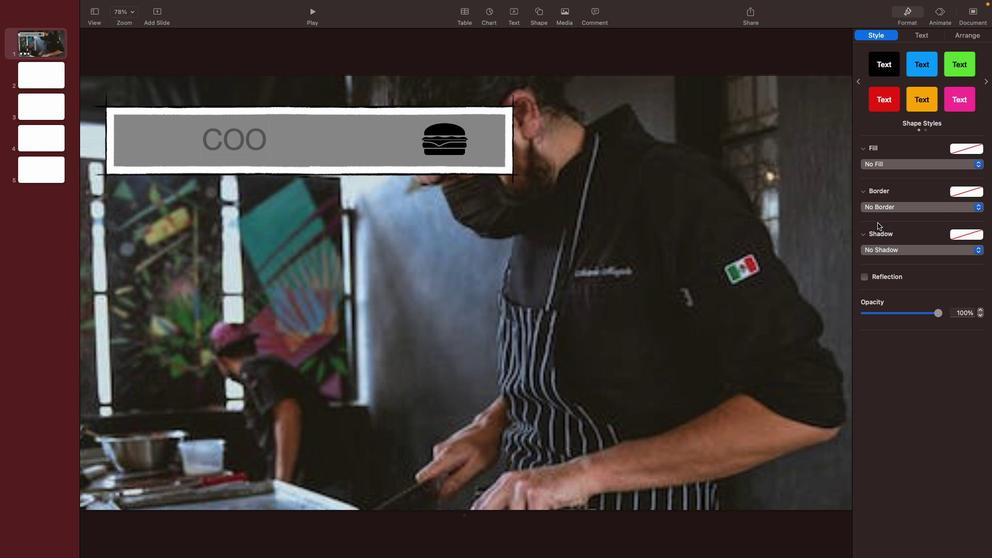 
Action: Mouse moved to (792, 255)
Screenshot: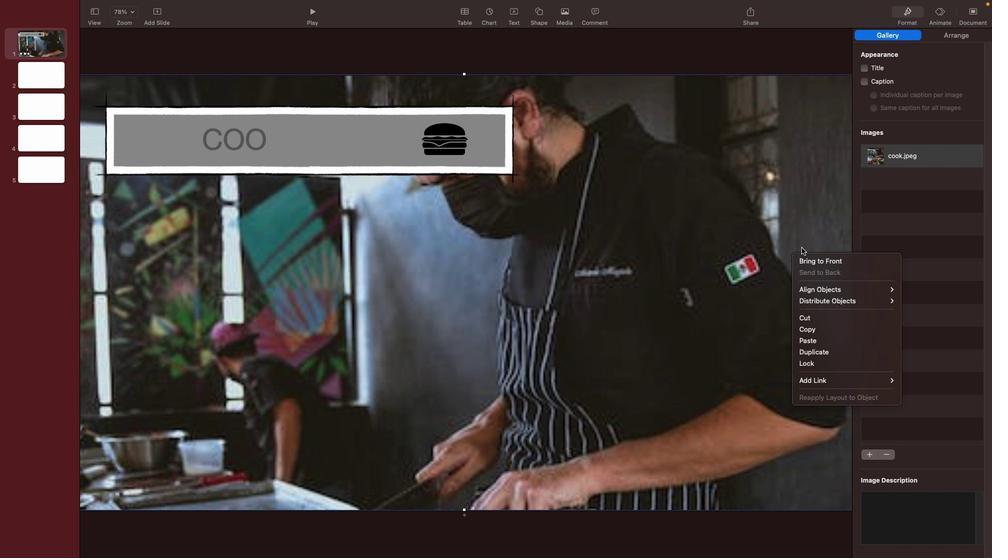 
Action: Mouse pressed right at (792, 255)
